 Task: Play online Dominion games in very easy mode.
Action: Mouse moved to (682, 523)
Screenshot: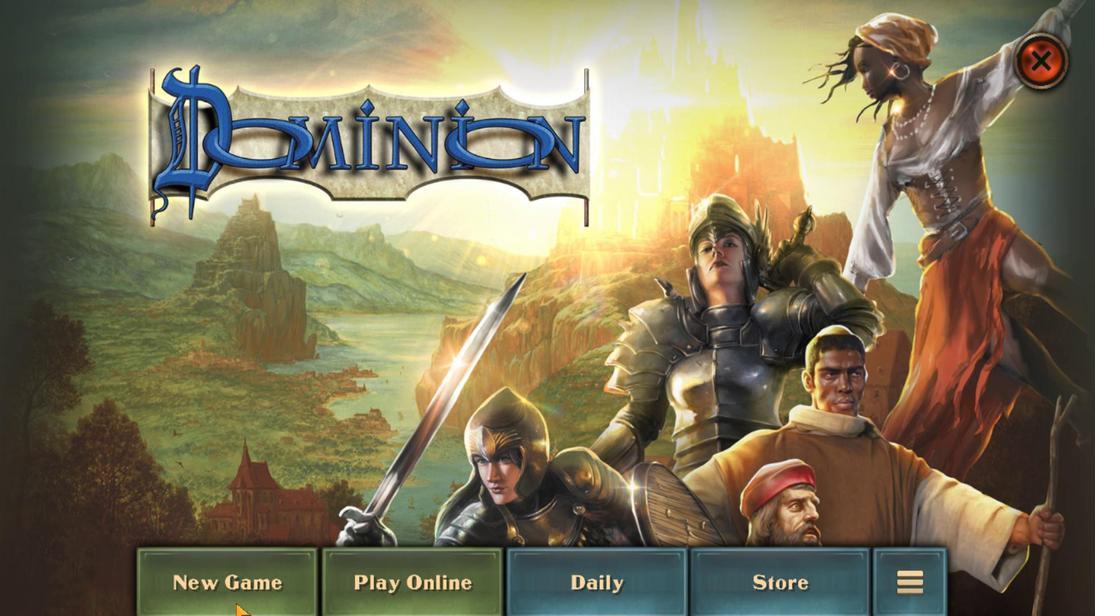 
Action: Mouse pressed left at (682, 523)
Screenshot: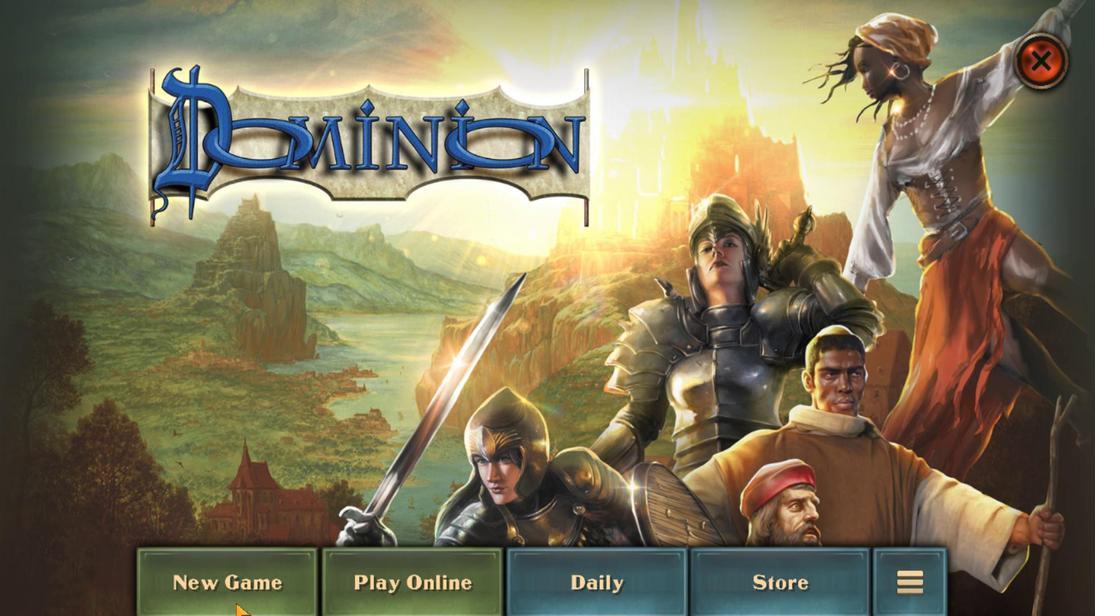 
Action: Mouse moved to (735, 335)
Screenshot: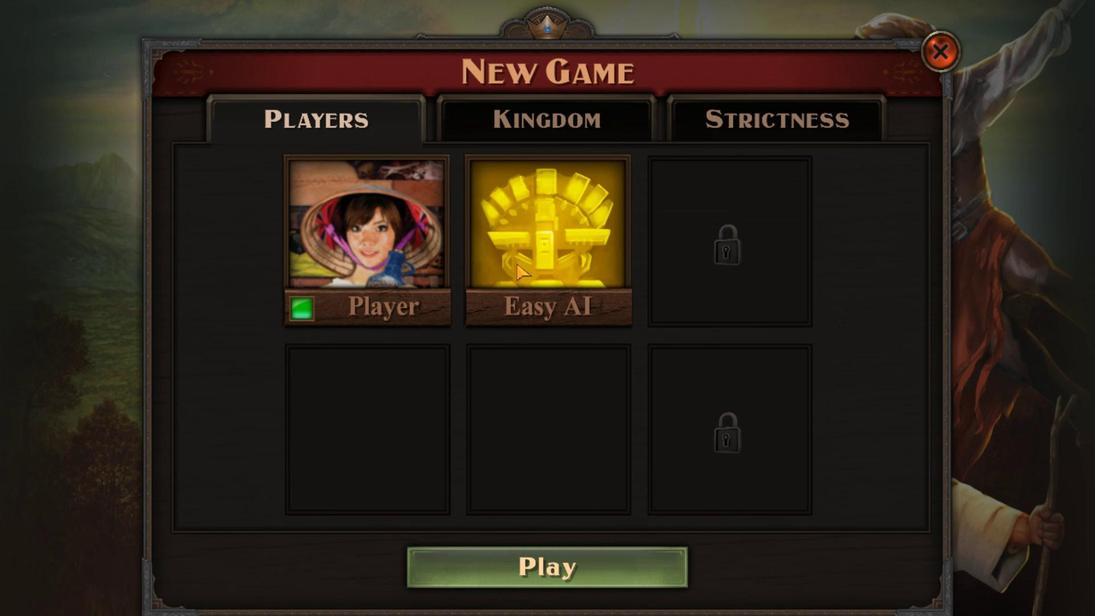 
Action: Mouse pressed left at (735, 335)
Screenshot: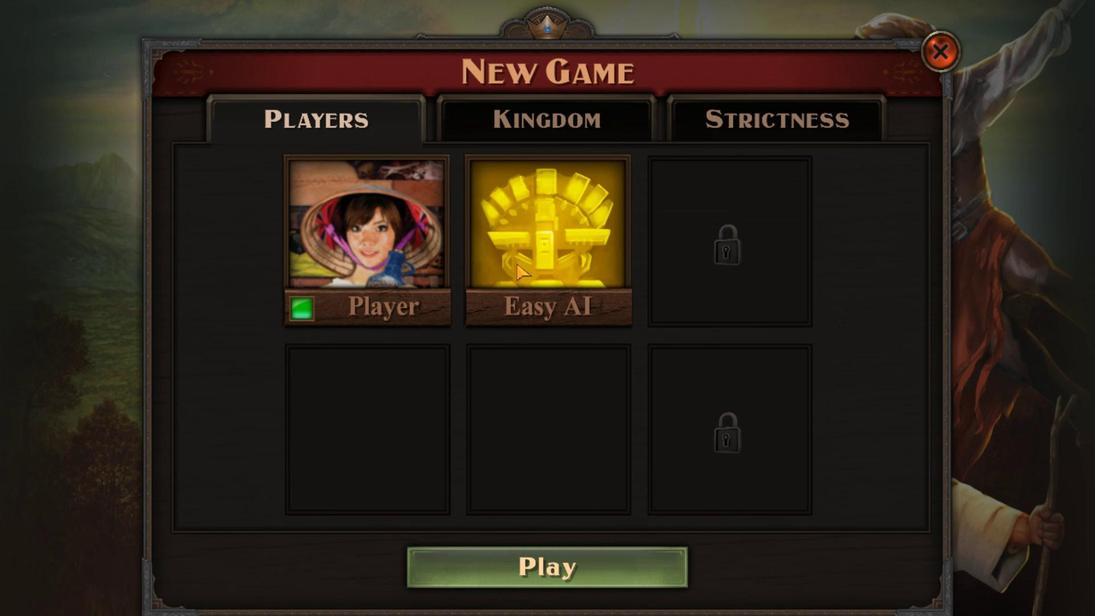 
Action: Mouse moved to (711, 343)
Screenshot: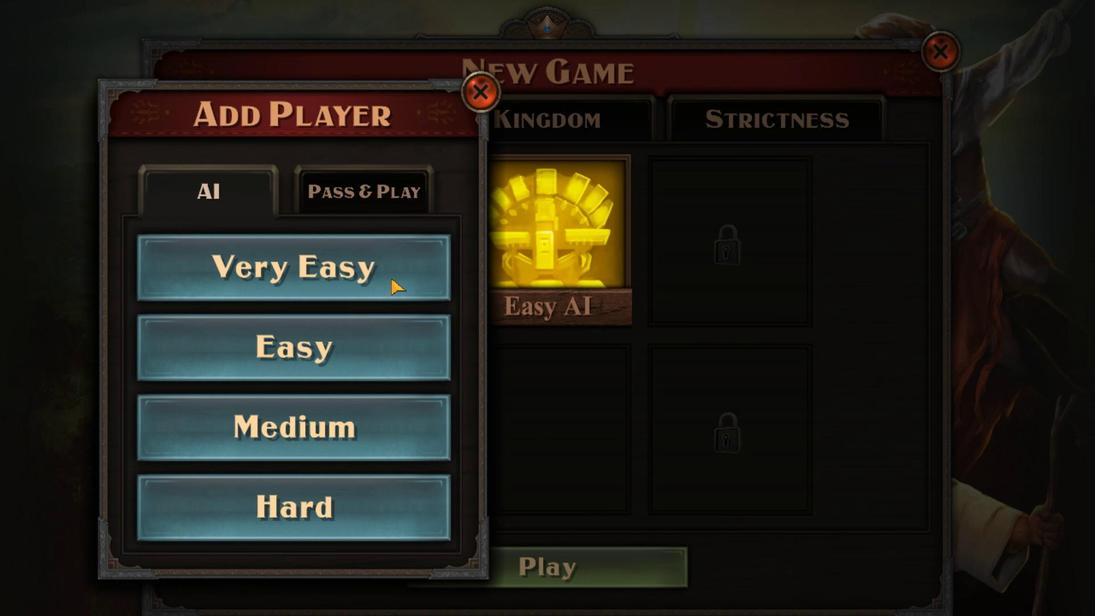 
Action: Mouse pressed left at (711, 343)
Screenshot: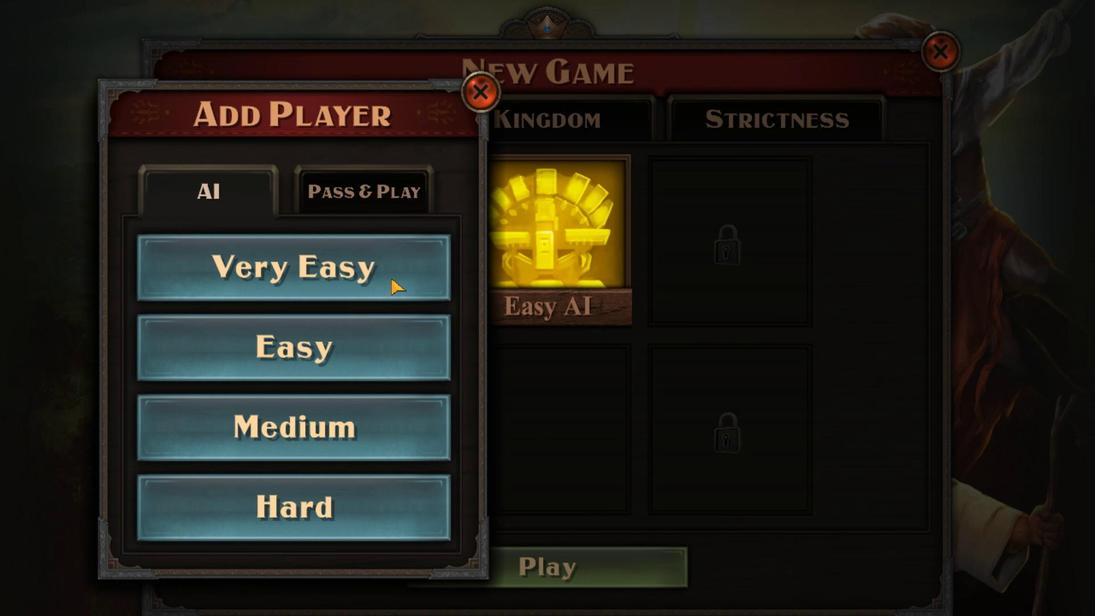
Action: Mouse moved to (757, 503)
Screenshot: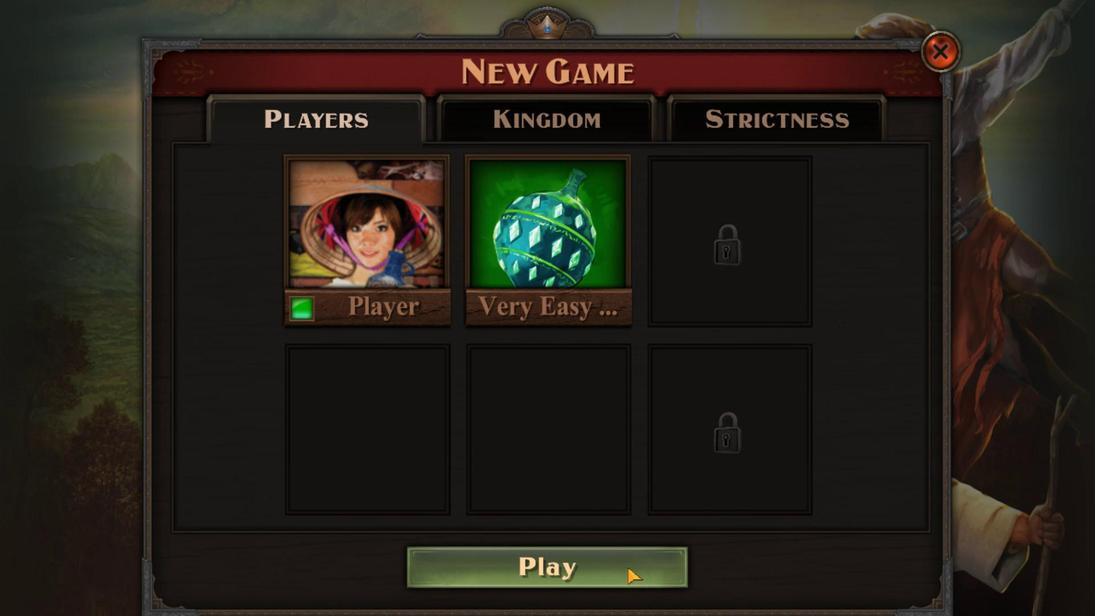 
Action: Mouse pressed left at (757, 503)
Screenshot: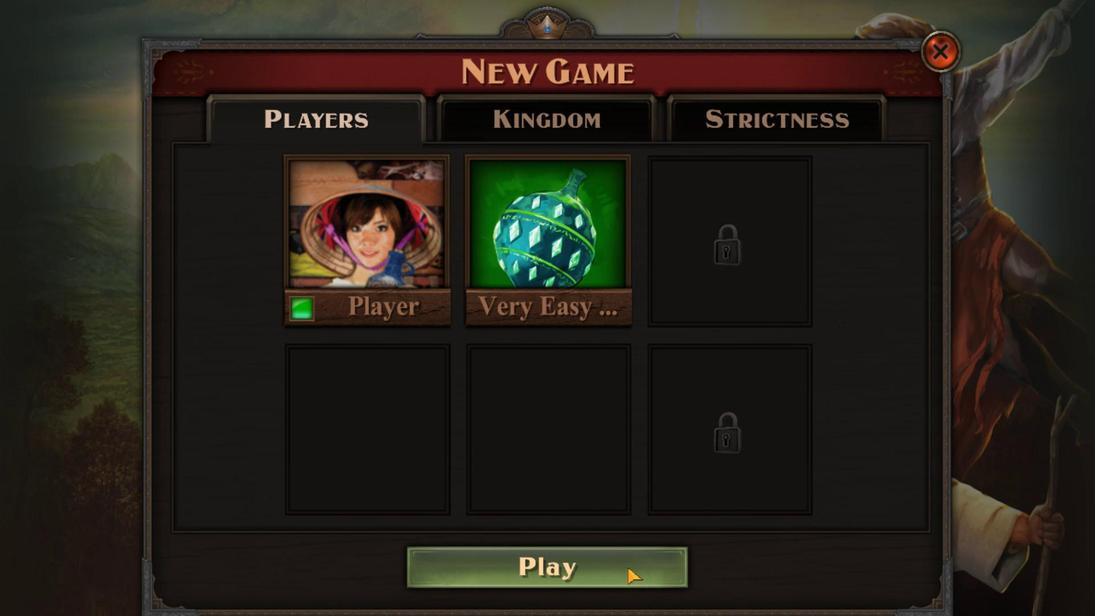 
Action: Mouse moved to (778, 492)
Screenshot: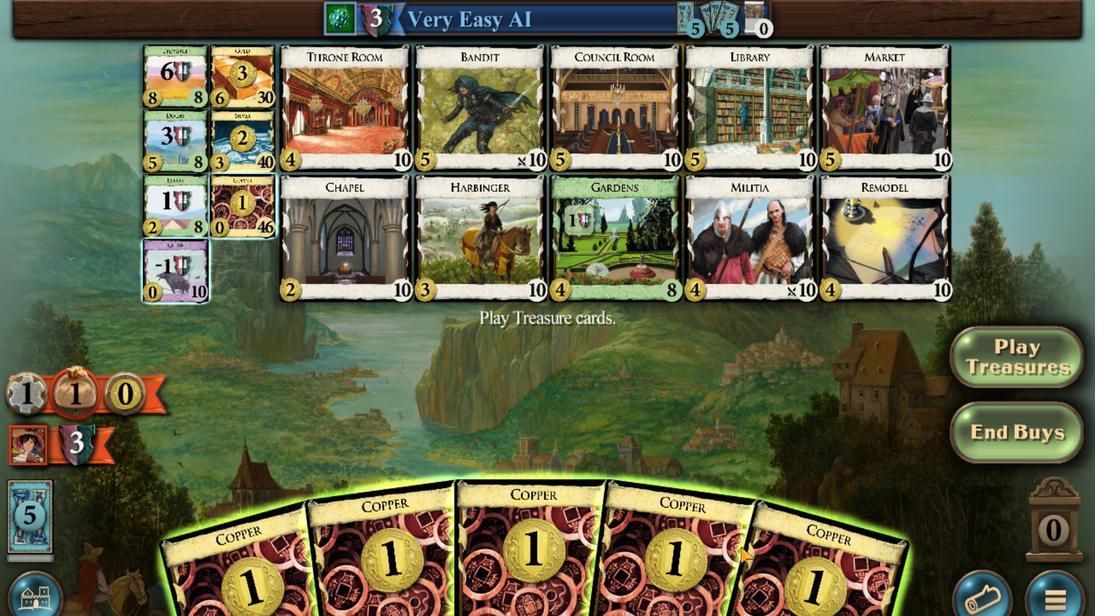 
Action: Mouse scrolled (778, 491) with delta (0, 0)
Screenshot: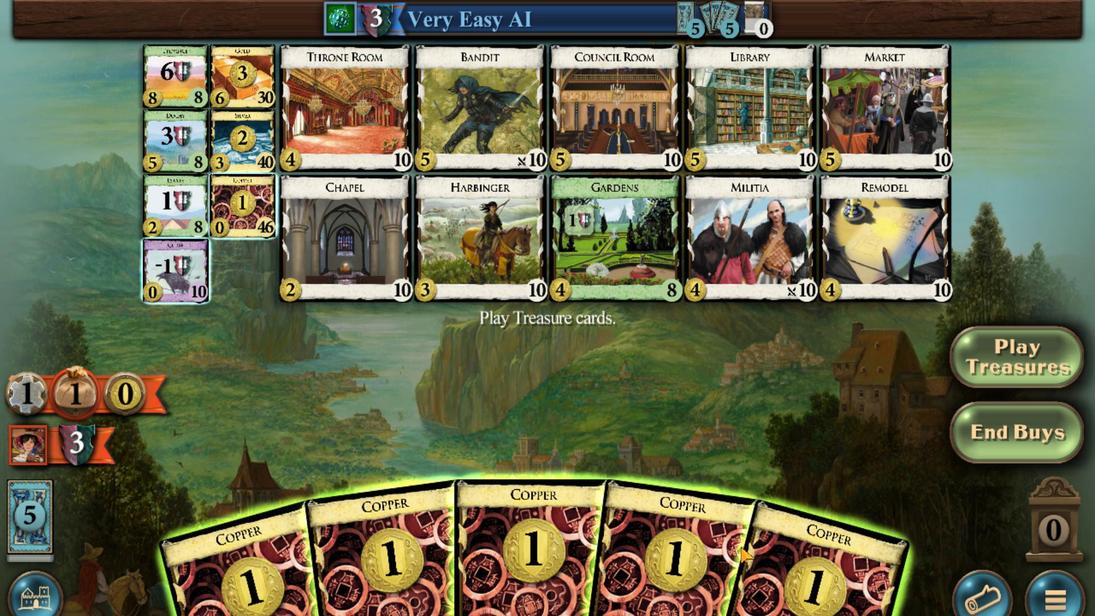
Action: Mouse scrolled (778, 491) with delta (0, 0)
Screenshot: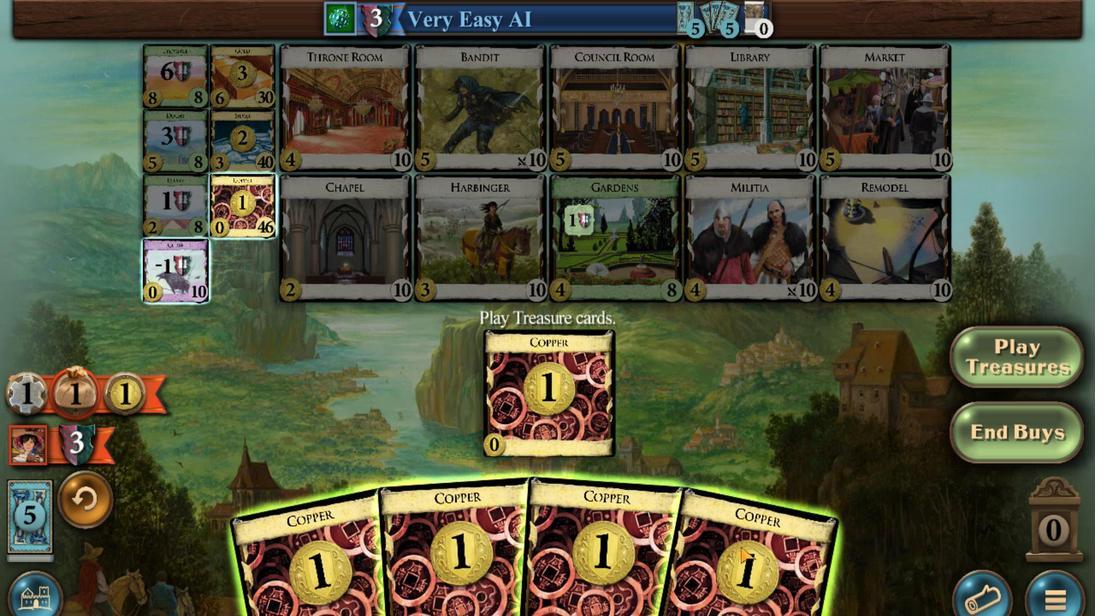 
Action: Mouse moved to (770, 491)
Screenshot: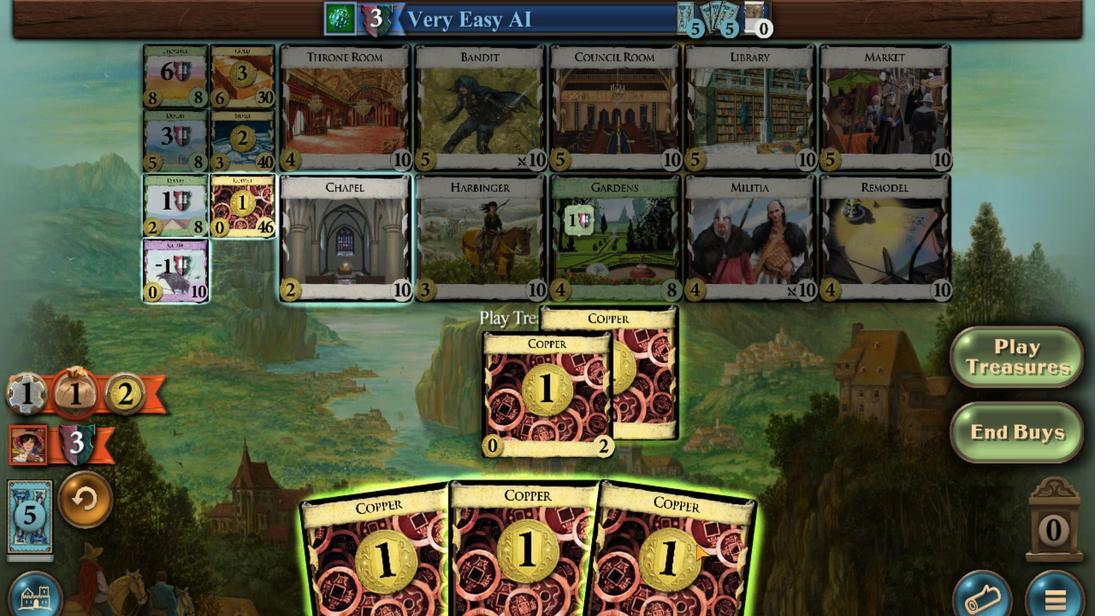 
Action: Mouse scrolled (770, 490) with delta (0, 0)
Screenshot: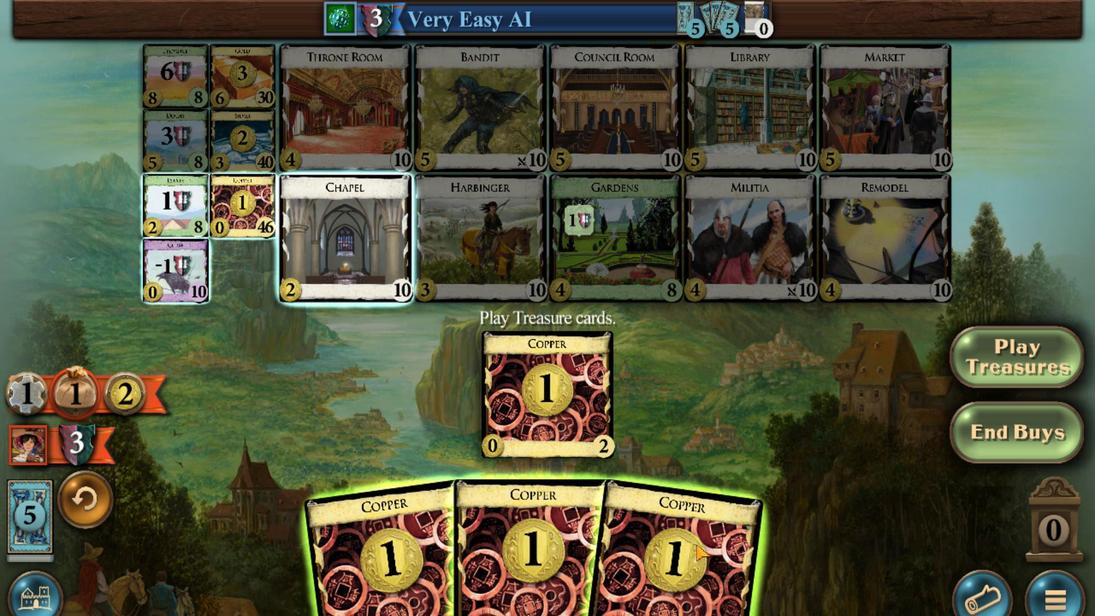 
Action: Mouse moved to (749, 484)
Screenshot: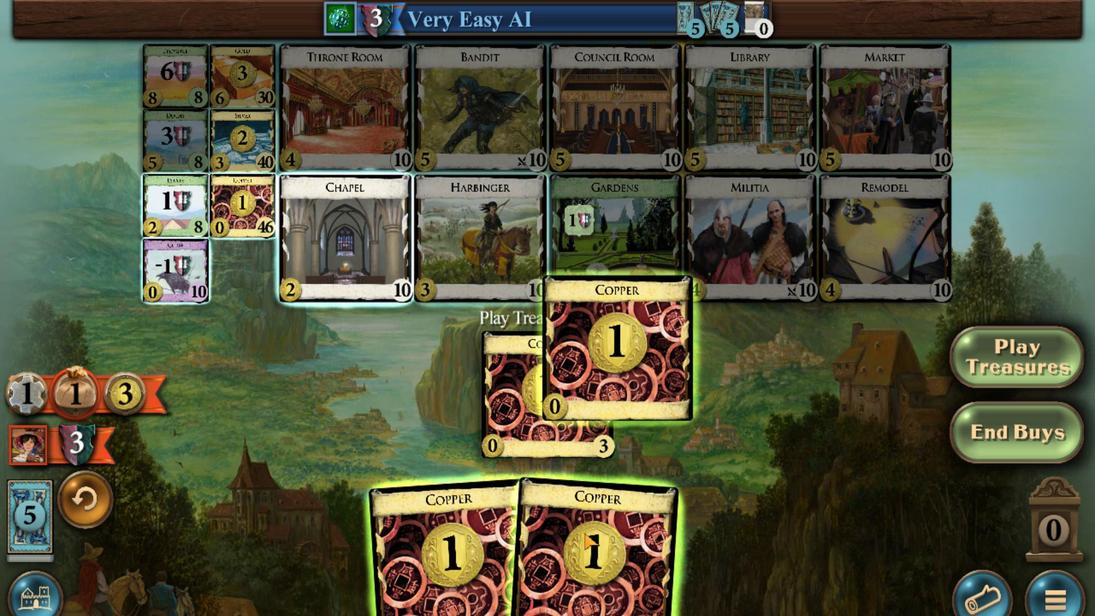 
Action: Mouse scrolled (749, 484) with delta (0, 0)
Screenshot: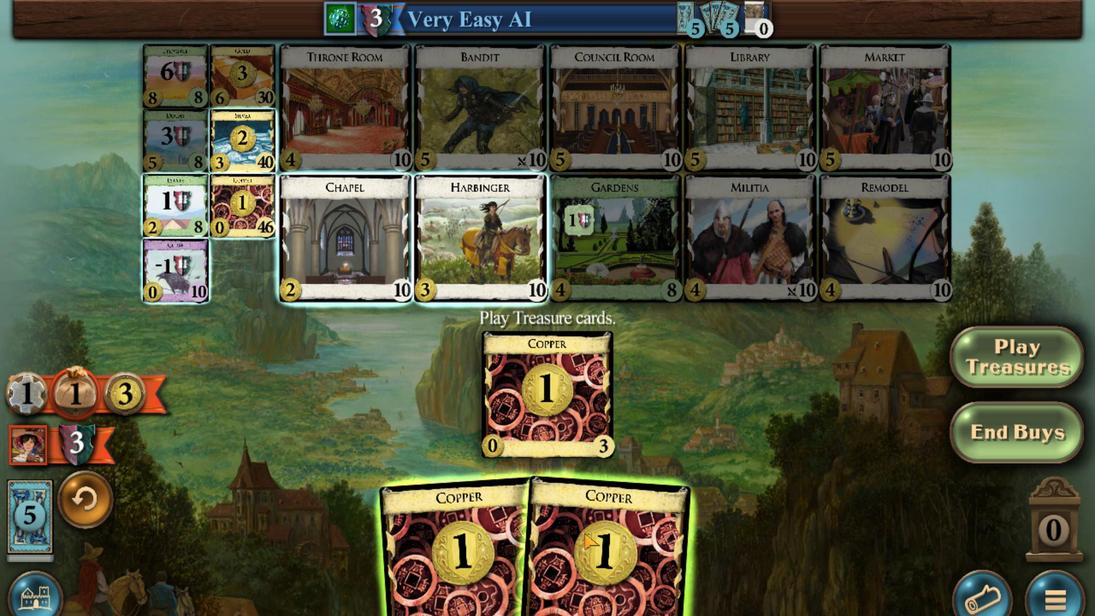 
Action: Mouse moved to (740, 490)
Screenshot: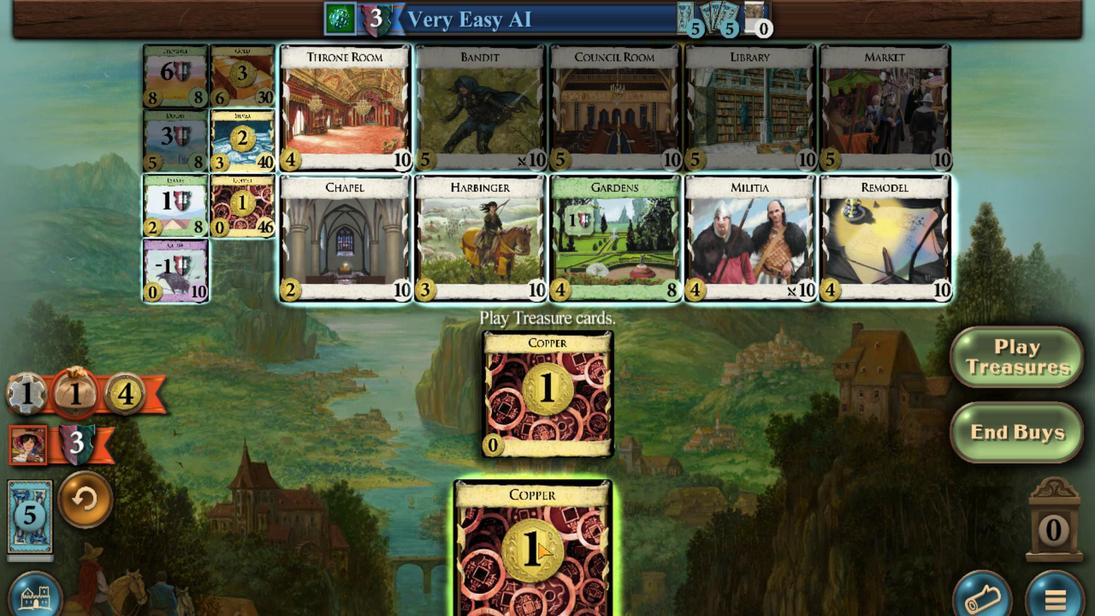 
Action: Mouse scrolled (740, 489) with delta (0, 0)
Screenshot: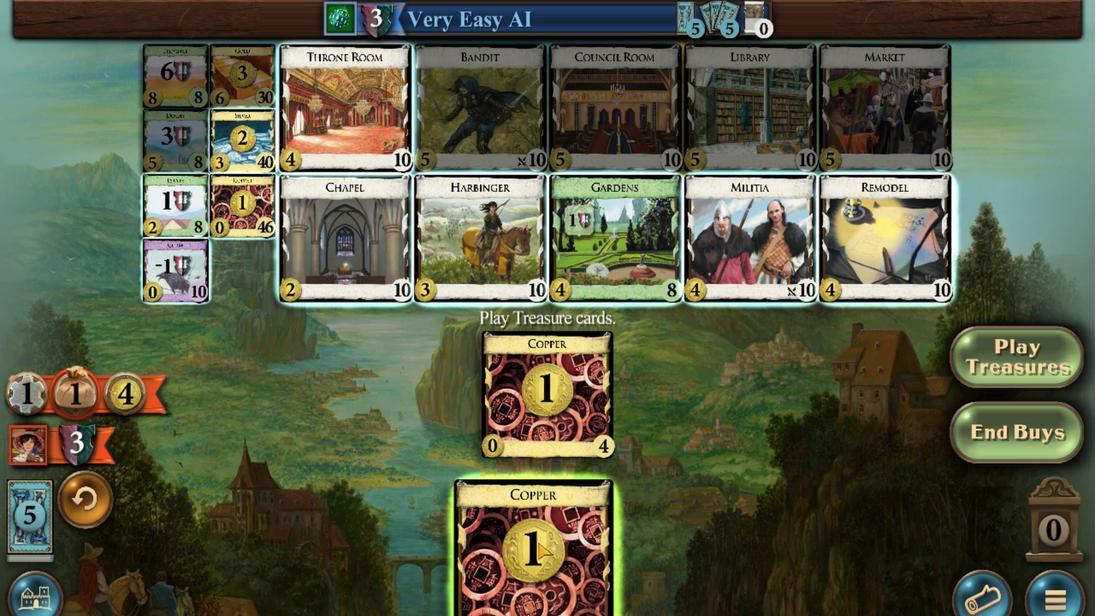
Action: Mouse moved to (671, 265)
Screenshot: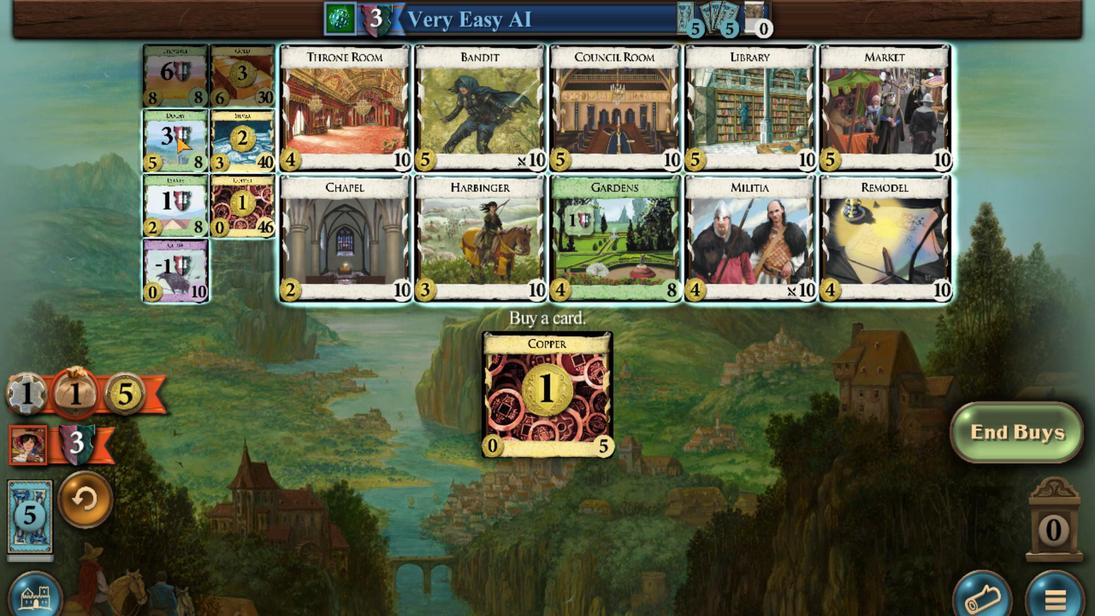 
Action: Mouse scrolled (671, 265) with delta (0, 0)
Screenshot: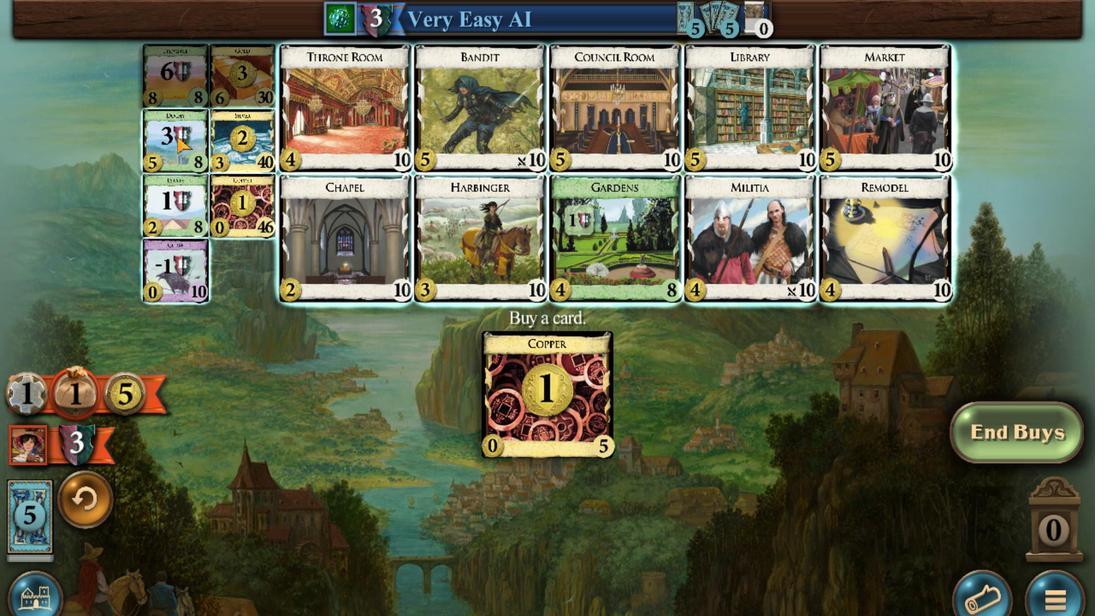 
Action: Mouse scrolled (671, 265) with delta (0, 0)
Screenshot: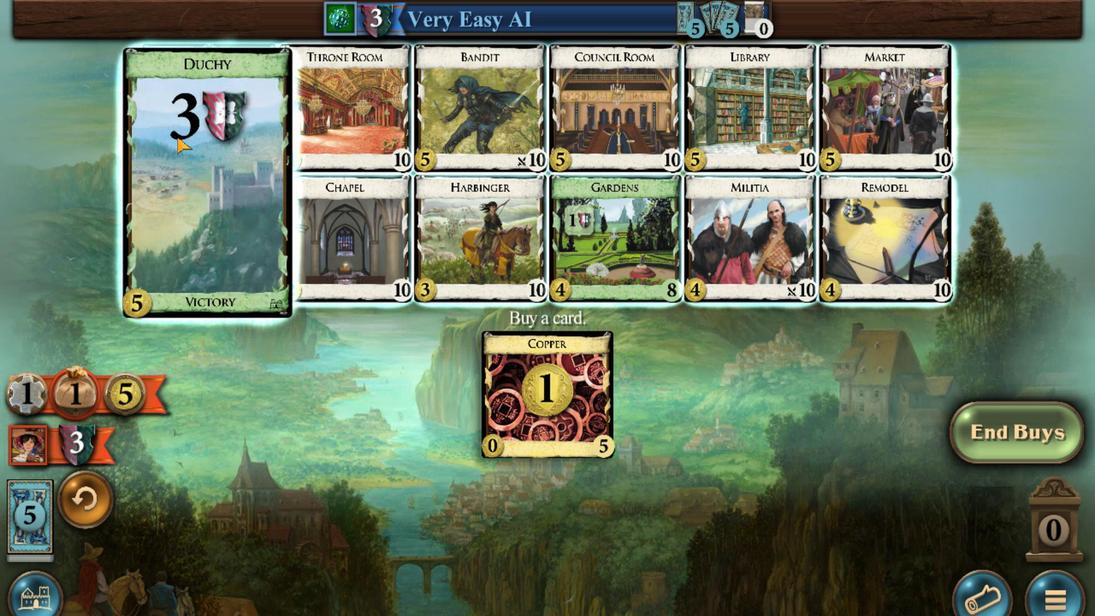 
Action: Mouse scrolled (671, 265) with delta (0, 0)
Screenshot: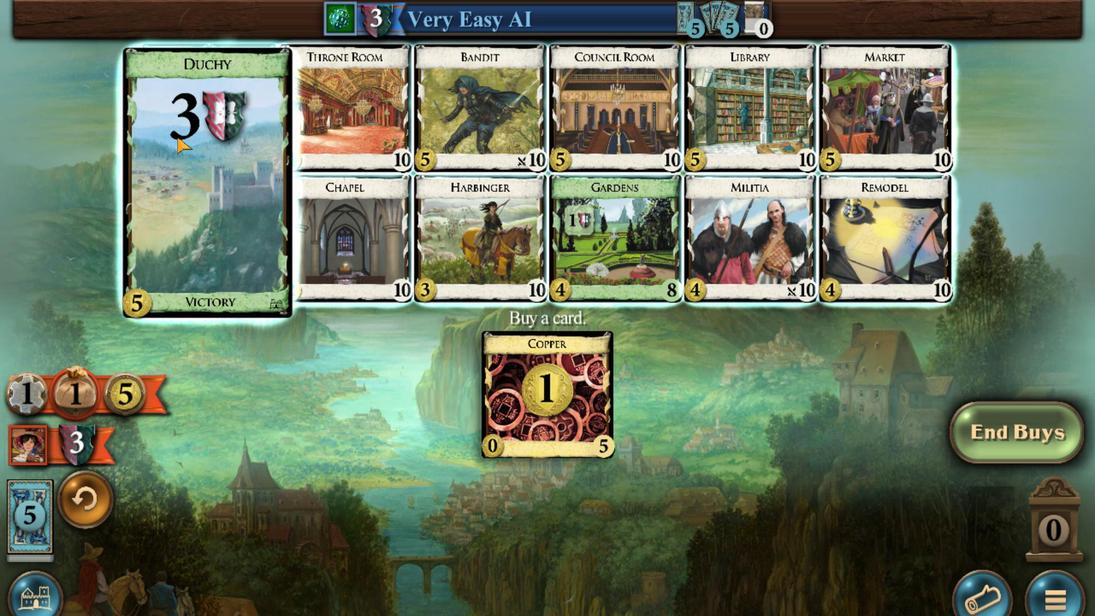
Action: Mouse scrolled (671, 265) with delta (0, 0)
Screenshot: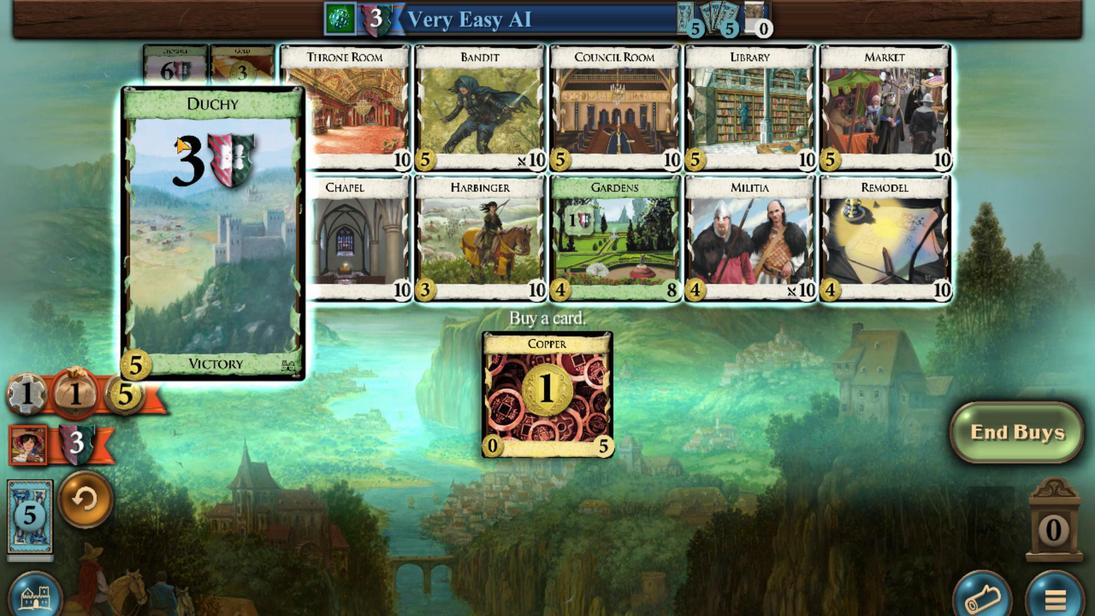 
Action: Mouse moved to (718, 493)
Screenshot: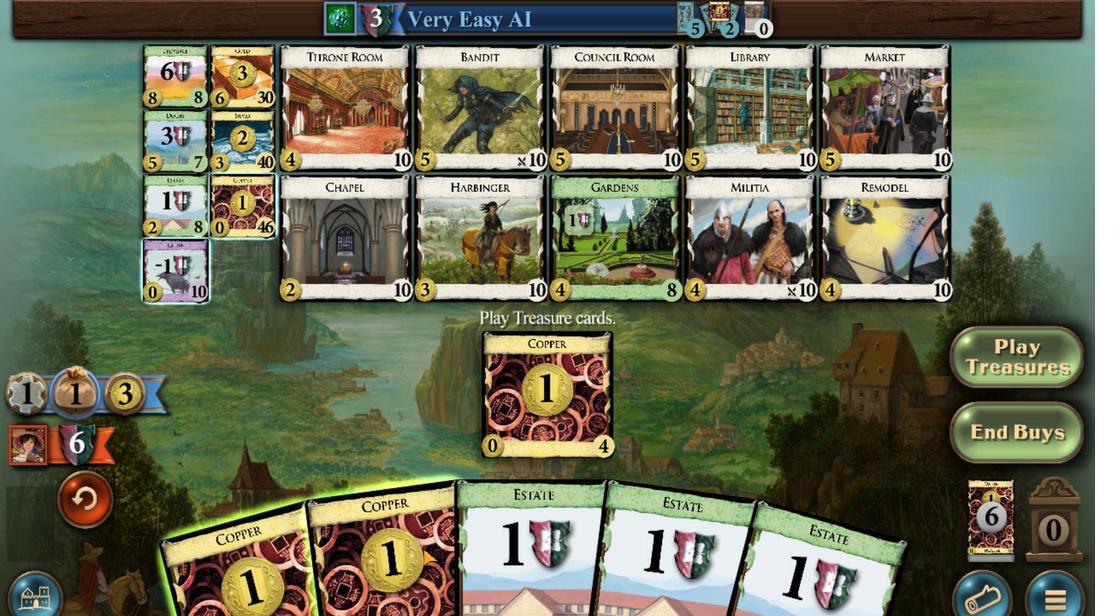 
Action: Mouse scrolled (718, 493) with delta (0, 0)
Screenshot: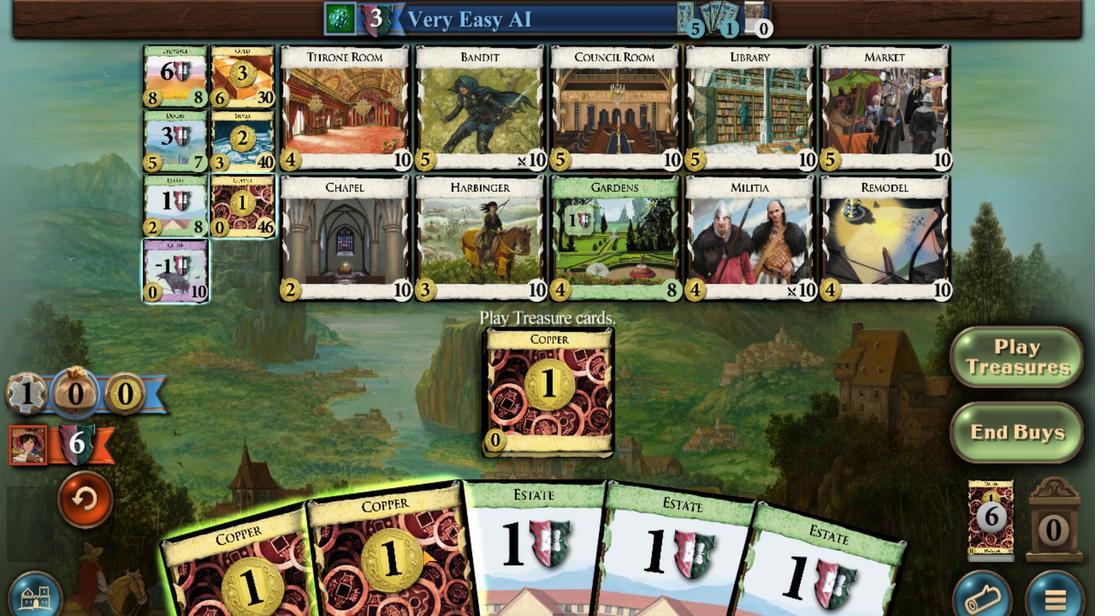 
Action: Mouse moved to (691, 499)
Screenshot: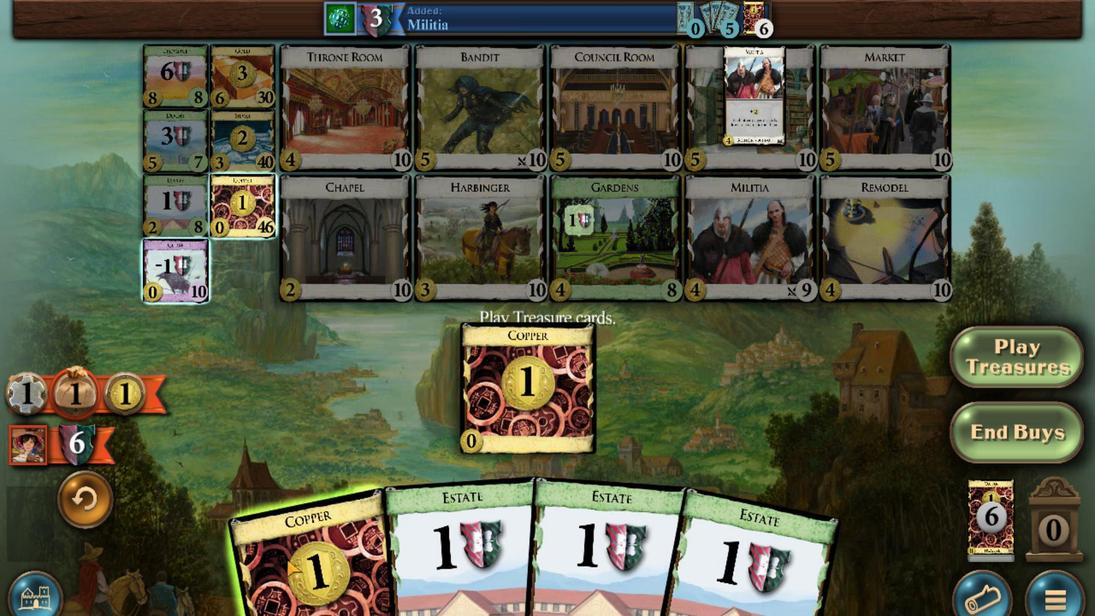 
Action: Mouse scrolled (691, 499) with delta (0, 0)
Screenshot: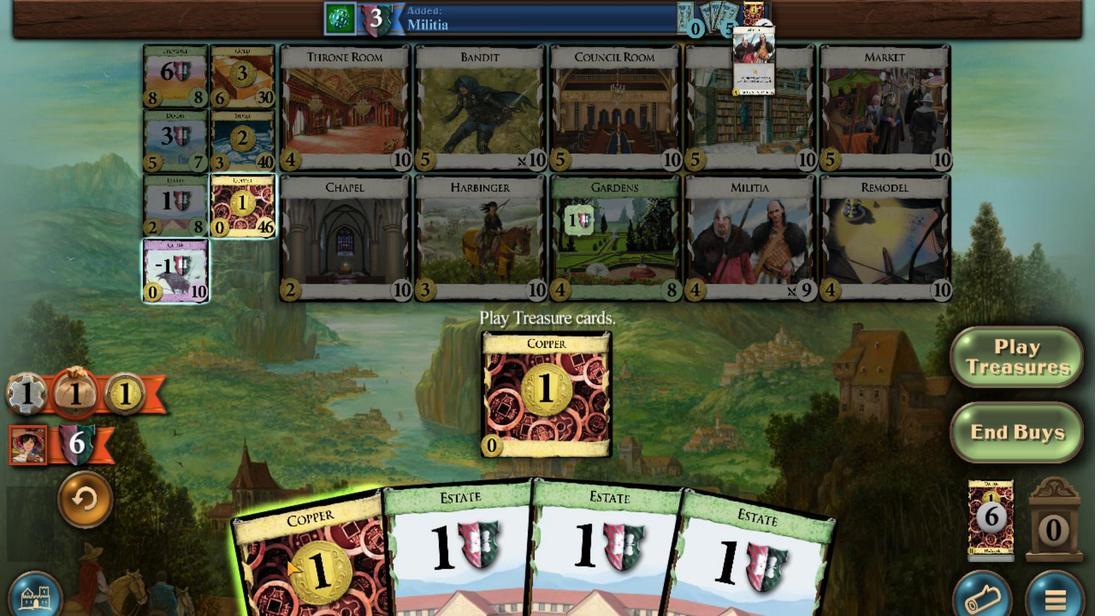 
Action: Mouse moved to (672, 303)
Screenshot: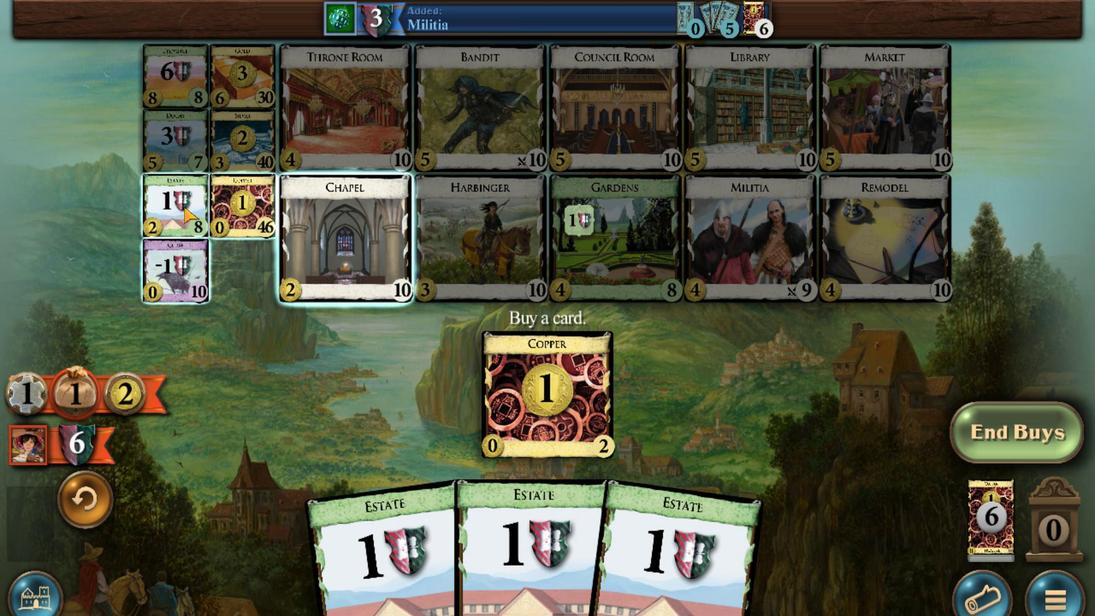 
Action: Mouse scrolled (672, 304) with delta (0, 0)
Screenshot: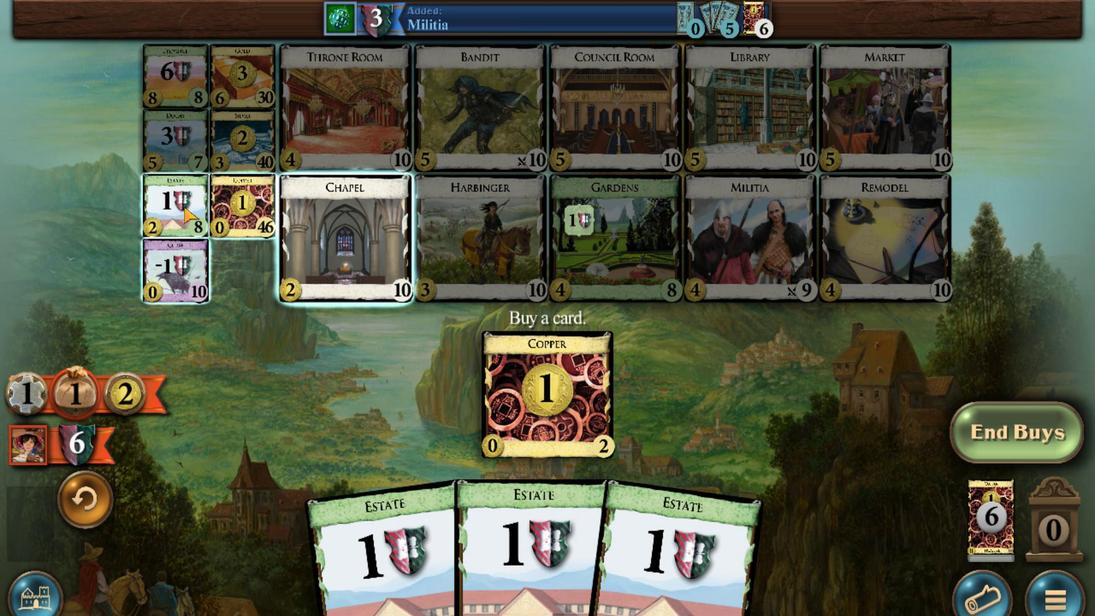 
Action: Mouse scrolled (672, 304) with delta (0, 0)
Screenshot: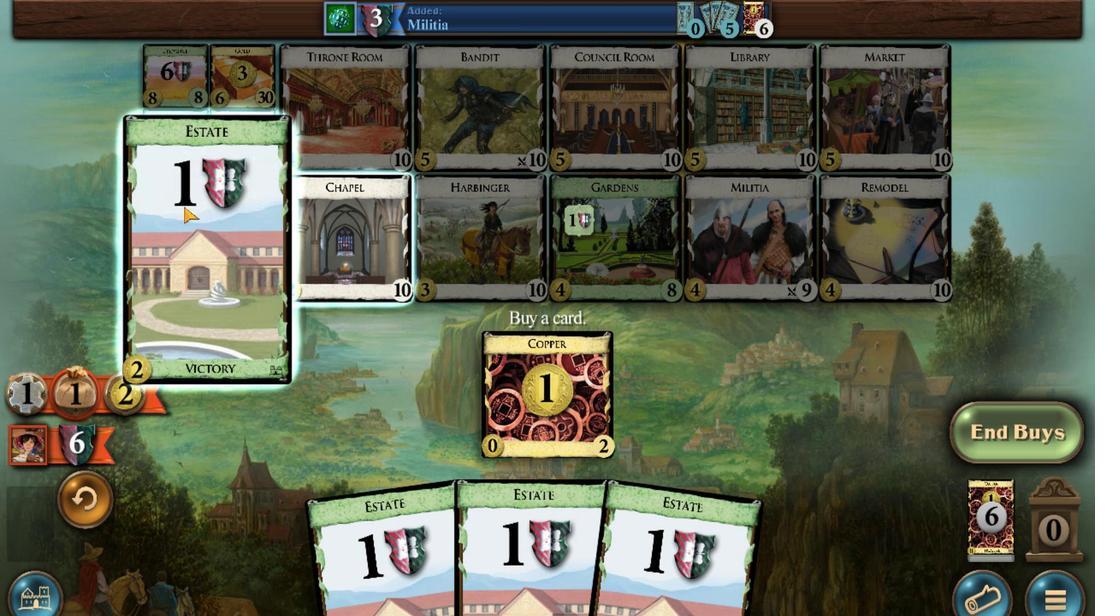 
Action: Mouse scrolled (672, 304) with delta (0, 0)
Screenshot: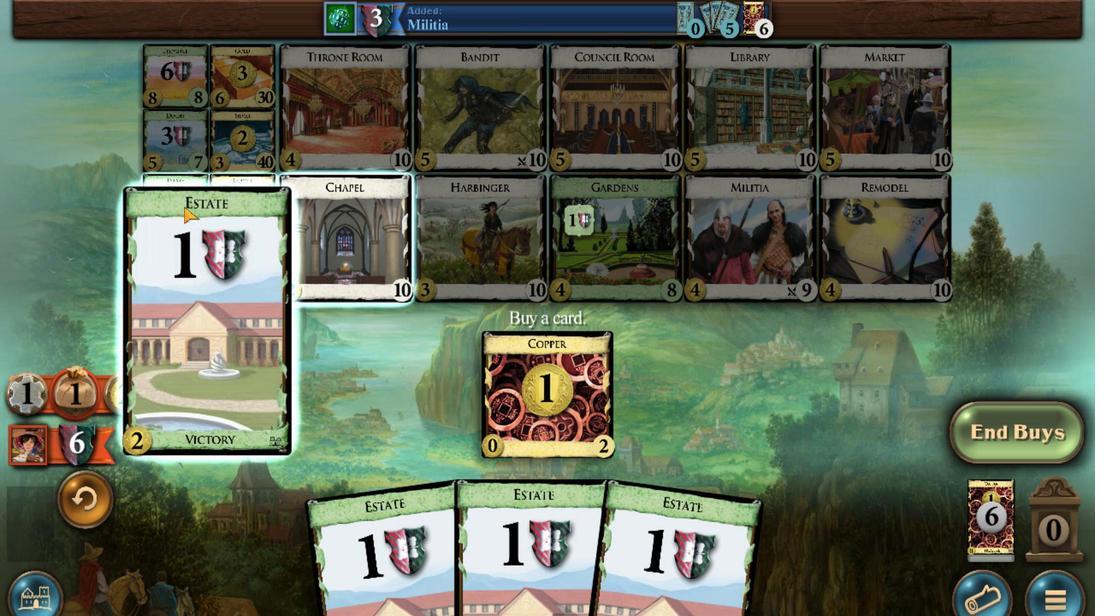 
Action: Mouse moved to (729, 478)
Screenshot: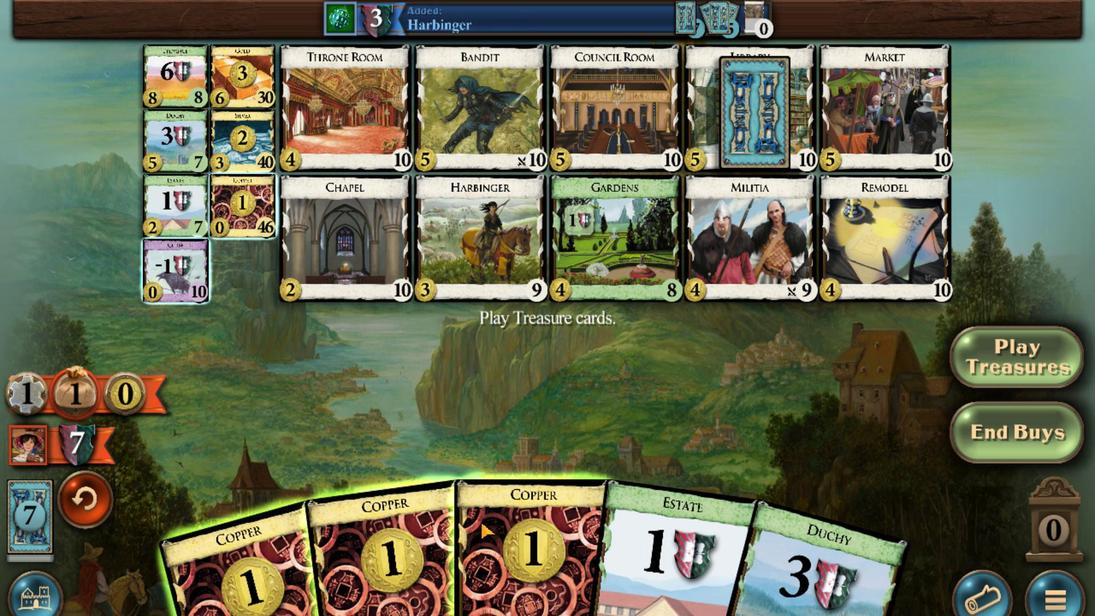 
Action: Mouse scrolled (729, 478) with delta (0, 0)
Screenshot: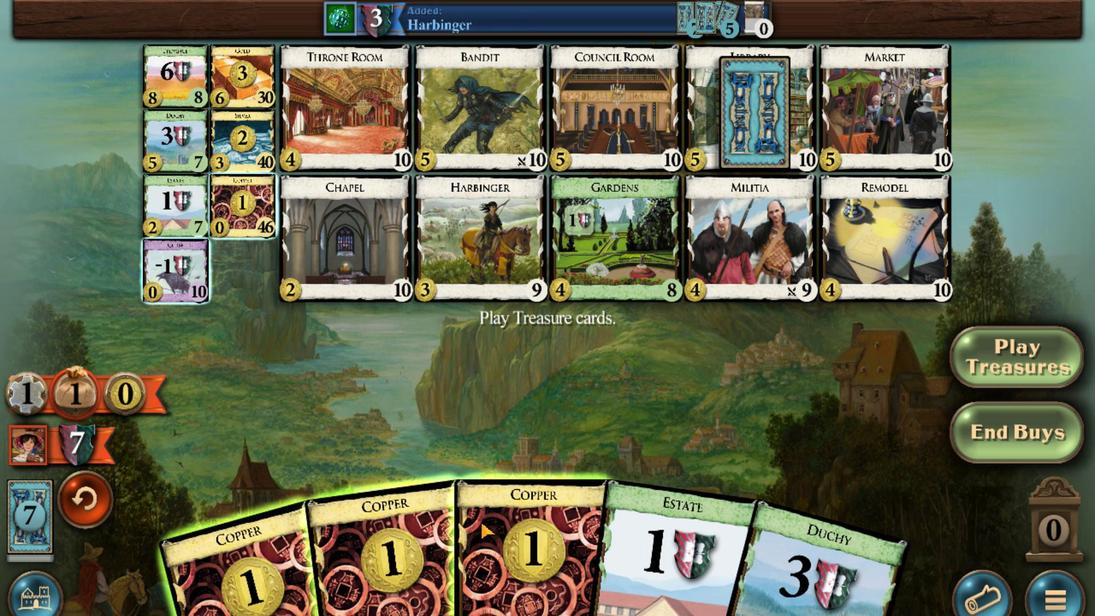 
Action: Mouse moved to (723, 482)
Screenshot: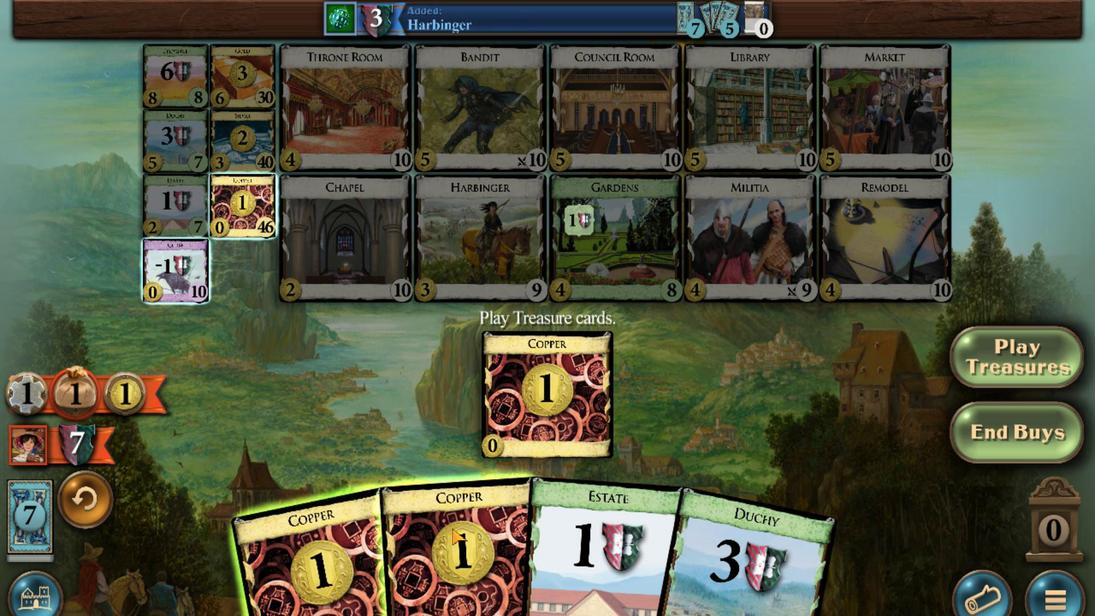 
Action: Mouse scrolled (723, 481) with delta (0, 0)
Screenshot: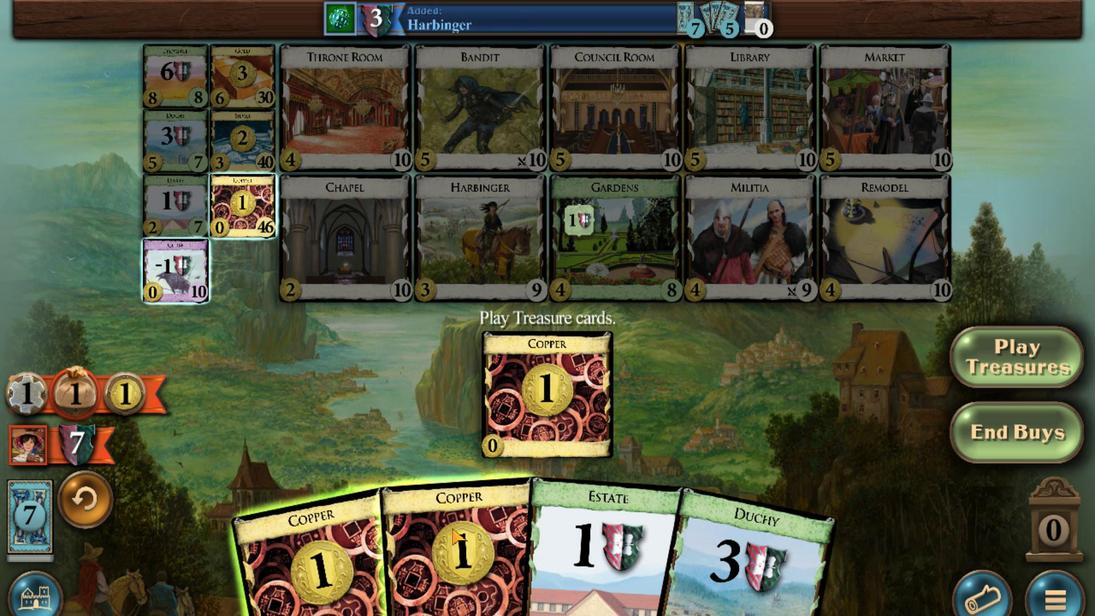 
Action: Mouse moved to (716, 484)
Screenshot: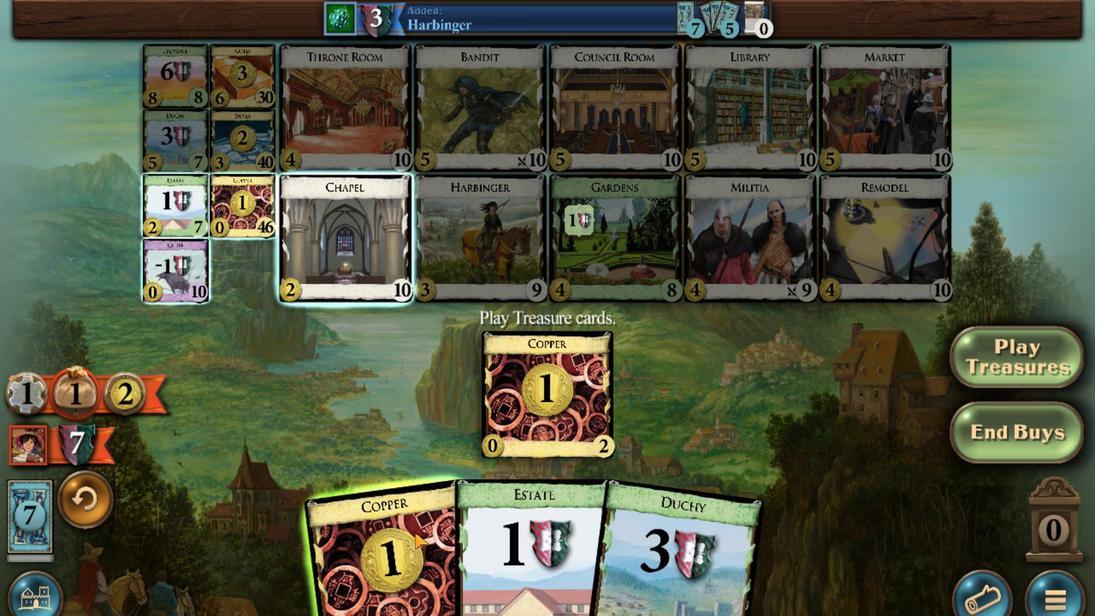 
Action: Mouse scrolled (716, 483) with delta (0, 0)
Screenshot: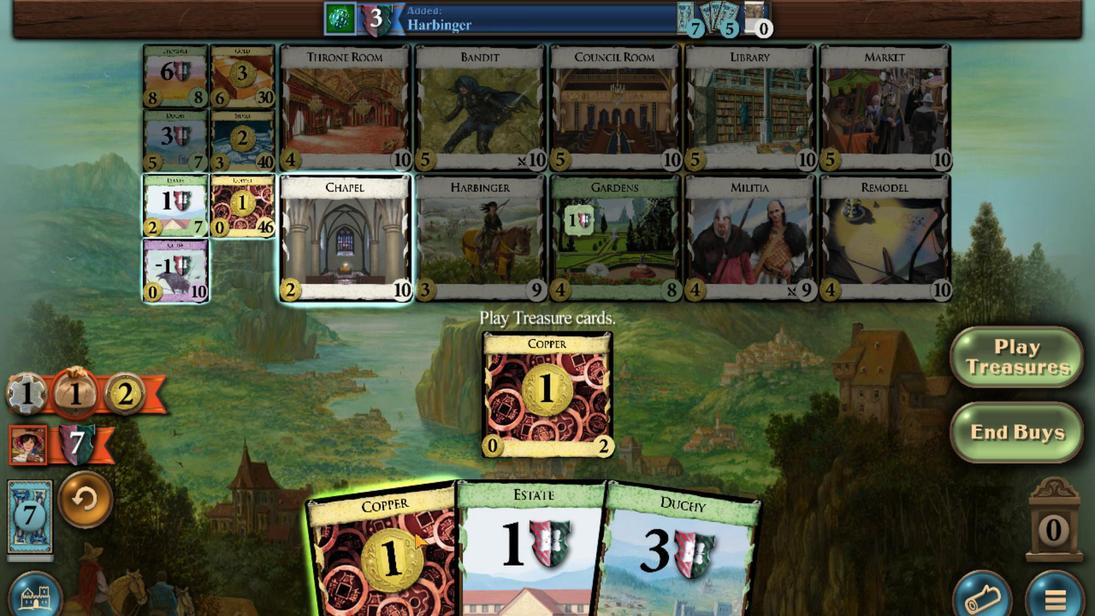 
Action: Mouse moved to (682, 267)
Screenshot: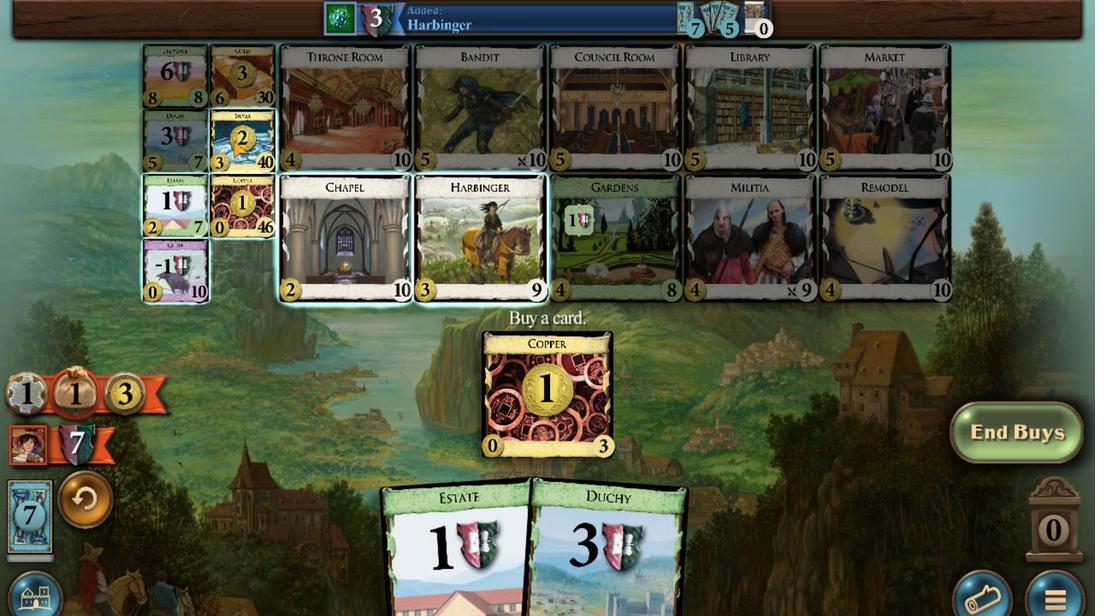 
Action: Mouse scrolled (682, 267) with delta (0, 0)
Screenshot: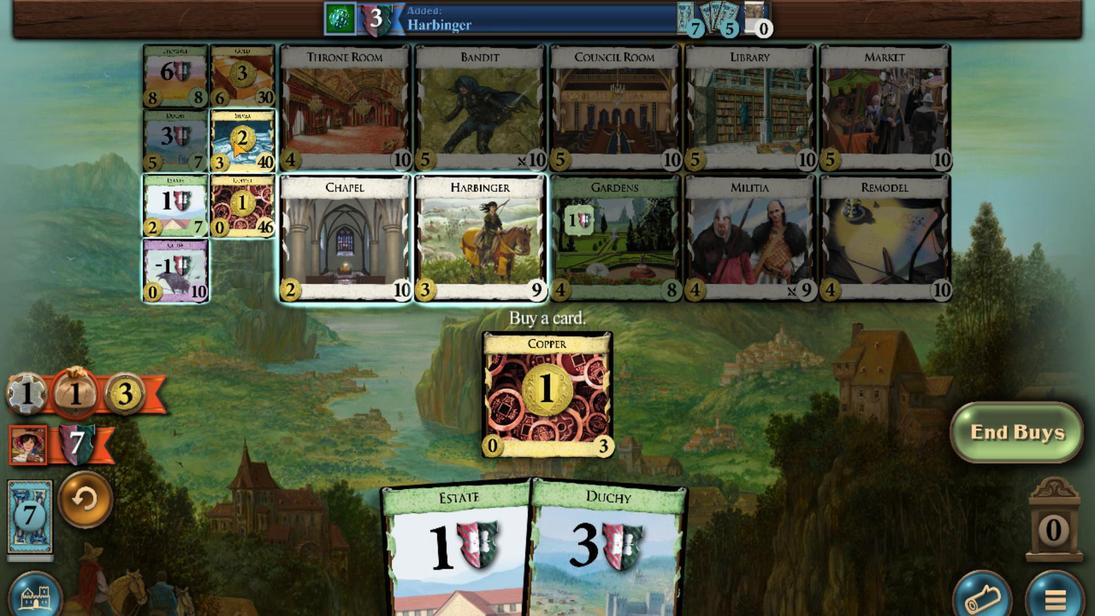 
Action: Mouse scrolled (682, 267) with delta (0, 0)
Screenshot: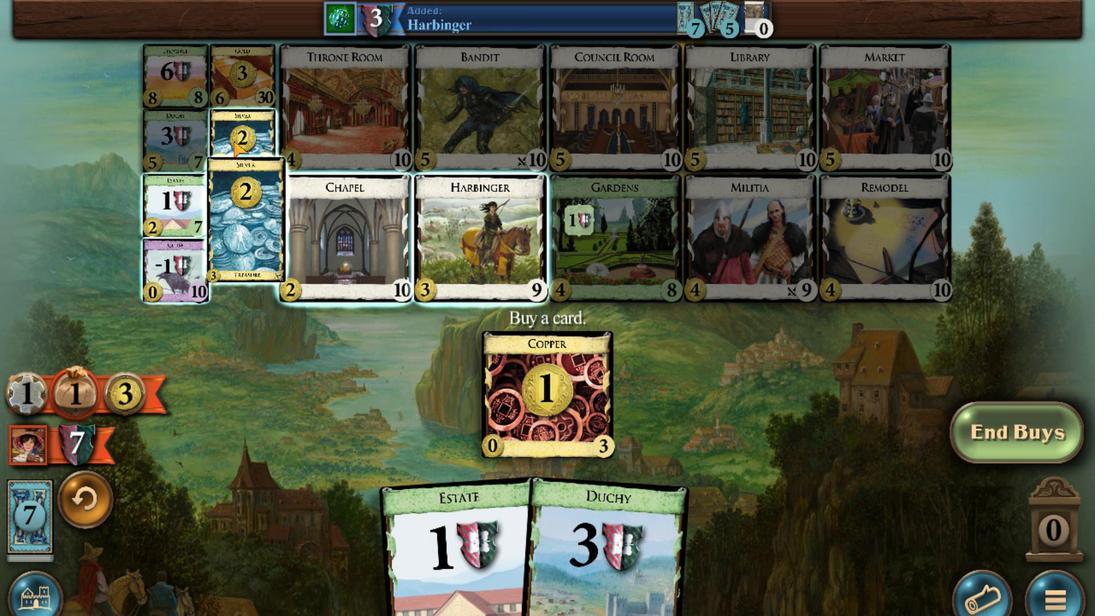 
Action: Mouse scrolled (682, 267) with delta (0, 0)
Screenshot: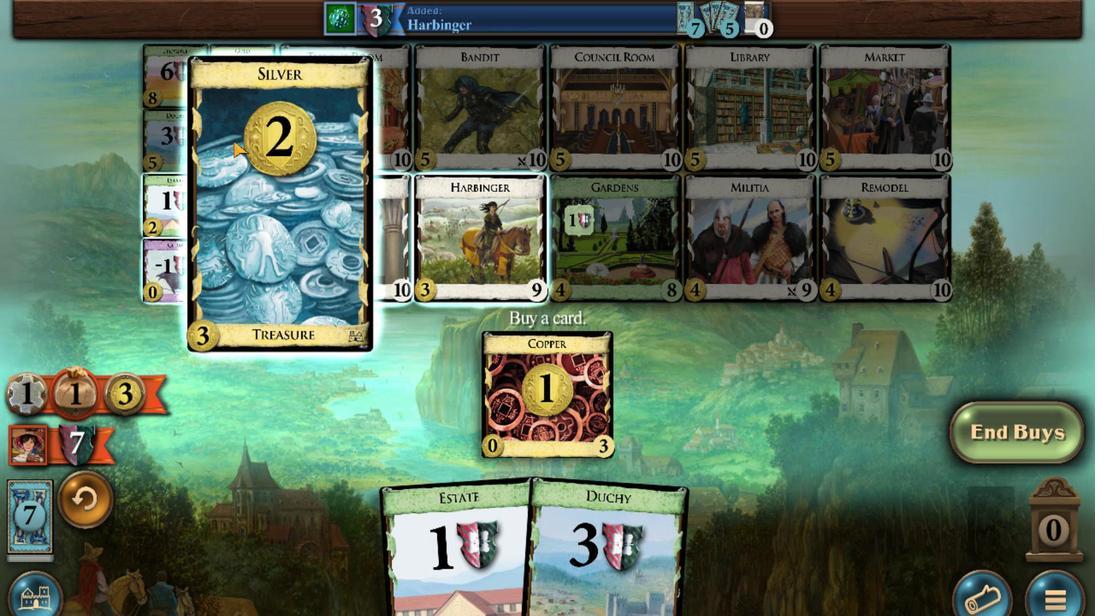 
Action: Mouse scrolled (682, 267) with delta (0, 0)
Screenshot: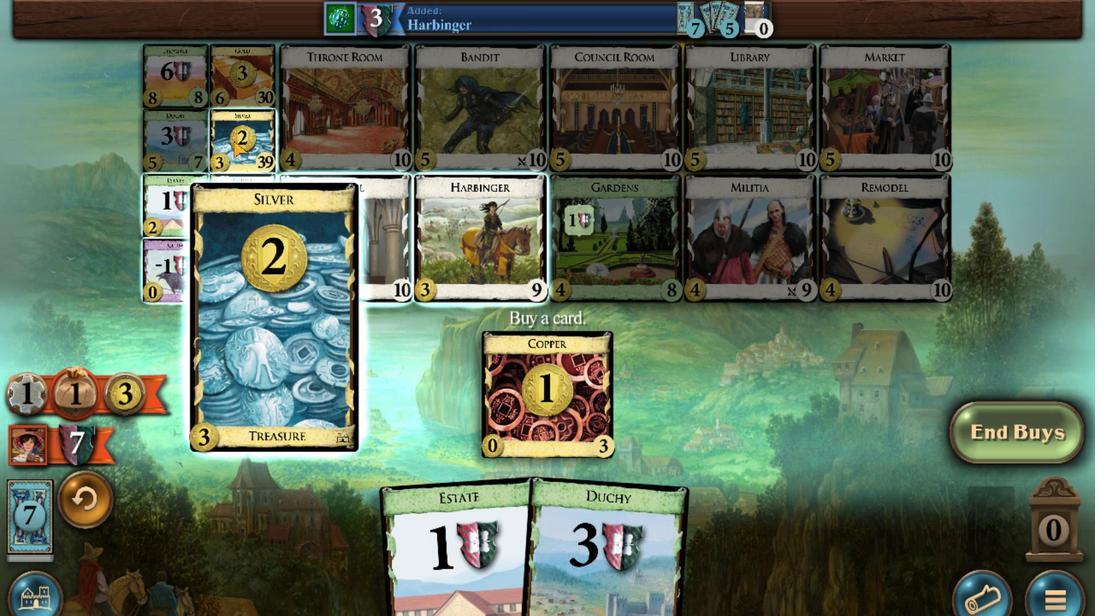 
Action: Mouse moved to (742, 502)
Screenshot: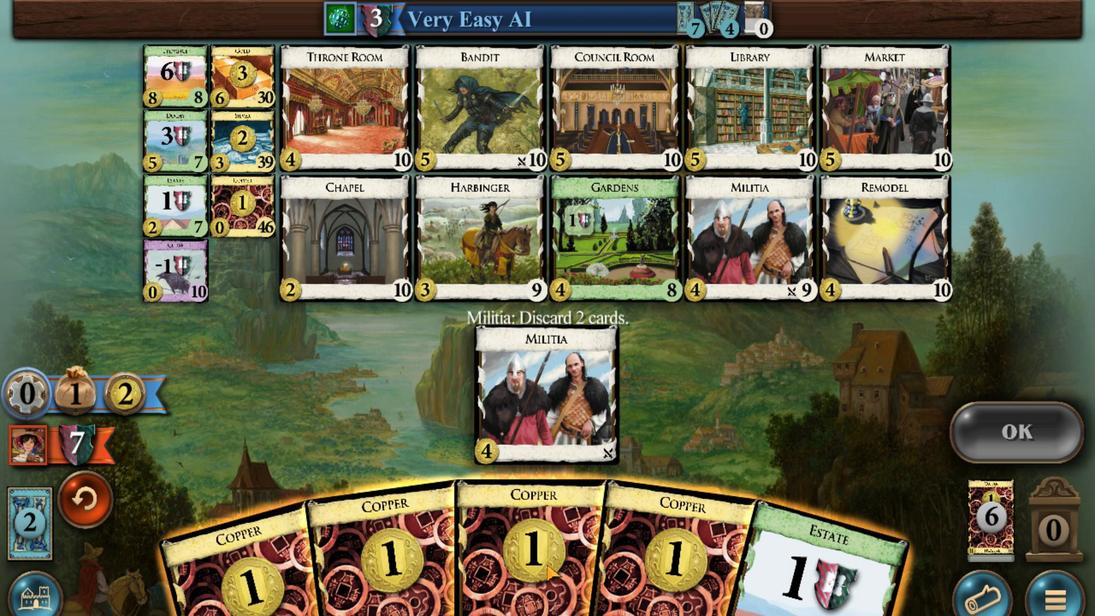 
Action: Mouse scrolled (742, 502) with delta (0, 0)
Screenshot: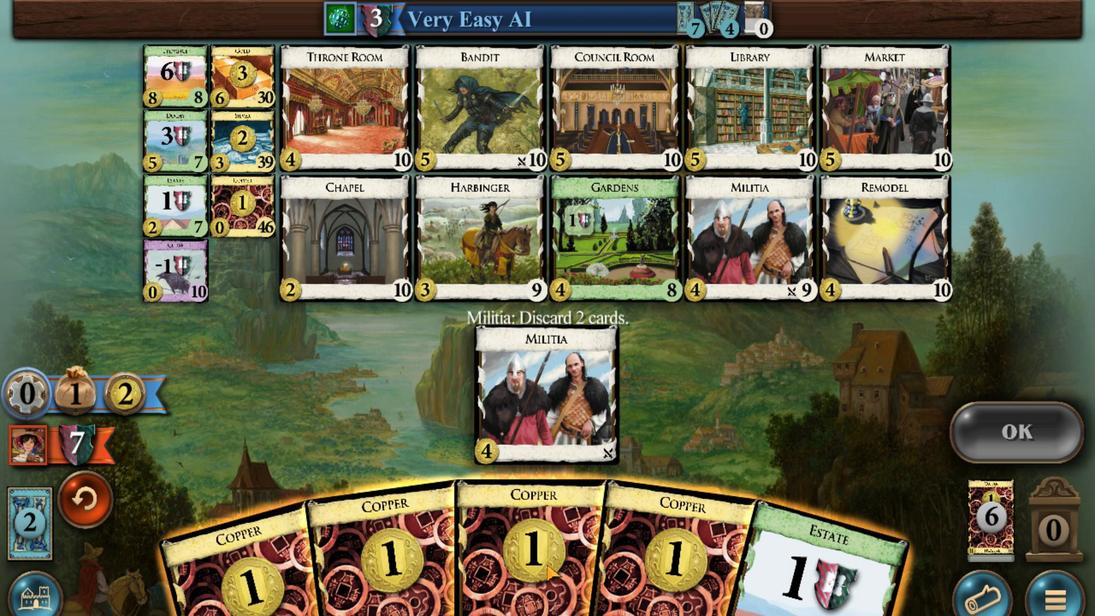 
Action: Mouse moved to (782, 513)
Screenshot: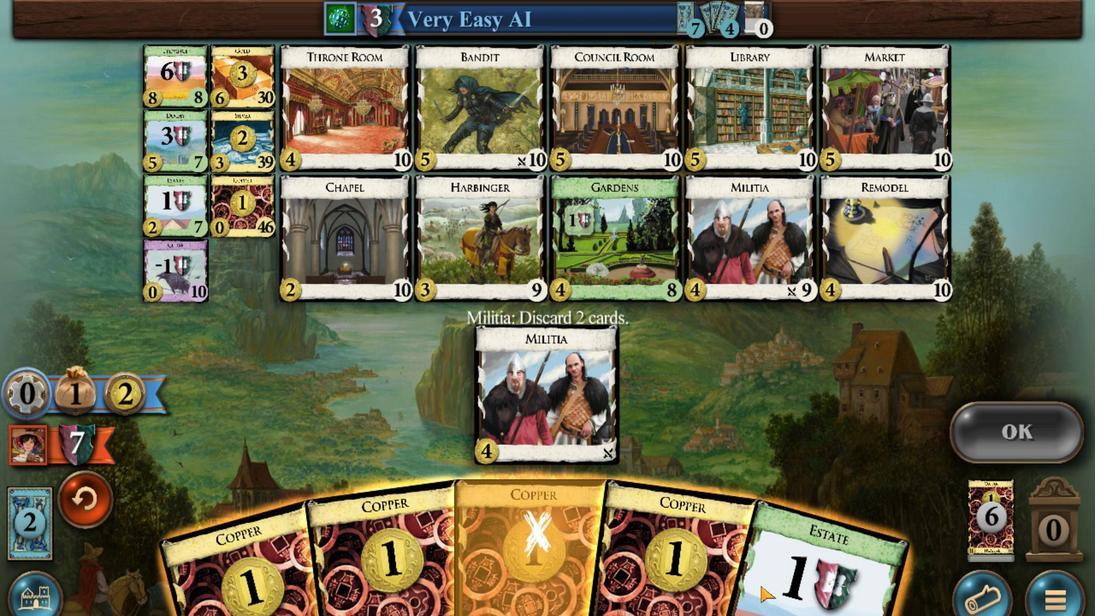 
Action: Mouse scrolled (782, 513) with delta (0, 0)
Screenshot: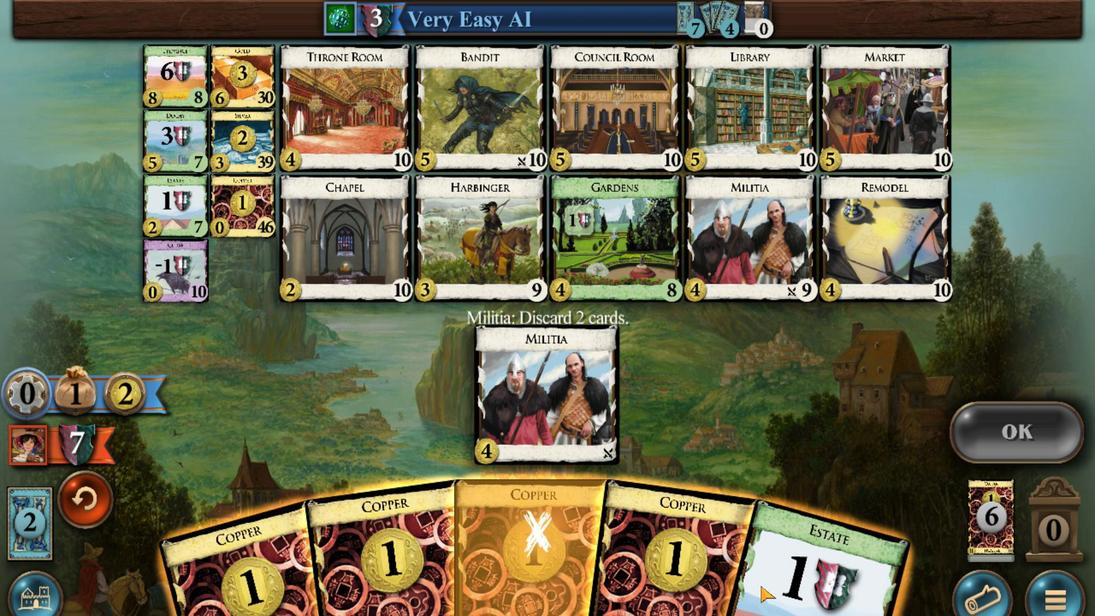 
Action: Mouse moved to (826, 430)
Screenshot: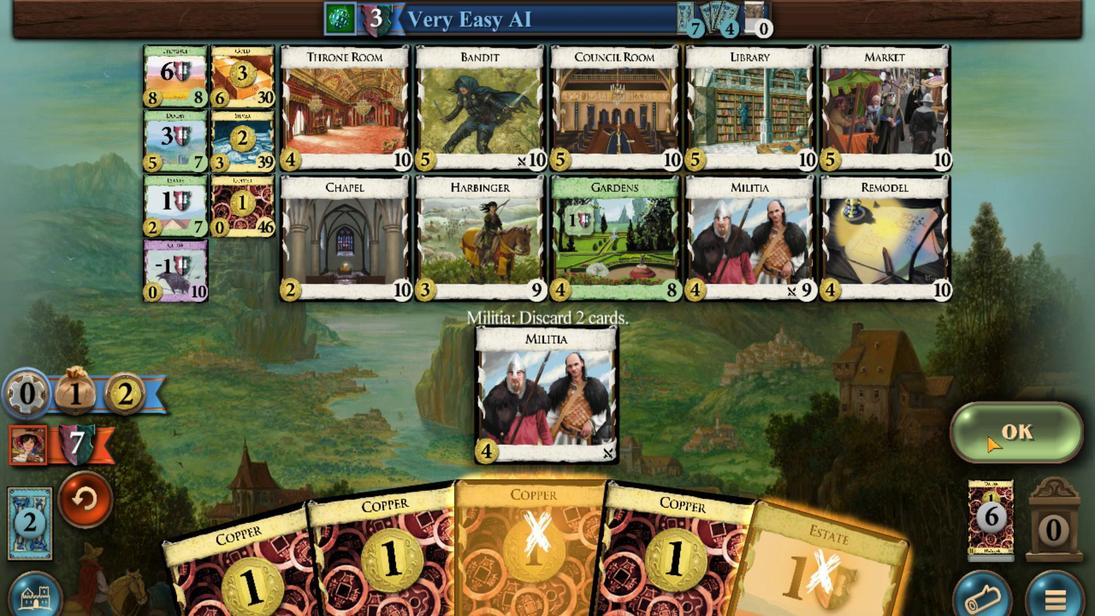 
Action: Mouse pressed left at (826, 430)
Screenshot: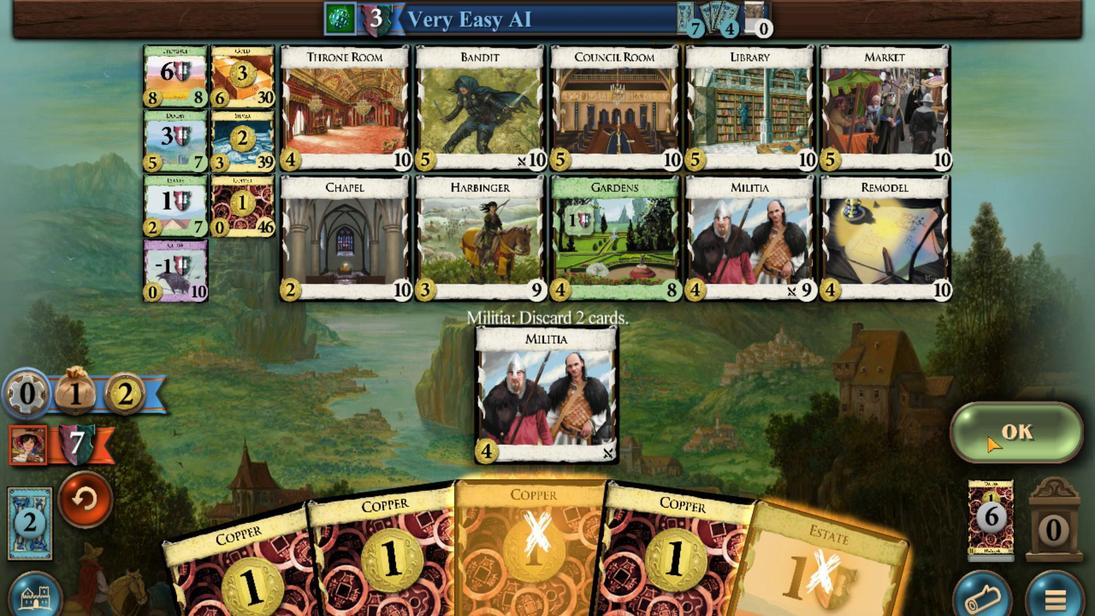 
Action: Mouse moved to (730, 492)
Screenshot: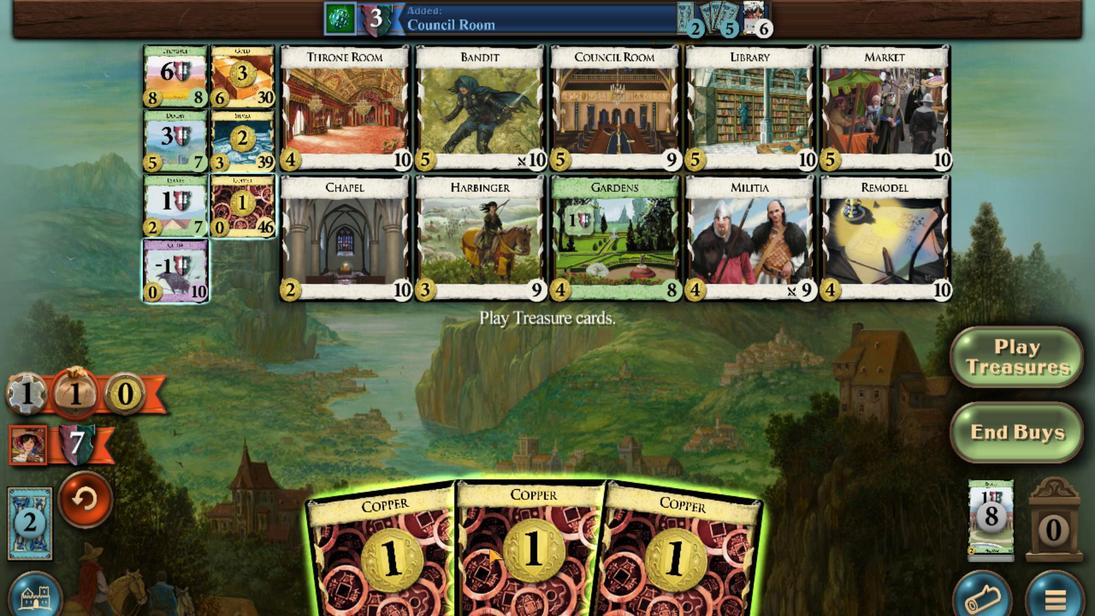 
Action: Mouse scrolled (730, 492) with delta (0, 0)
Screenshot: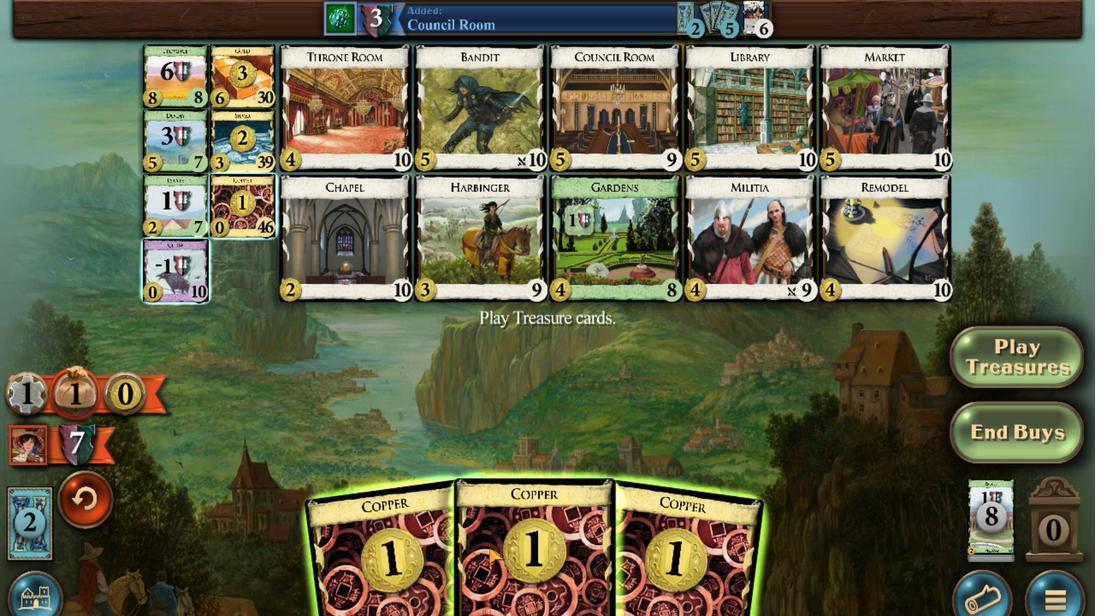 
Action: Mouse moved to (726, 488)
Screenshot: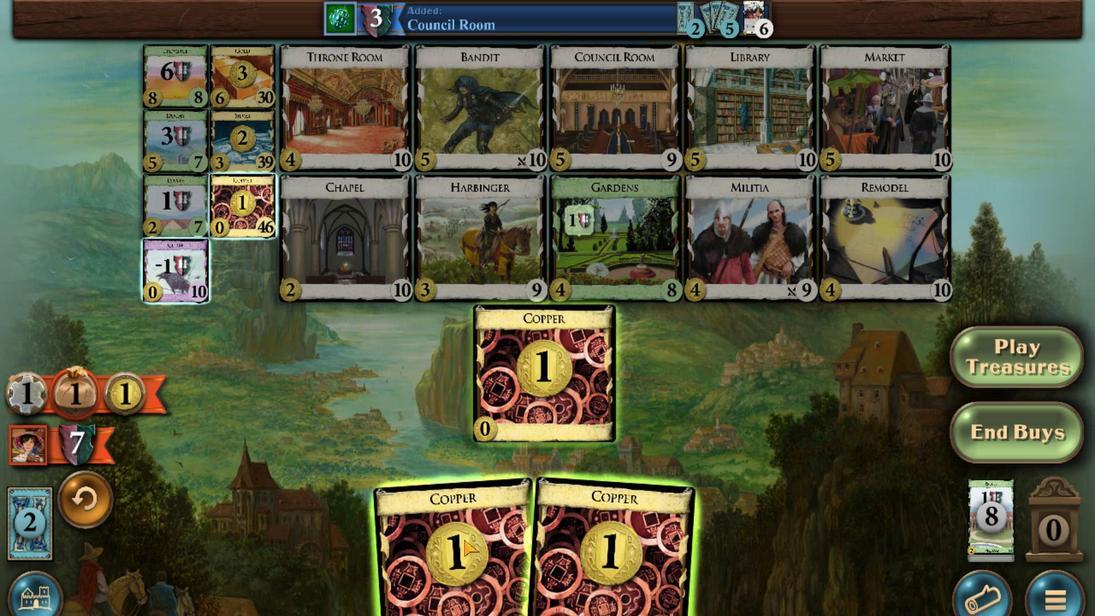 
Action: Mouse scrolled (726, 487) with delta (0, 0)
Screenshot: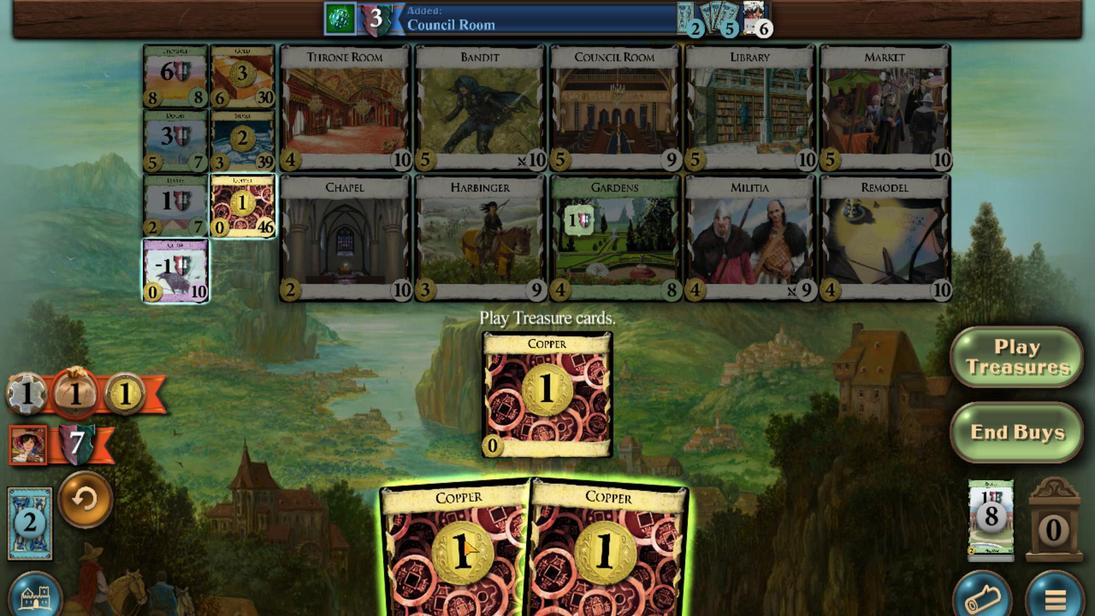 
Action: Mouse moved to (728, 496)
Screenshot: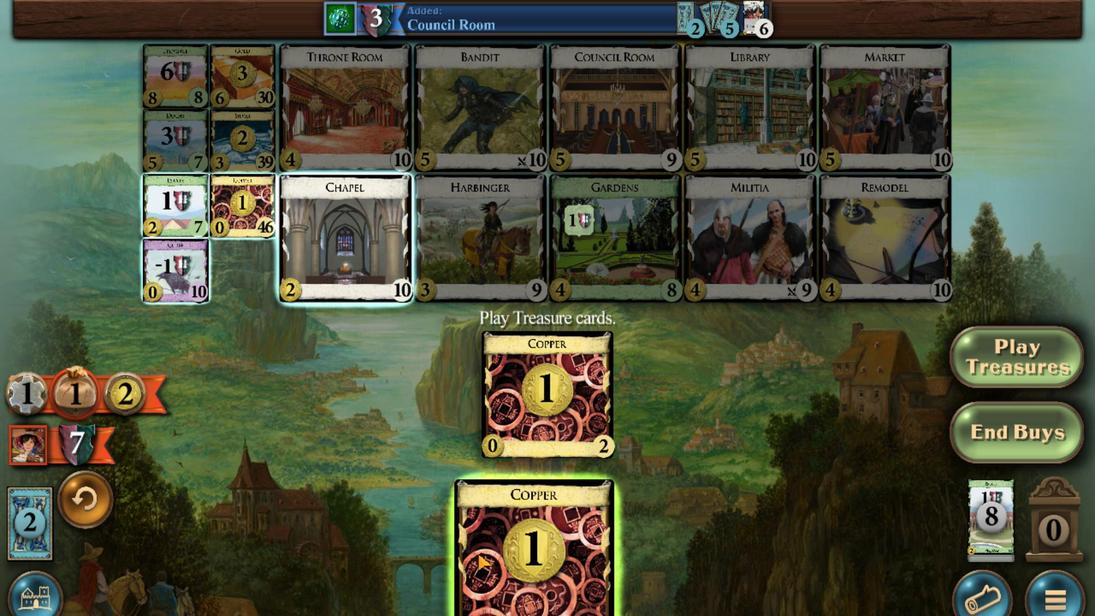 
Action: Mouse scrolled (728, 495) with delta (0, 0)
Screenshot: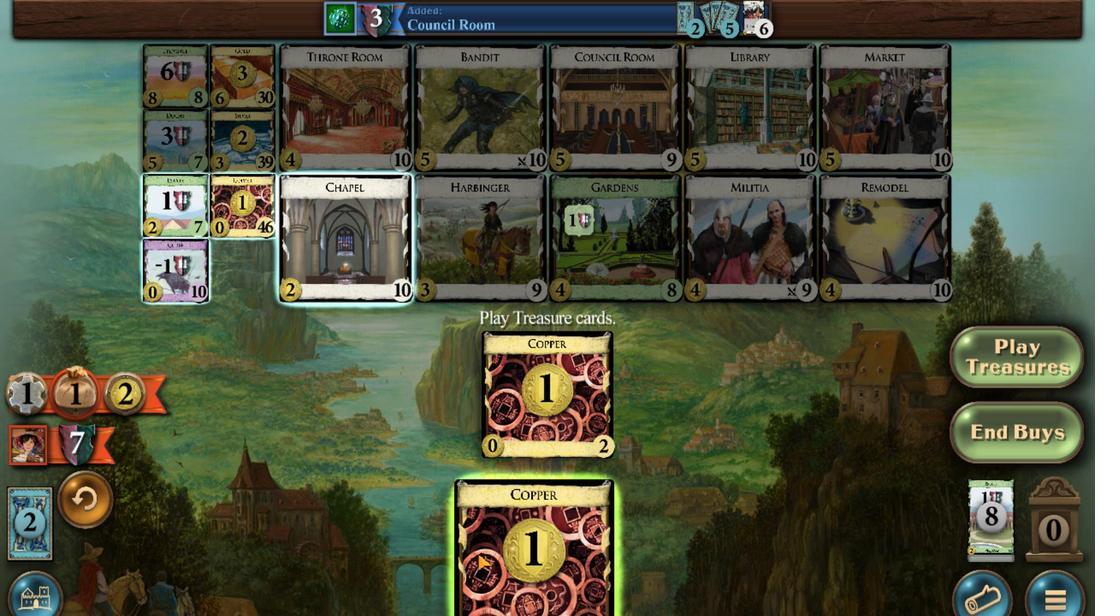 
Action: Mouse moved to (683, 261)
Screenshot: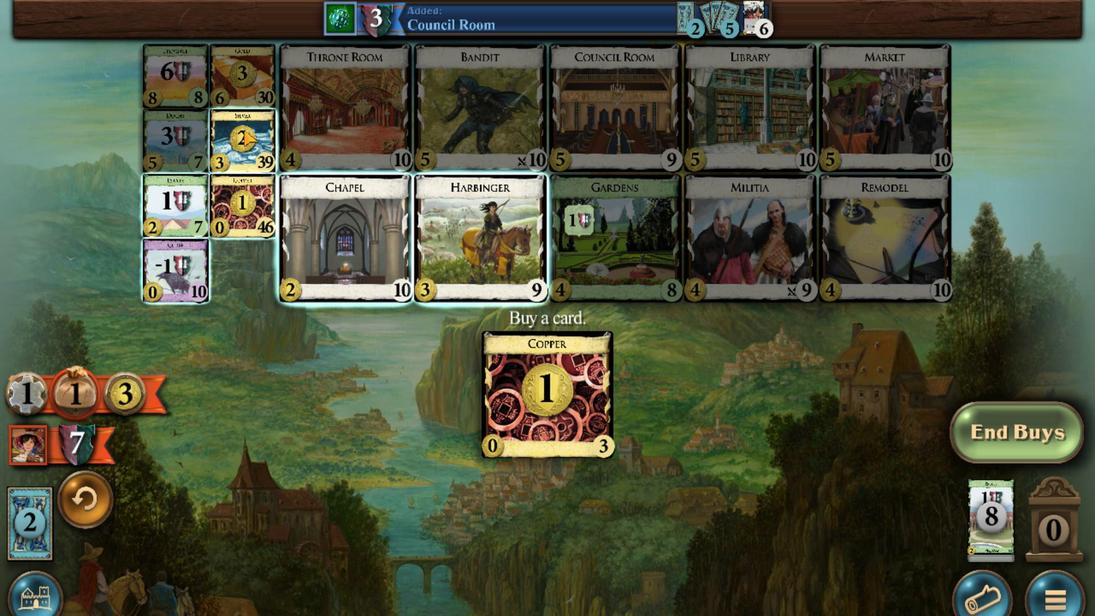 
Action: Mouse scrolled (683, 261) with delta (0, 0)
Screenshot: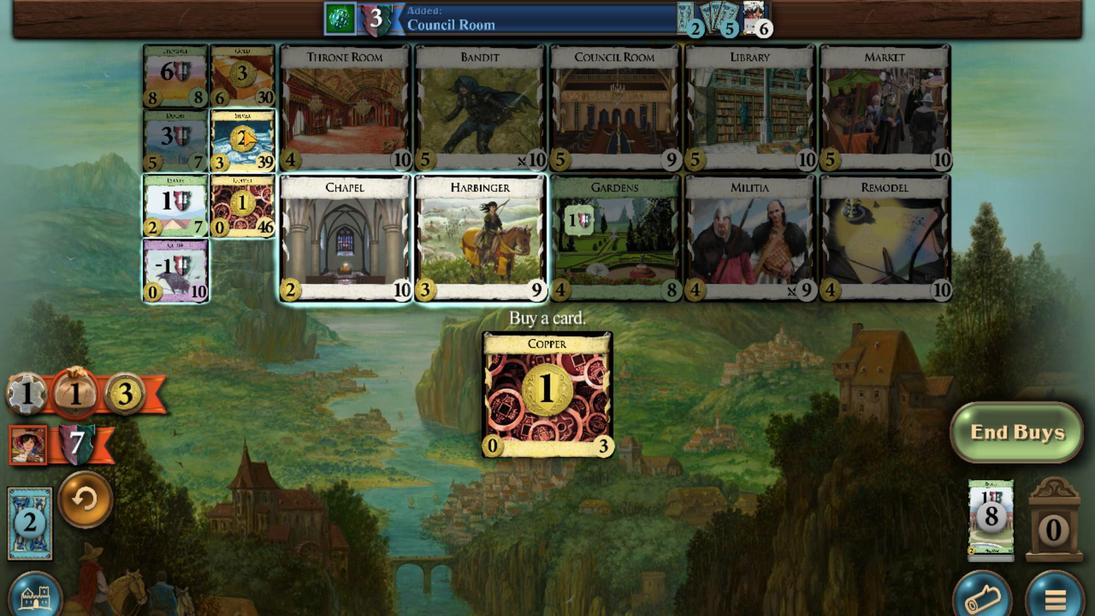 
Action: Mouse scrolled (683, 261) with delta (0, 0)
Screenshot: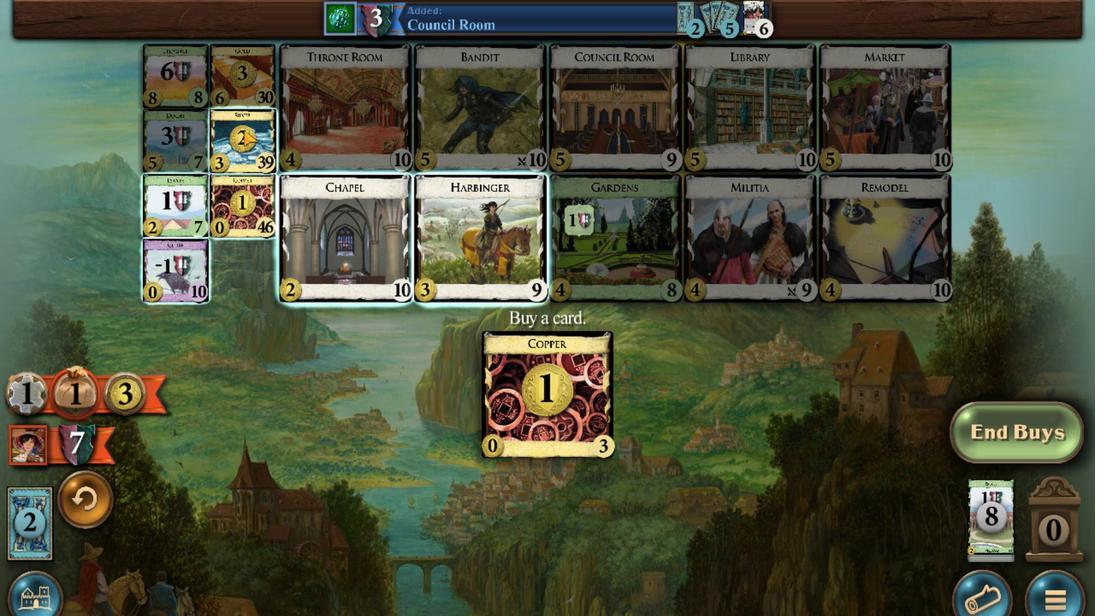 
Action: Mouse scrolled (683, 261) with delta (0, 0)
Screenshot: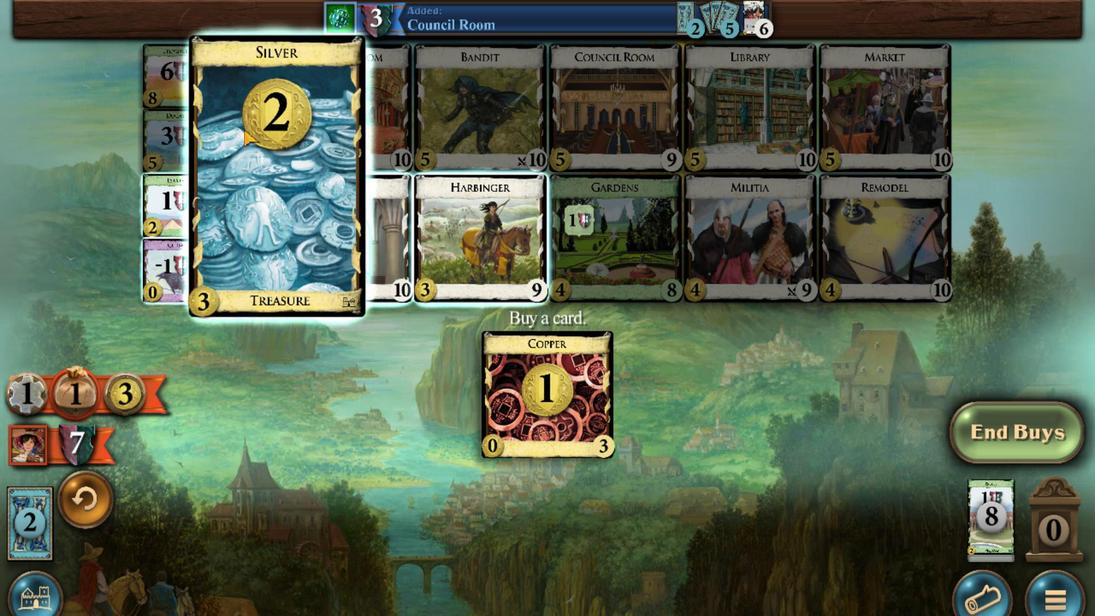 
Action: Mouse scrolled (683, 261) with delta (0, 0)
Screenshot: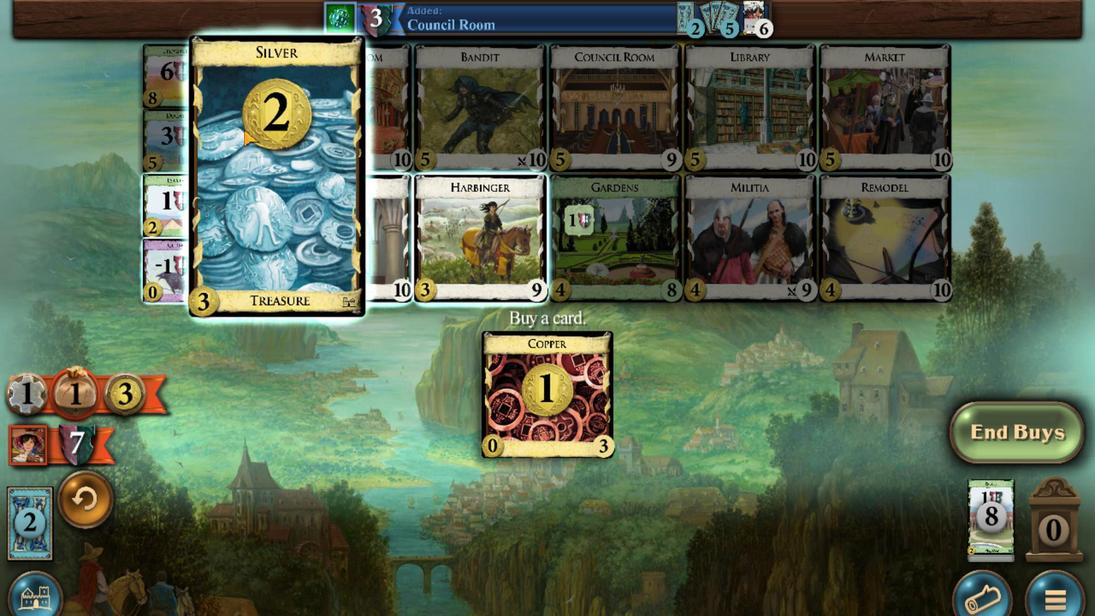 
Action: Mouse moved to (738, 465)
Screenshot: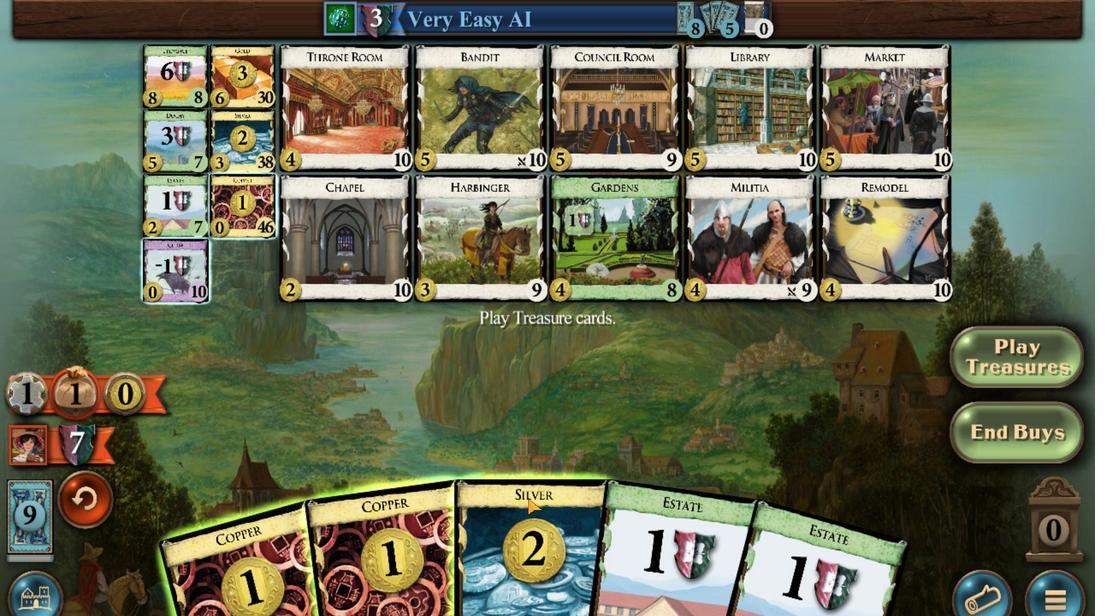 
Action: Mouse scrolled (738, 464) with delta (0, 0)
Screenshot: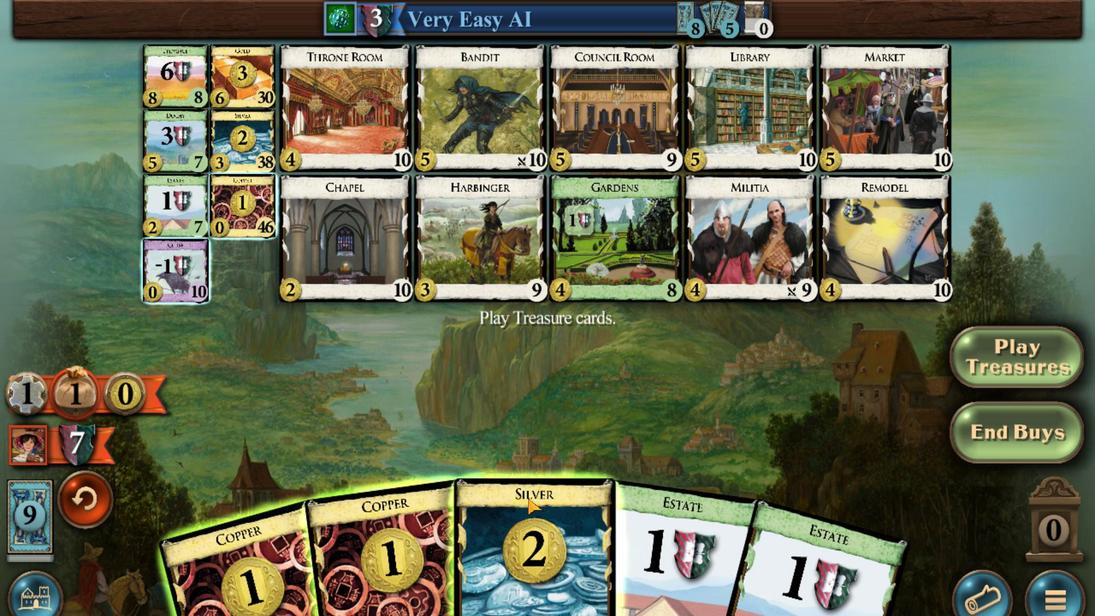 
Action: Mouse moved to (727, 492)
Screenshot: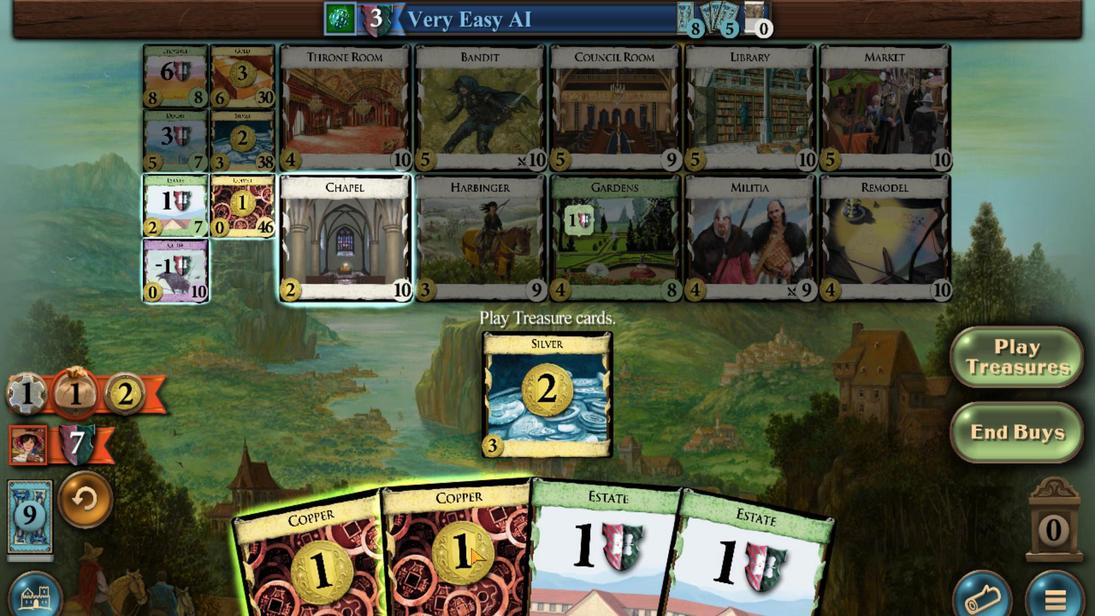 
Action: Mouse scrolled (727, 492) with delta (0, 0)
Screenshot: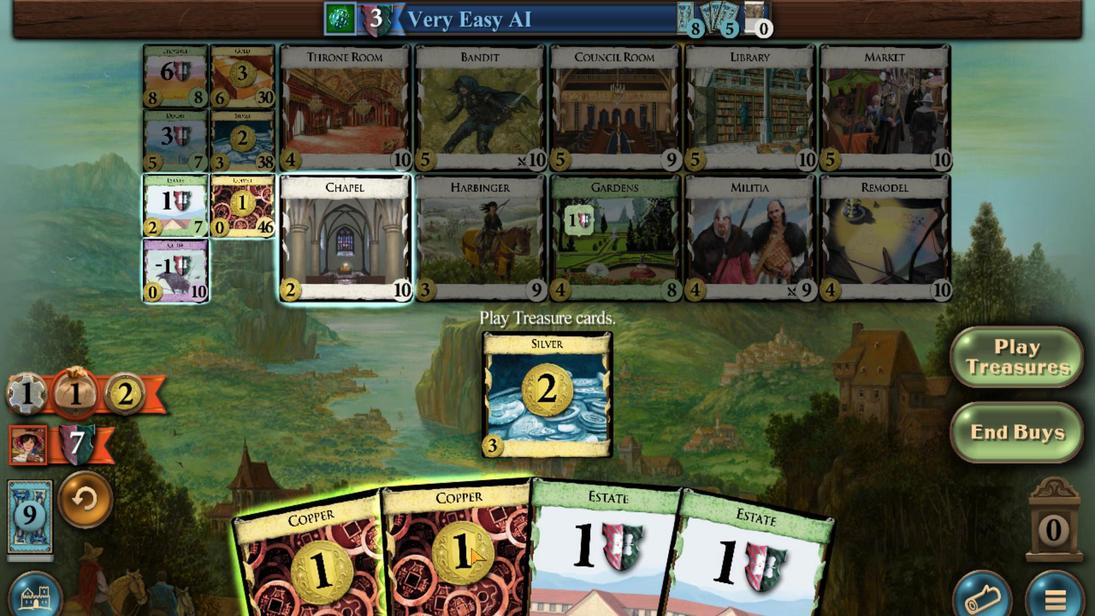 
Action: Mouse moved to (716, 491)
Screenshot: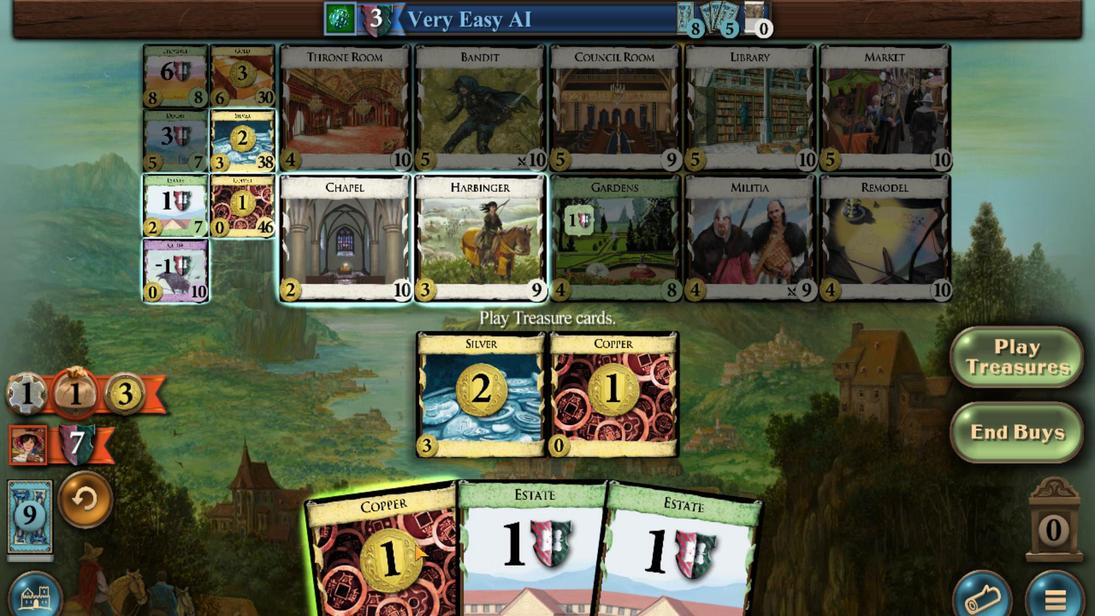 
Action: Mouse scrolled (716, 490) with delta (0, 0)
Screenshot: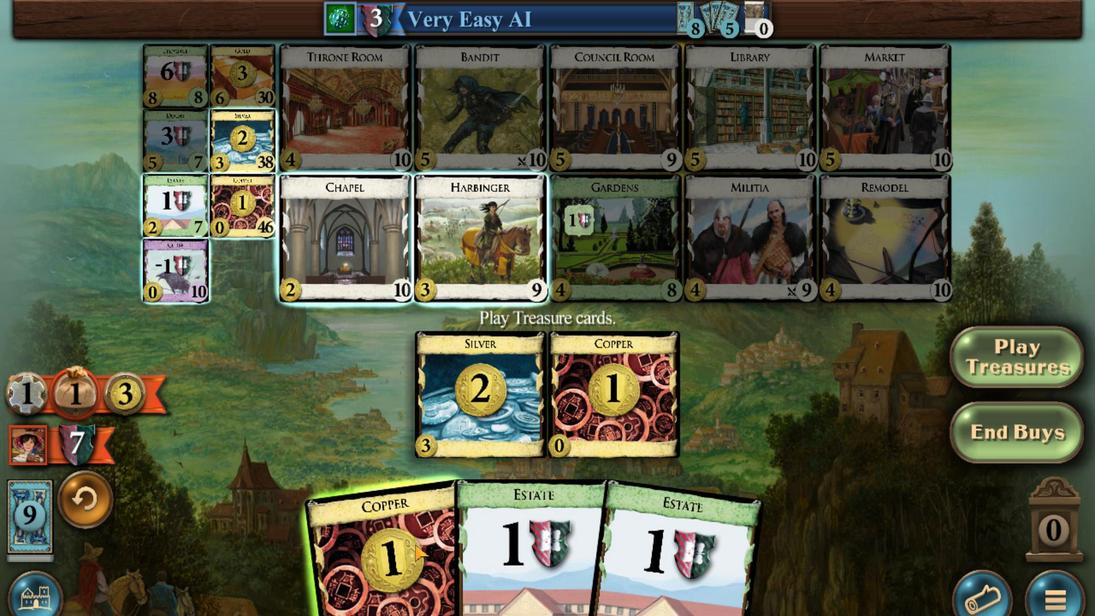 
Action: Mouse moved to (683, 268)
Screenshot: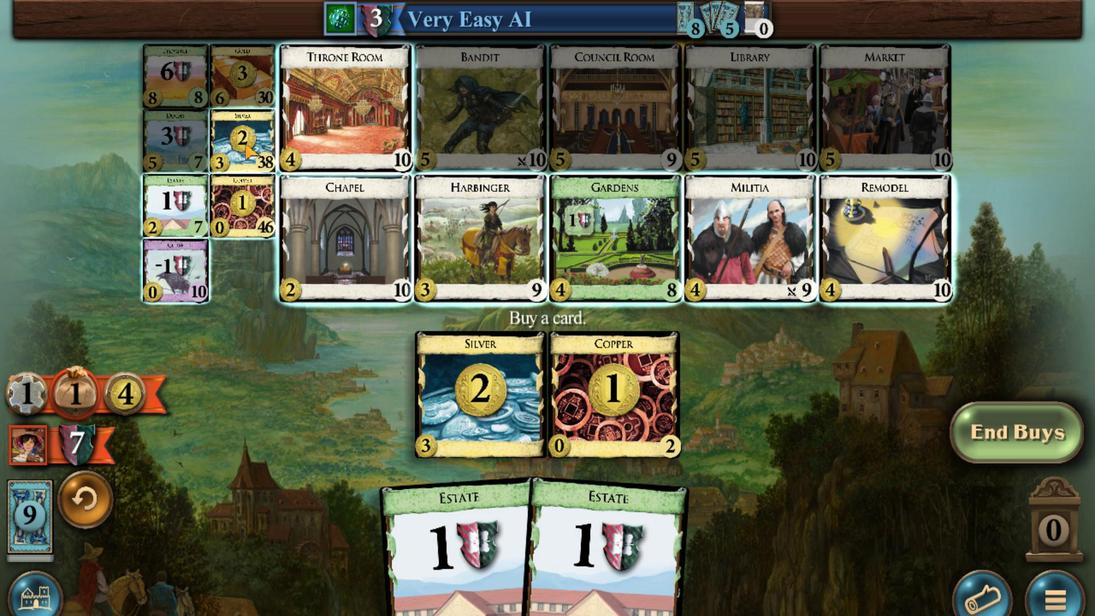 
Action: Mouse scrolled (683, 268) with delta (0, 0)
Screenshot: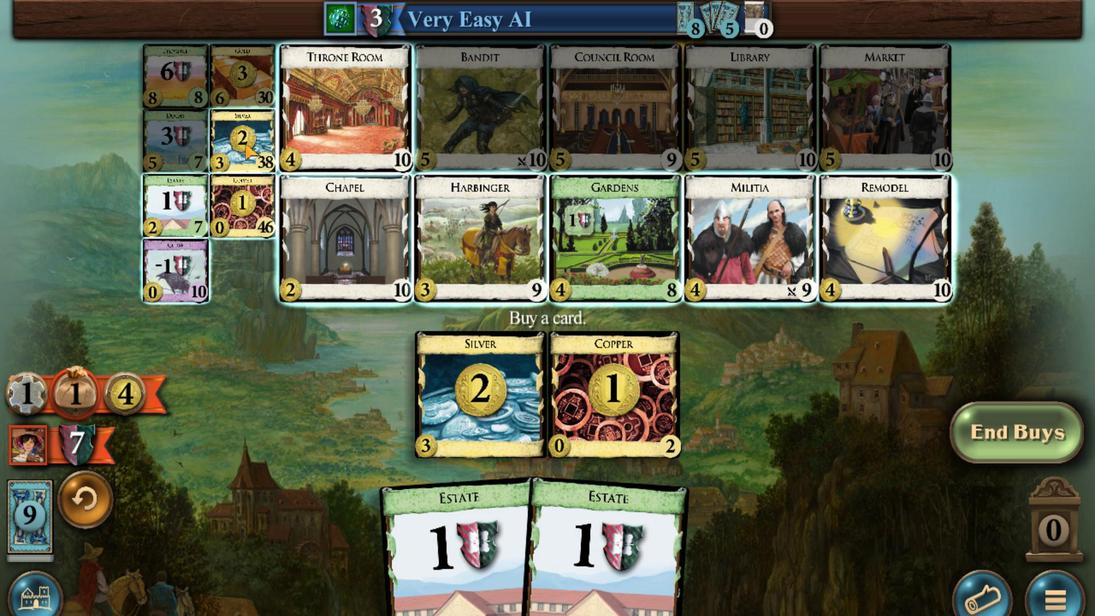 
Action: Mouse scrolled (683, 268) with delta (0, 0)
Screenshot: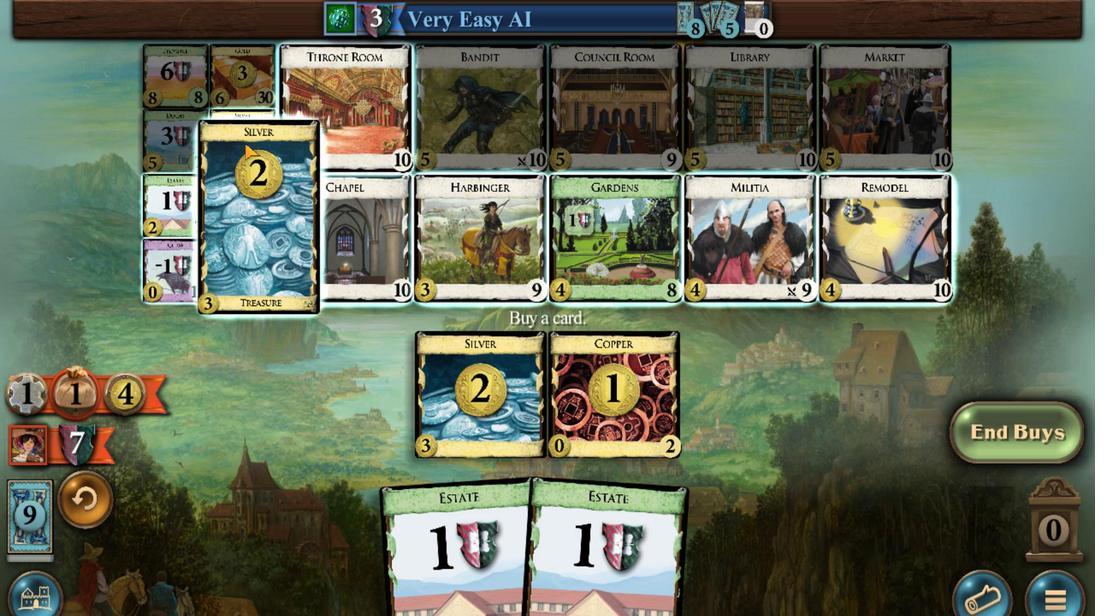 
Action: Mouse scrolled (683, 268) with delta (0, 0)
Screenshot: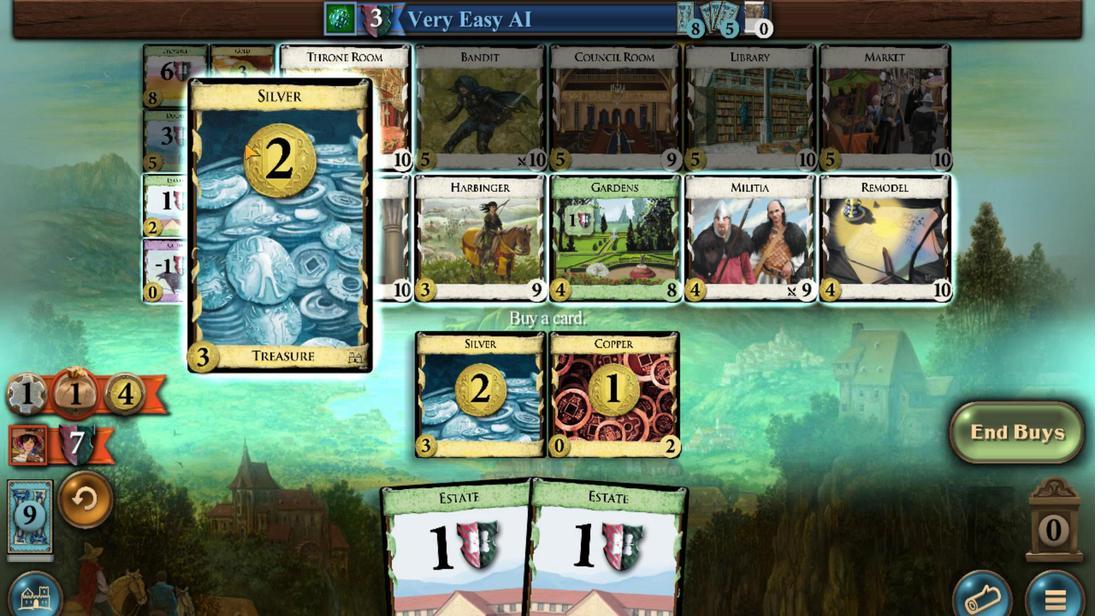 
Action: Mouse scrolled (683, 268) with delta (0, 0)
Screenshot: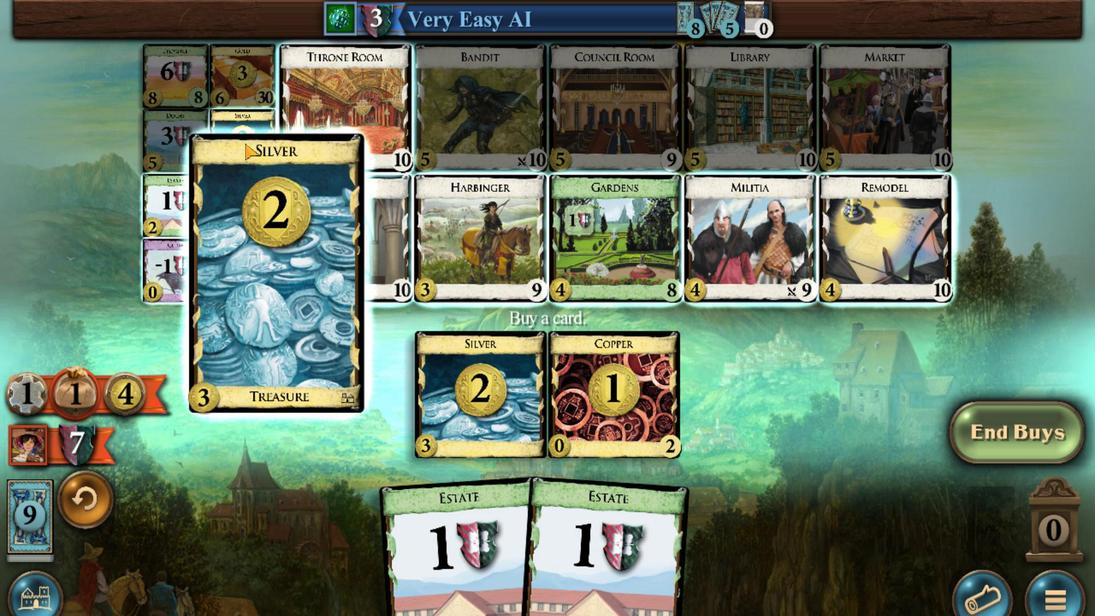 
Action: Mouse moved to (741, 488)
Screenshot: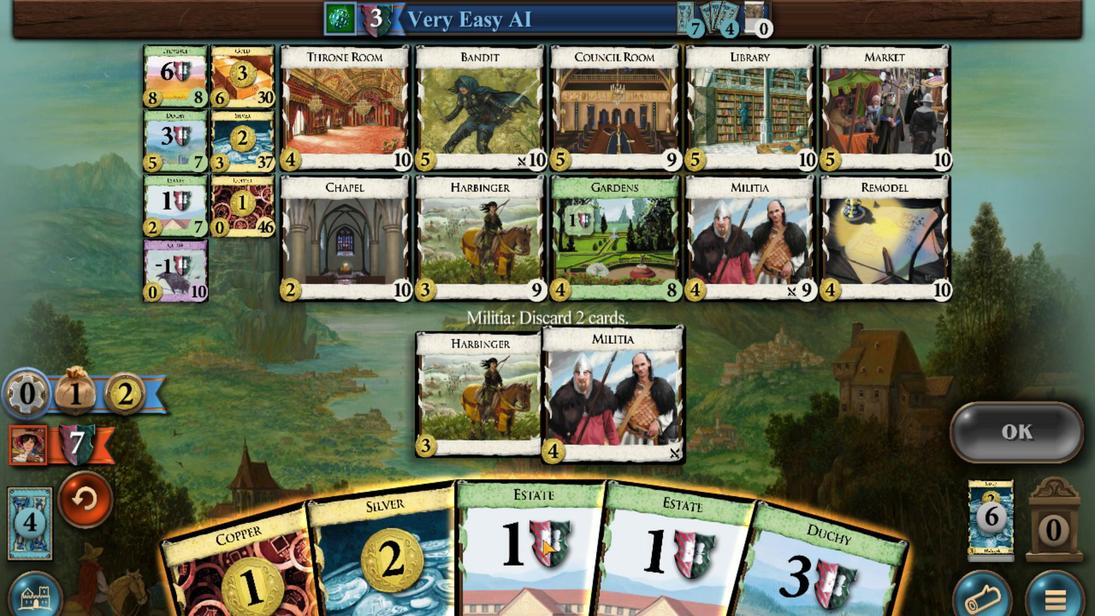 
Action: Mouse scrolled (741, 487) with delta (0, 0)
Screenshot: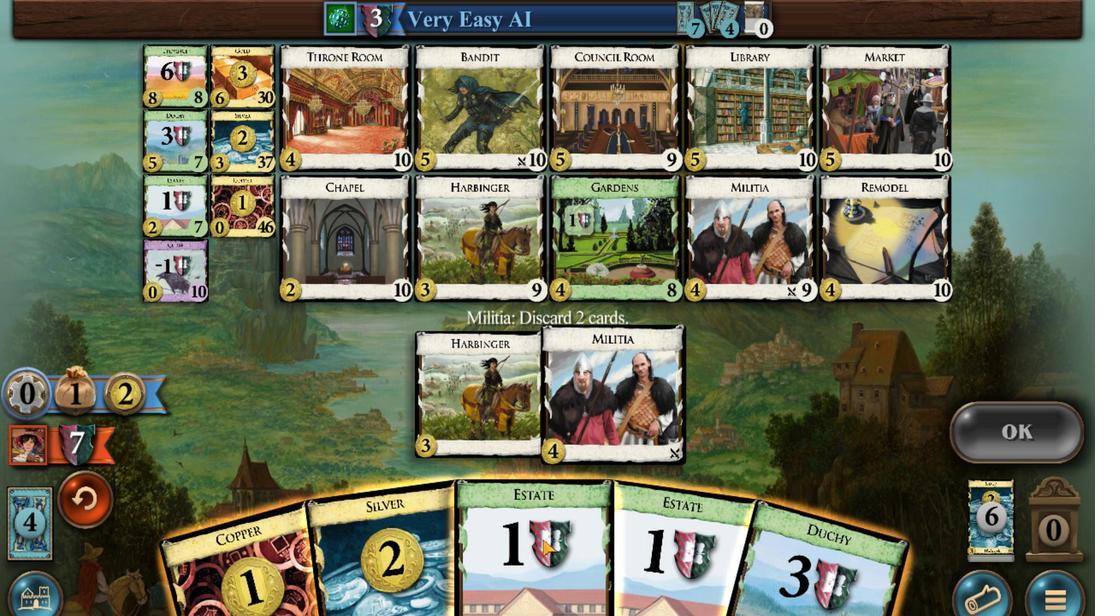 
Action: Mouse moved to (755, 479)
Screenshot: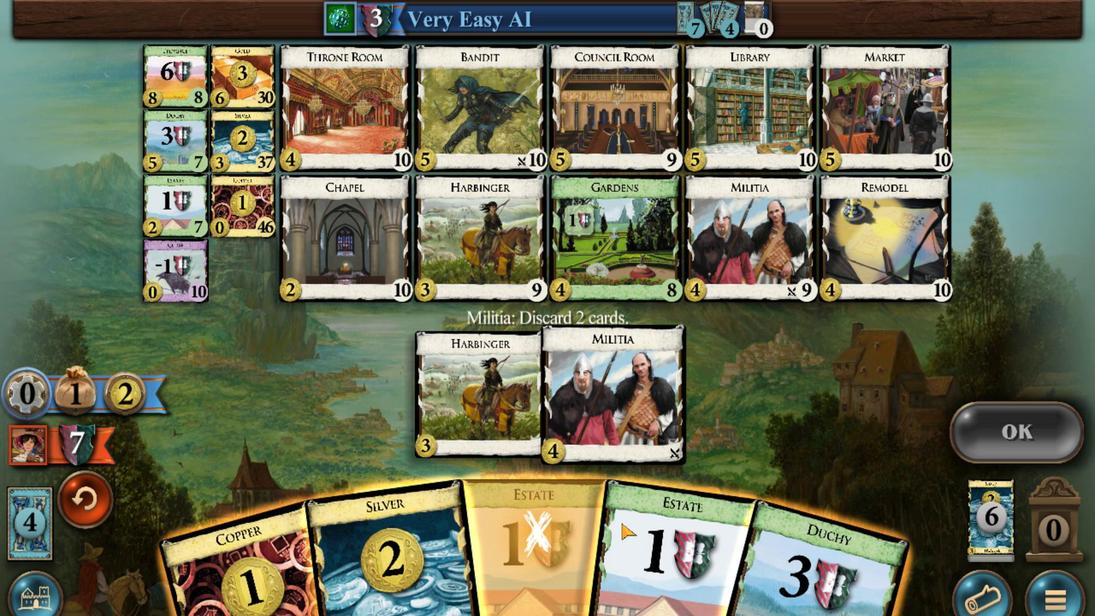 
Action: Mouse scrolled (755, 478) with delta (0, 0)
Screenshot: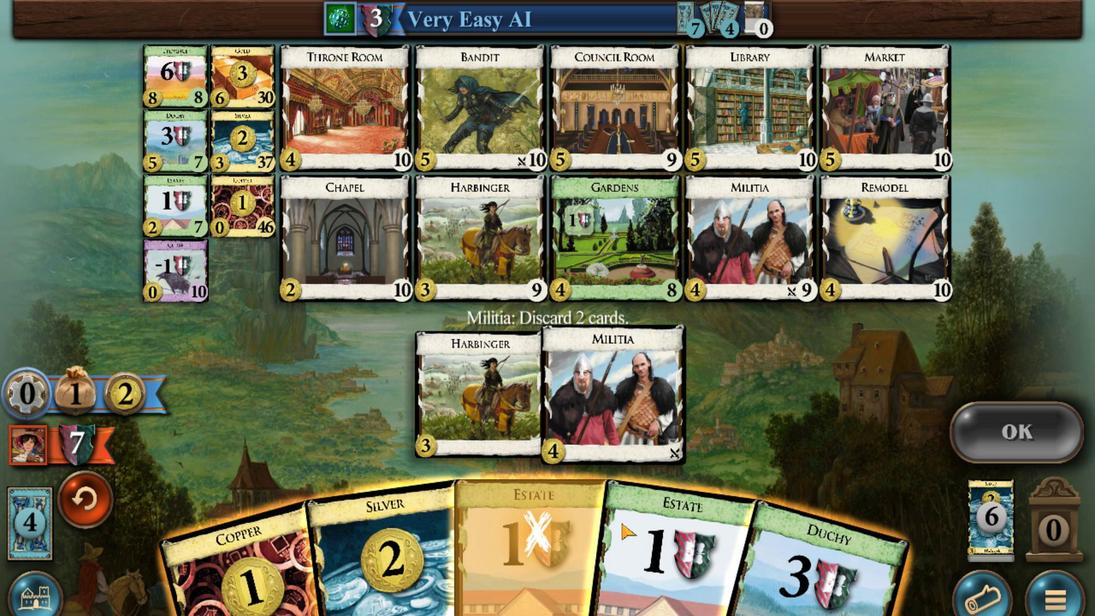 
Action: Mouse moved to (827, 426)
Screenshot: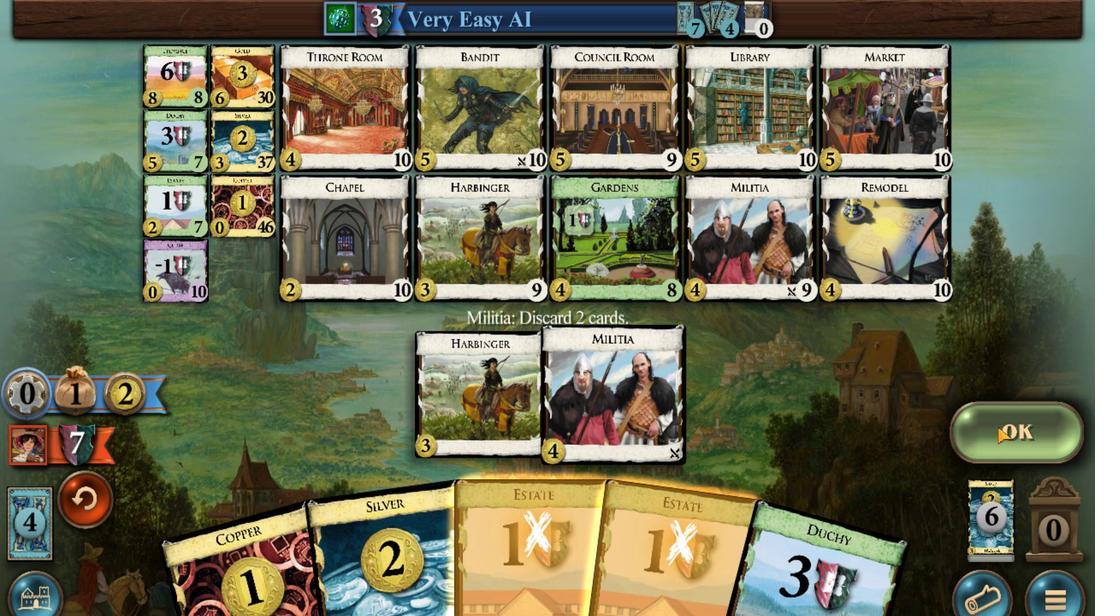 
Action: Mouse pressed left at (827, 426)
Screenshot: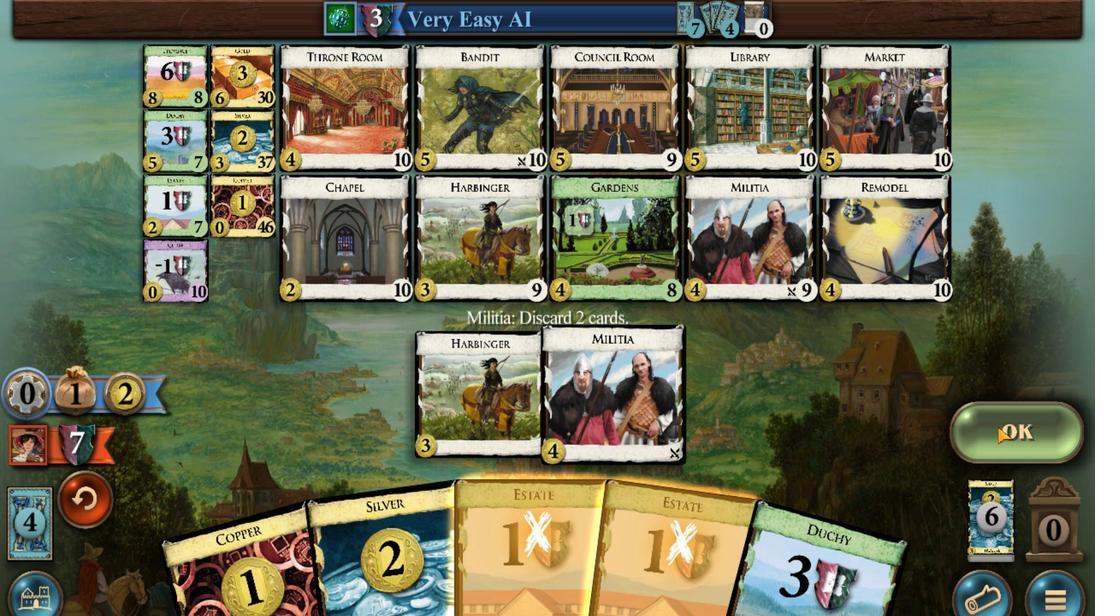 
Action: Mouse moved to (739, 466)
Screenshot: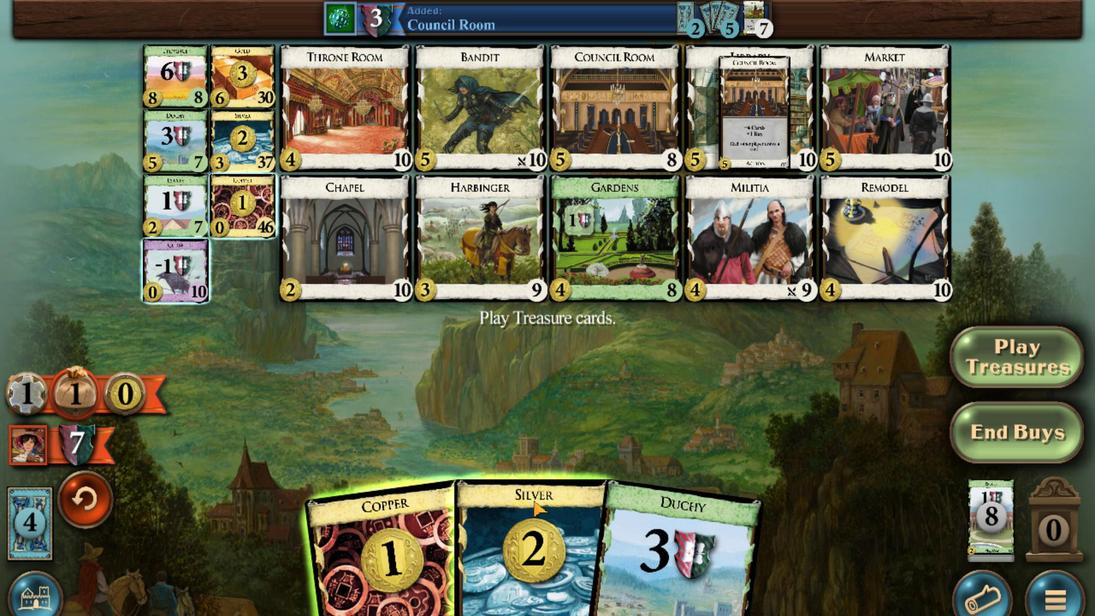 
Action: Mouse scrolled (739, 466) with delta (0, 0)
Screenshot: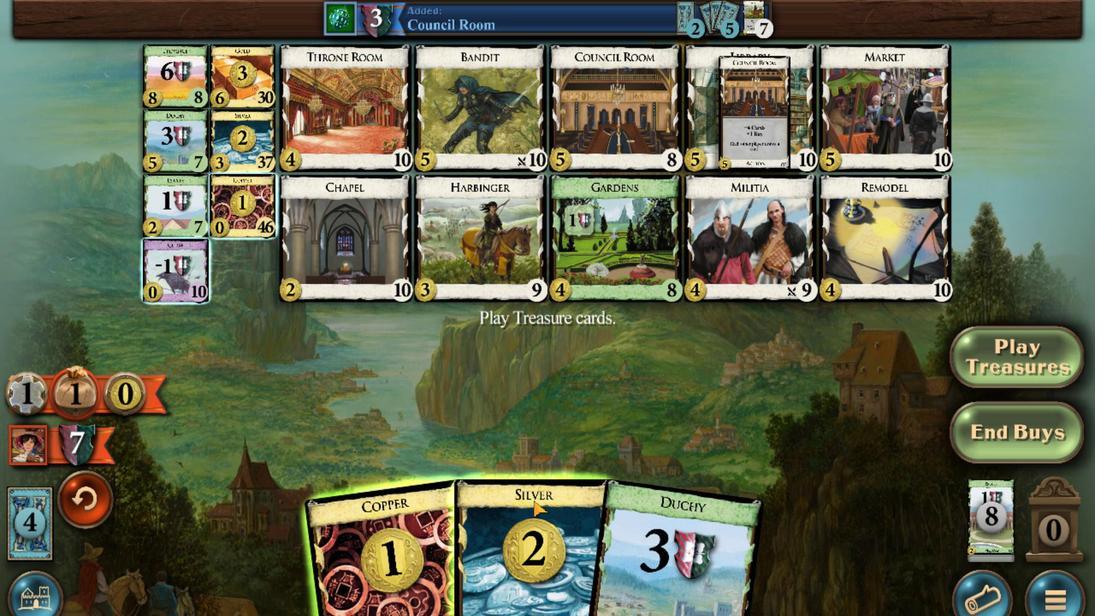 
Action: Mouse moved to (726, 470)
Screenshot: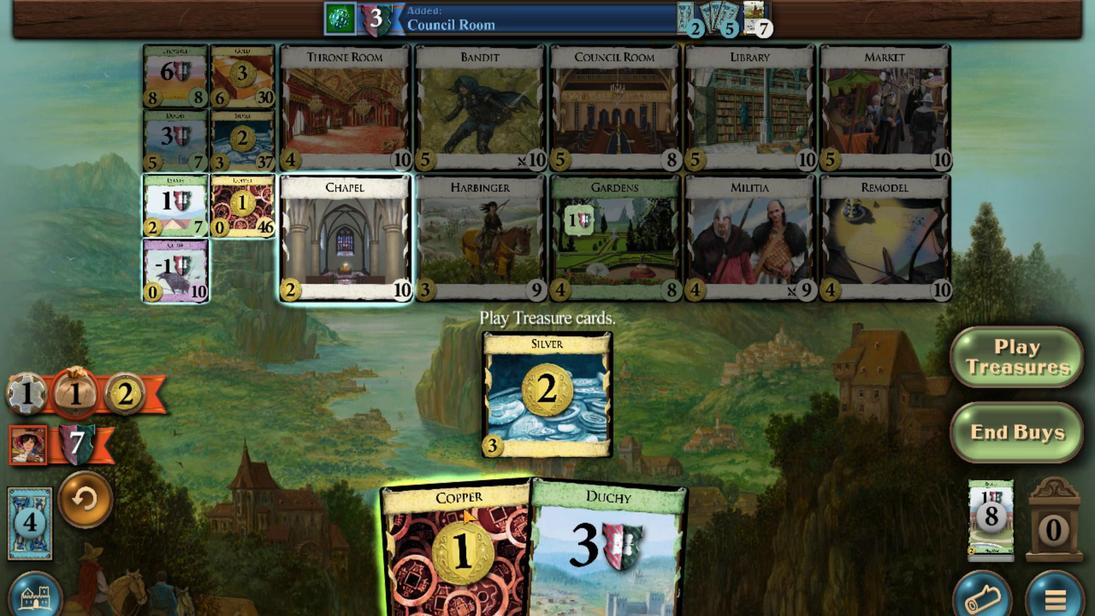 
Action: Mouse scrolled (726, 470) with delta (0, 0)
Screenshot: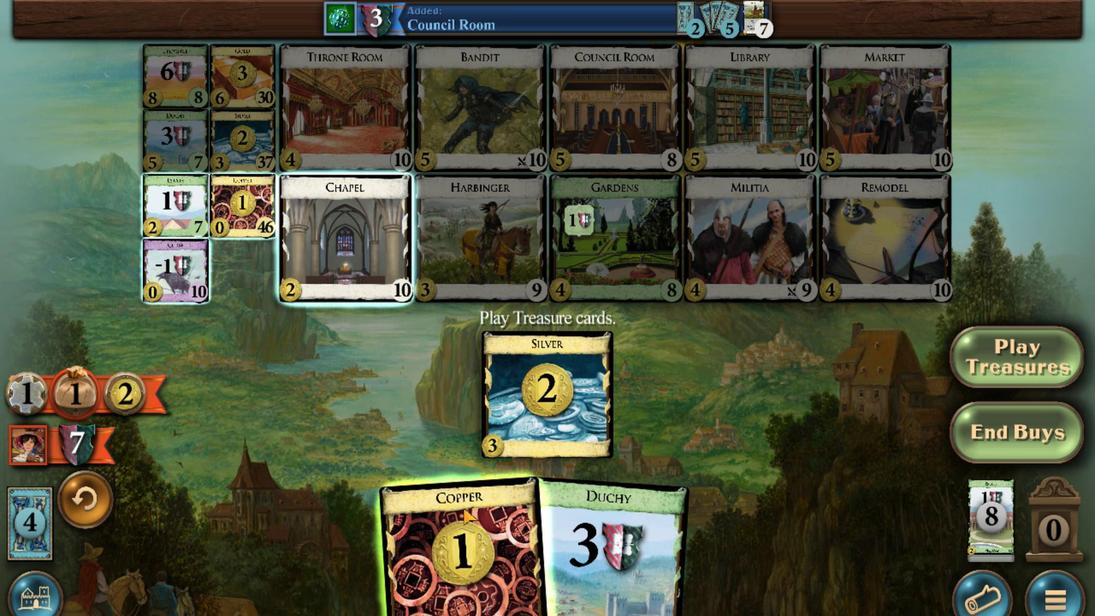 
Action: Mouse moved to (678, 265)
Screenshot: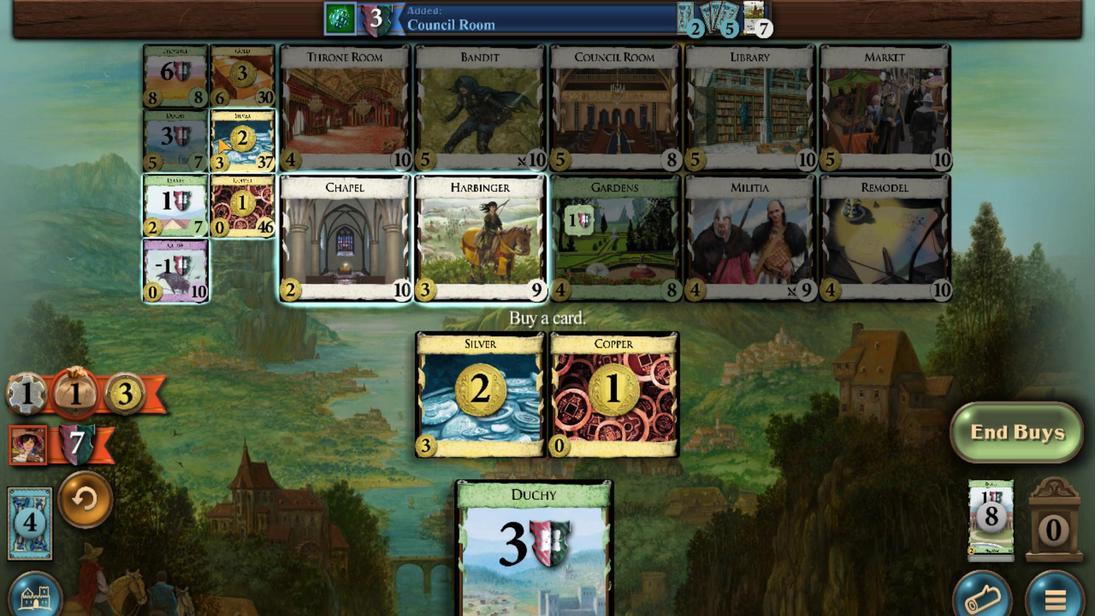 
Action: Mouse scrolled (678, 265) with delta (0, 0)
Screenshot: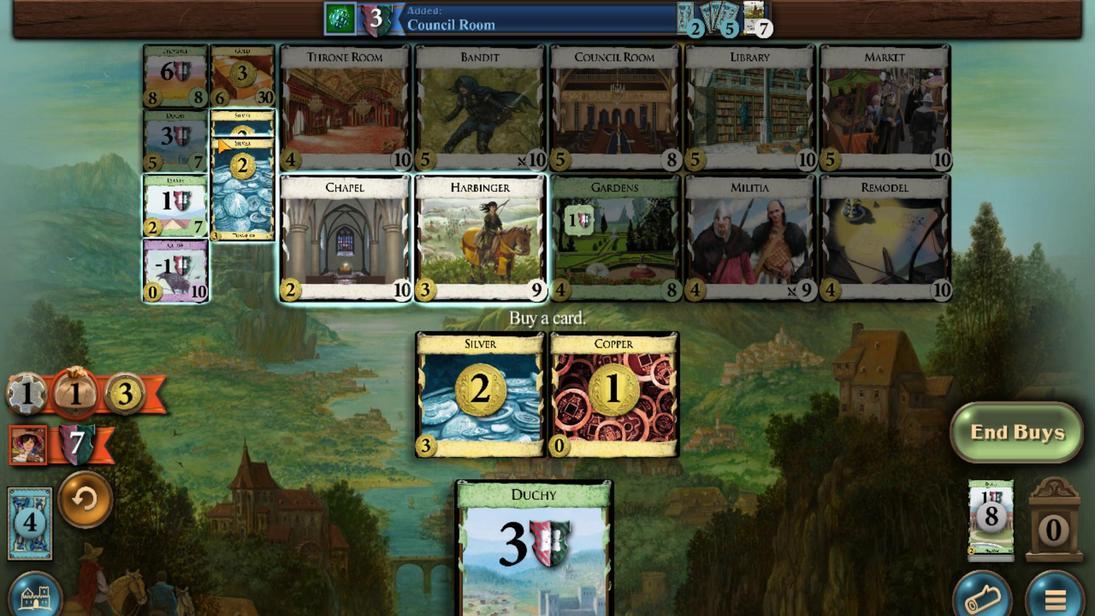 
Action: Mouse scrolled (678, 265) with delta (0, 0)
Screenshot: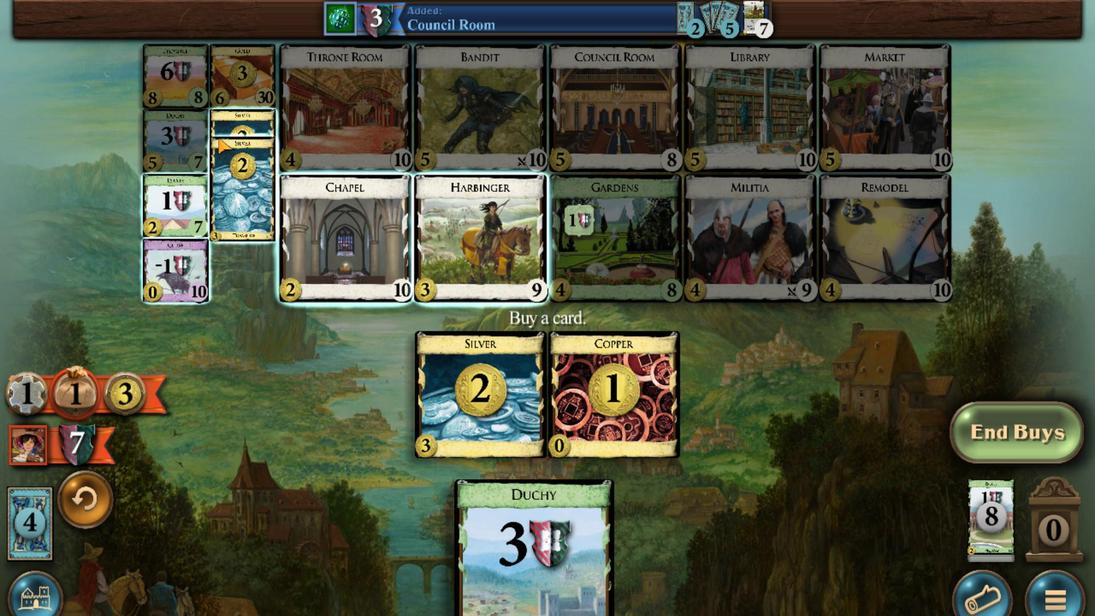 
Action: Mouse scrolled (678, 265) with delta (0, 0)
Screenshot: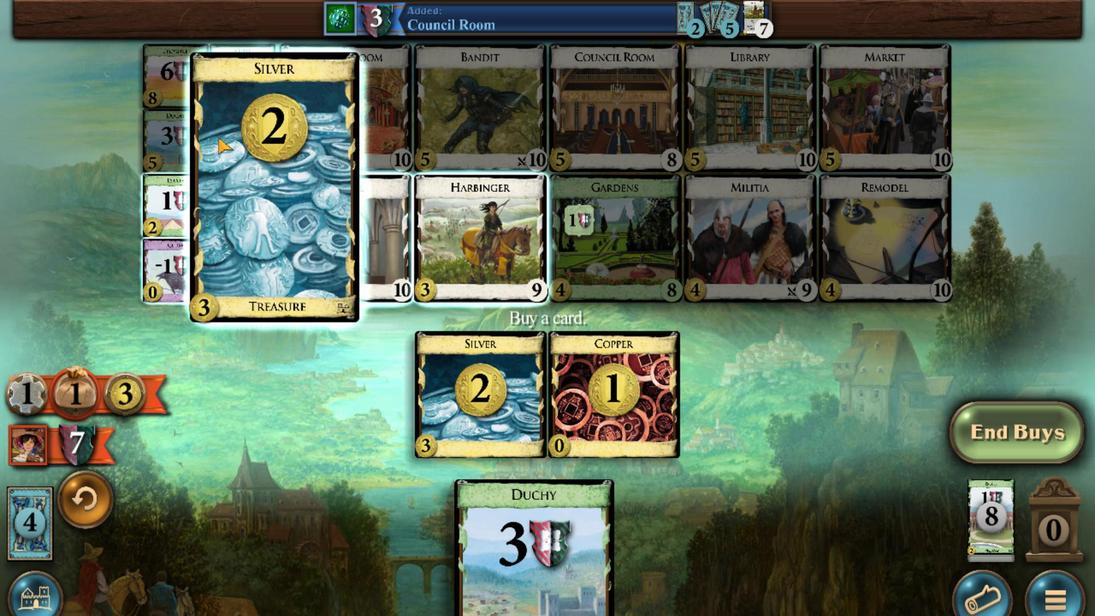
Action: Mouse moved to (757, 489)
Screenshot: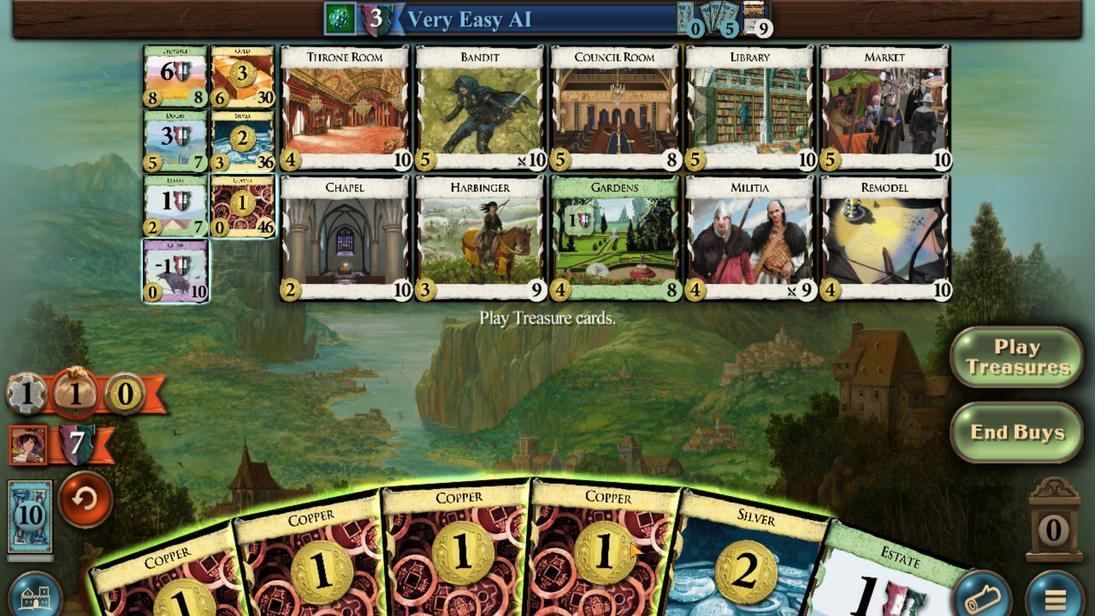 
Action: Mouse scrolled (757, 489) with delta (0, 0)
Screenshot: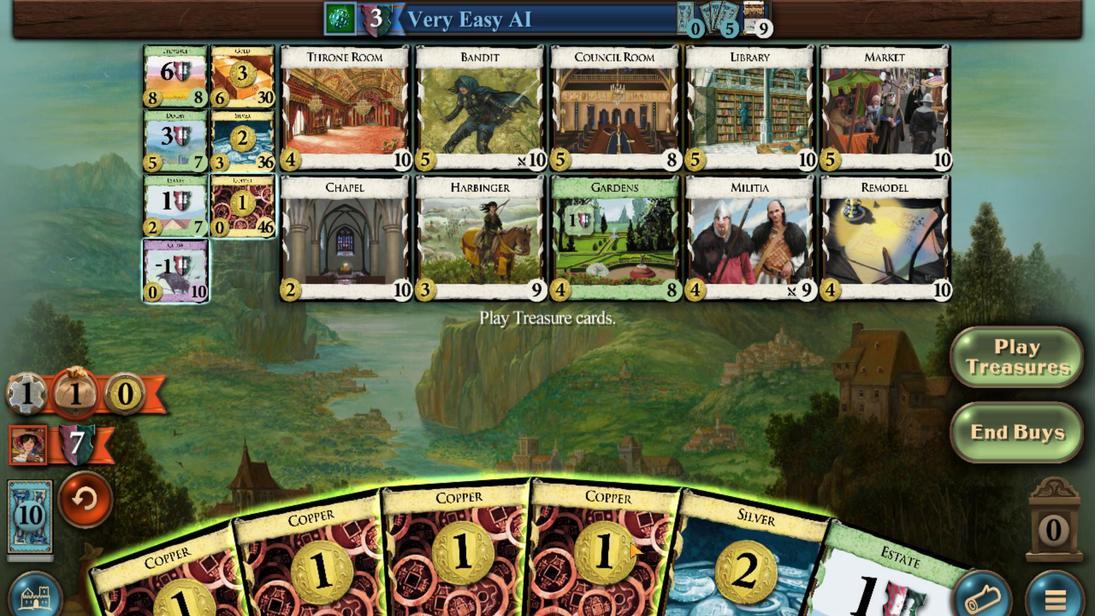 
Action: Mouse moved to (770, 489)
Screenshot: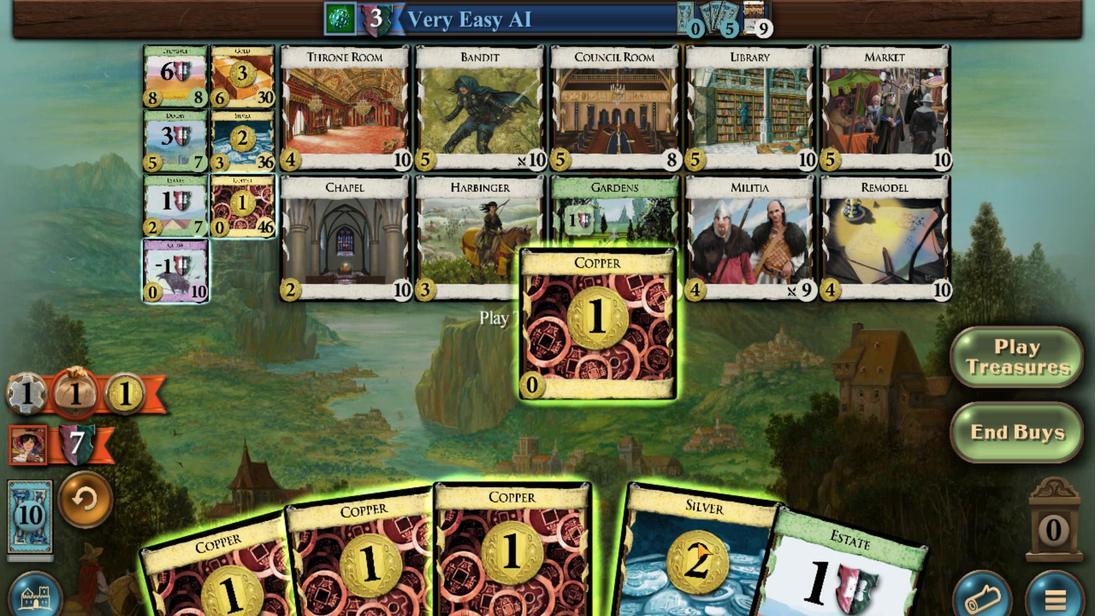 
Action: Mouse scrolled (770, 489) with delta (0, 0)
Screenshot: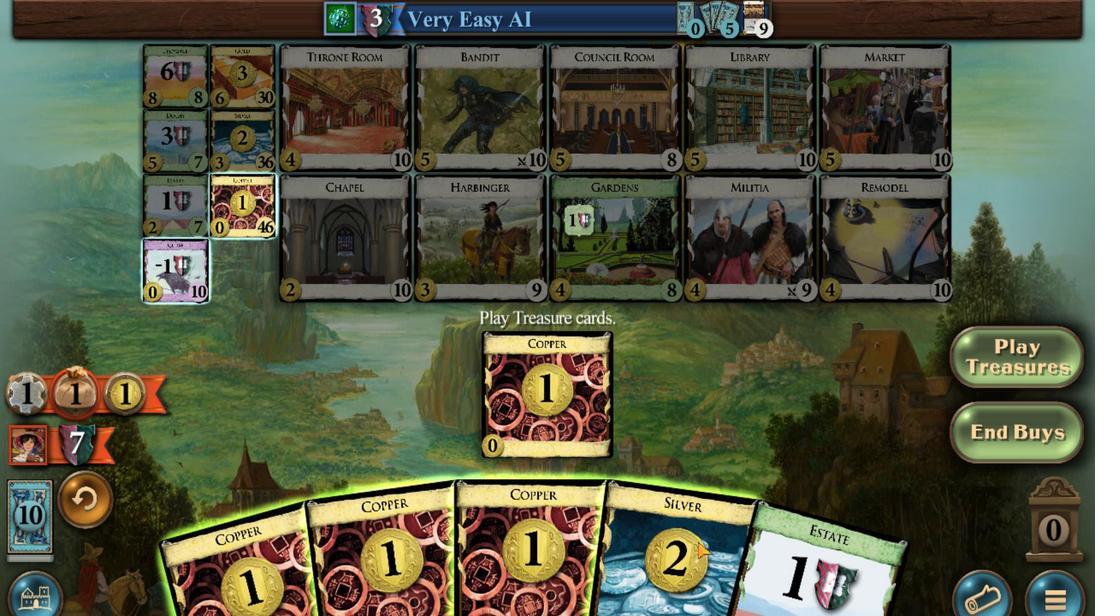 
Action: Mouse moved to (755, 482)
Screenshot: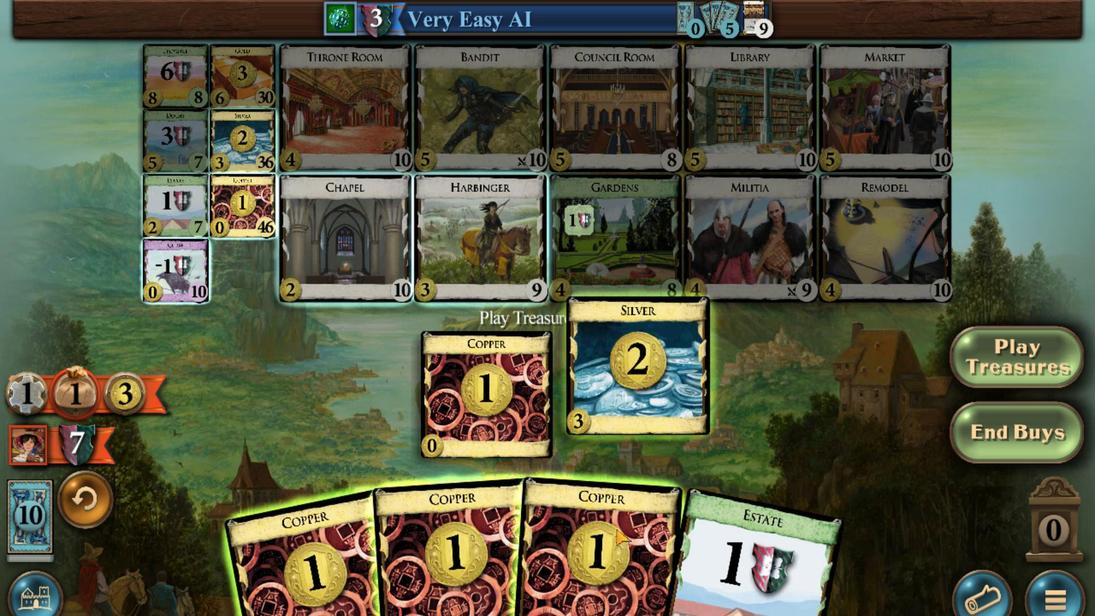 
Action: Mouse scrolled (755, 482) with delta (0, 0)
Screenshot: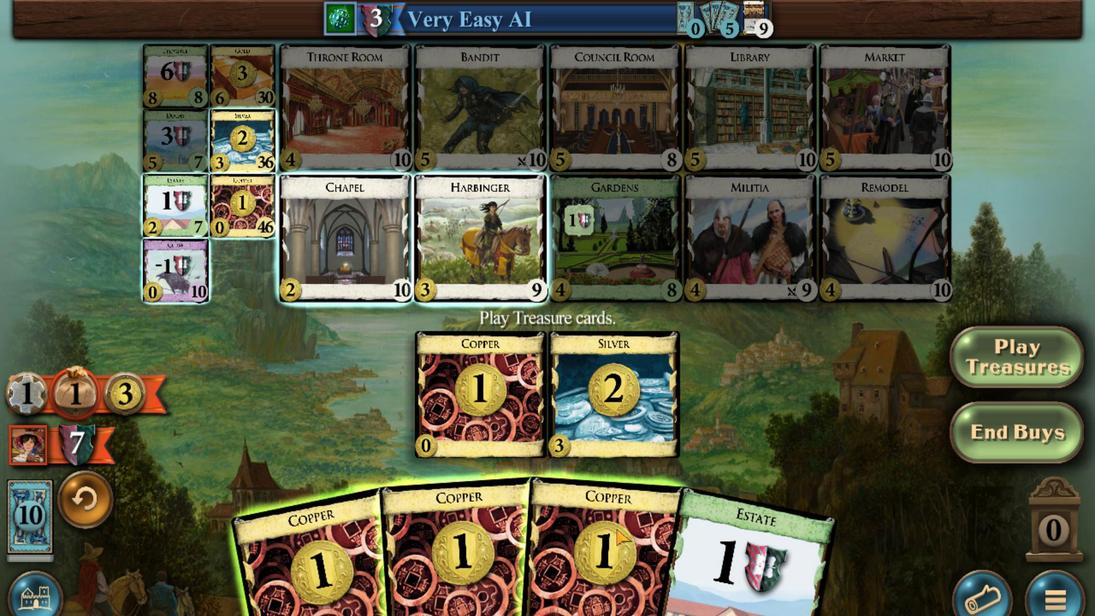 
Action: Mouse moved to (742, 481)
Screenshot: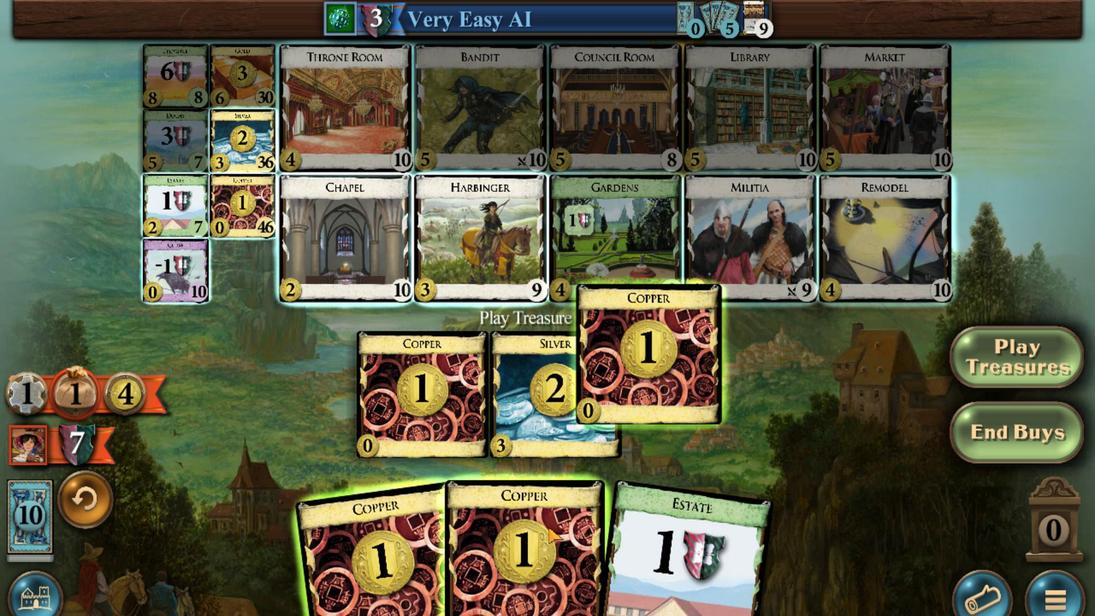 
Action: Mouse scrolled (742, 480) with delta (0, 0)
Screenshot: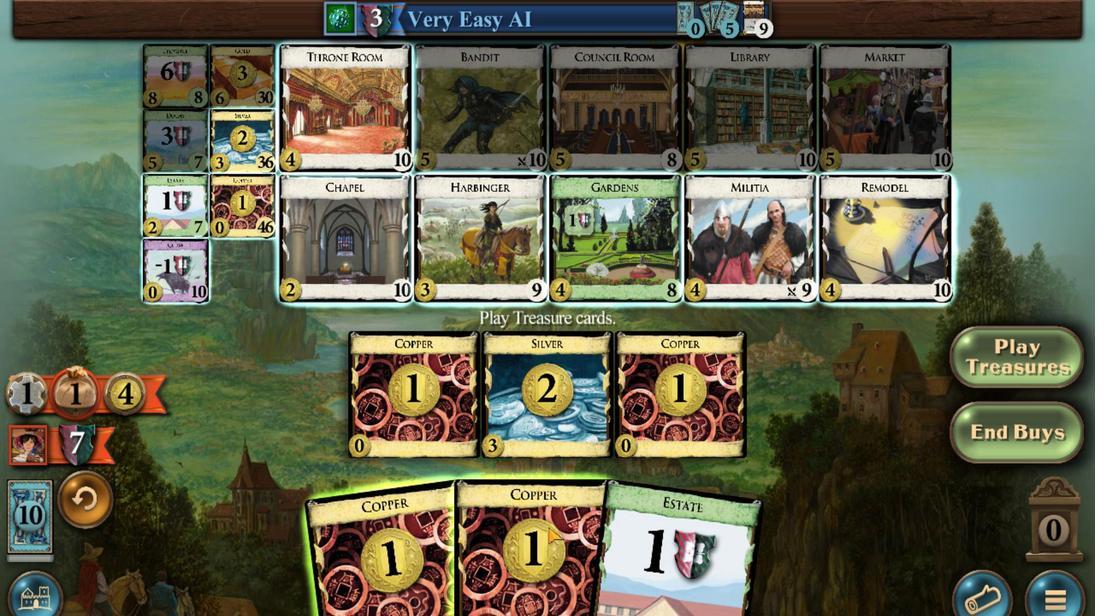 
Action: Mouse moved to (728, 481)
Screenshot: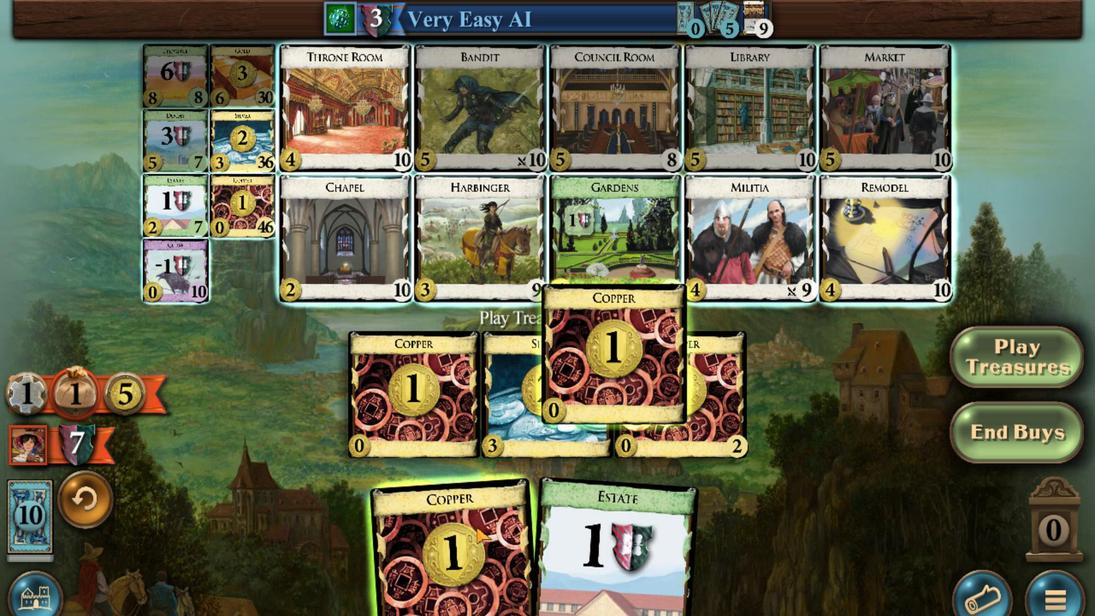 
Action: Mouse scrolled (728, 480) with delta (0, 0)
Screenshot: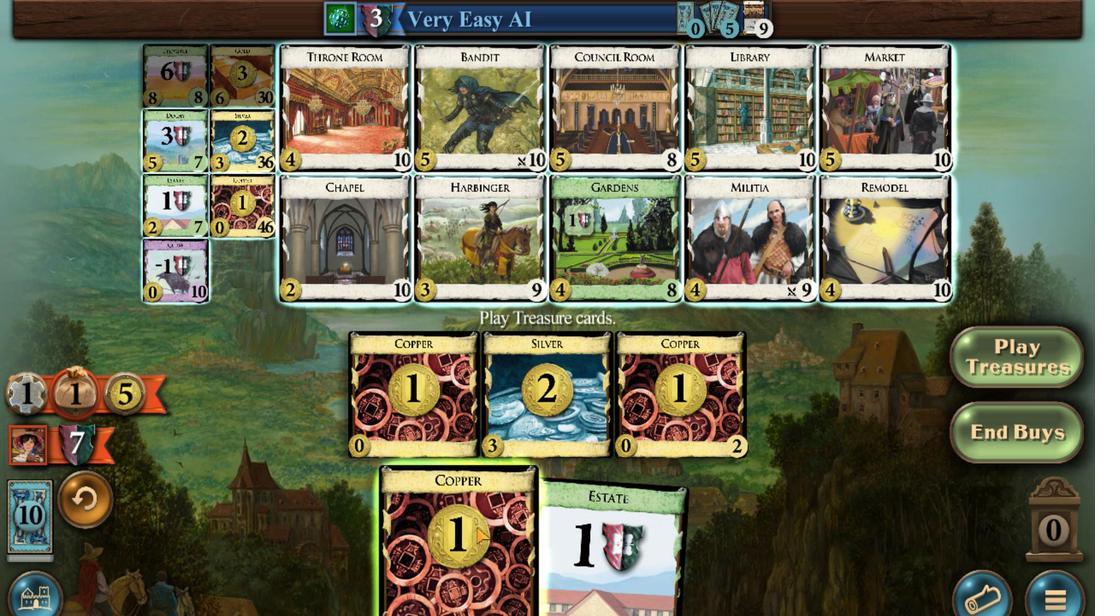 
Action: Mouse moved to (684, 228)
Screenshot: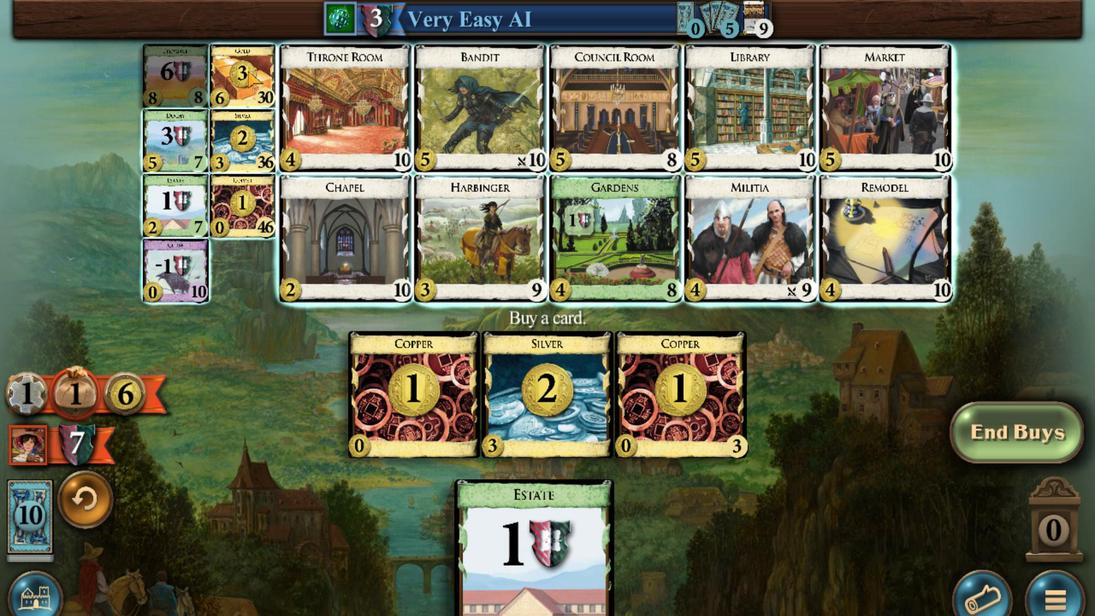 
Action: Mouse scrolled (684, 228) with delta (0, 0)
Screenshot: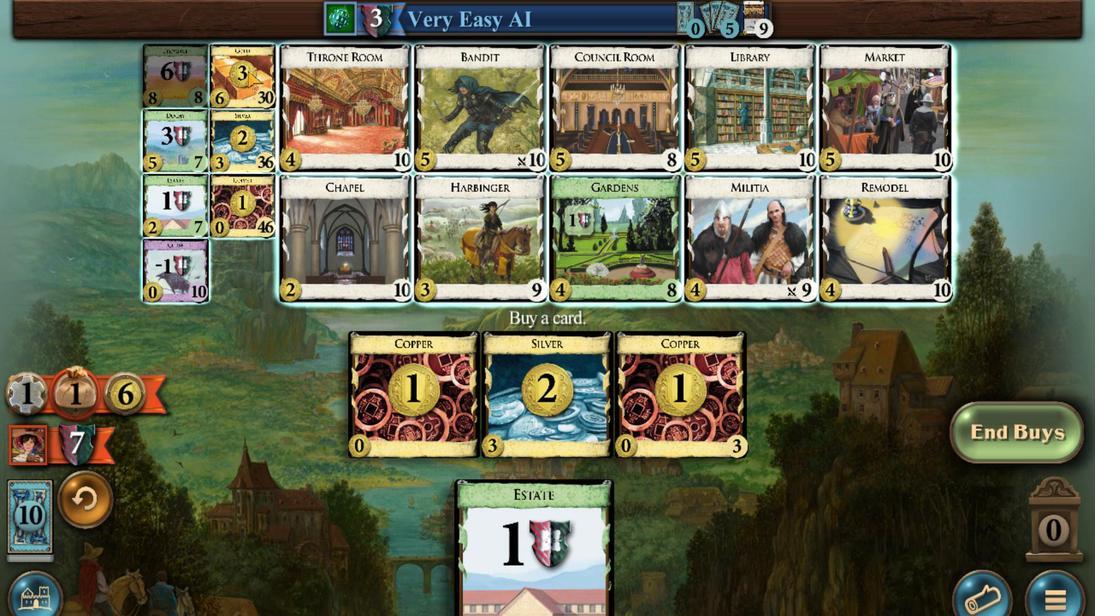 
Action: Mouse scrolled (684, 228) with delta (0, 0)
Screenshot: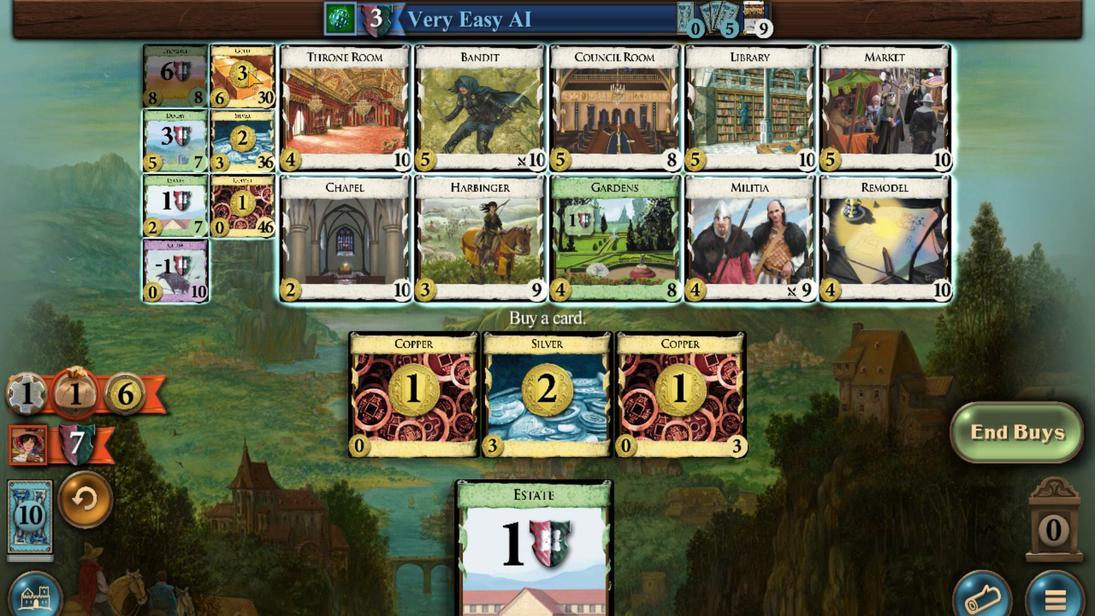 
Action: Mouse scrolled (684, 228) with delta (0, 0)
Screenshot: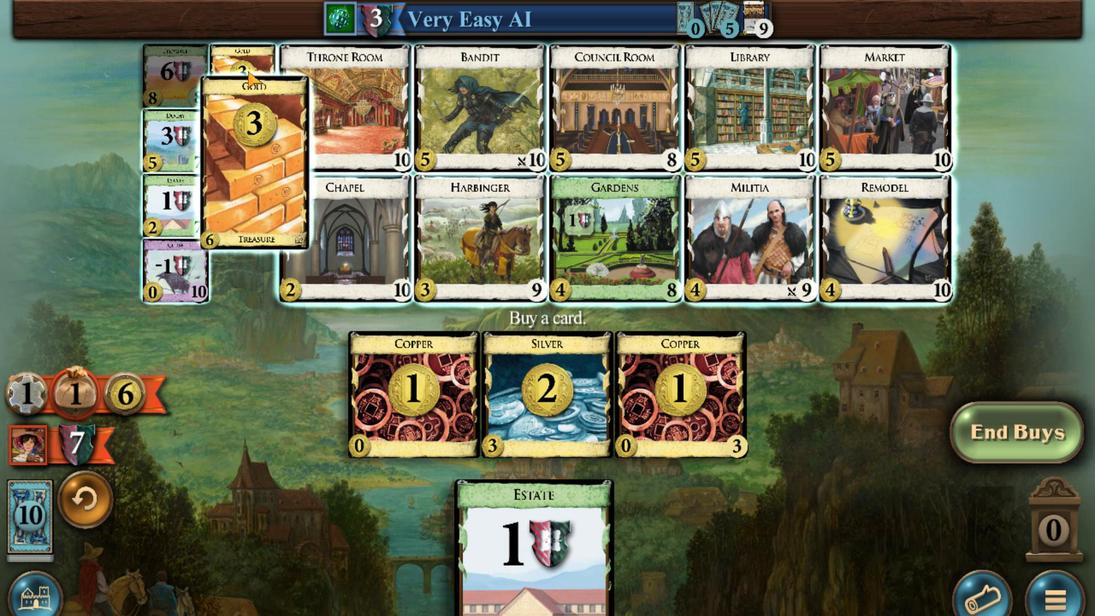 
Action: Mouse scrolled (684, 228) with delta (0, 0)
Screenshot: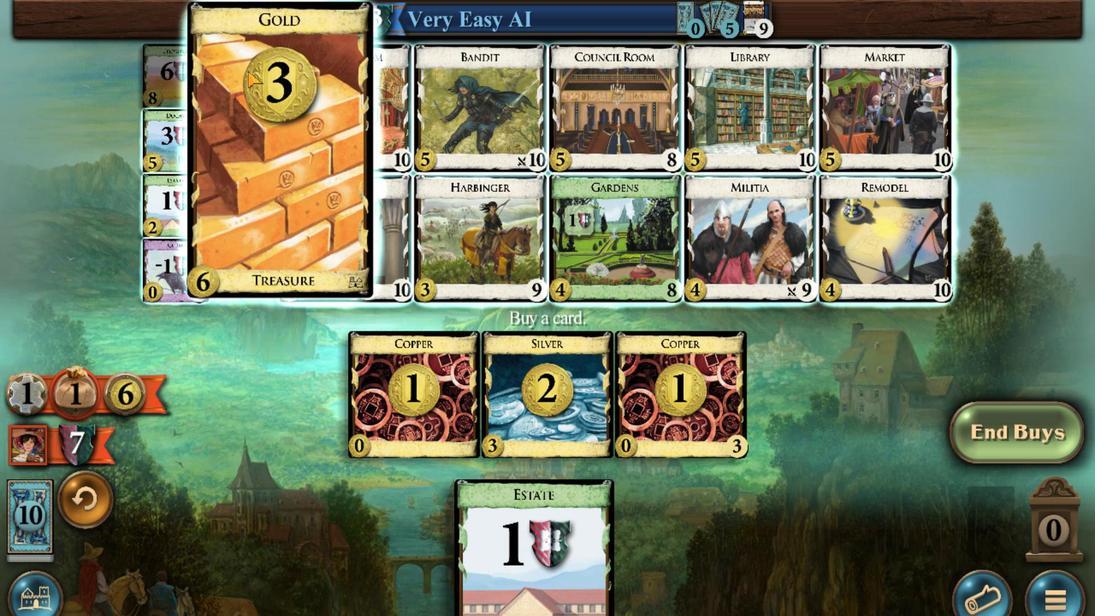 
Action: Mouse moved to (691, 497)
Screenshot: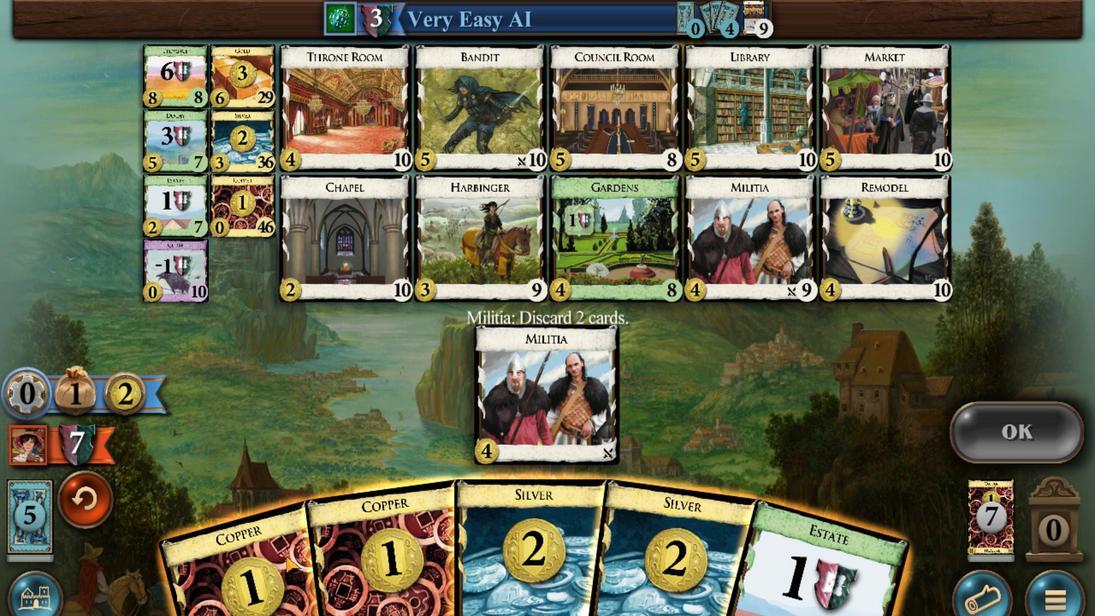 
Action: Mouse scrolled (691, 496) with delta (0, 0)
Screenshot: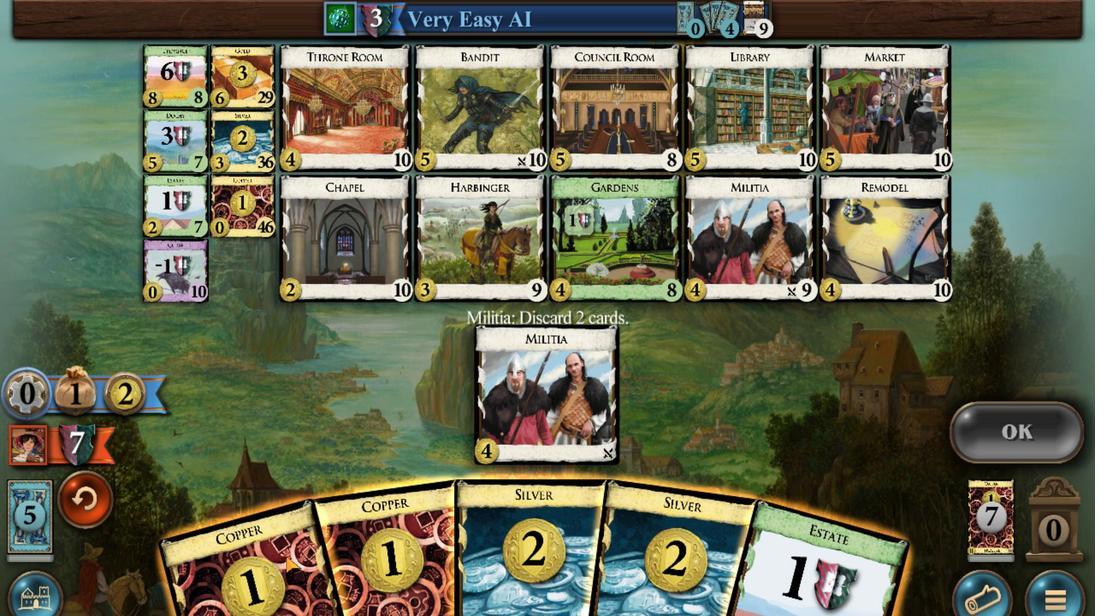 
Action: Mouse moved to (705, 493)
Screenshot: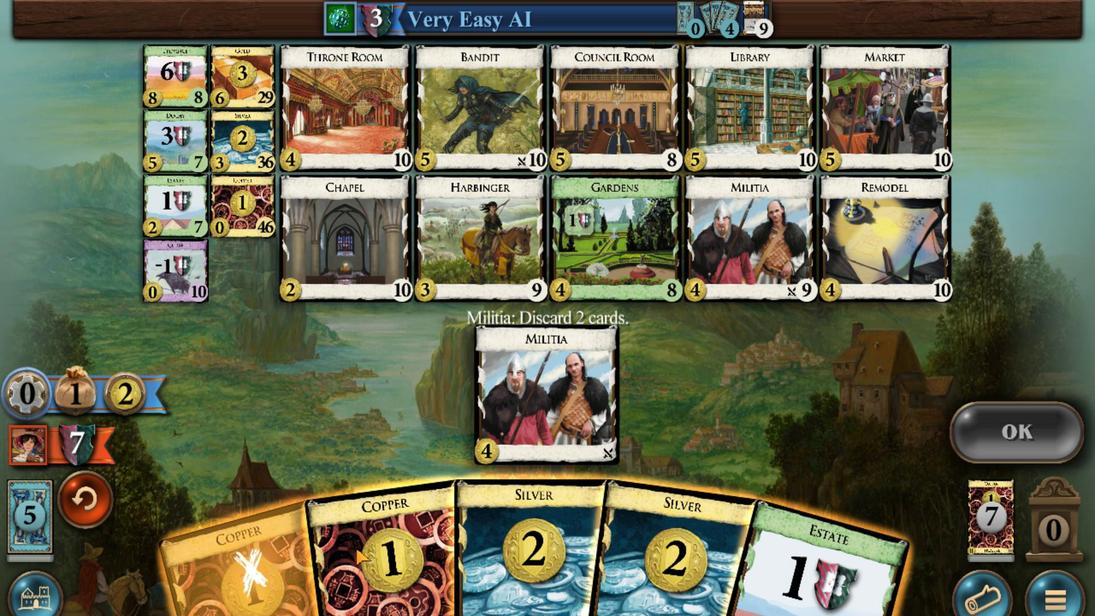 
Action: Mouse scrolled (705, 492) with delta (0, 0)
Screenshot: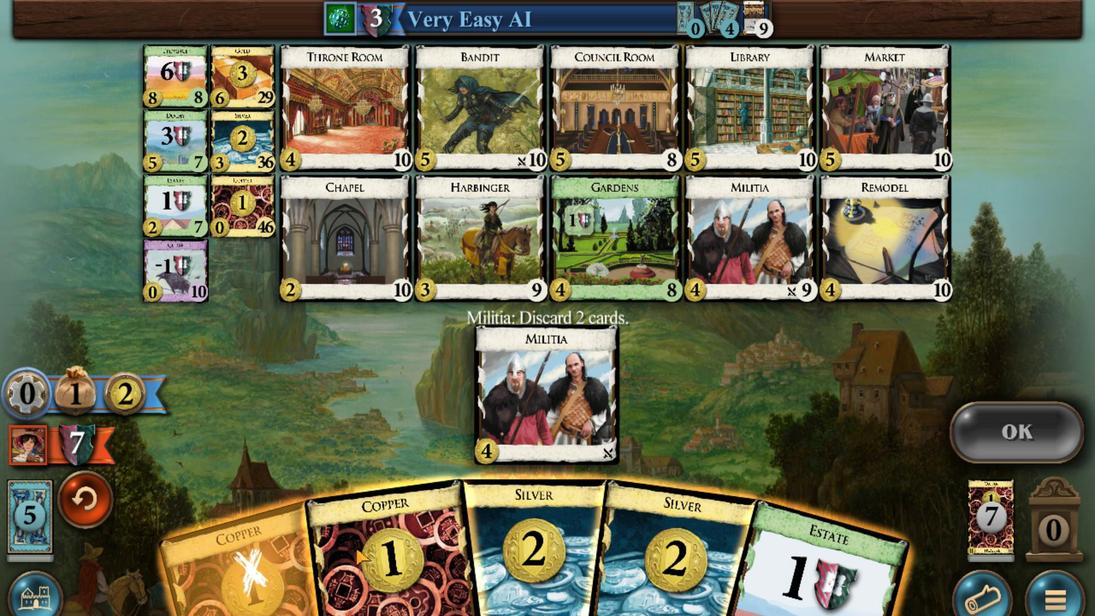 
Action: Mouse moved to (828, 426)
Screenshot: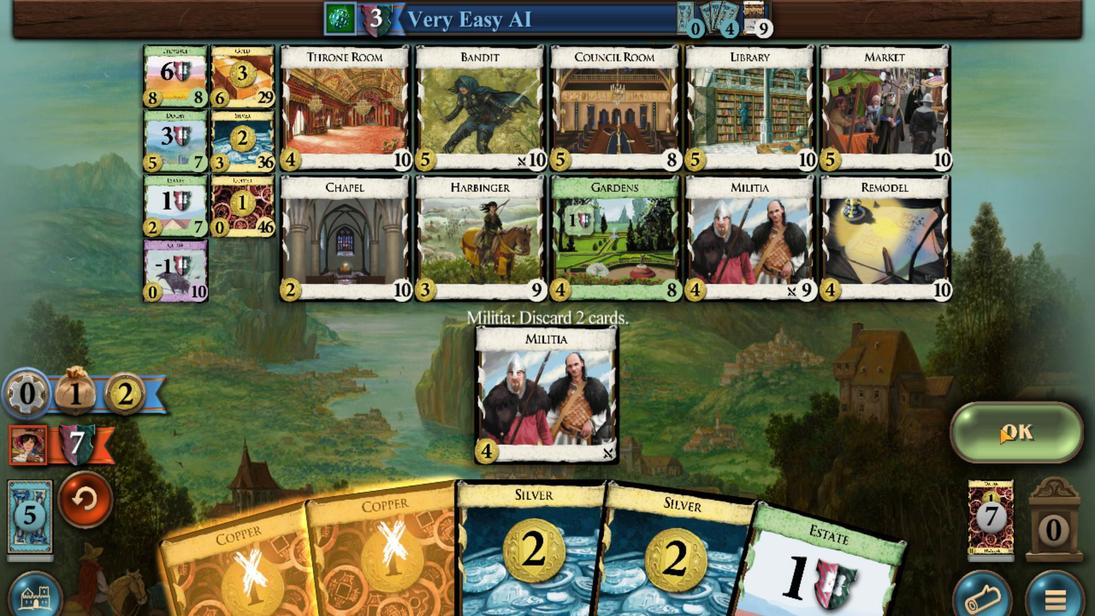 
Action: Mouse pressed left at (828, 426)
Screenshot: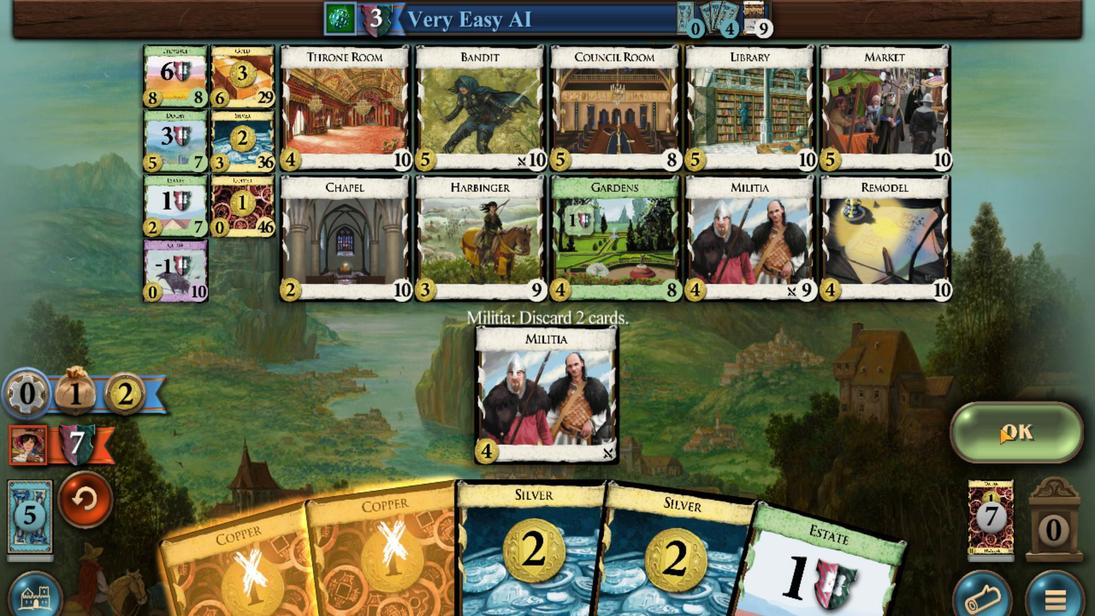 
Action: Mouse moved to (737, 463)
Screenshot: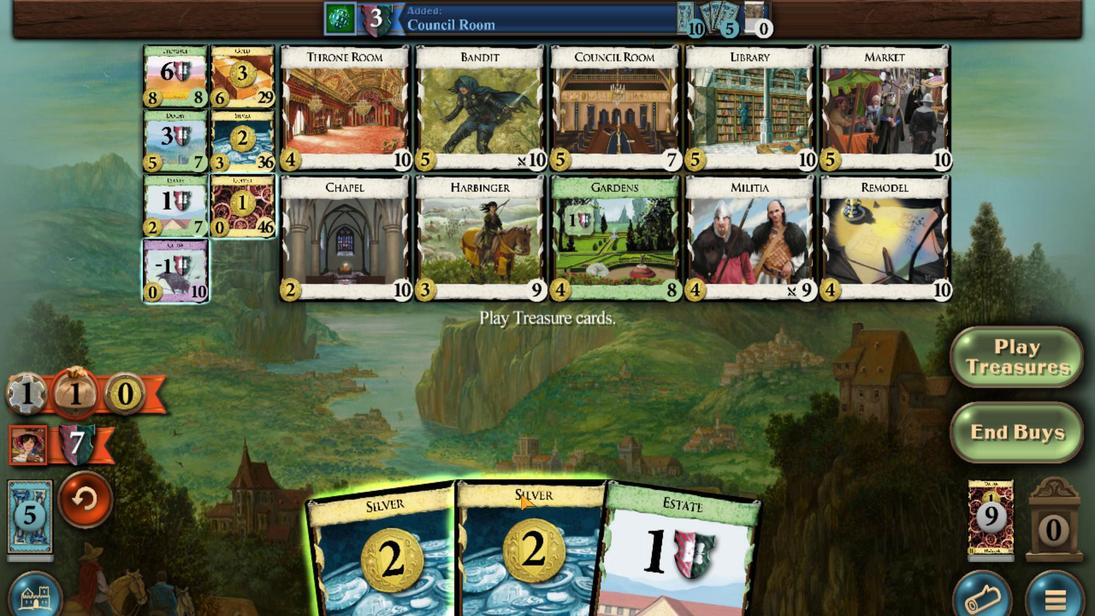 
Action: Mouse scrolled (737, 462) with delta (0, 0)
Screenshot: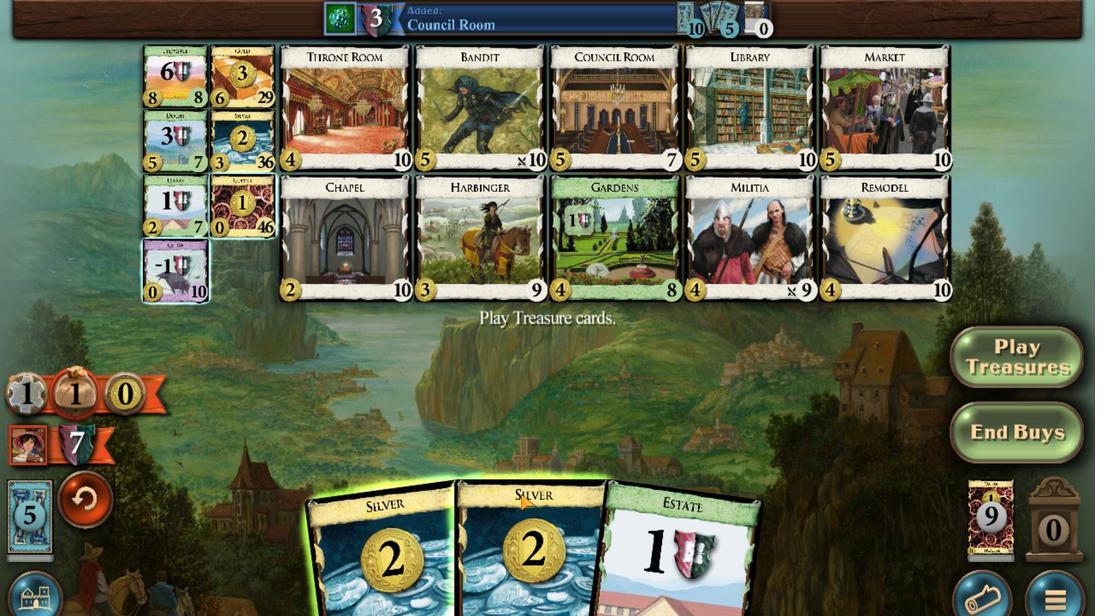 
Action: Mouse moved to (721, 472)
Screenshot: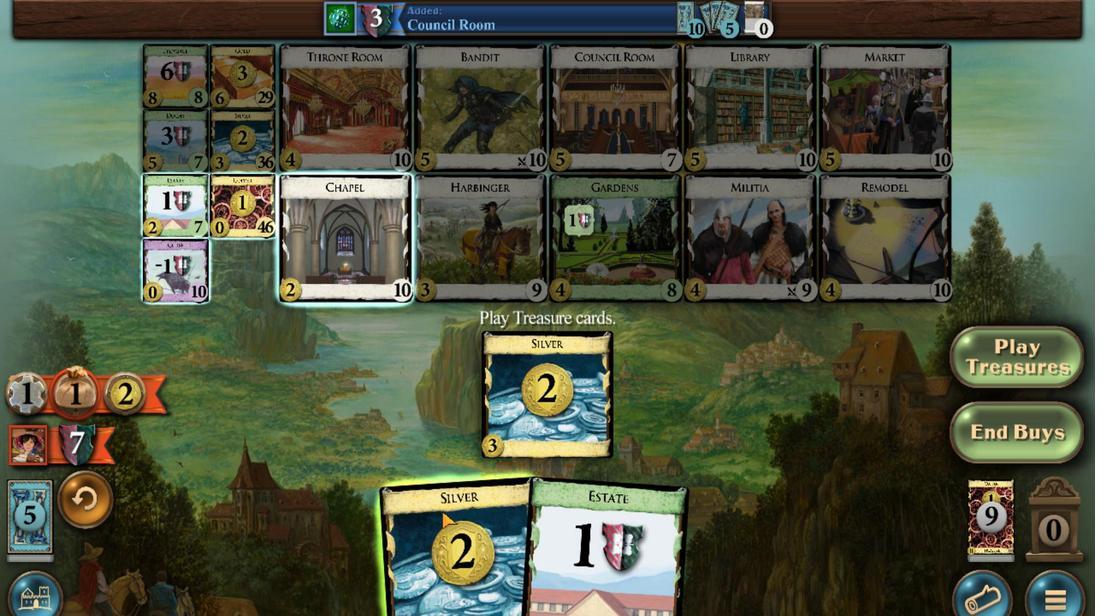 
Action: Mouse scrolled (721, 472) with delta (0, 0)
Screenshot: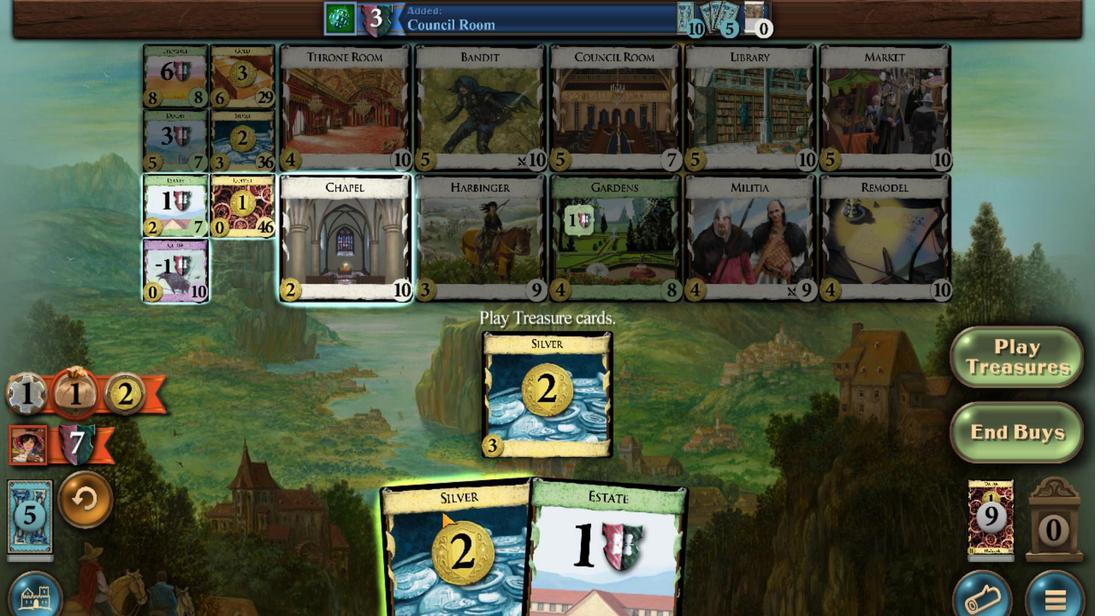 
Action: Mouse moved to (683, 265)
Screenshot: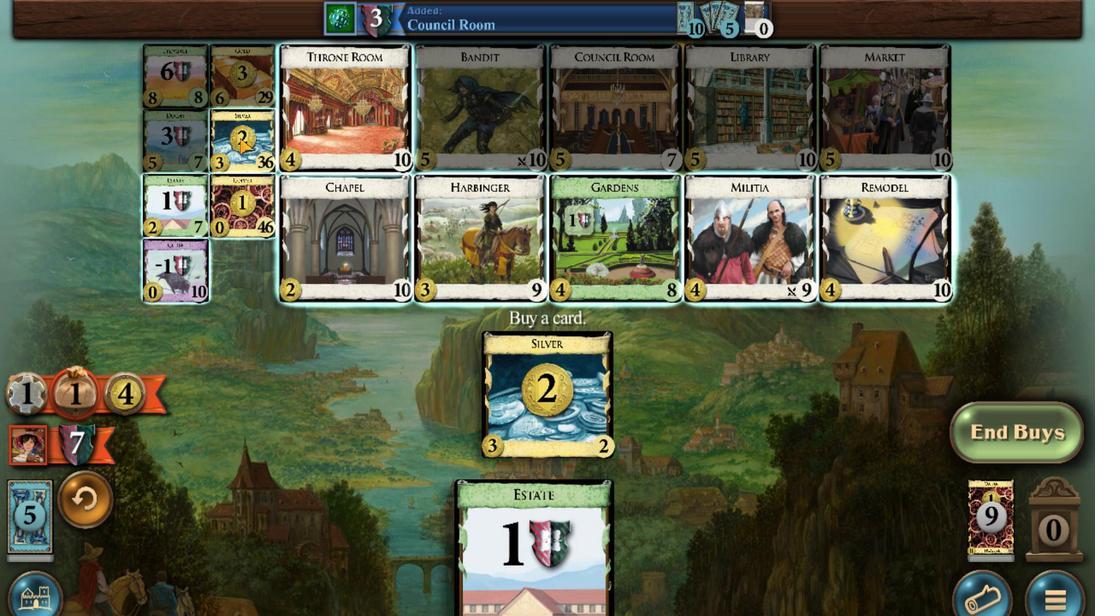 
Action: Mouse scrolled (683, 265) with delta (0, 0)
Screenshot: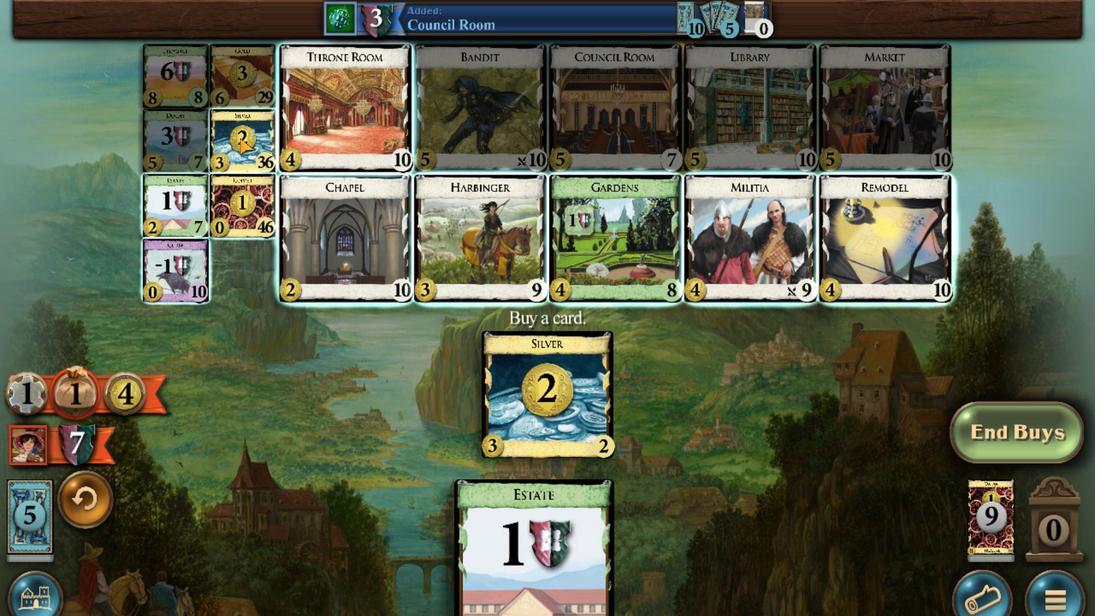 
Action: Mouse scrolled (683, 265) with delta (0, 0)
Screenshot: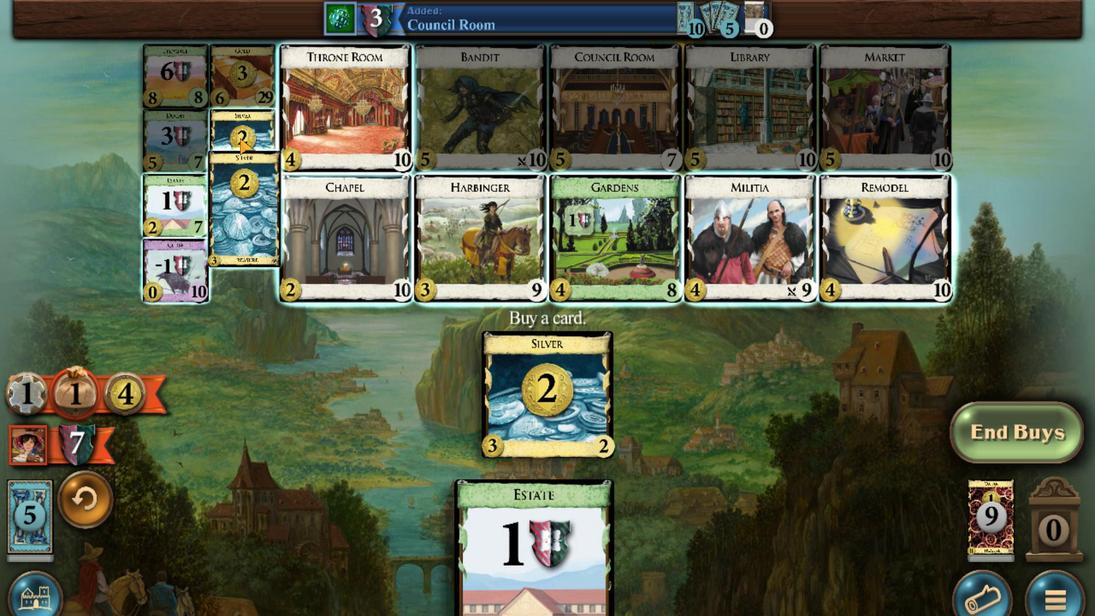 
Action: Mouse scrolled (683, 265) with delta (0, 0)
Screenshot: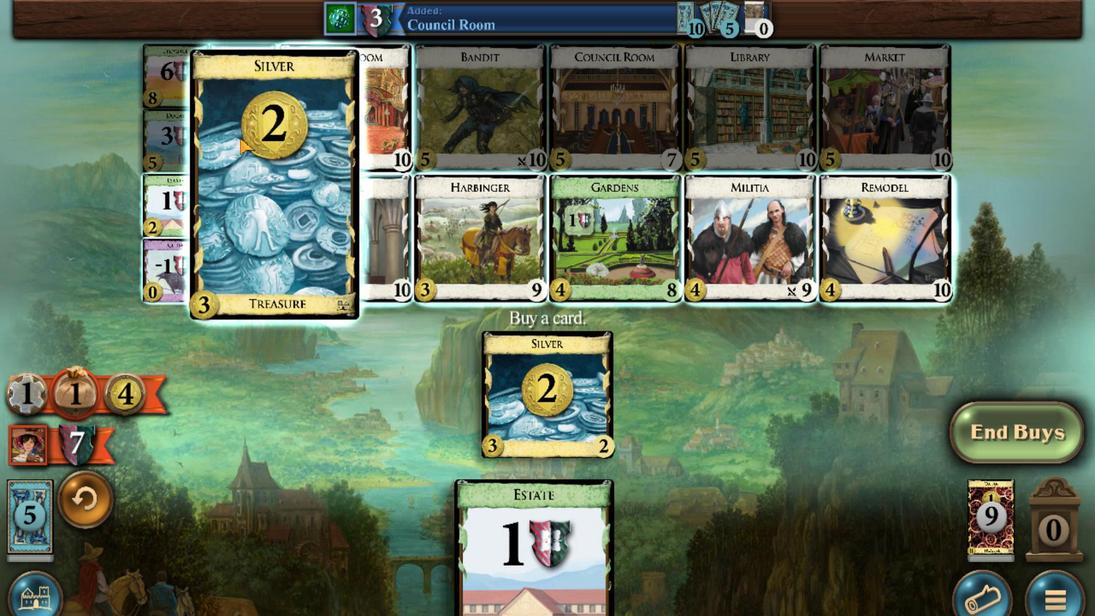 
Action: Mouse scrolled (683, 265) with delta (0, 0)
Screenshot: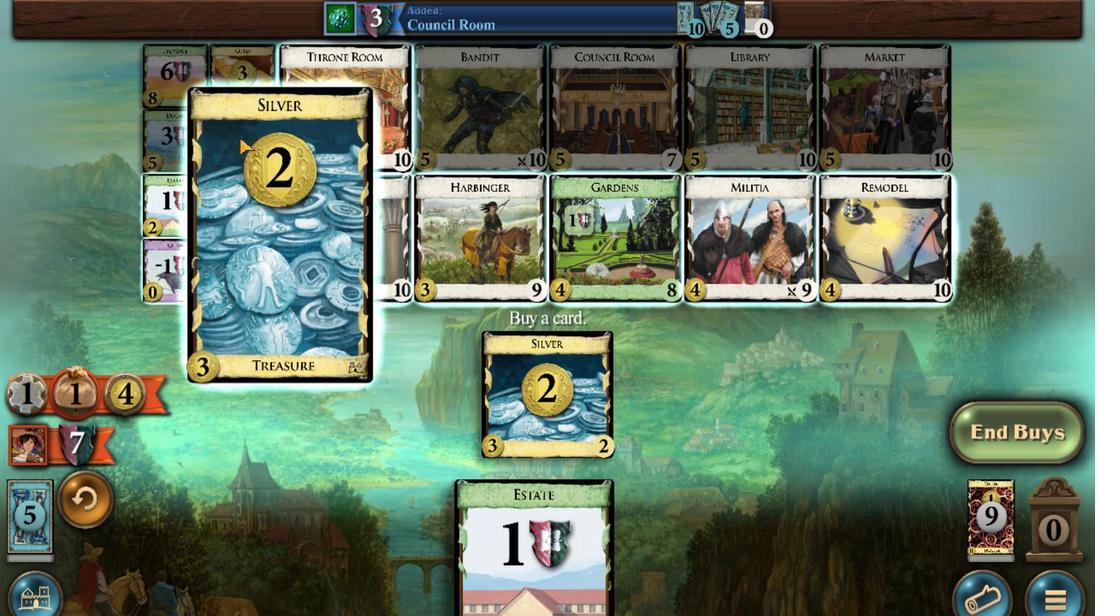 
Action: Mouse moved to (718, 470)
Screenshot: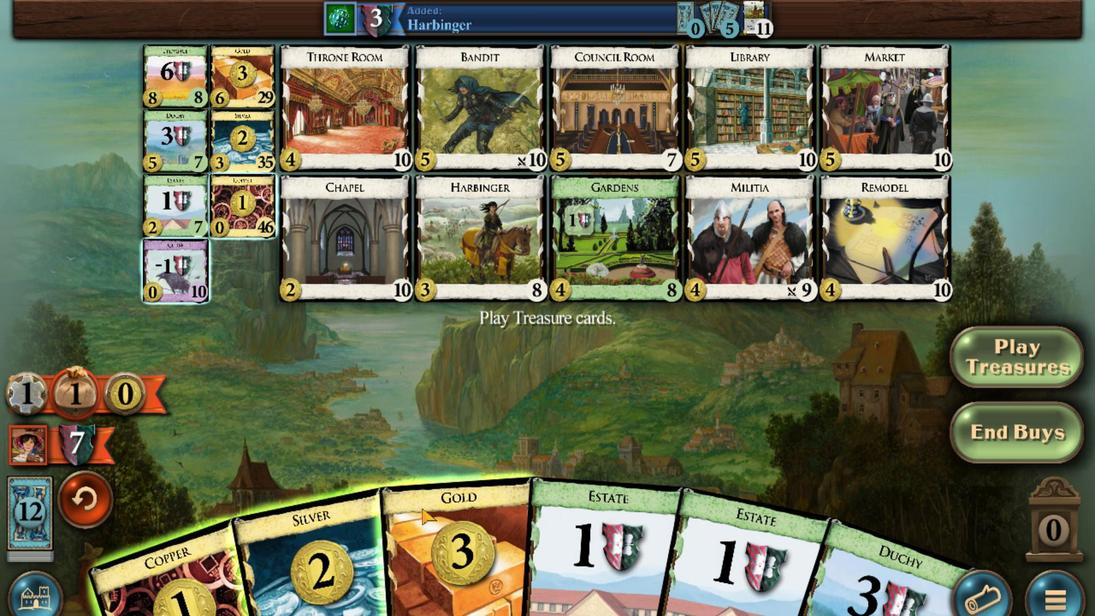 
Action: Mouse scrolled (718, 470) with delta (0, 0)
Screenshot: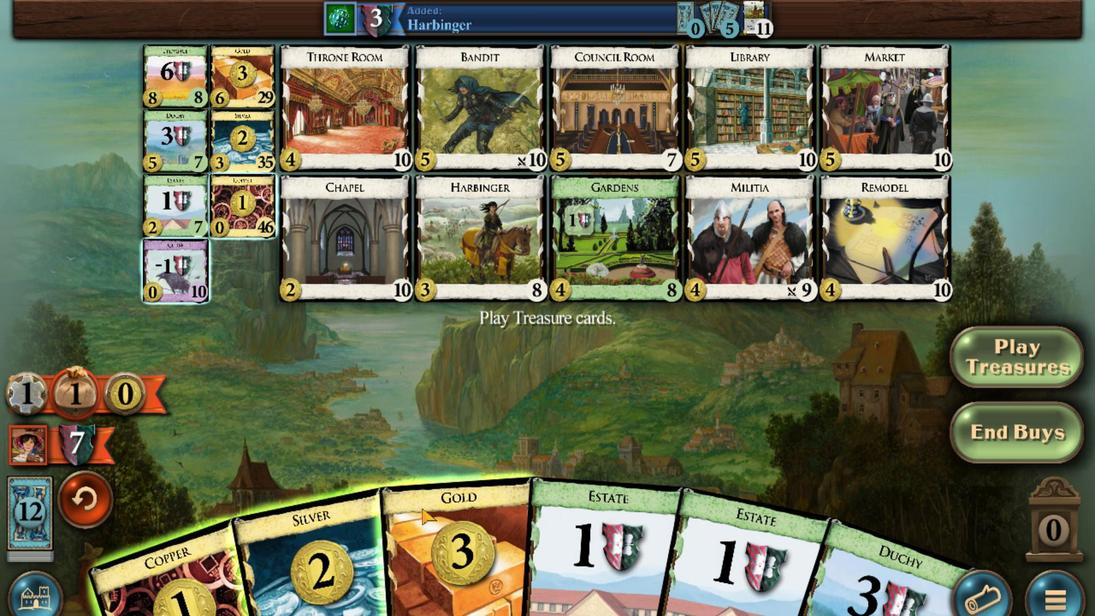 
Action: Mouse moved to (714, 471)
Screenshot: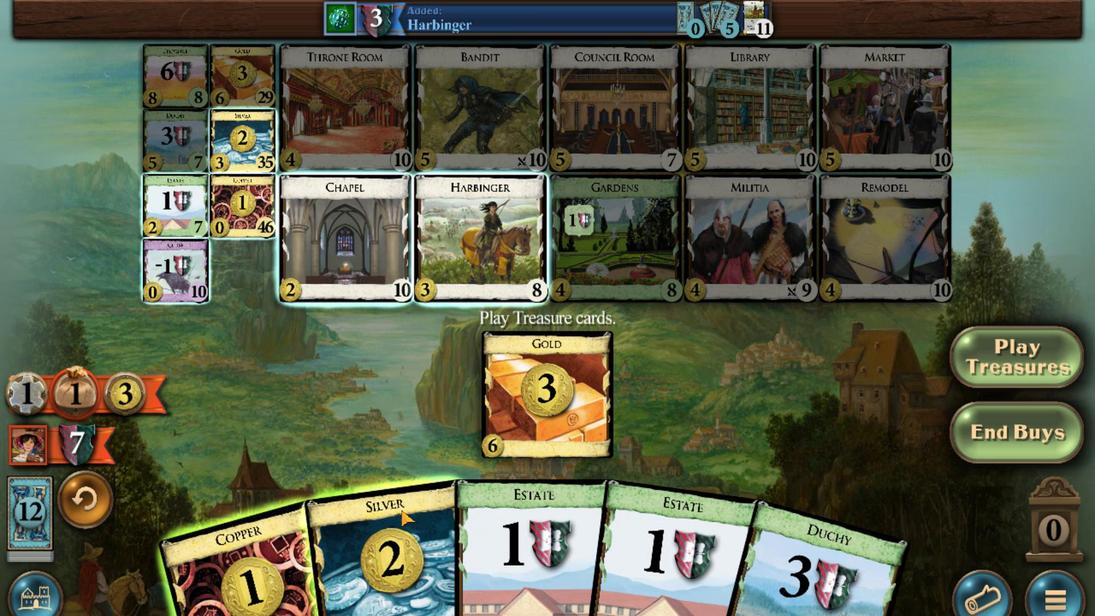 
Action: Mouse scrolled (714, 471) with delta (0, 0)
Screenshot: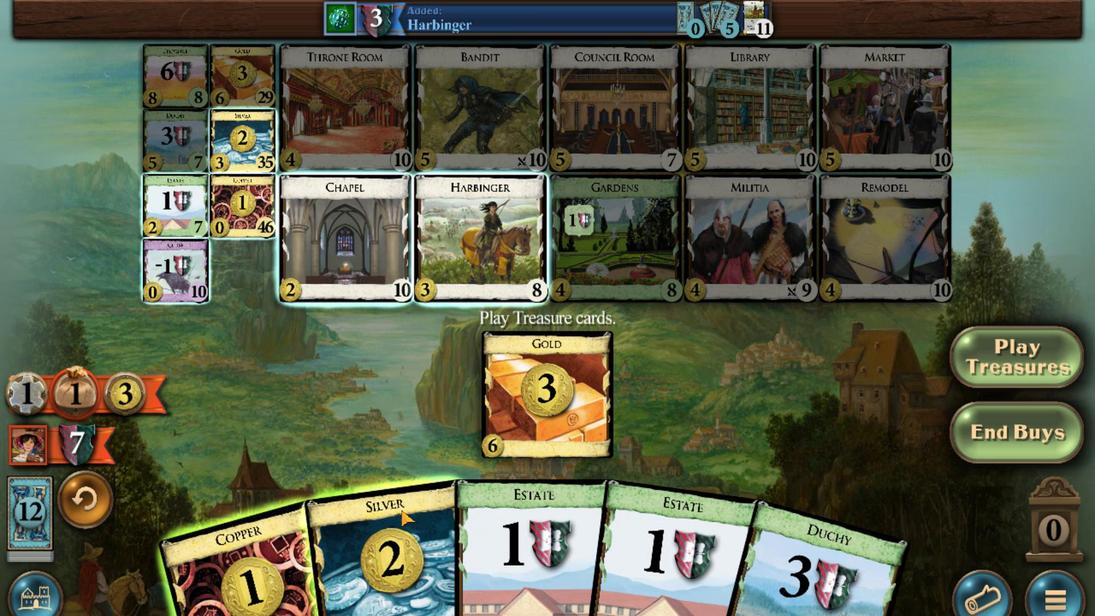 
Action: Mouse moved to (705, 481)
Screenshot: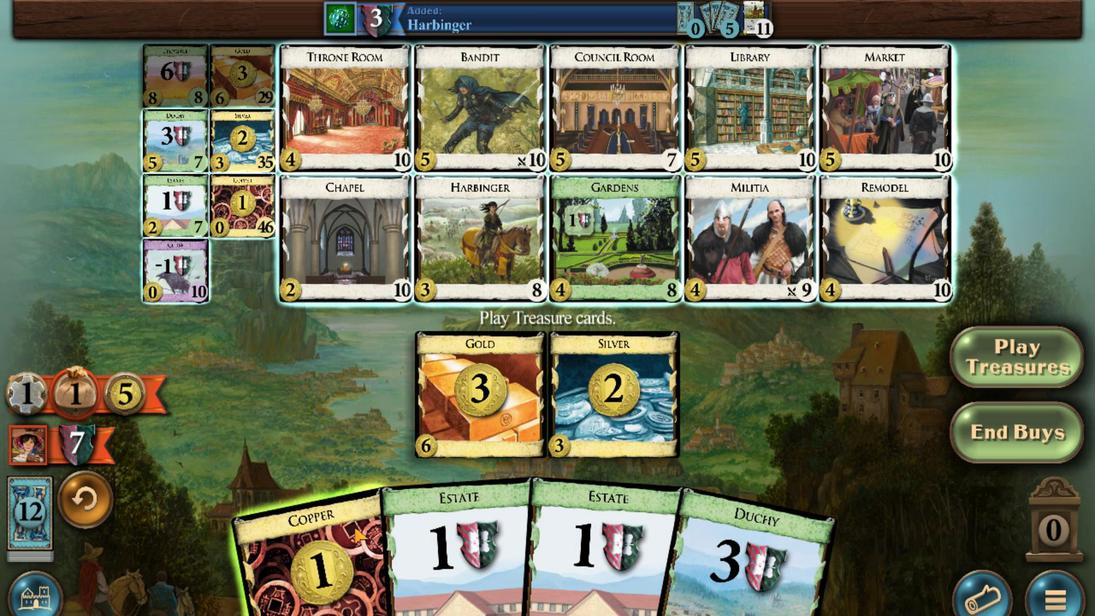 
Action: Mouse scrolled (705, 480) with delta (0, 0)
Screenshot: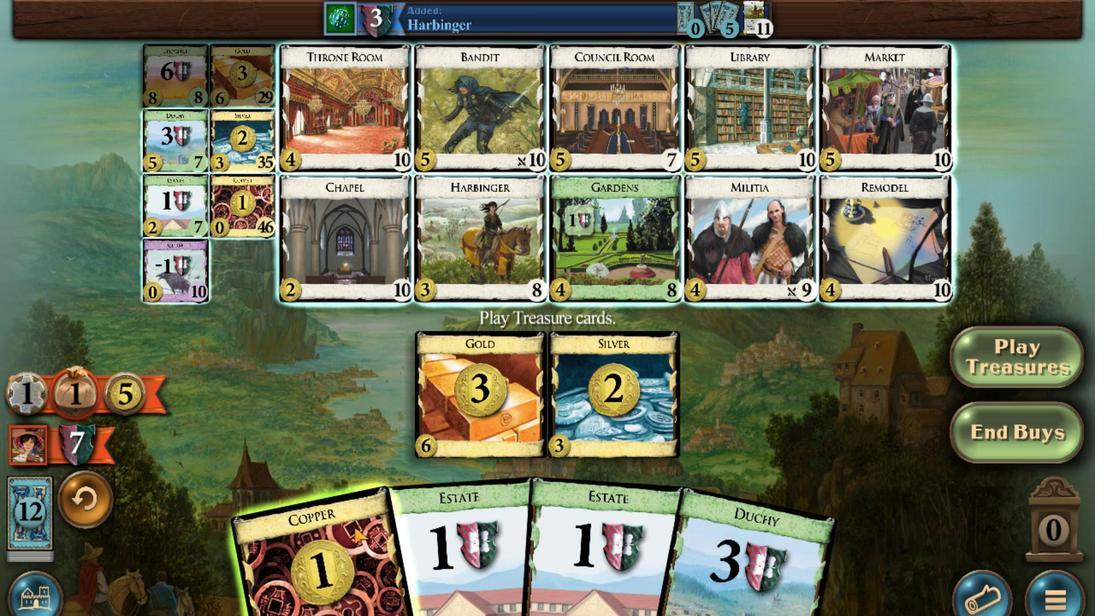 
Action: Mouse moved to (681, 229)
Screenshot: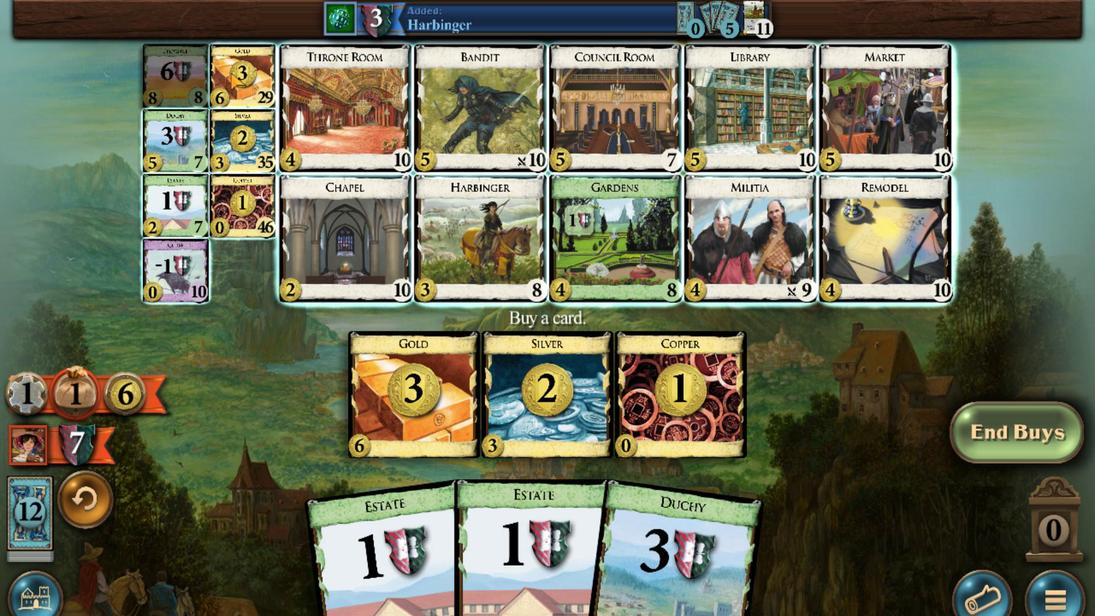 
Action: Mouse scrolled (681, 229) with delta (0, 0)
Screenshot: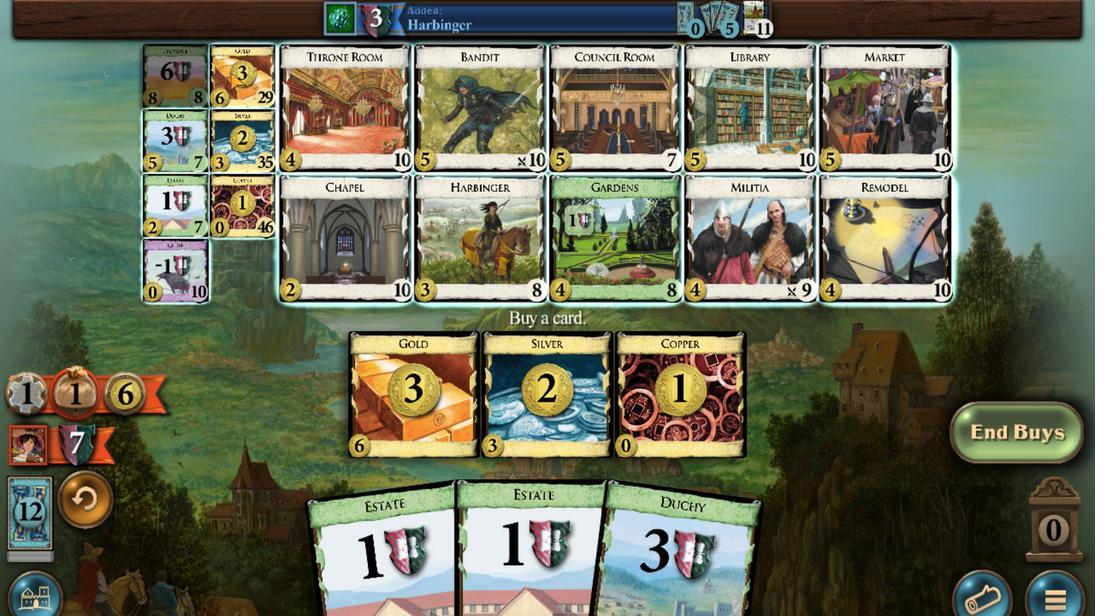 
Action: Mouse scrolled (681, 229) with delta (0, 0)
Screenshot: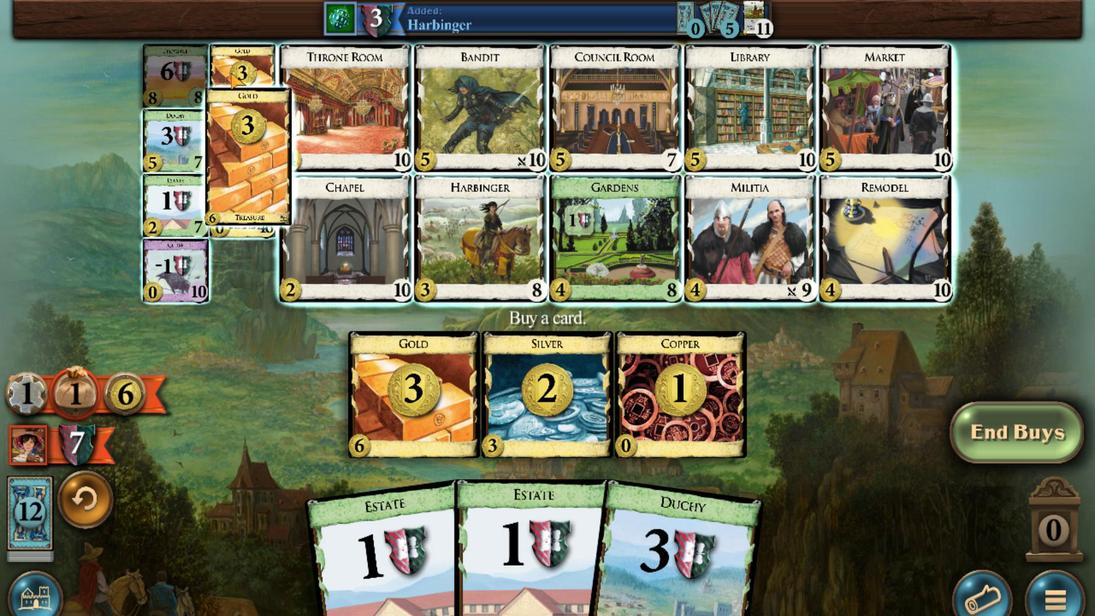 
Action: Mouse scrolled (681, 229) with delta (0, 0)
Screenshot: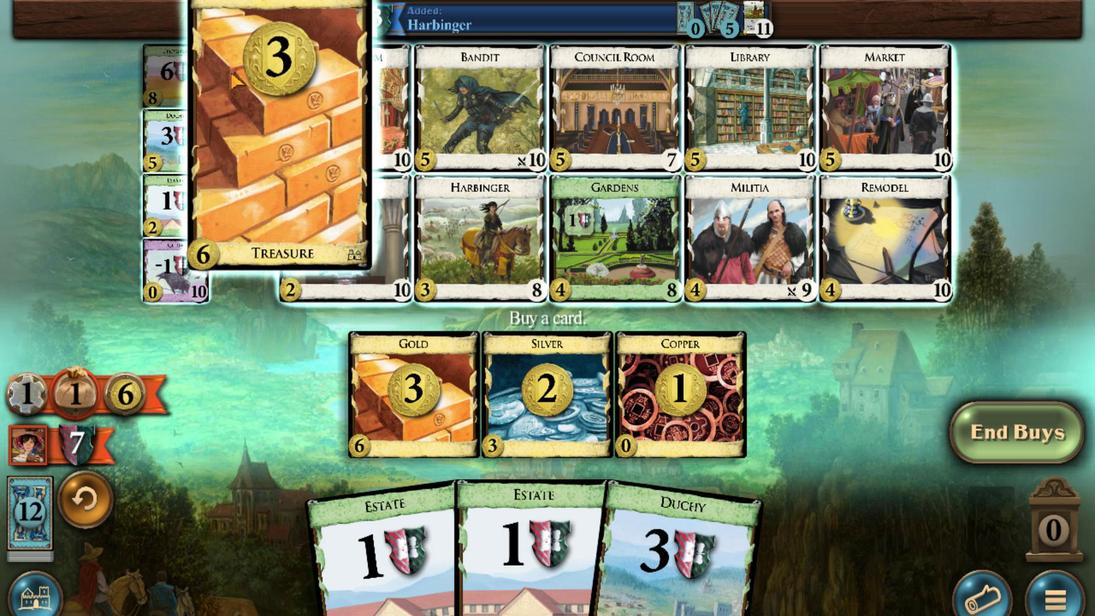 
Action: Mouse scrolled (681, 229) with delta (0, 0)
Screenshot: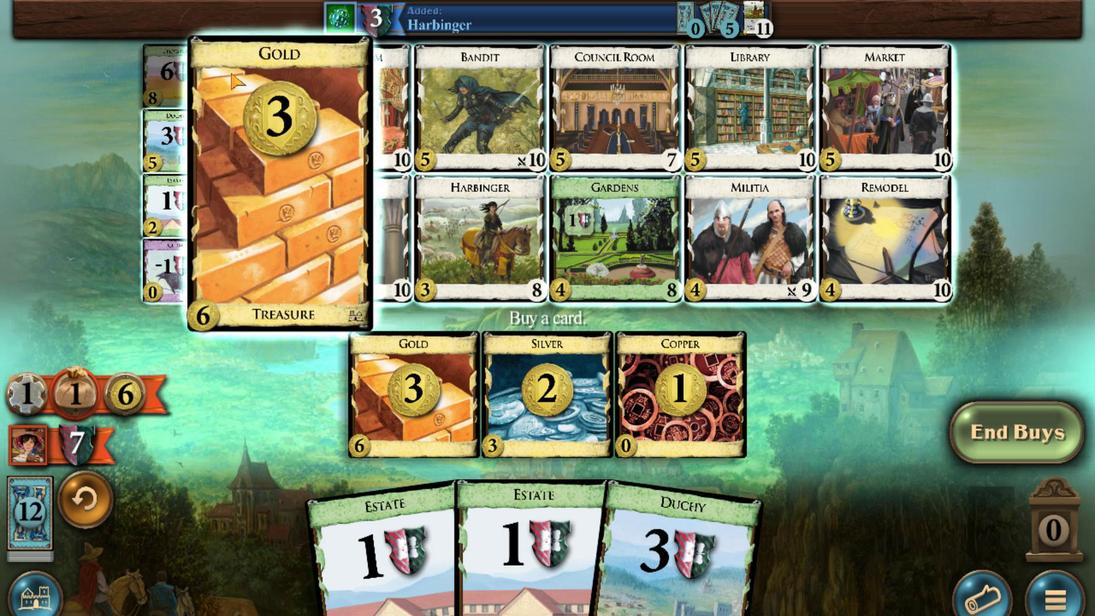
Action: Mouse moved to (758, 482)
Screenshot: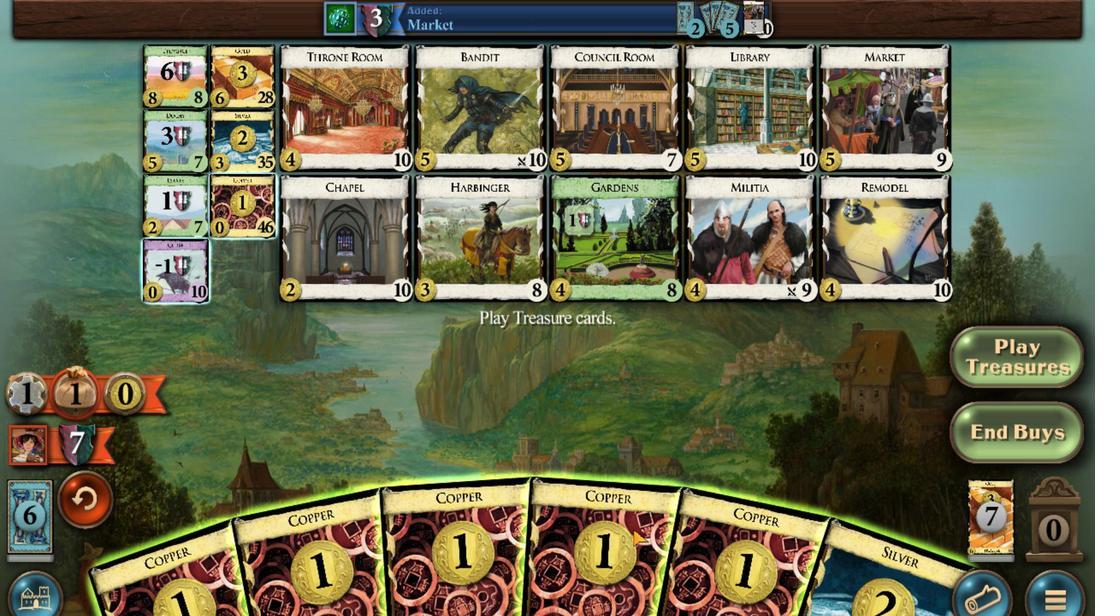 
Action: Mouse scrolled (758, 482) with delta (0, 0)
Screenshot: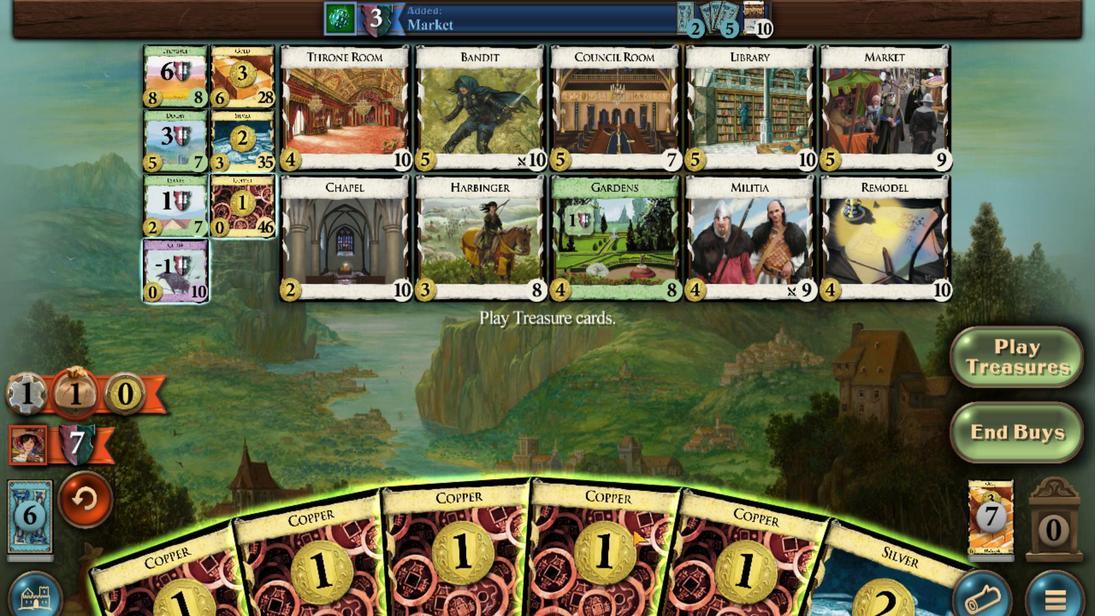
Action: Mouse moved to (783, 489)
Screenshot: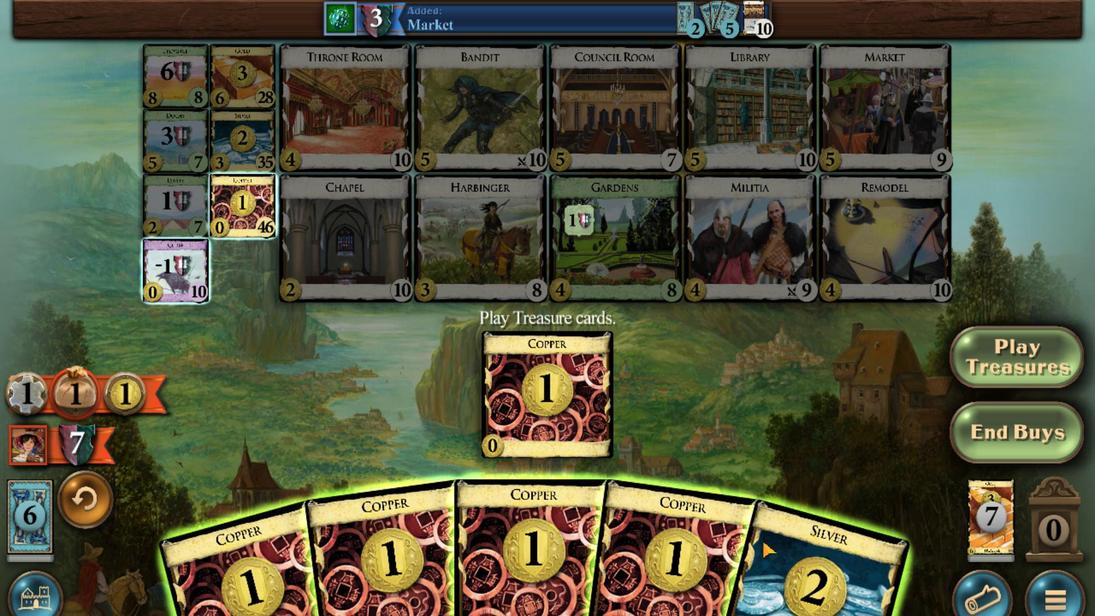 
Action: Mouse scrolled (783, 488) with delta (0, 0)
Screenshot: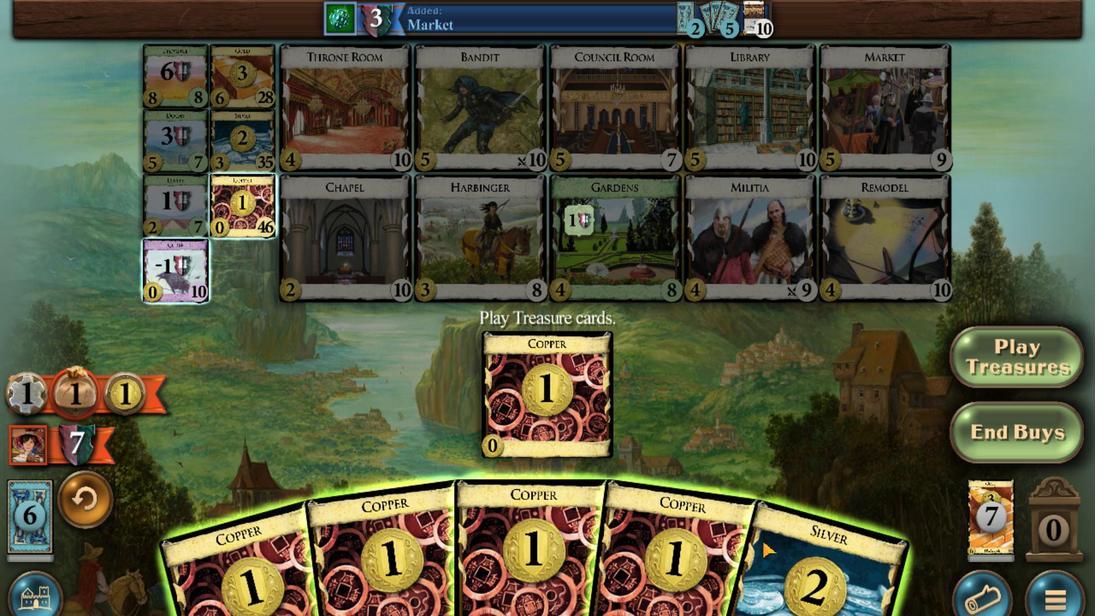 
Action: Mouse moved to (775, 495)
Screenshot: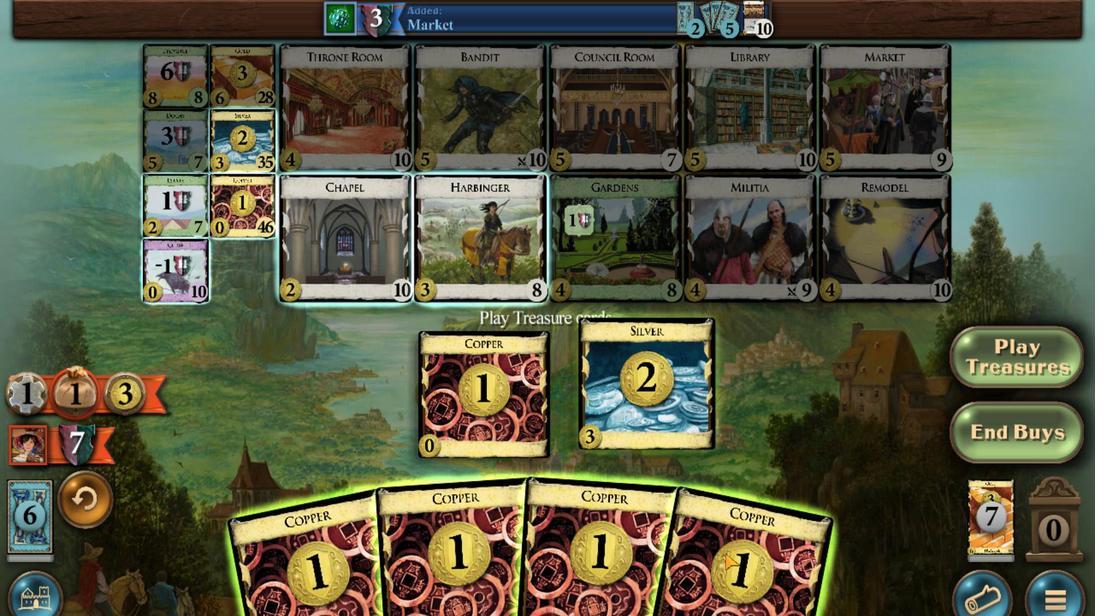 
Action: Mouse scrolled (775, 495) with delta (0, 0)
Screenshot: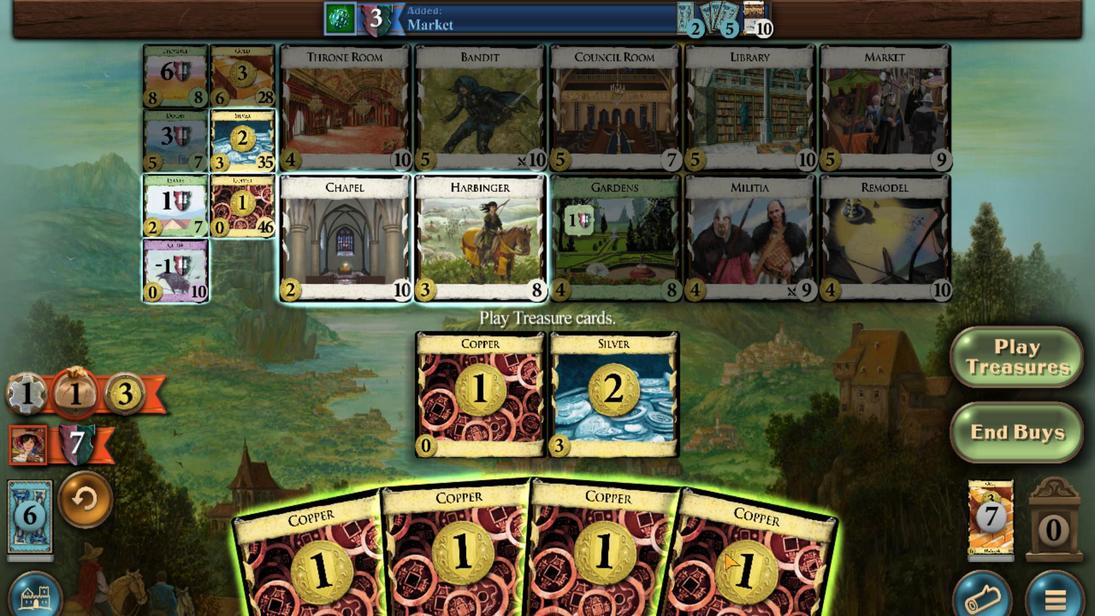 
Action: Mouse moved to (774, 496)
Screenshot: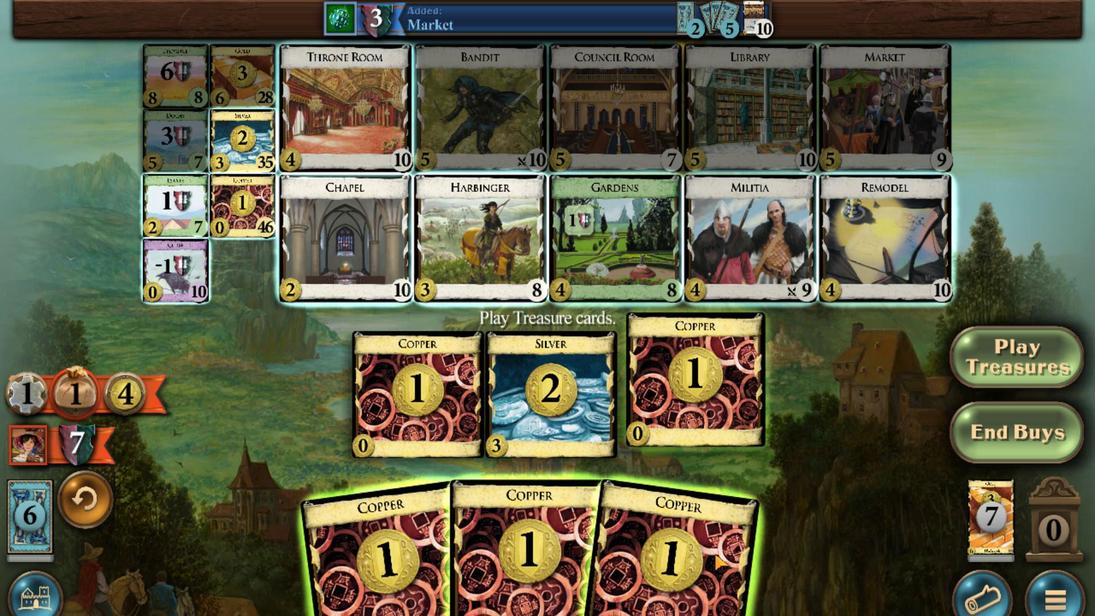 
Action: Mouse scrolled (774, 495) with delta (0, 0)
Screenshot: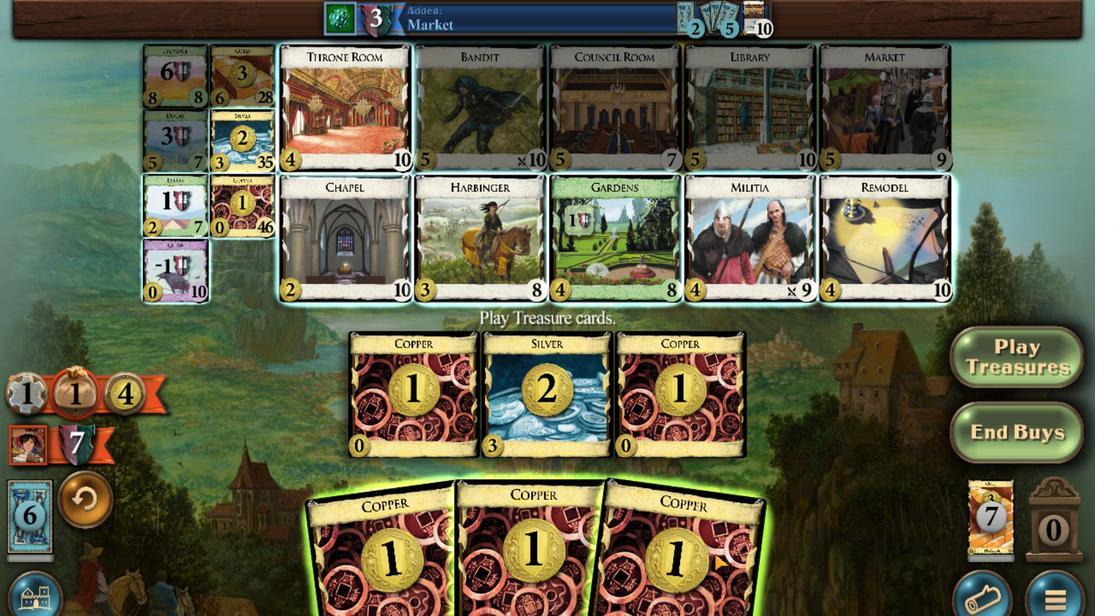 
Action: Mouse moved to (763, 487)
Screenshot: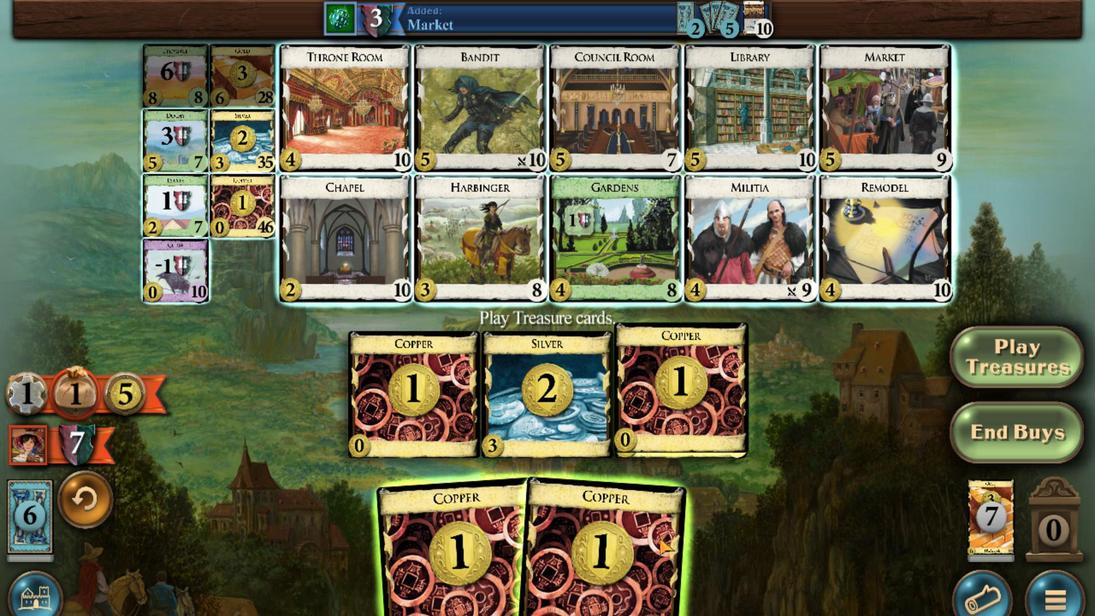 
Action: Mouse scrolled (763, 487) with delta (0, 0)
Screenshot: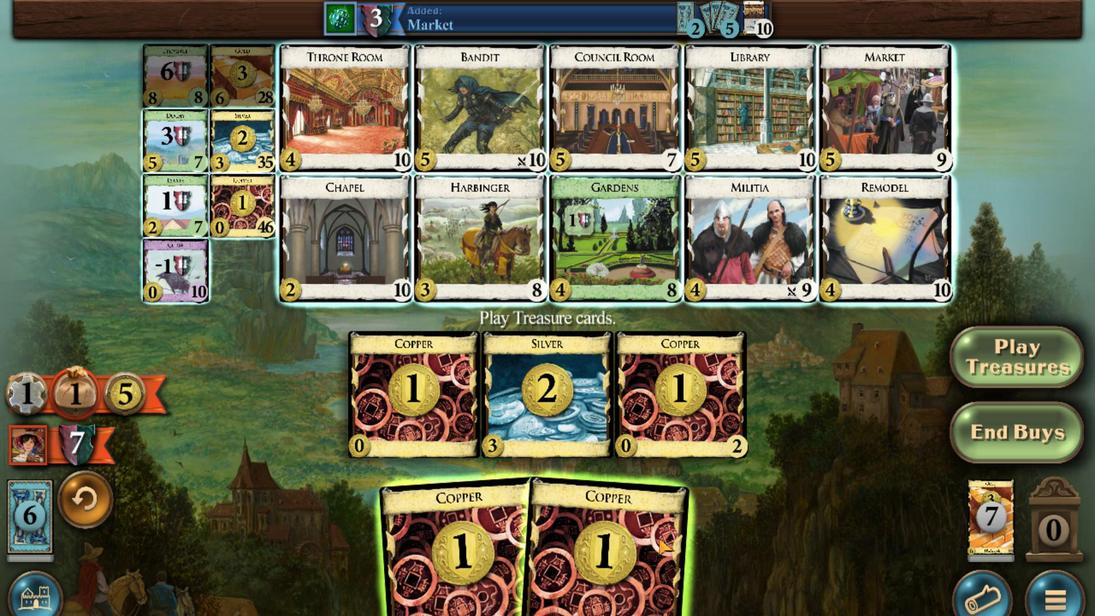 
Action: Mouse moved to (682, 222)
Screenshot: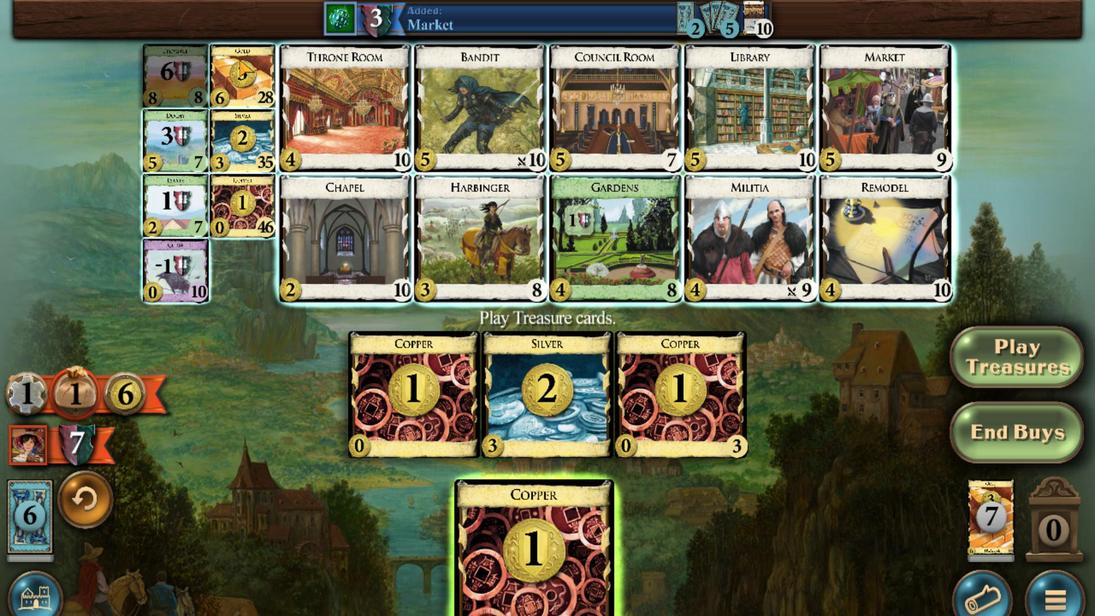 
Action: Mouse scrolled (682, 222) with delta (0, 0)
Screenshot: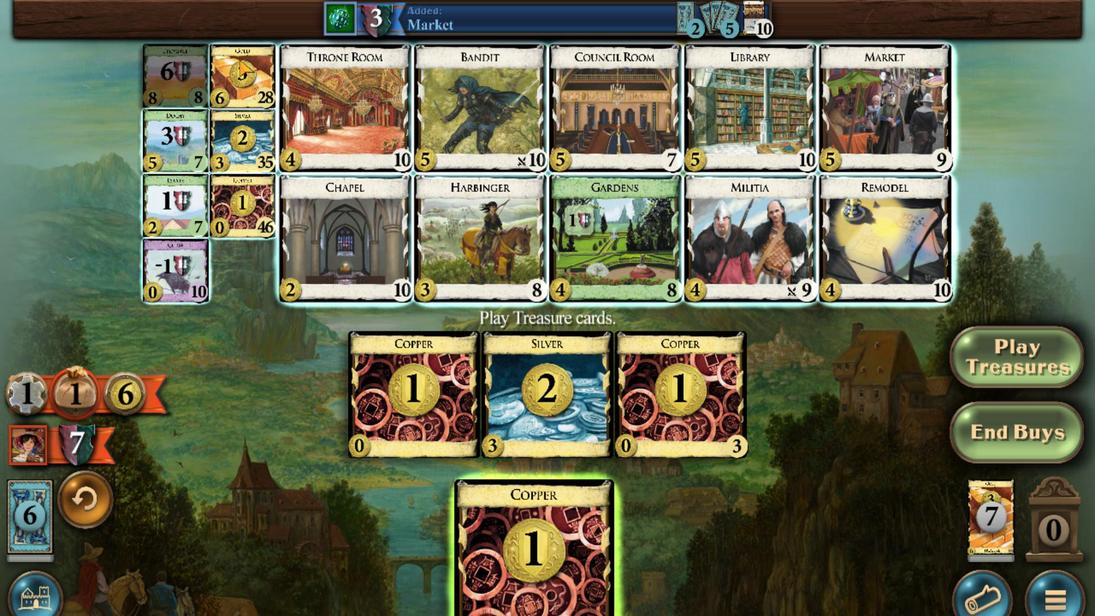 
Action: Mouse scrolled (682, 222) with delta (0, 0)
Screenshot: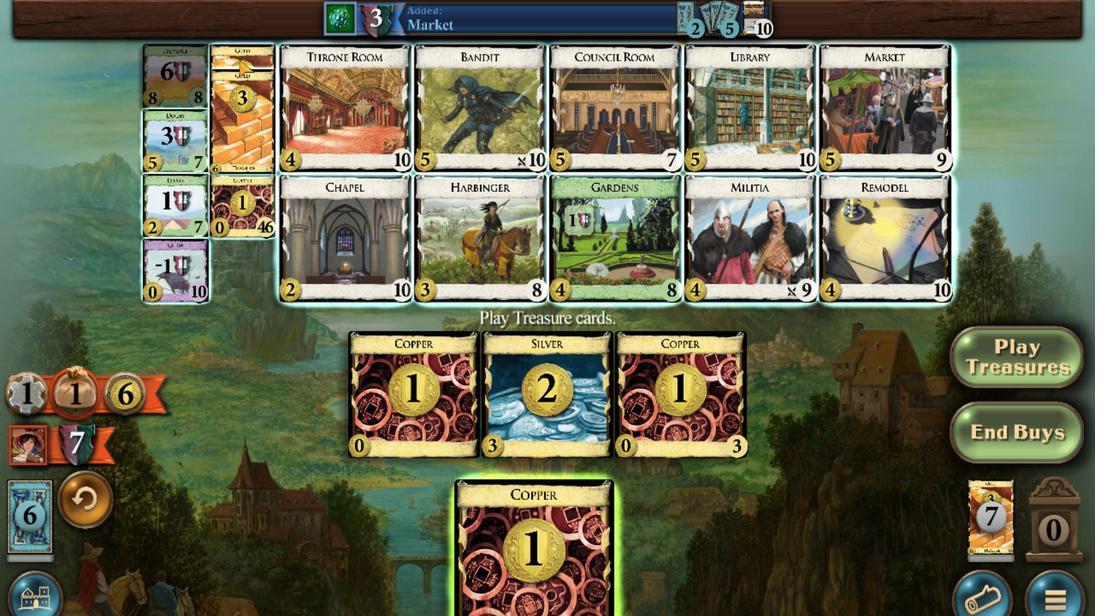 
Action: Mouse scrolled (682, 222) with delta (0, 0)
Screenshot: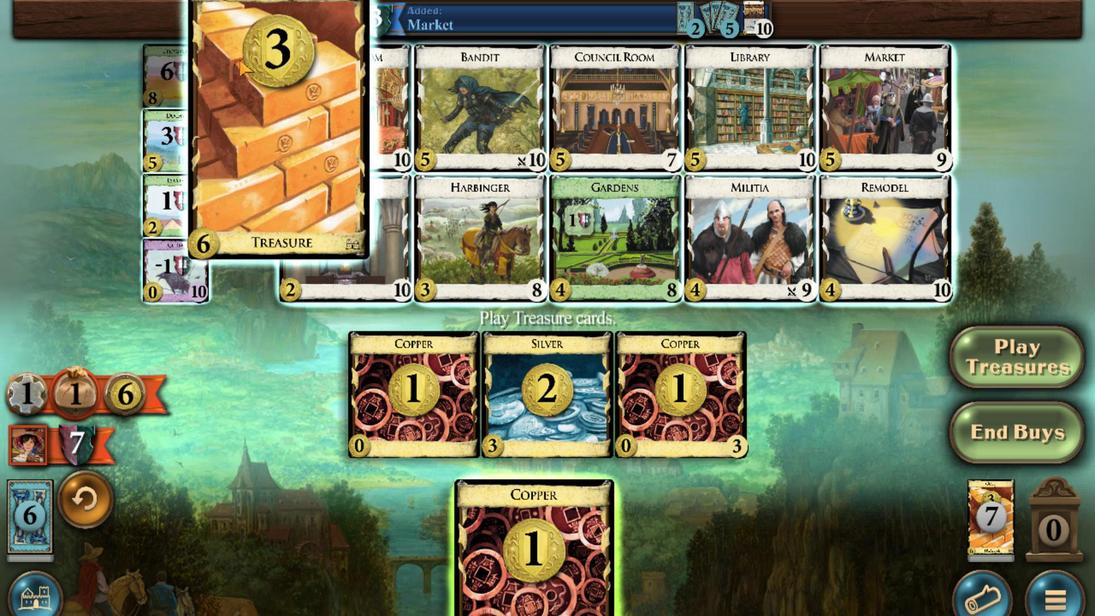 
Action: Mouse scrolled (682, 222) with delta (0, 0)
Screenshot: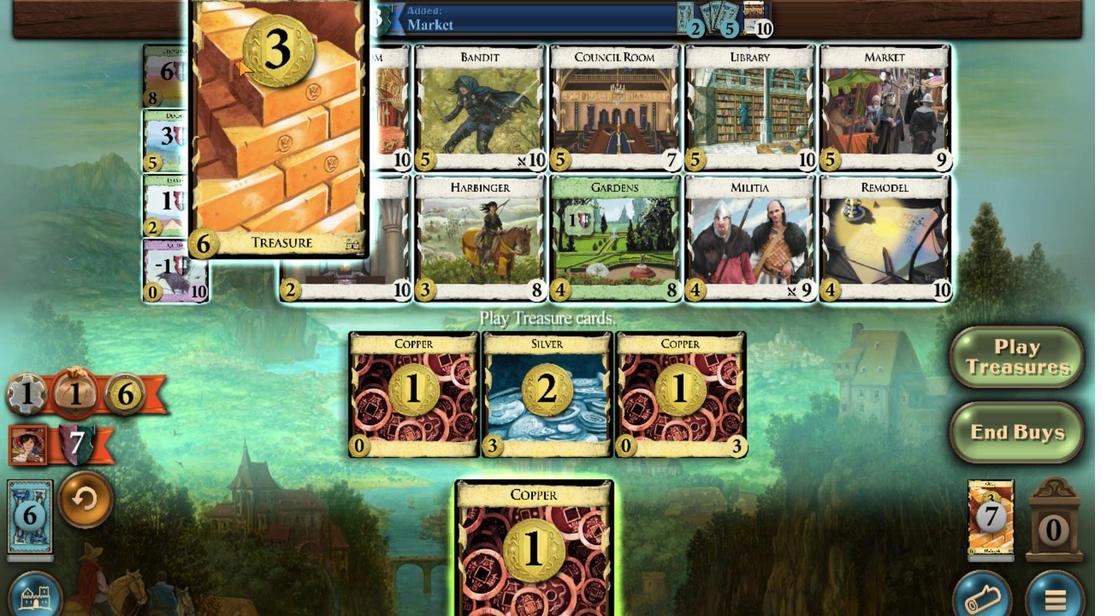 
Action: Mouse scrolled (682, 222) with delta (0, 0)
Screenshot: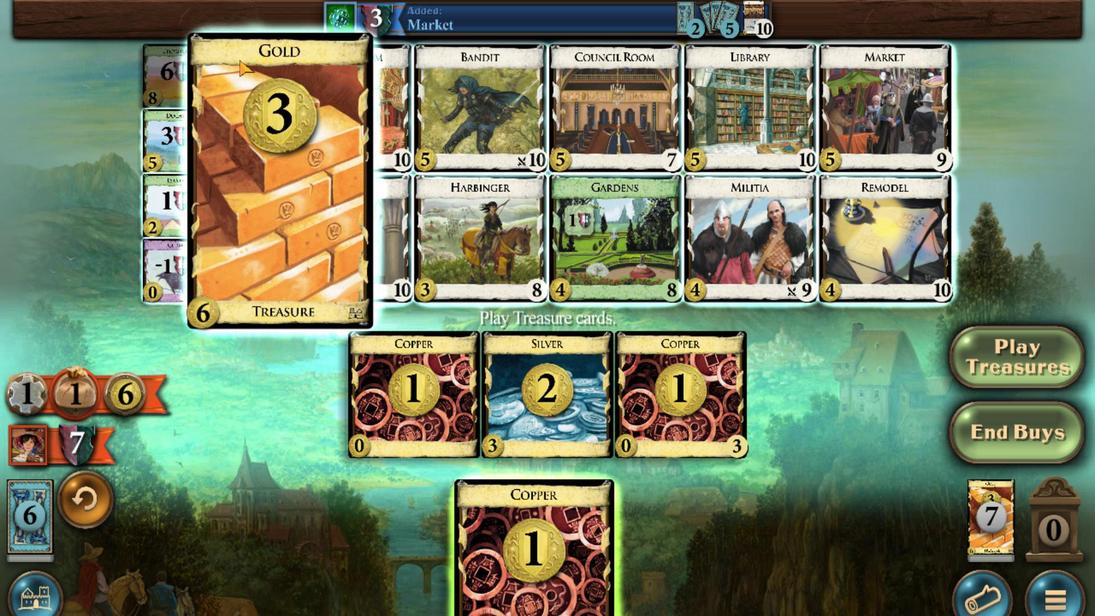 
Action: Mouse scrolled (682, 222) with delta (0, 0)
Screenshot: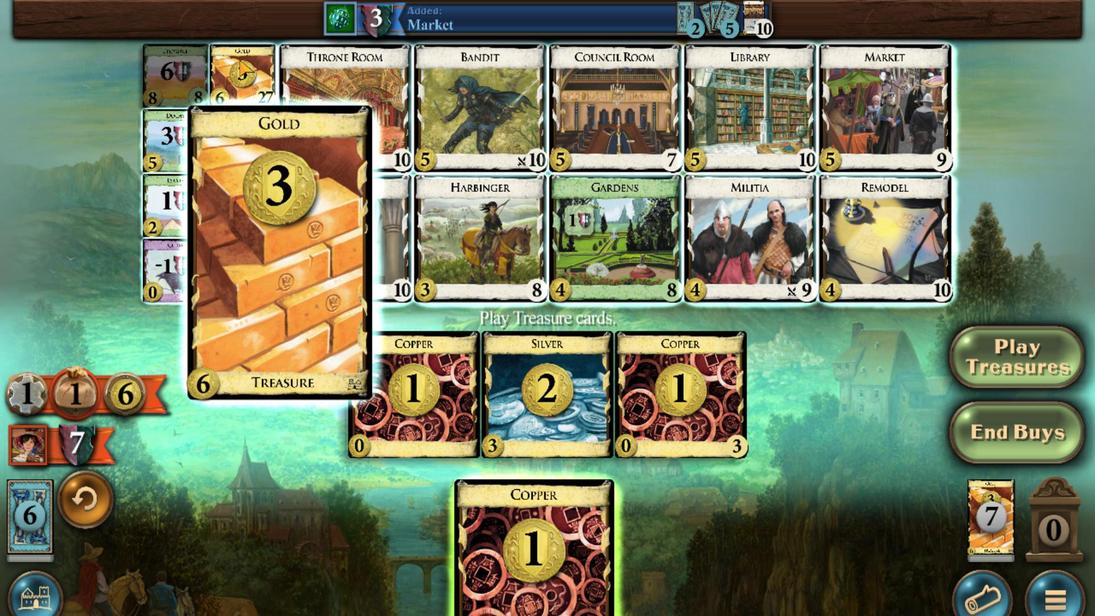 
Action: Mouse moved to (745, 456)
Screenshot: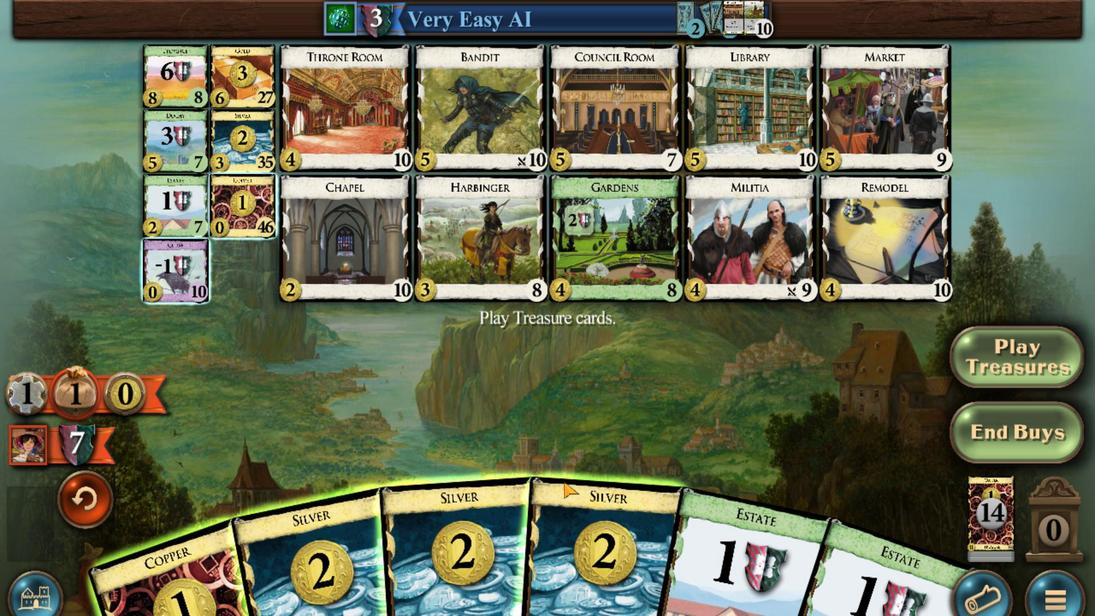 
Action: Mouse scrolled (745, 455) with delta (0, 0)
Screenshot: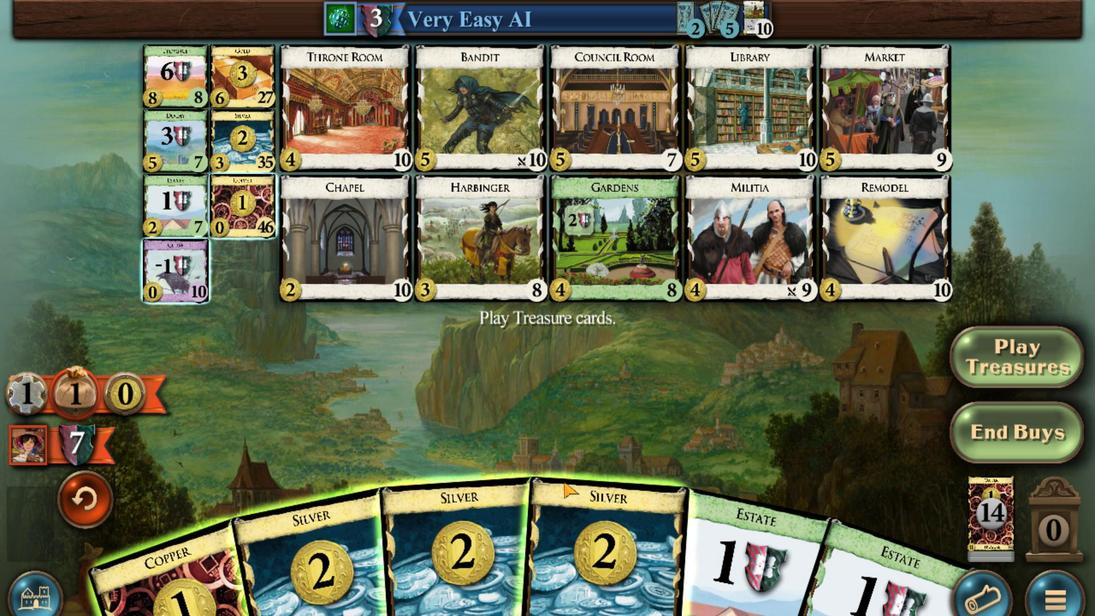 
Action: Mouse moved to (738, 466)
Screenshot: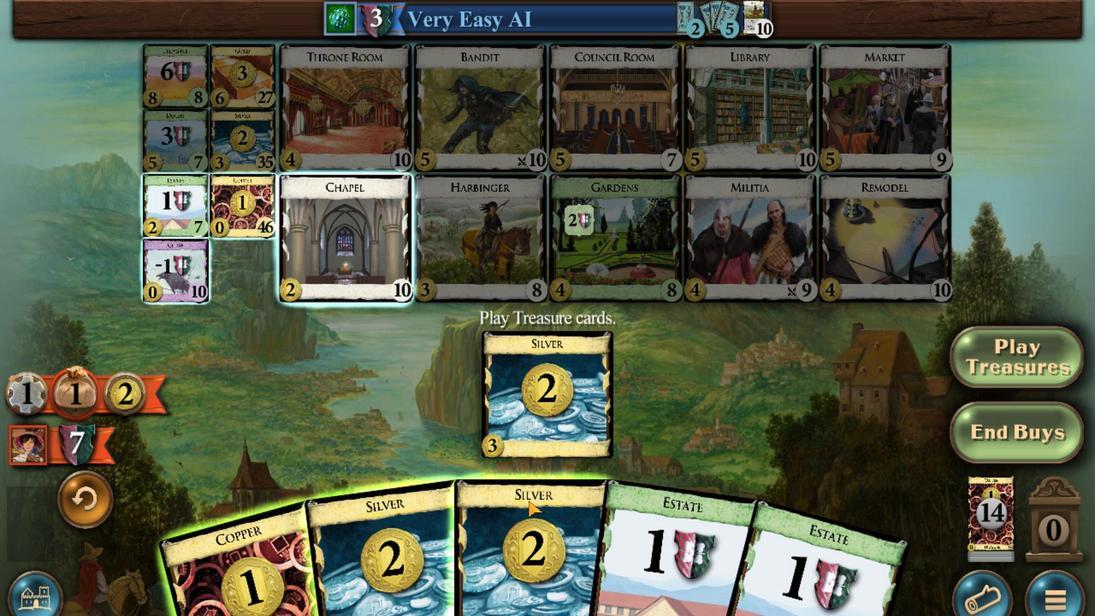 
Action: Mouse scrolled (738, 466) with delta (0, 0)
Screenshot: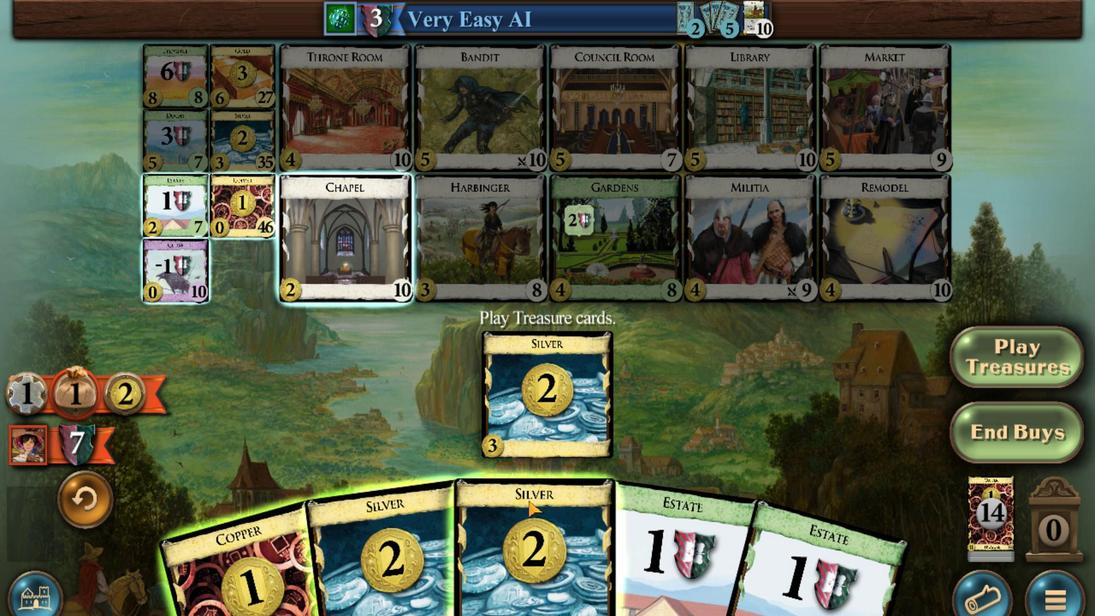 
Action: Mouse moved to (727, 470)
Screenshot: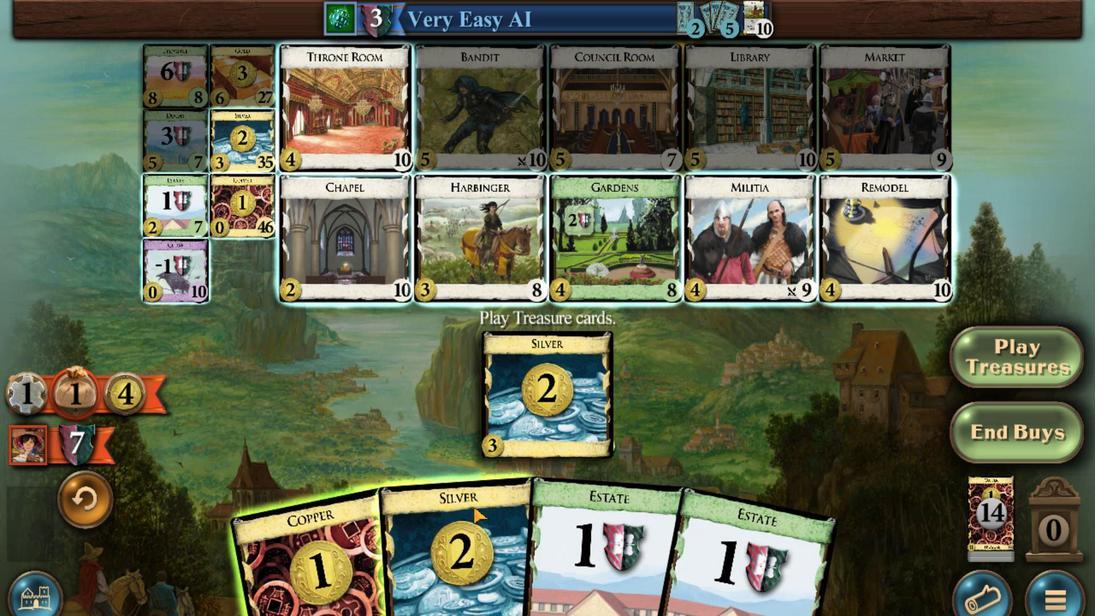 
Action: Mouse scrolled (727, 470) with delta (0, 0)
Screenshot: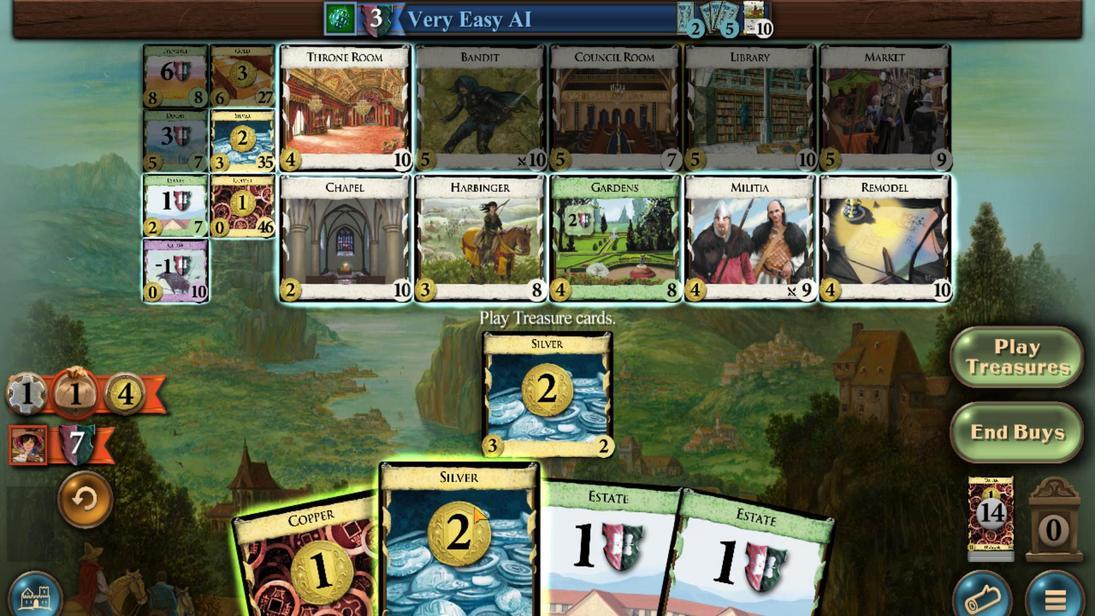 
Action: Mouse moved to (683, 220)
Screenshot: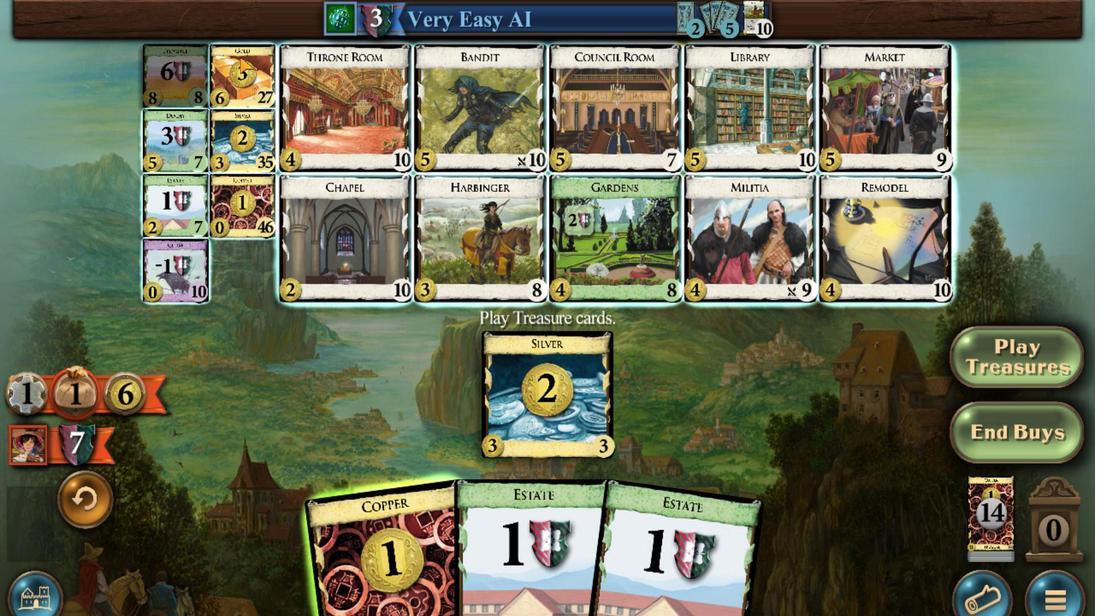 
Action: Mouse scrolled (683, 220) with delta (0, 0)
Screenshot: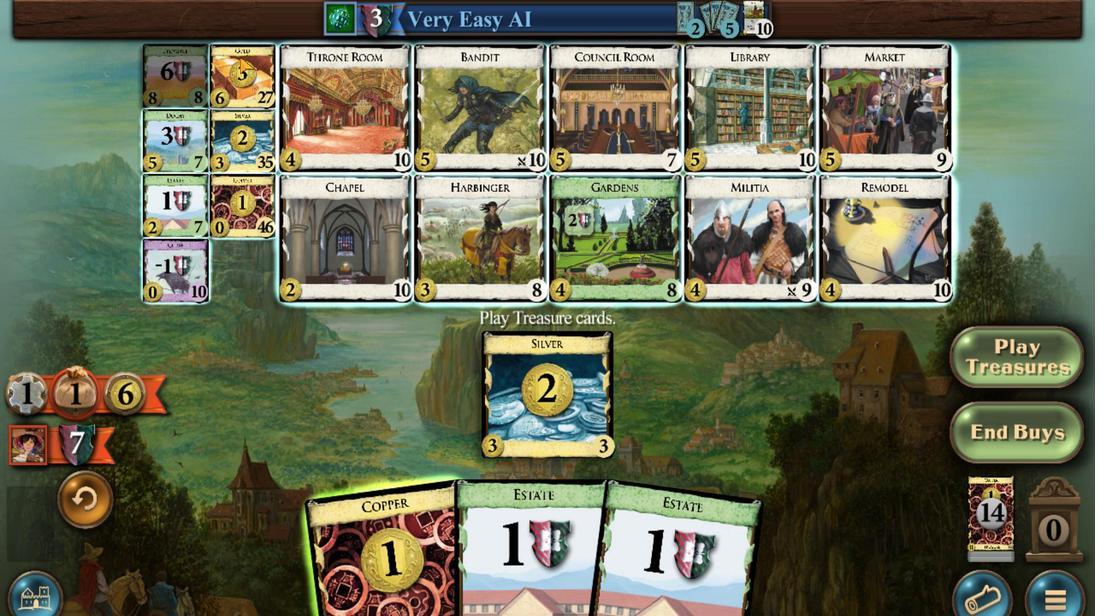 
Action: Mouse scrolled (683, 220) with delta (0, 0)
Screenshot: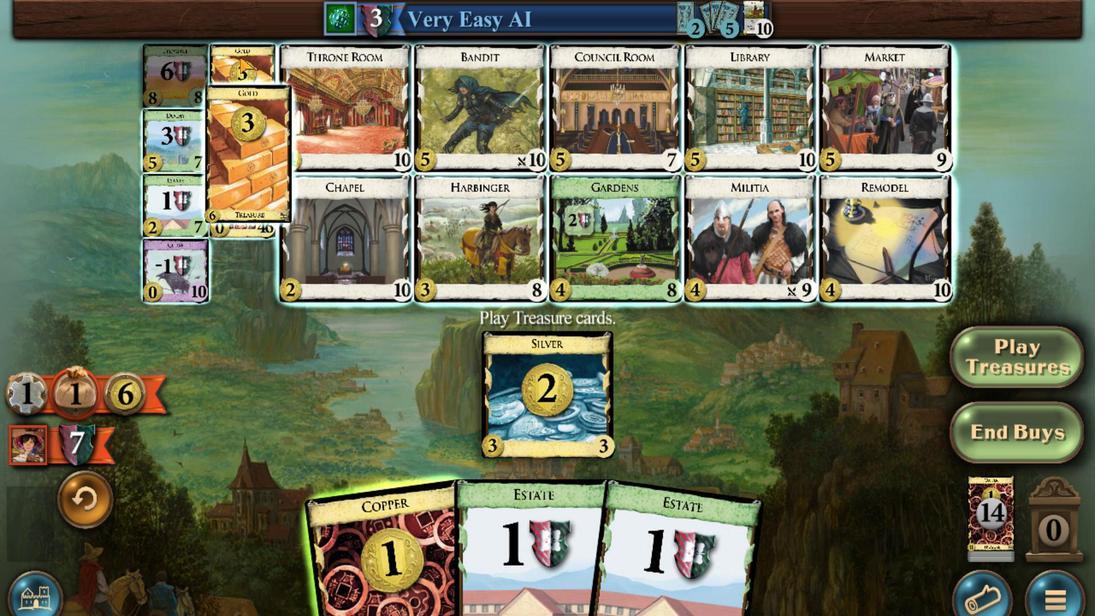 
Action: Mouse scrolled (683, 220) with delta (0, 0)
Screenshot: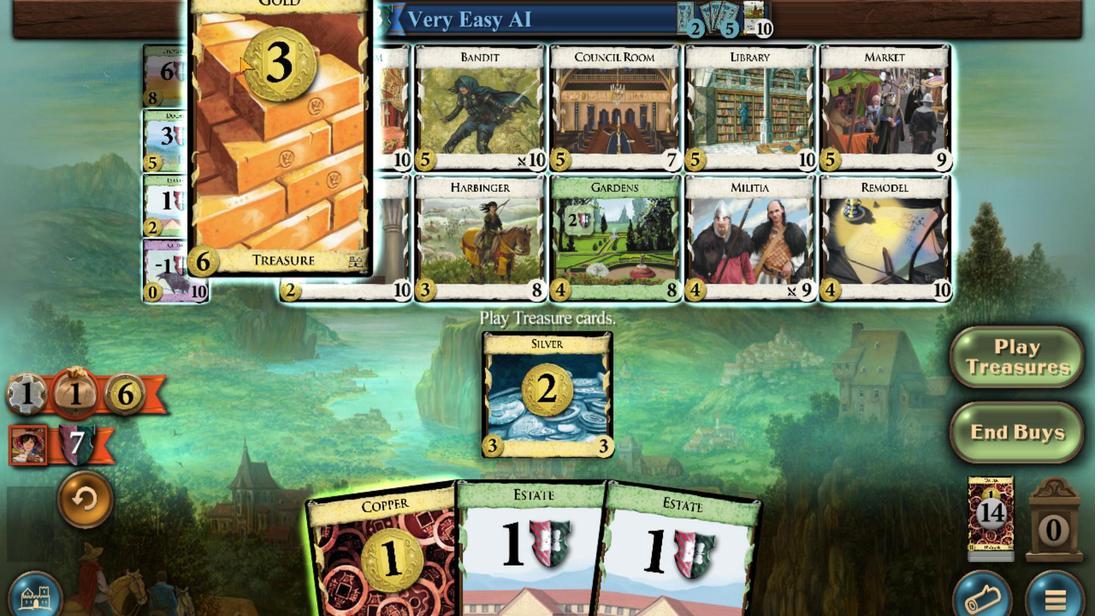 
Action: Mouse scrolled (683, 220) with delta (0, 0)
Screenshot: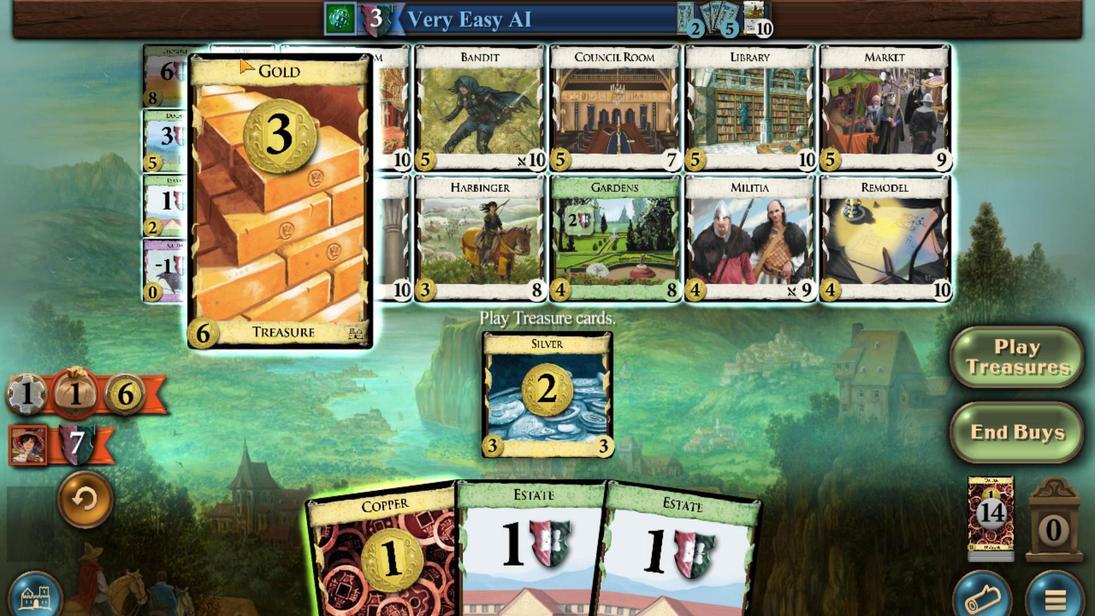 
Action: Mouse moved to (787, 484)
Screenshot: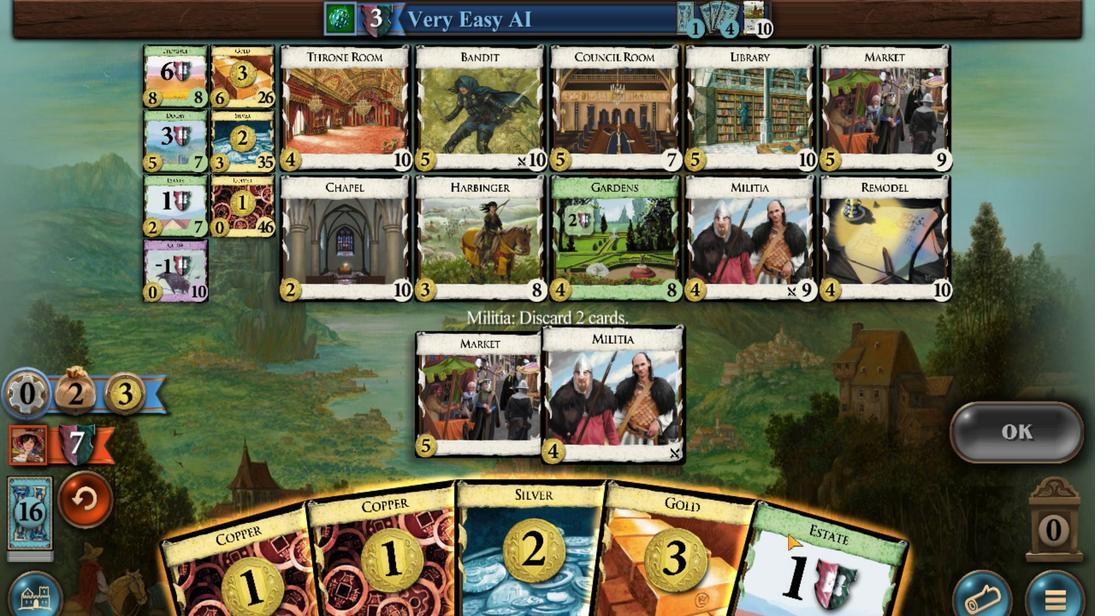 
Action: Mouse scrolled (787, 484) with delta (0, 0)
Screenshot: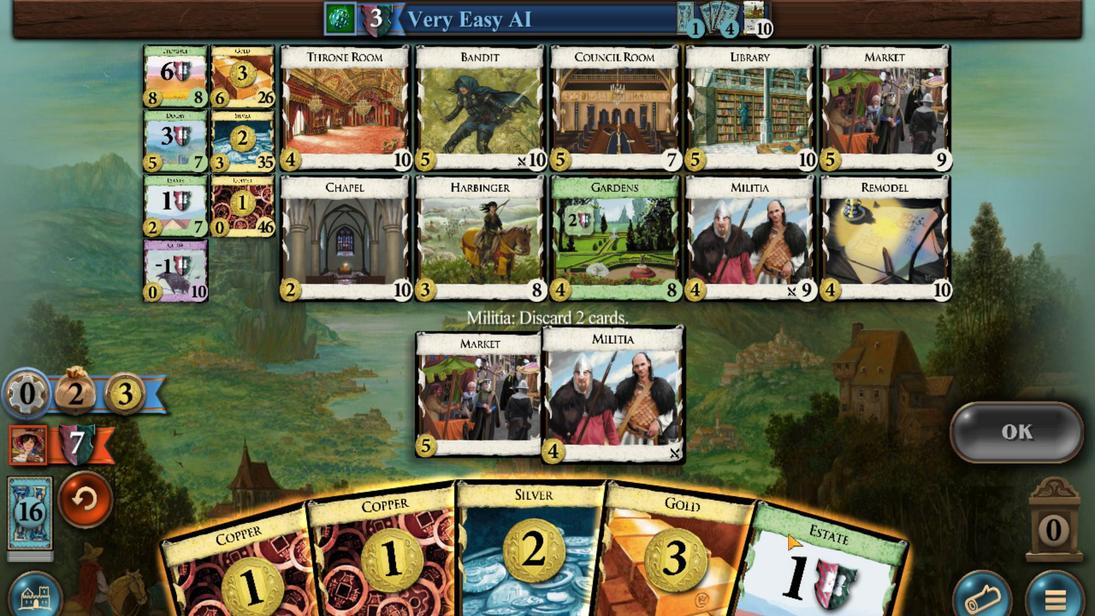
Action: Mouse moved to (691, 509)
Screenshot: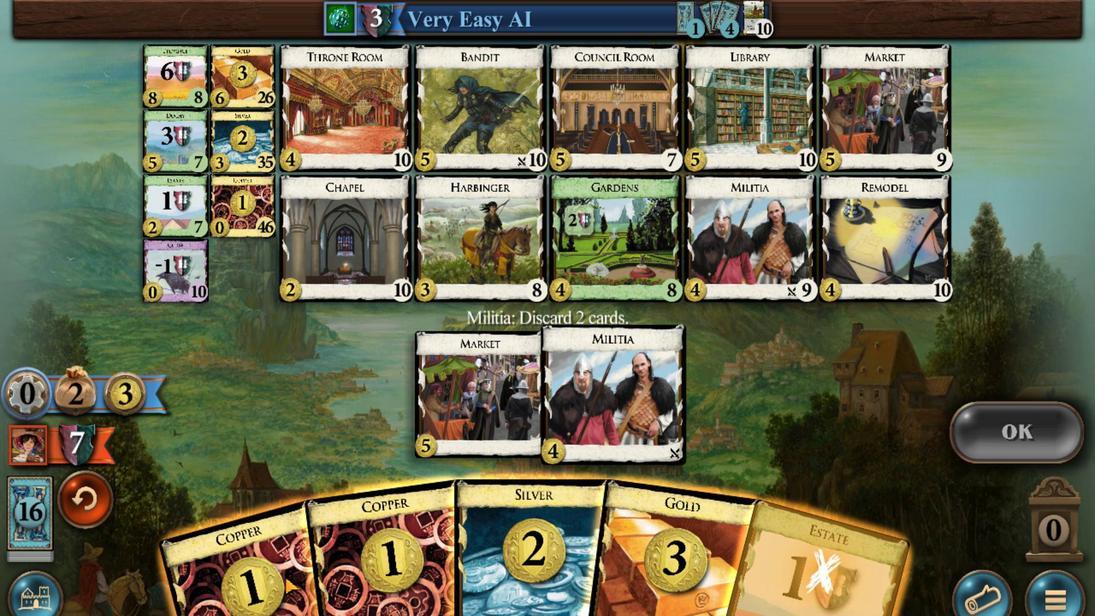 
Action: Mouse scrolled (691, 508) with delta (0, 0)
Screenshot: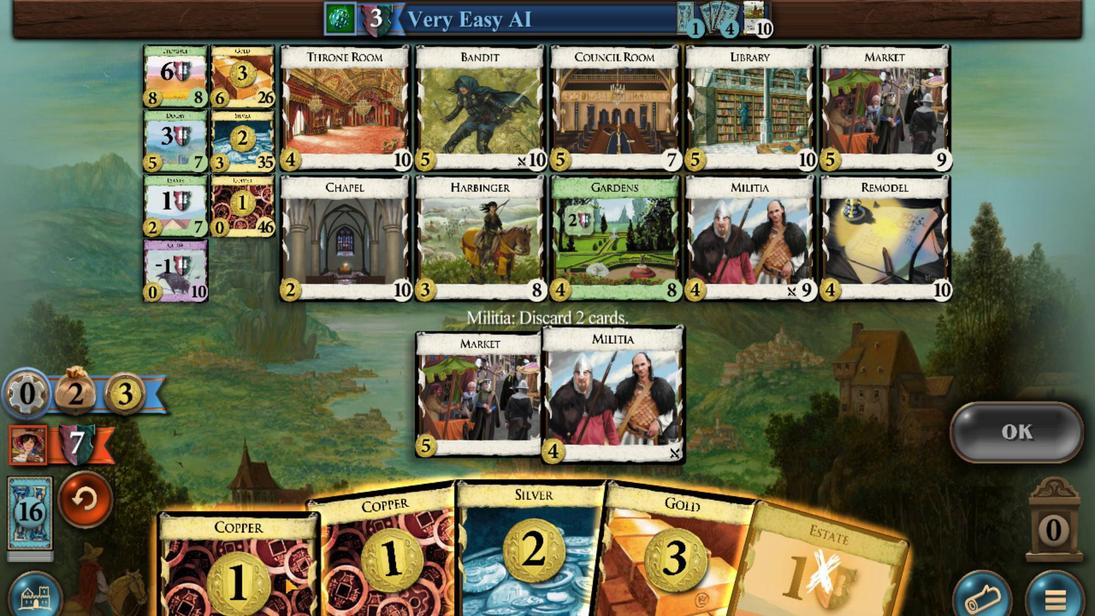 
Action: Mouse moved to (834, 425)
Screenshot: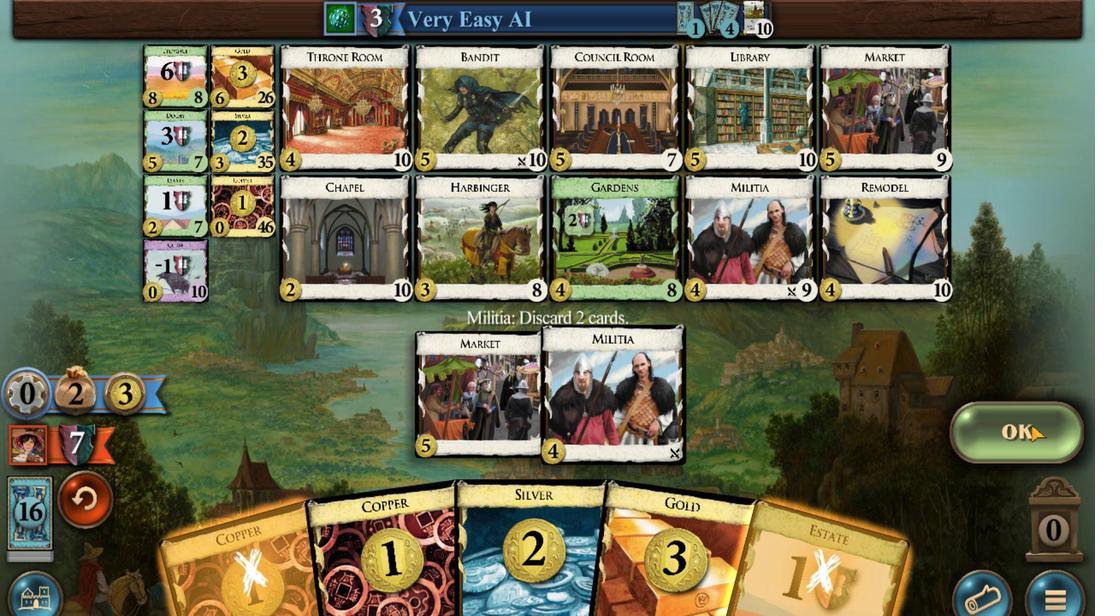 
Action: Mouse pressed left at (834, 425)
Screenshot: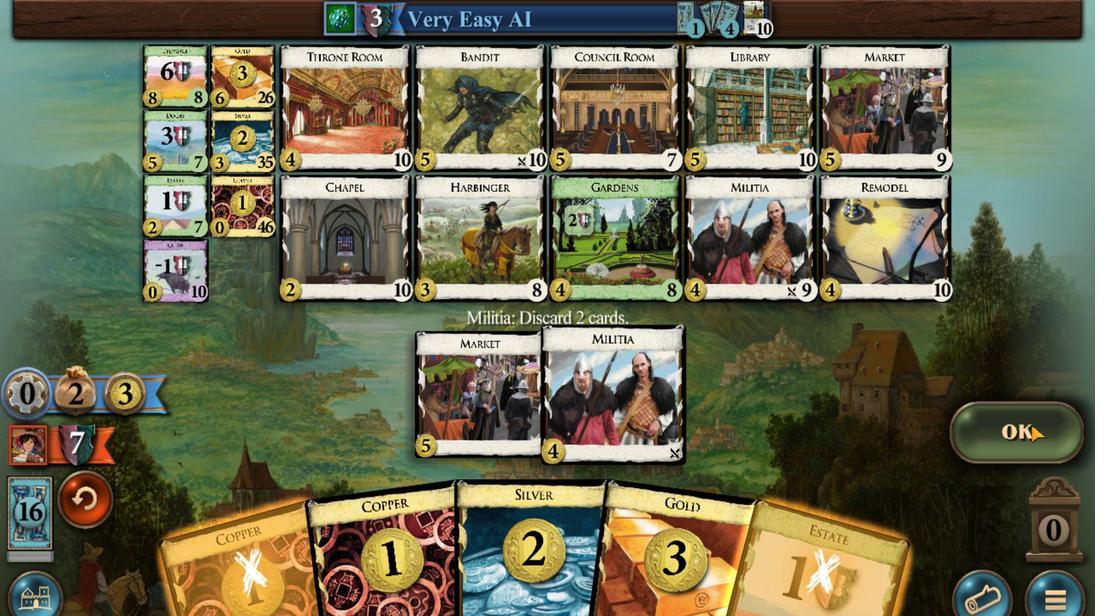 
Action: Mouse moved to (766, 474)
Screenshot: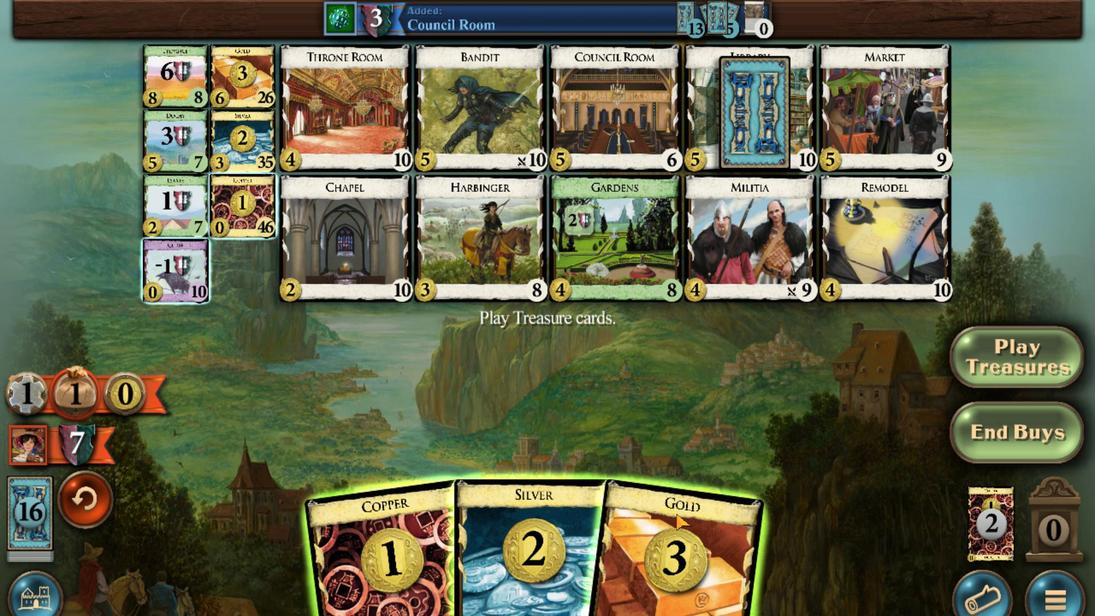 
Action: Mouse scrolled (766, 473) with delta (0, 0)
Screenshot: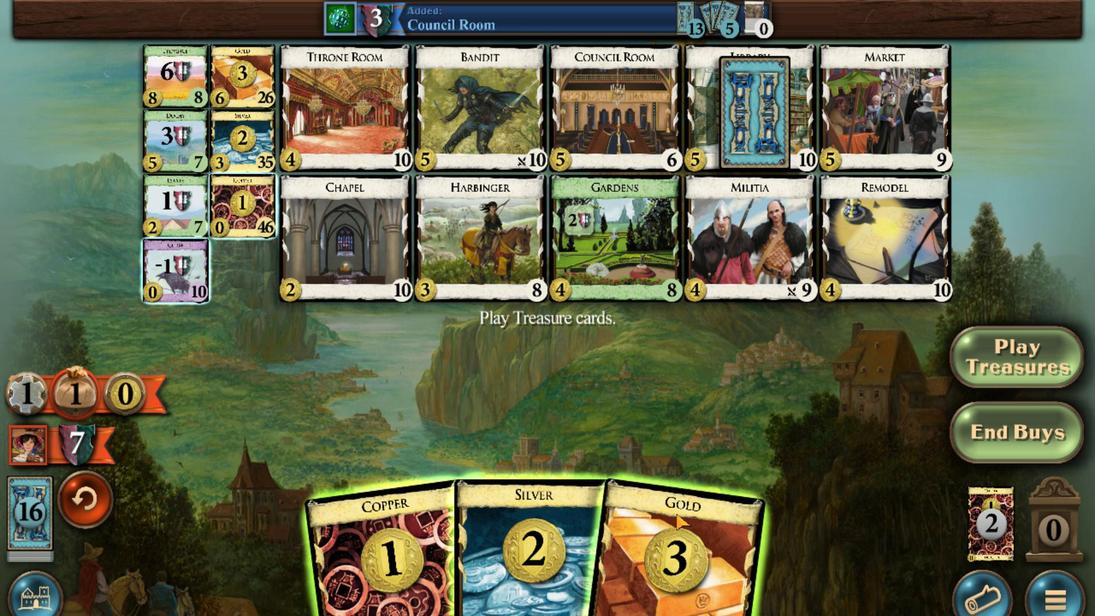 
Action: Mouse moved to (752, 468)
Screenshot: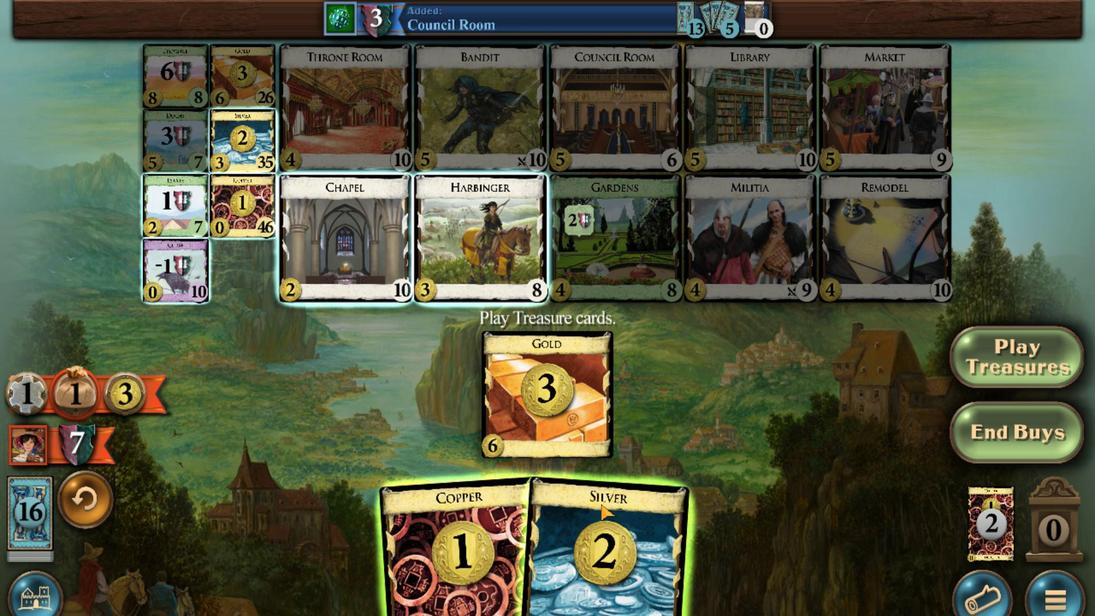 
Action: Mouse scrolled (752, 468) with delta (0, 0)
Screenshot: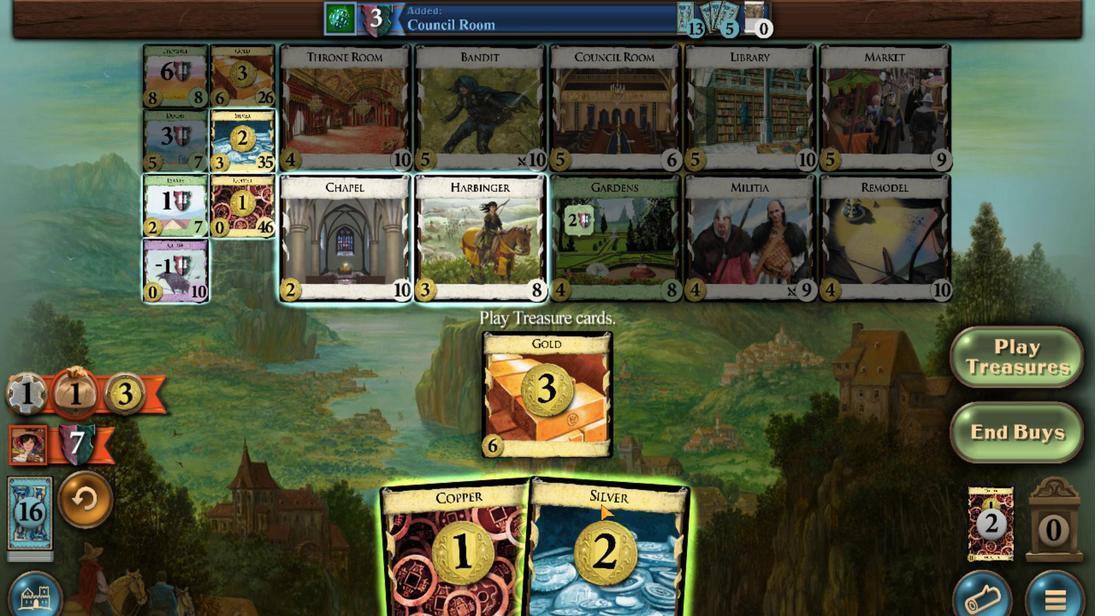 
Action: Mouse moved to (737, 467)
Screenshot: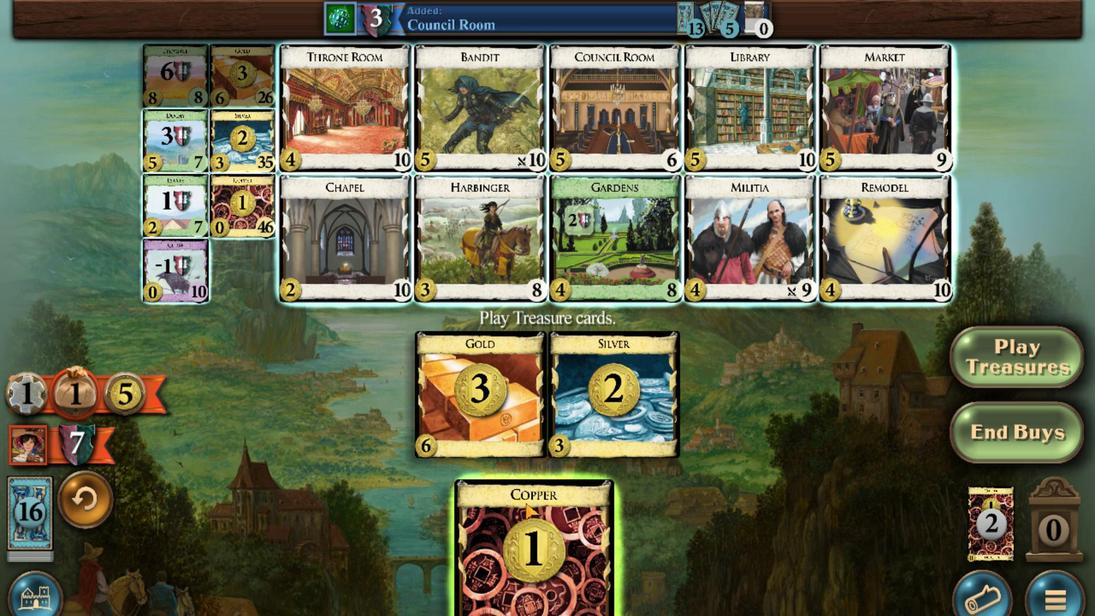 
Action: Mouse scrolled (737, 467) with delta (0, 0)
Screenshot: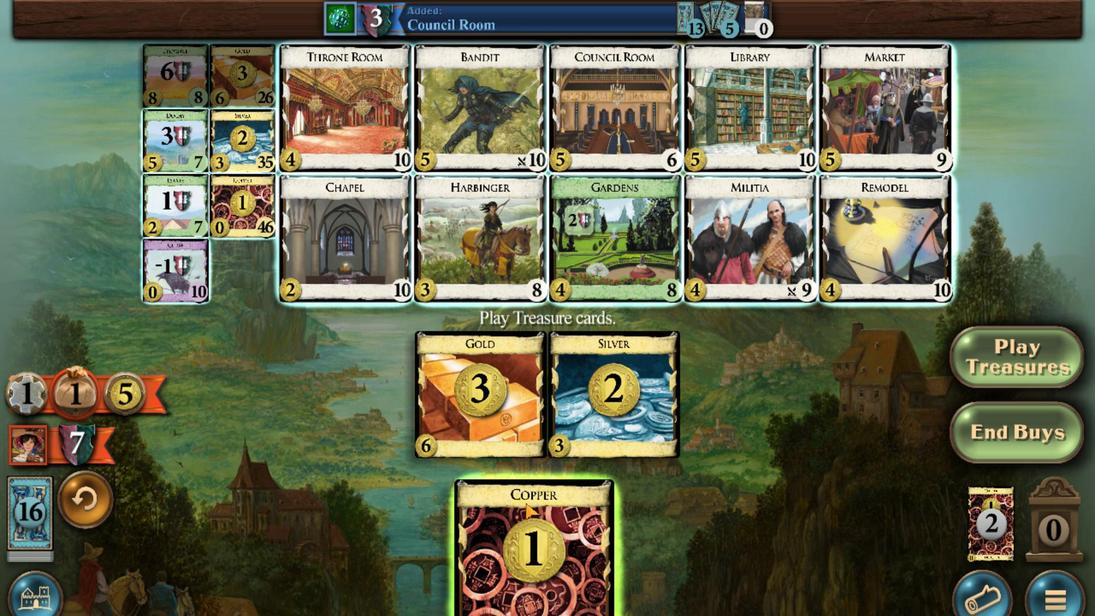 
Action: Mouse moved to (683, 235)
Screenshot: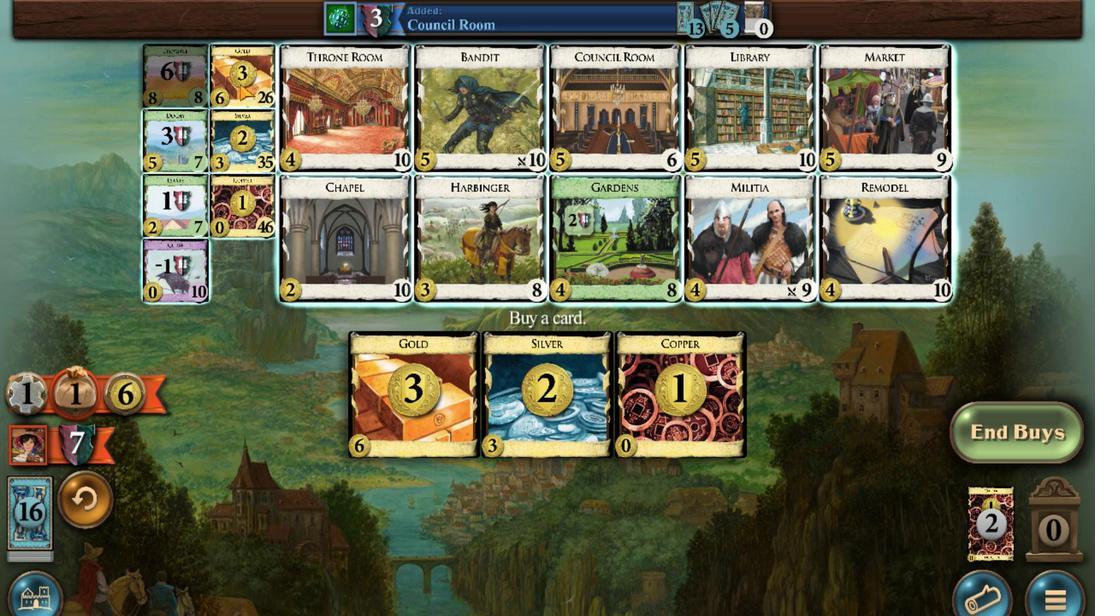 
Action: Mouse scrolled (683, 235) with delta (0, 0)
Screenshot: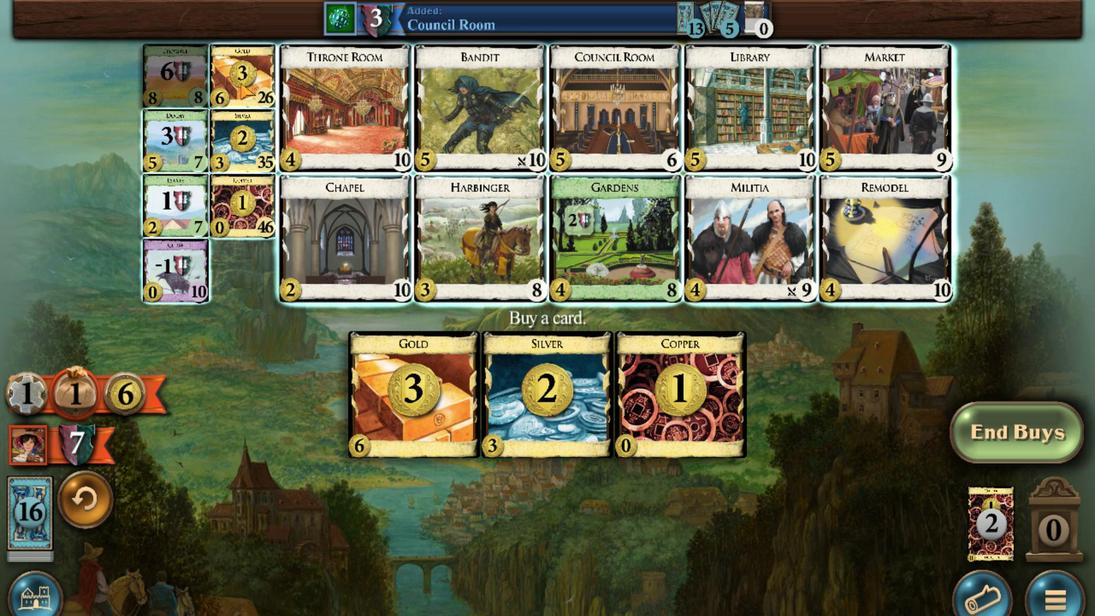 
Action: Mouse scrolled (683, 235) with delta (0, 0)
Screenshot: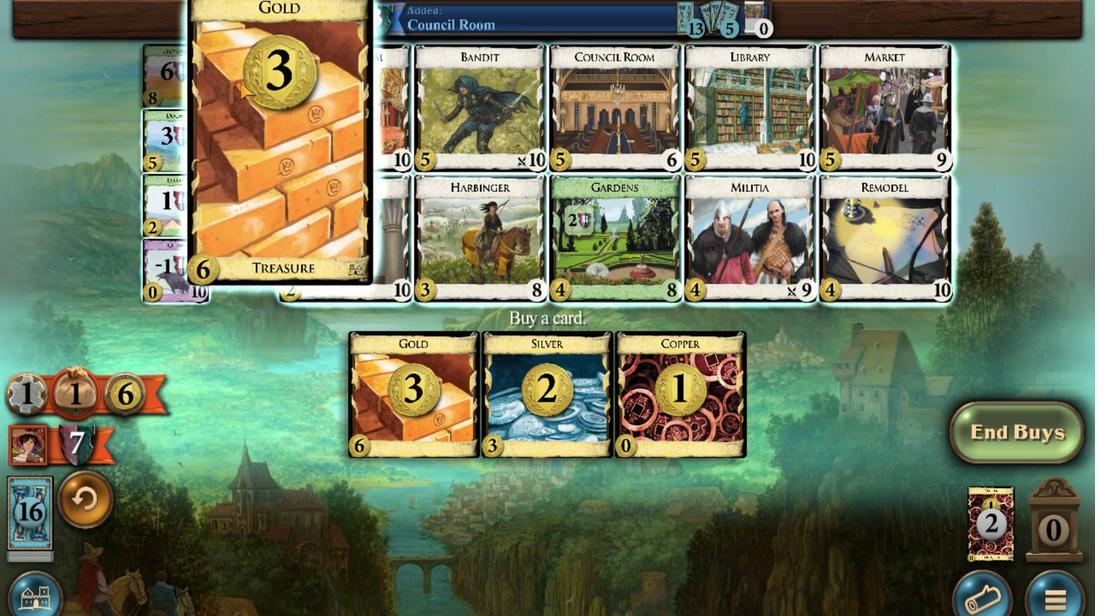 
Action: Mouse scrolled (683, 235) with delta (0, 0)
Screenshot: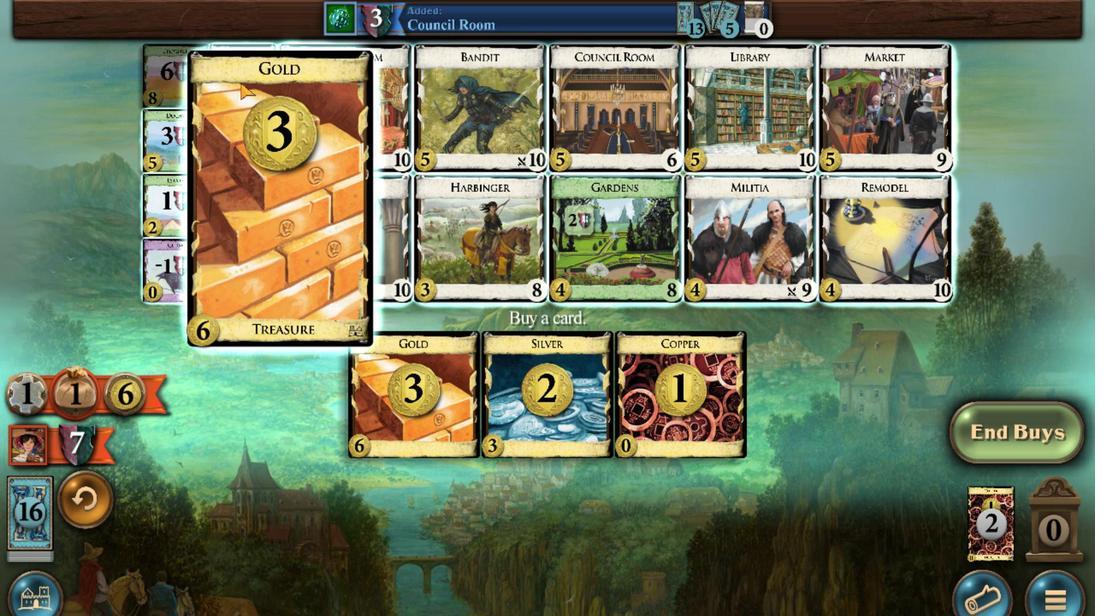 
Action: Mouse moved to (683, 221)
Screenshot: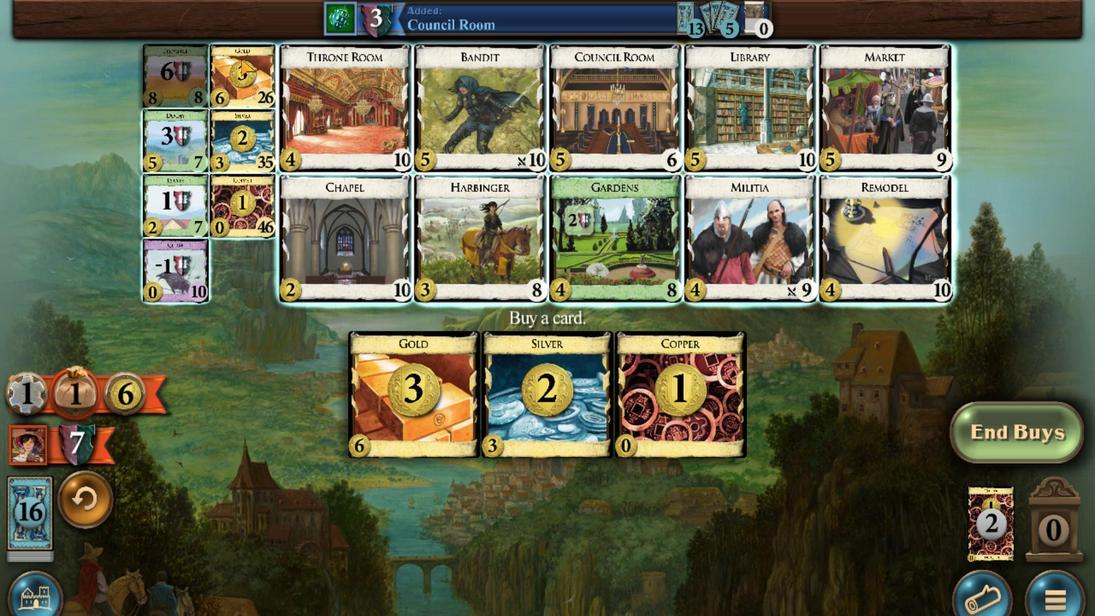 
Action: Mouse scrolled (683, 222) with delta (0, 0)
Screenshot: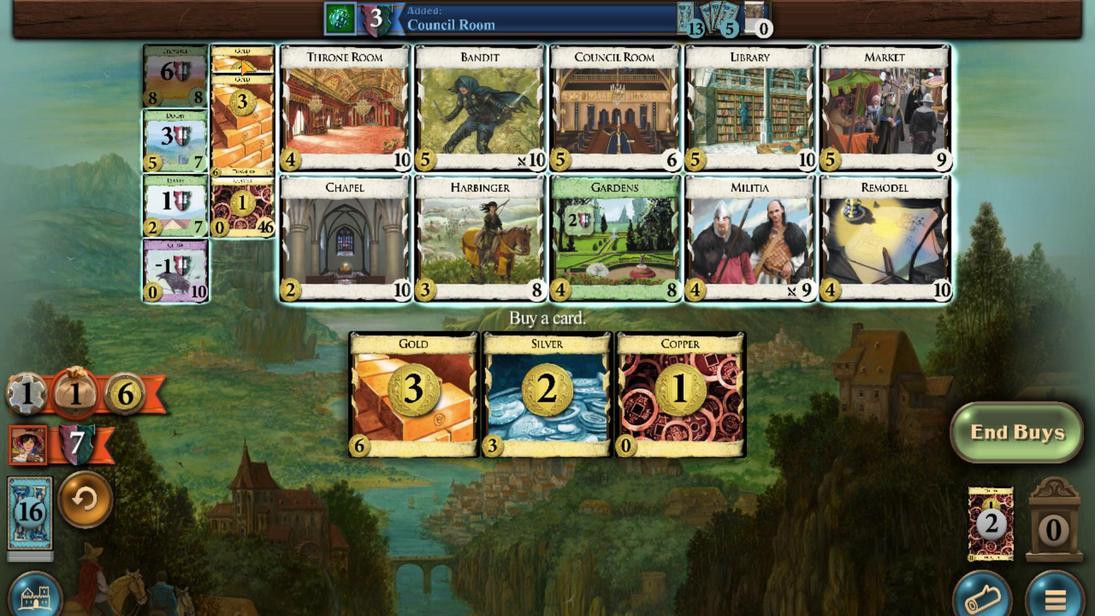 
Action: Mouse scrolled (683, 222) with delta (0, 0)
Screenshot: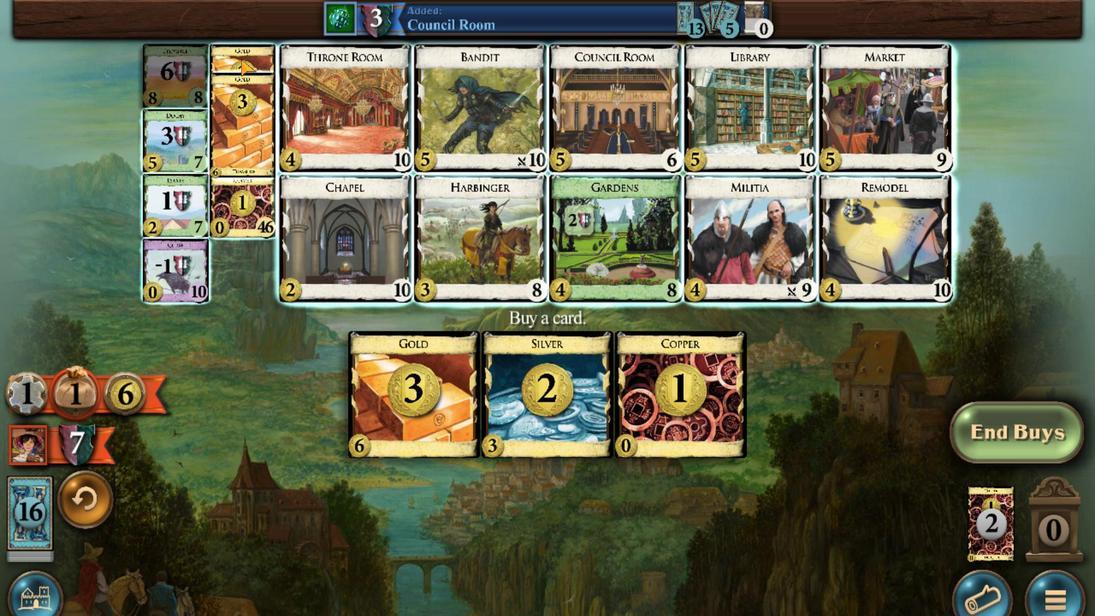 
Action: Mouse scrolled (683, 222) with delta (0, 0)
Screenshot: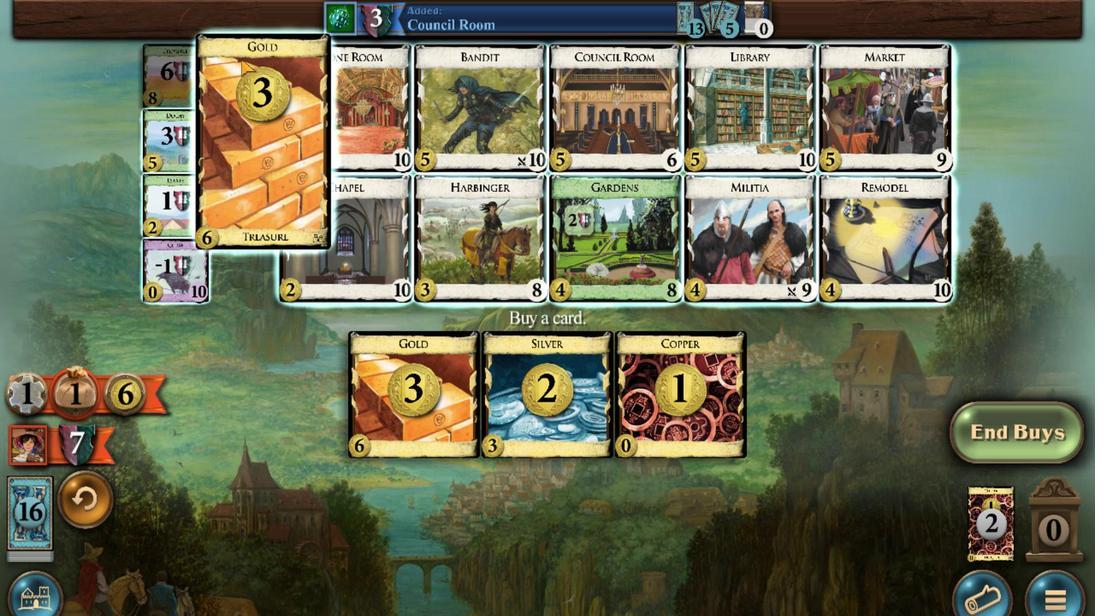 
Action: Mouse scrolled (683, 222) with delta (0, 0)
Screenshot: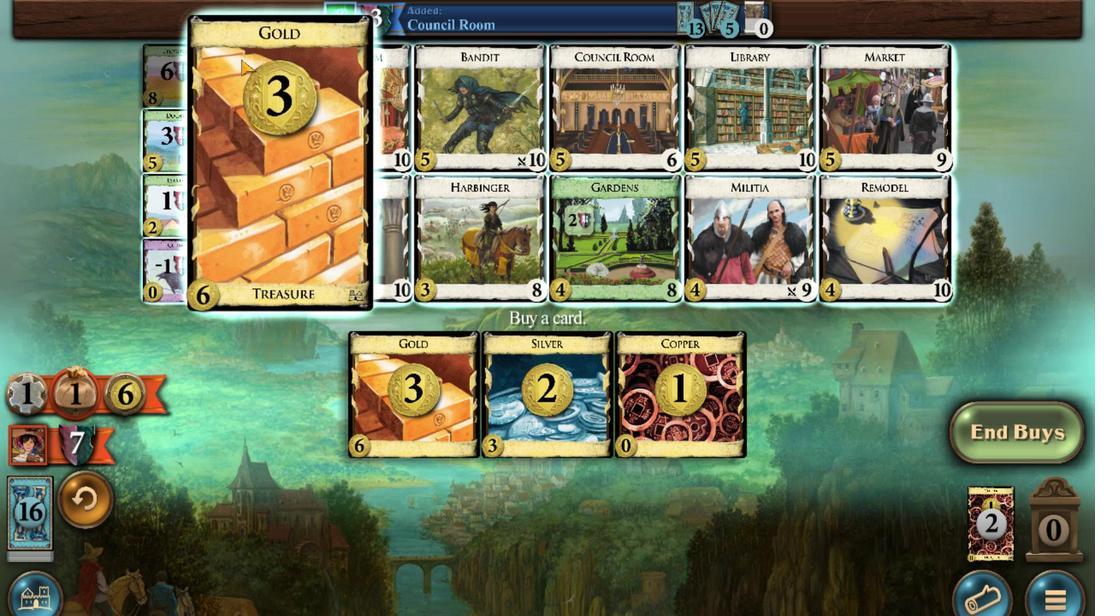 
Action: Mouse scrolled (683, 222) with delta (0, 0)
Screenshot: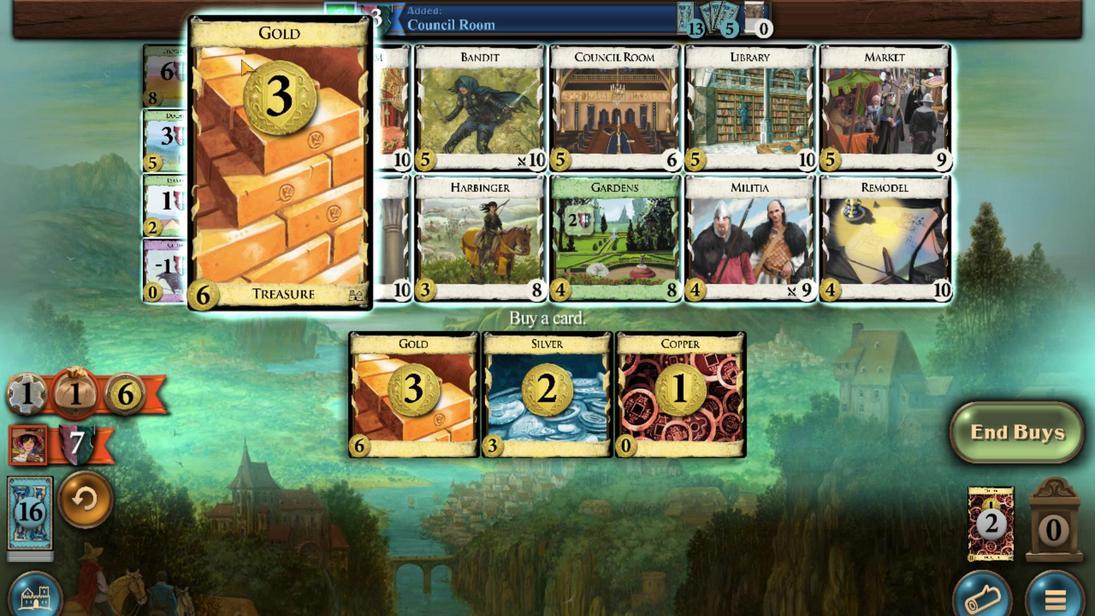 
Action: Mouse scrolled (683, 222) with delta (0, 0)
Screenshot: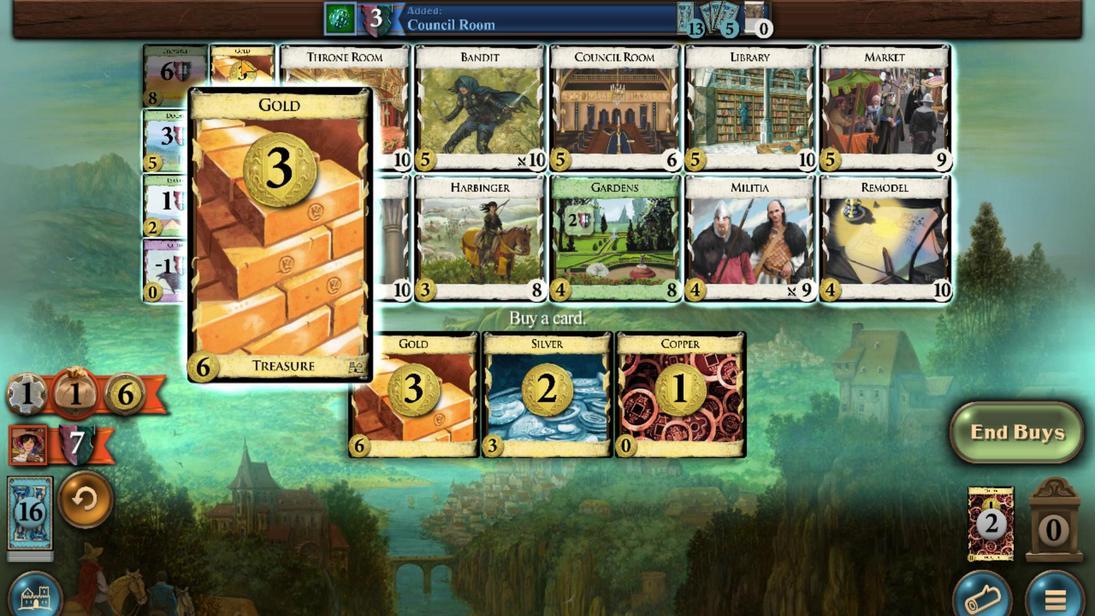 
Action: Mouse scrolled (683, 222) with delta (0, 0)
Screenshot: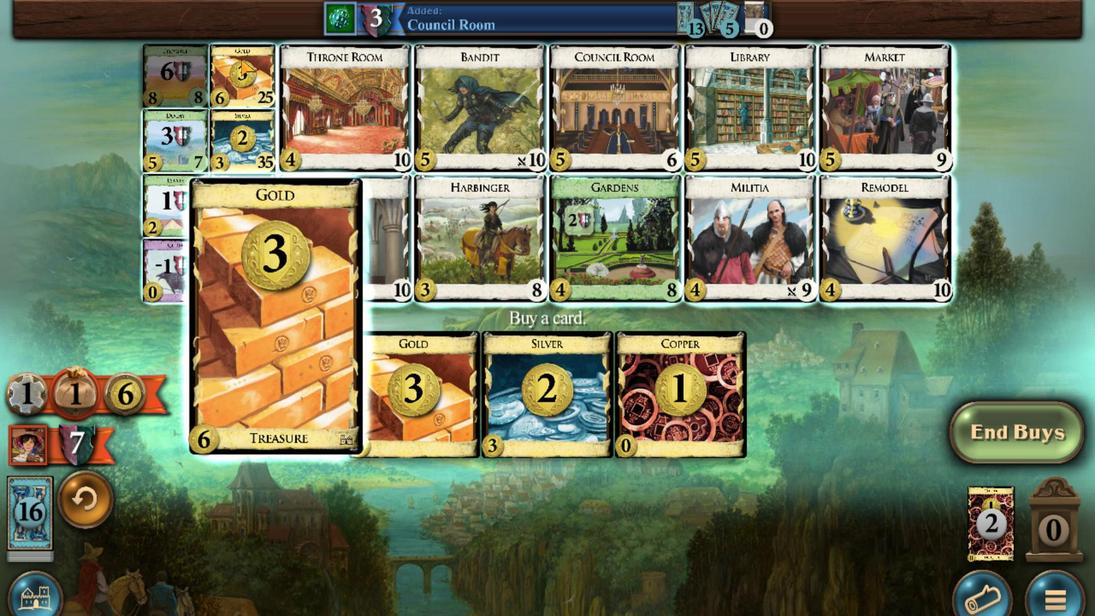 
Action: Mouse moved to (804, 503)
Screenshot: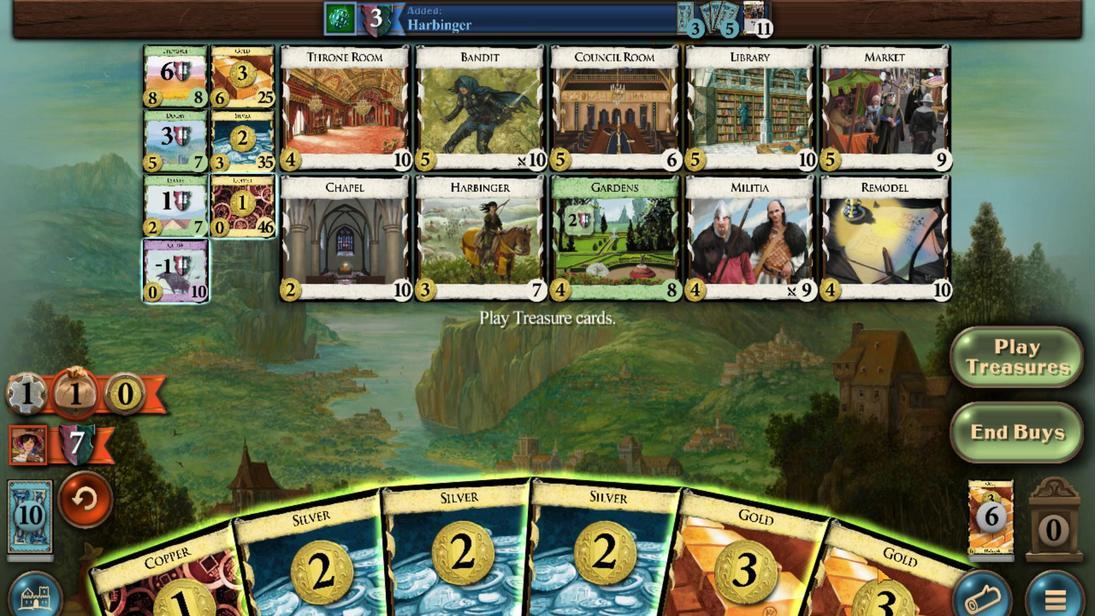 
Action: Mouse scrolled (804, 503) with delta (0, 0)
Screenshot: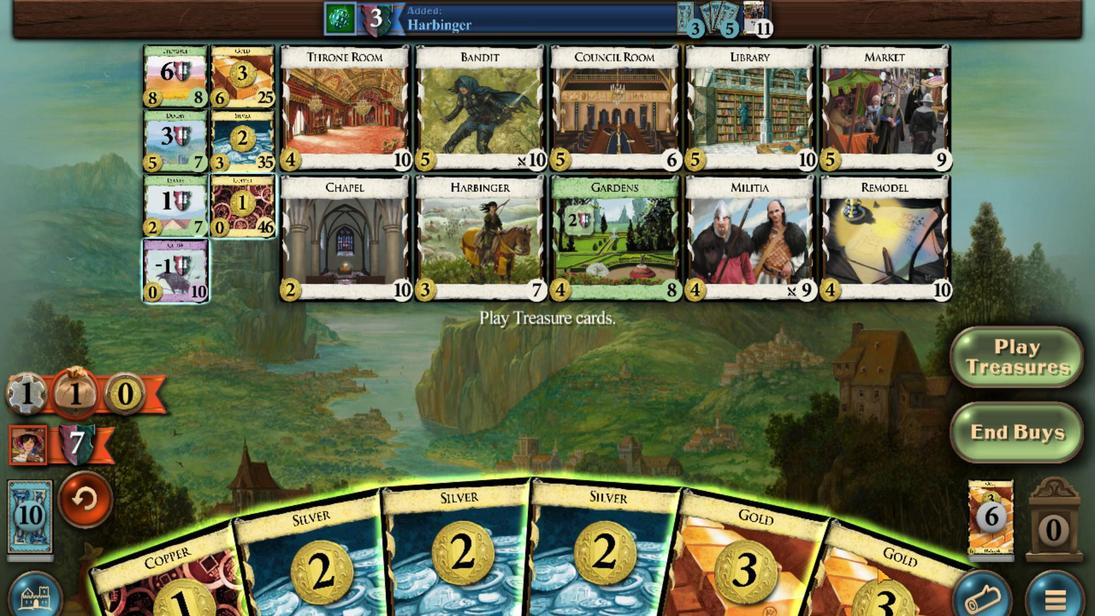 
Action: Mouse moved to (792, 498)
Screenshot: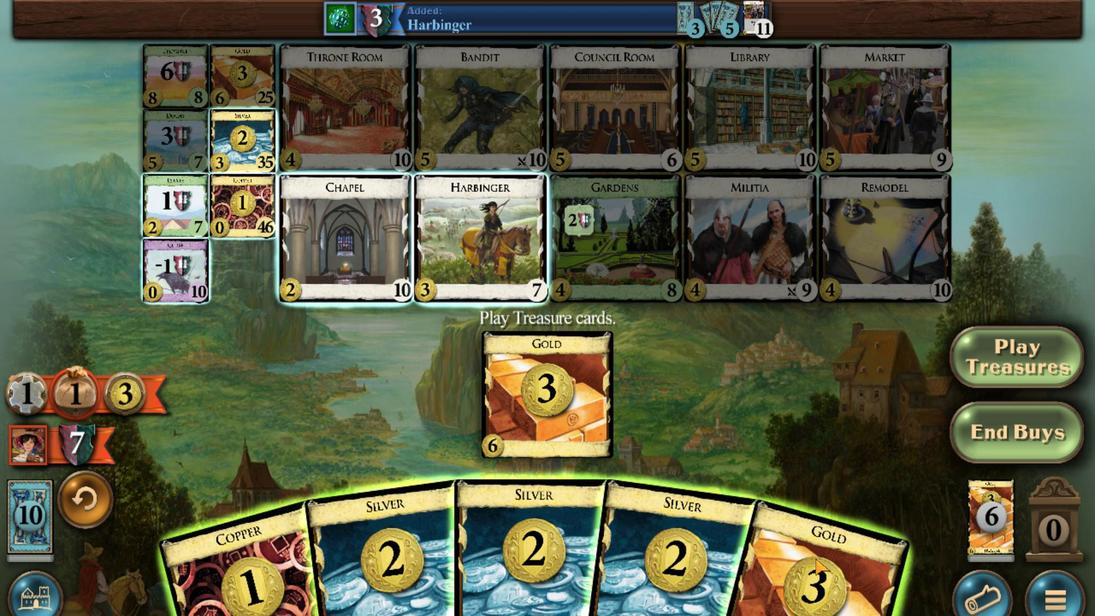 
Action: Mouse scrolled (792, 498) with delta (0, 0)
Screenshot: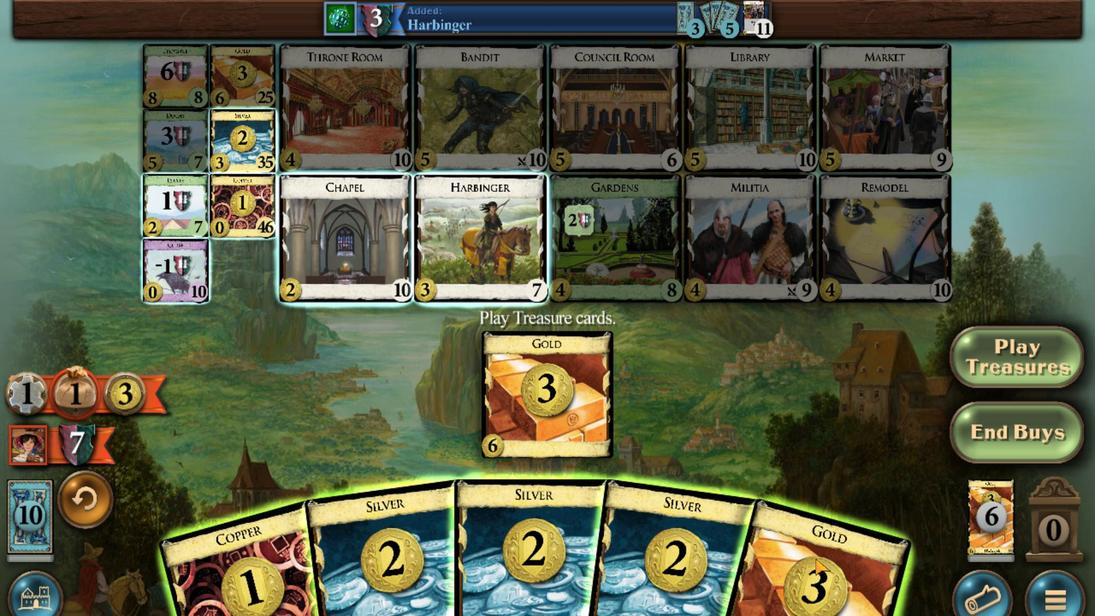 
Action: Mouse moved to (776, 488)
Screenshot: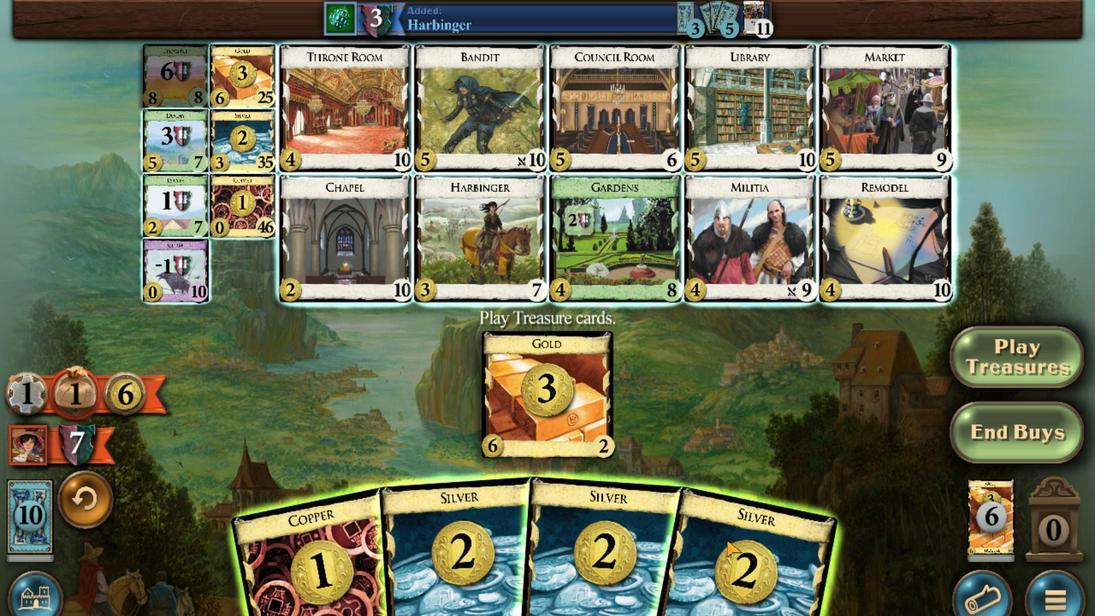 
Action: Mouse scrolled (776, 488) with delta (0, 0)
Screenshot: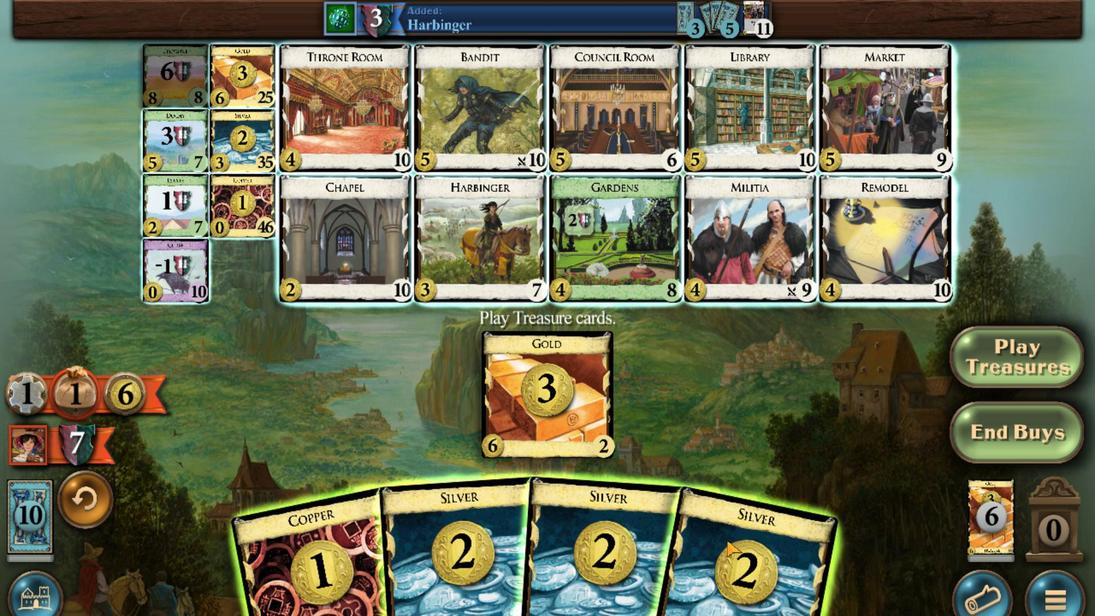 
Action: Mouse moved to (672, 233)
Screenshot: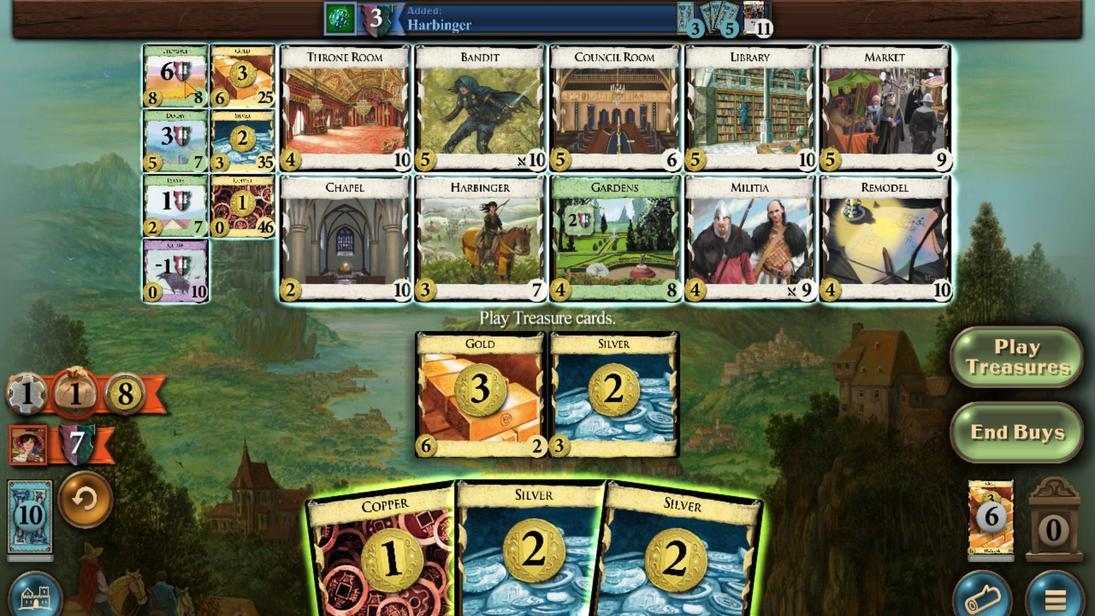 
Action: Mouse scrolled (672, 234) with delta (0, 0)
Screenshot: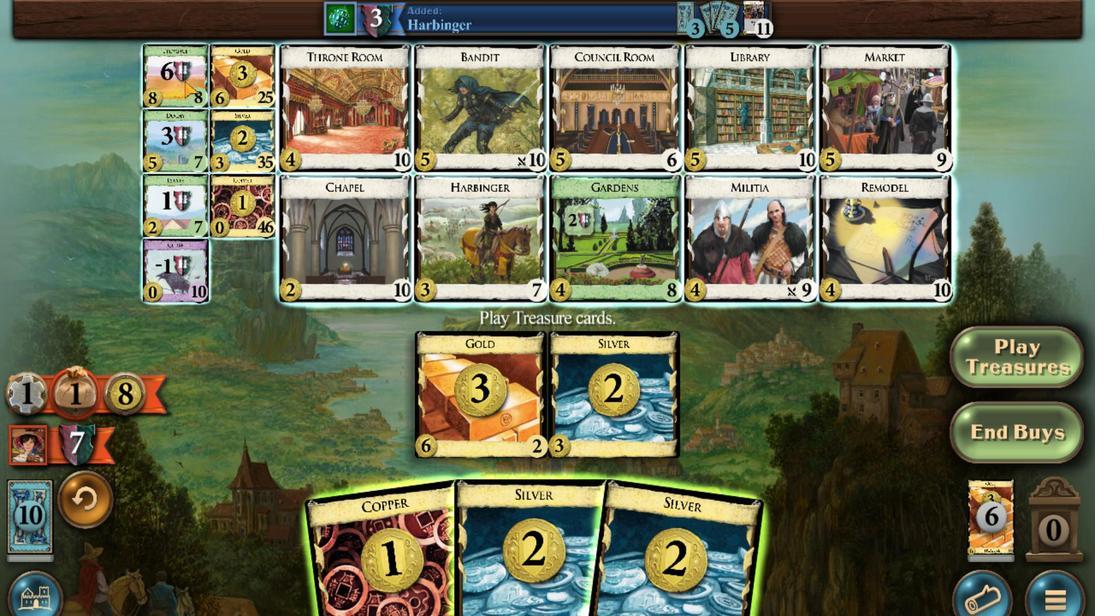 
Action: Mouse scrolled (672, 234) with delta (0, 0)
Screenshot: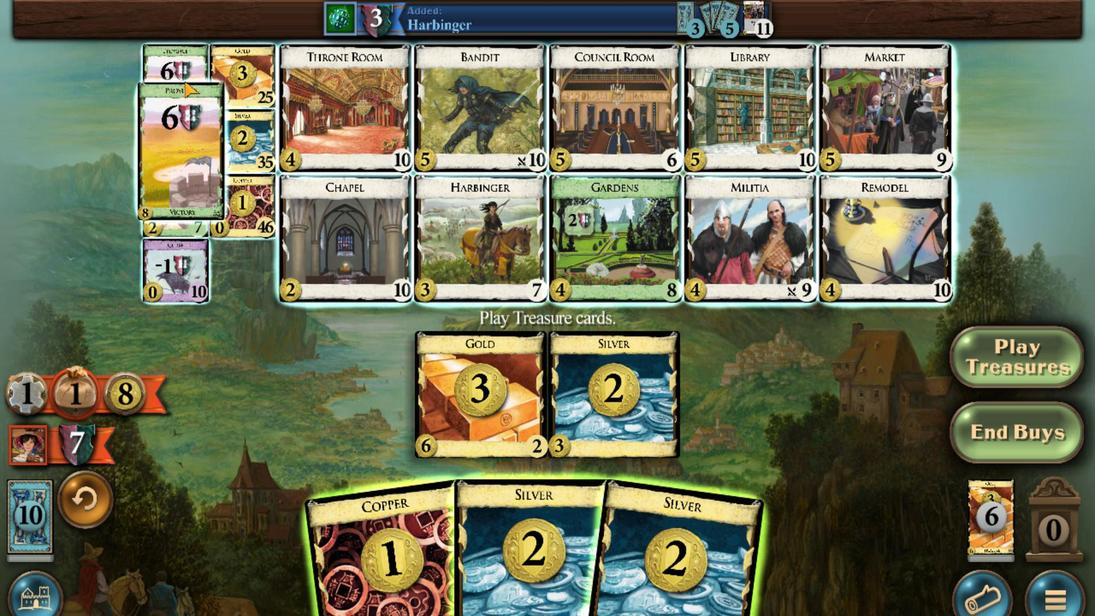 
Action: Mouse scrolled (672, 234) with delta (0, 0)
Screenshot: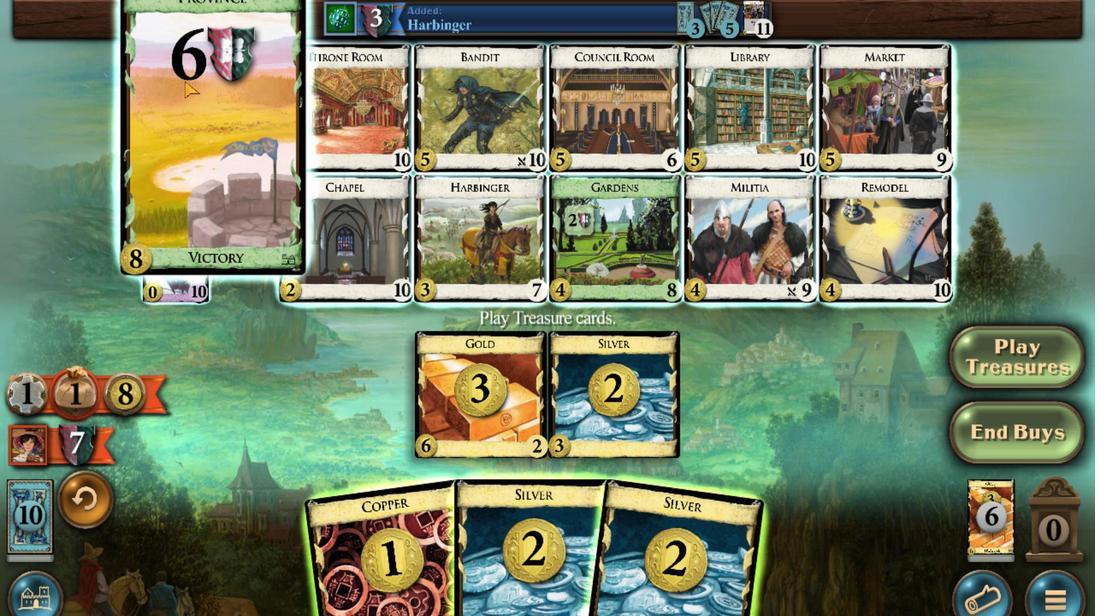 
Action: Mouse scrolled (672, 234) with delta (0, 0)
Screenshot: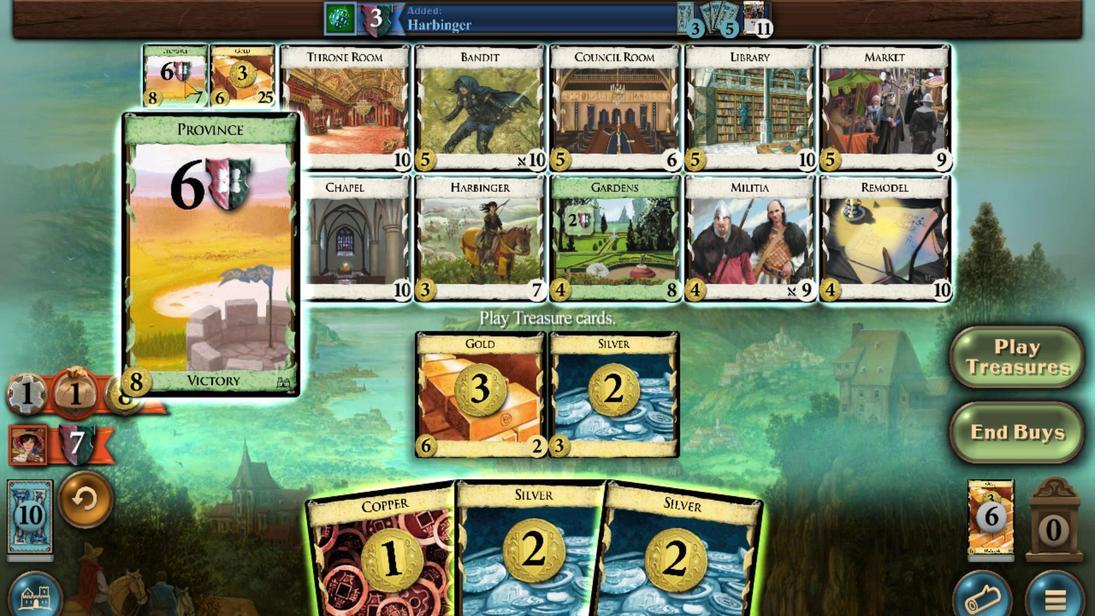 
Action: Mouse moved to (748, 472)
Screenshot: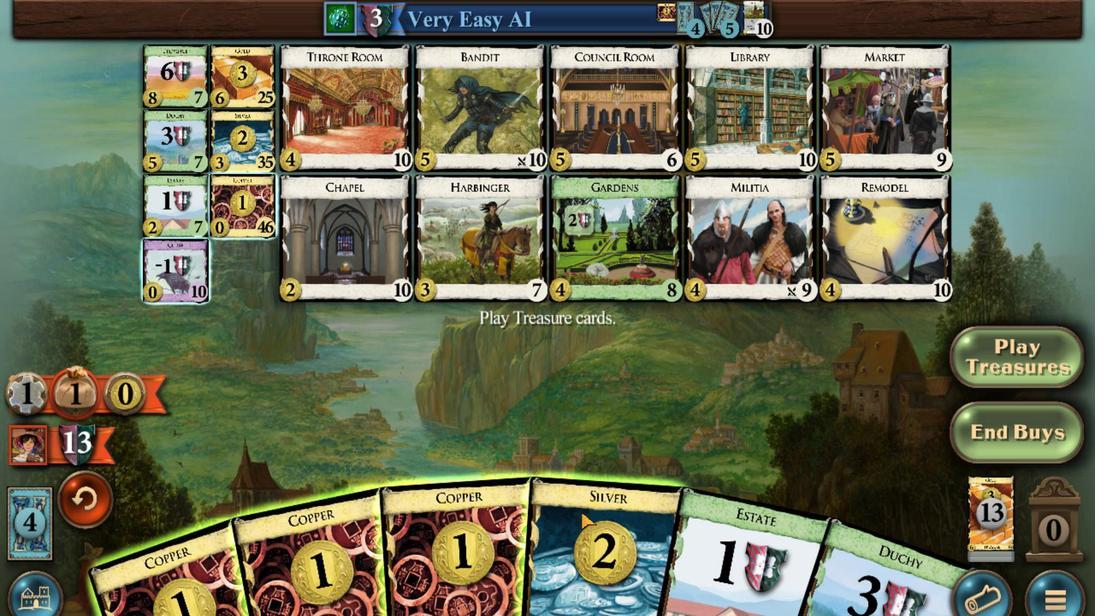 
Action: Mouse scrolled (748, 472) with delta (0, 0)
Screenshot: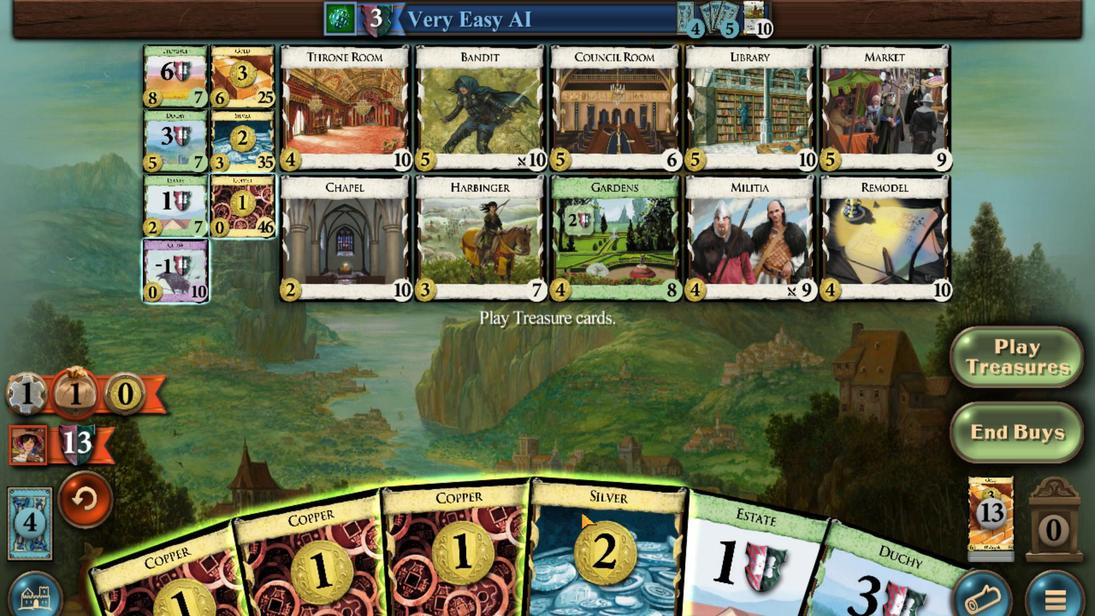 
Action: Mouse moved to (745, 474)
Screenshot: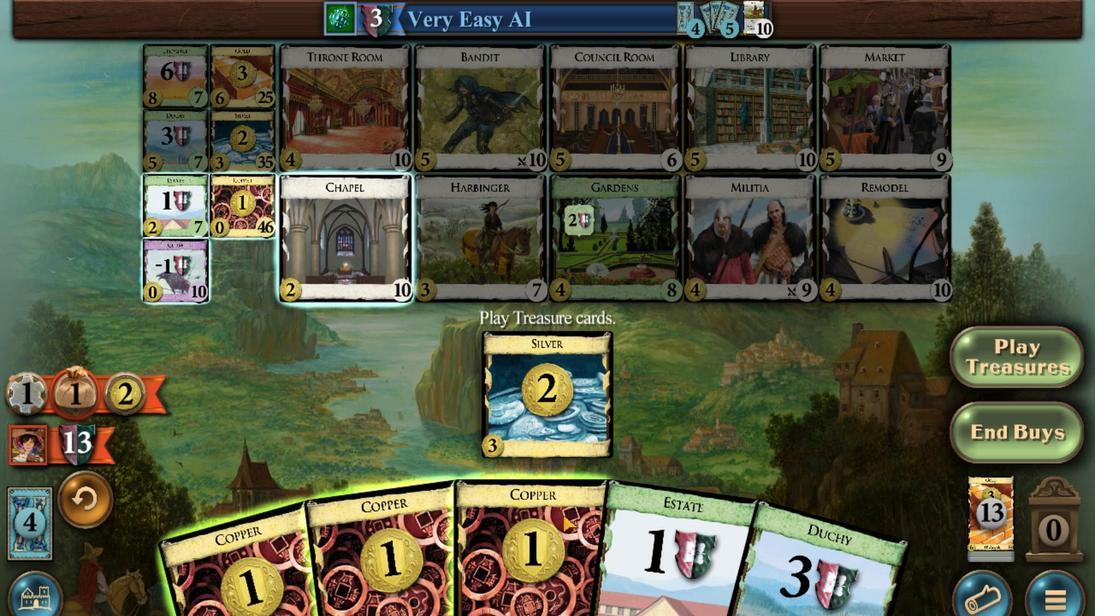 
Action: Mouse scrolled (745, 474) with delta (0, 0)
Screenshot: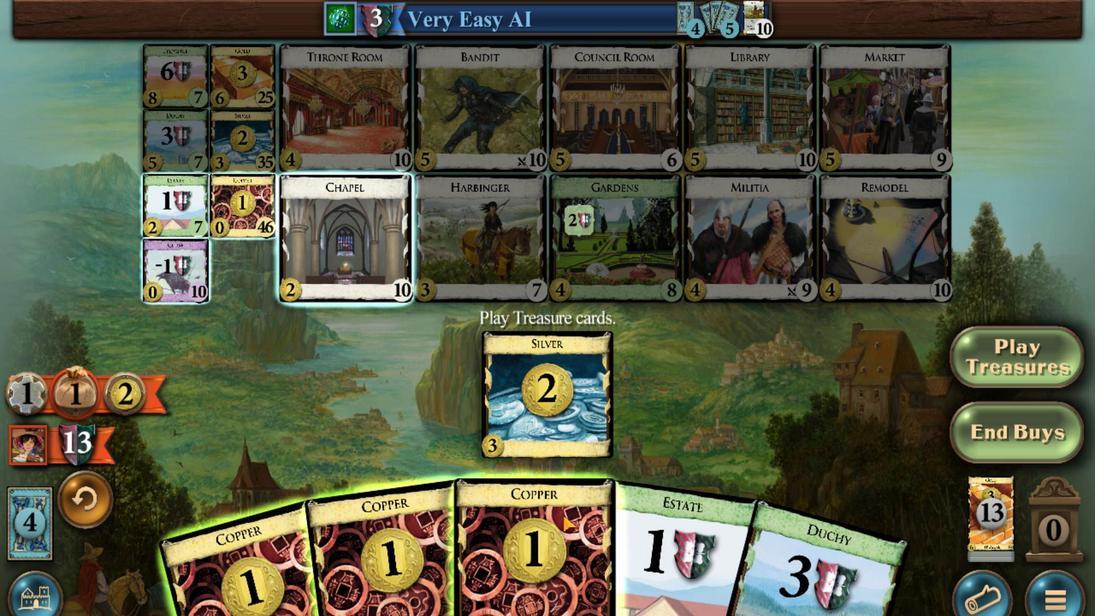 
Action: Mouse moved to (729, 475)
Screenshot: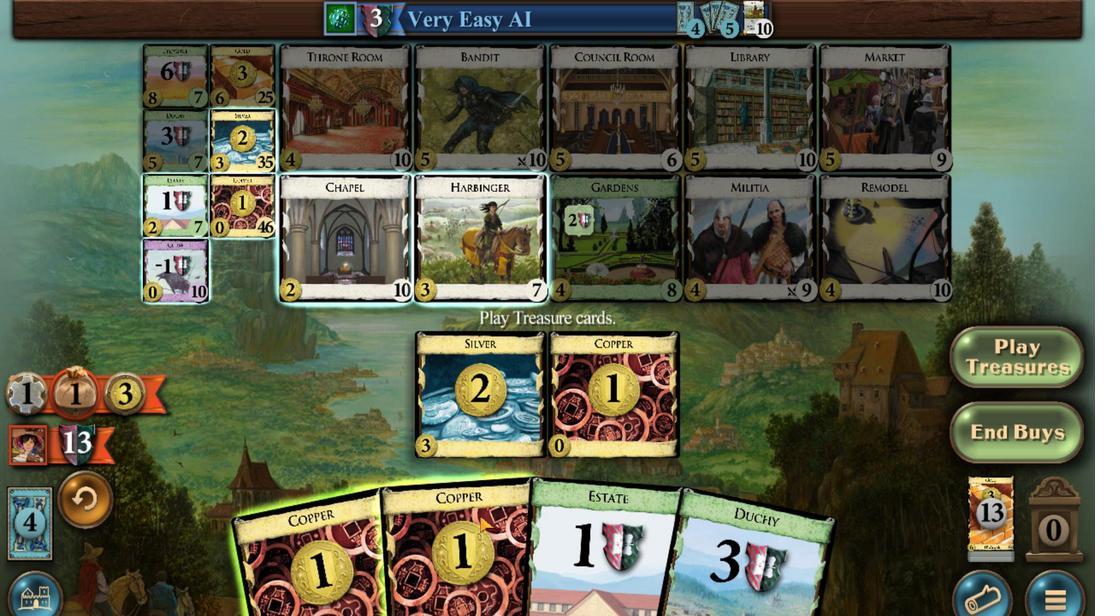 
Action: Mouse scrolled (729, 474) with delta (0, 0)
Screenshot: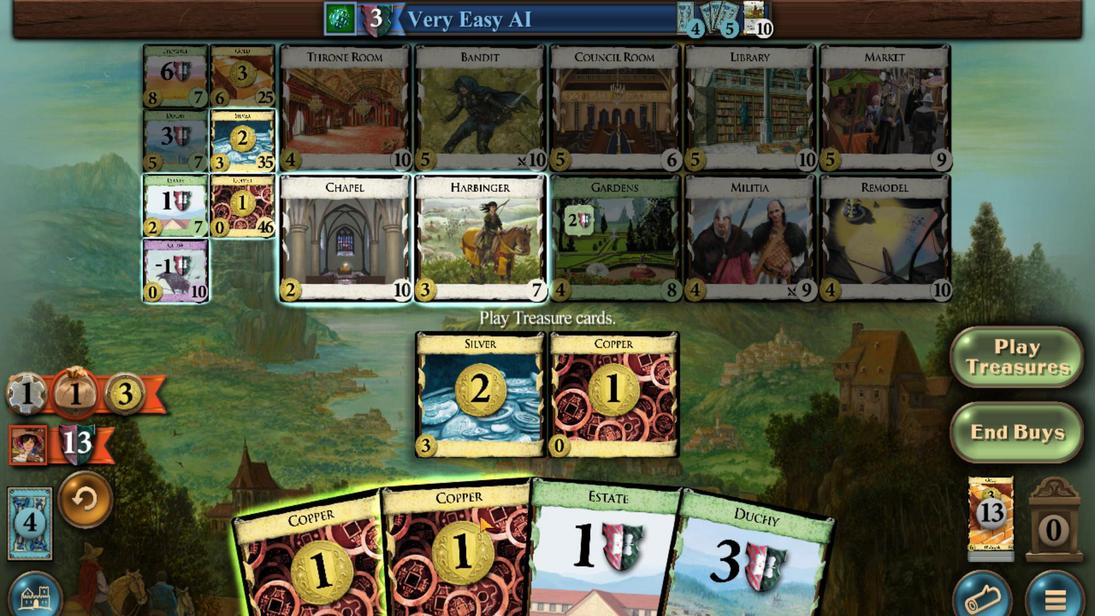 
Action: Mouse moved to (709, 468)
Screenshot: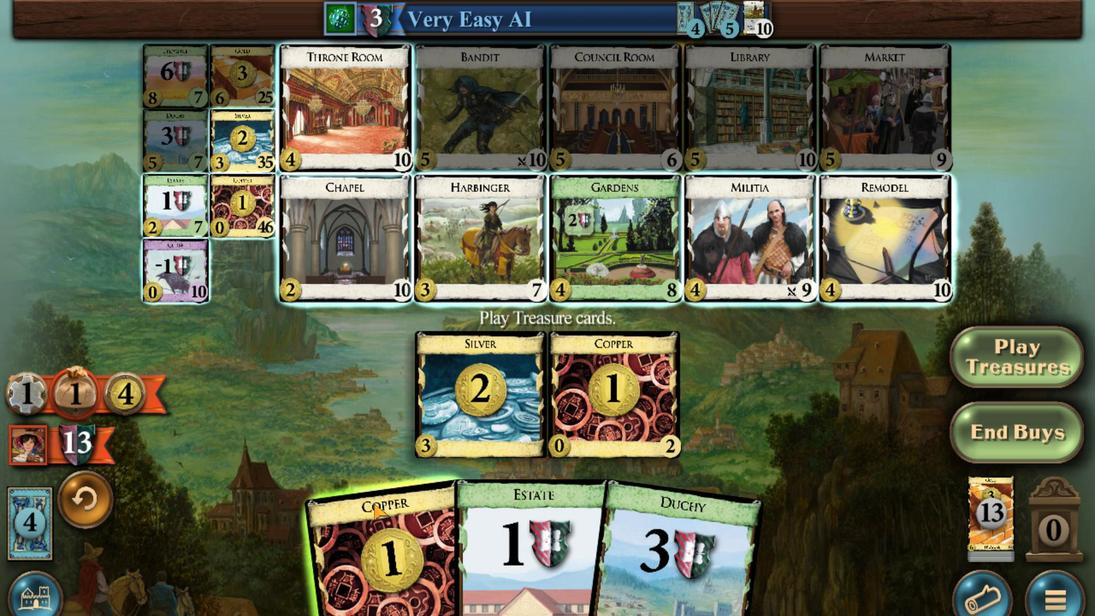 
Action: Mouse scrolled (709, 467) with delta (0, 0)
Screenshot: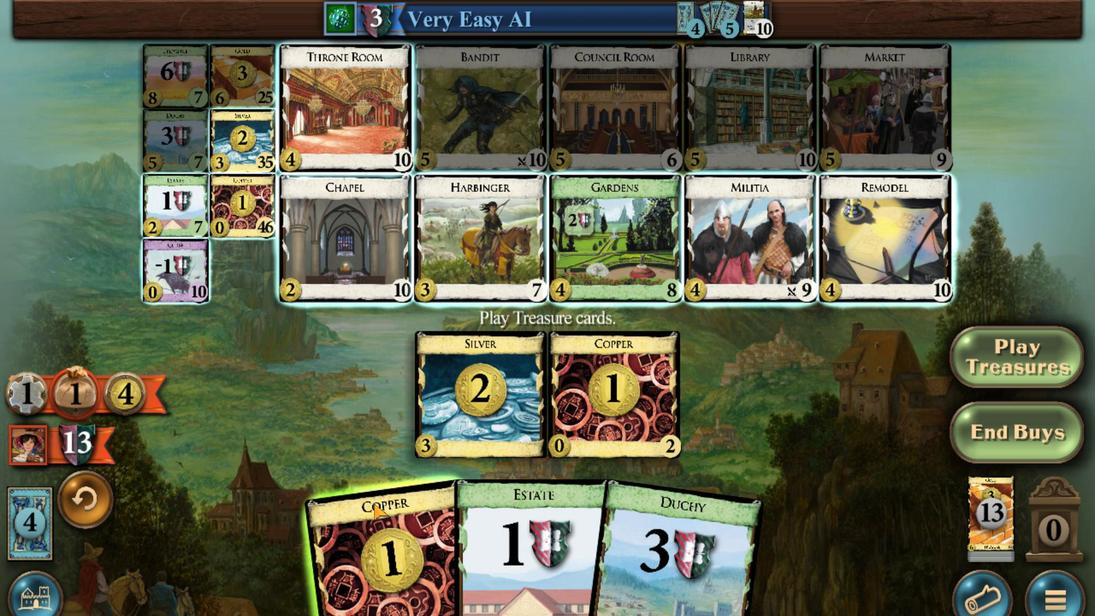 
Action: Mouse moved to (673, 261)
Screenshot: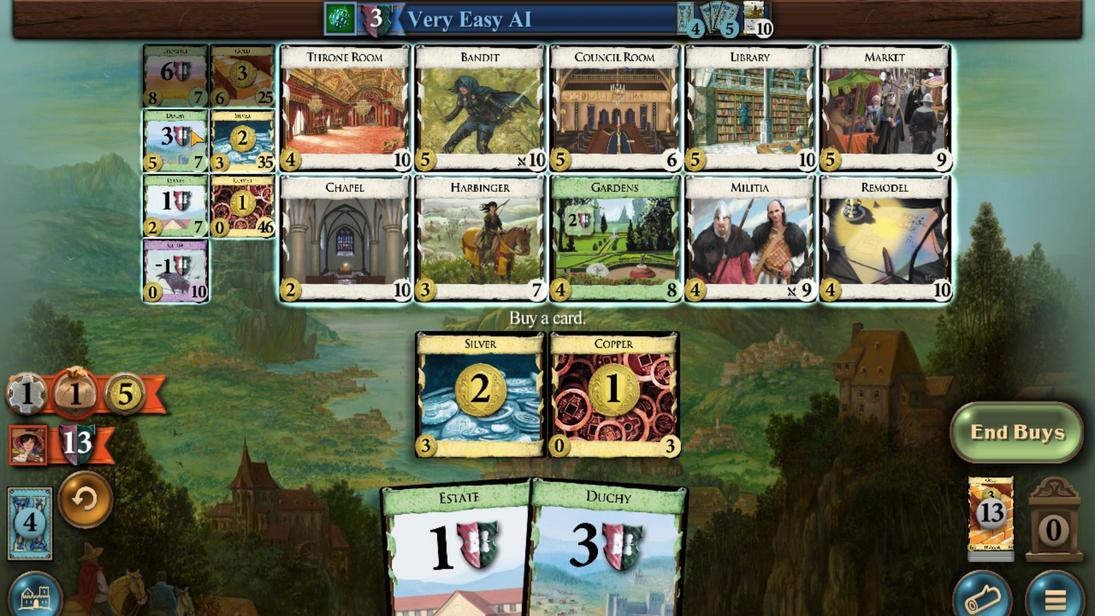 
Action: Mouse scrolled (673, 261) with delta (0, 0)
Screenshot: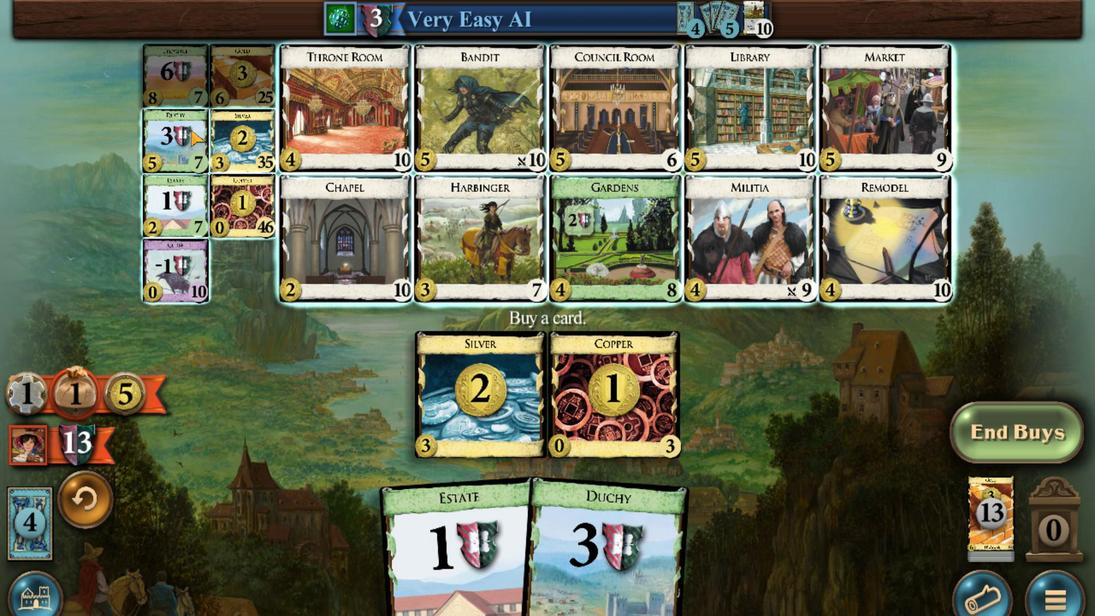 
Action: Mouse scrolled (673, 261) with delta (0, 0)
Screenshot: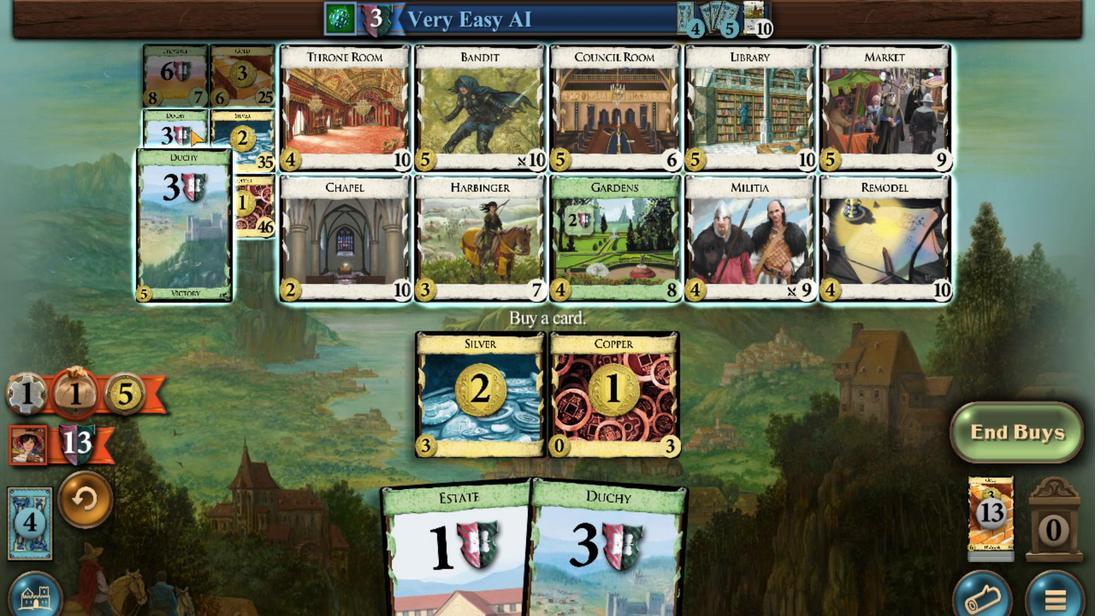 
Action: Mouse scrolled (673, 261) with delta (0, 0)
Screenshot: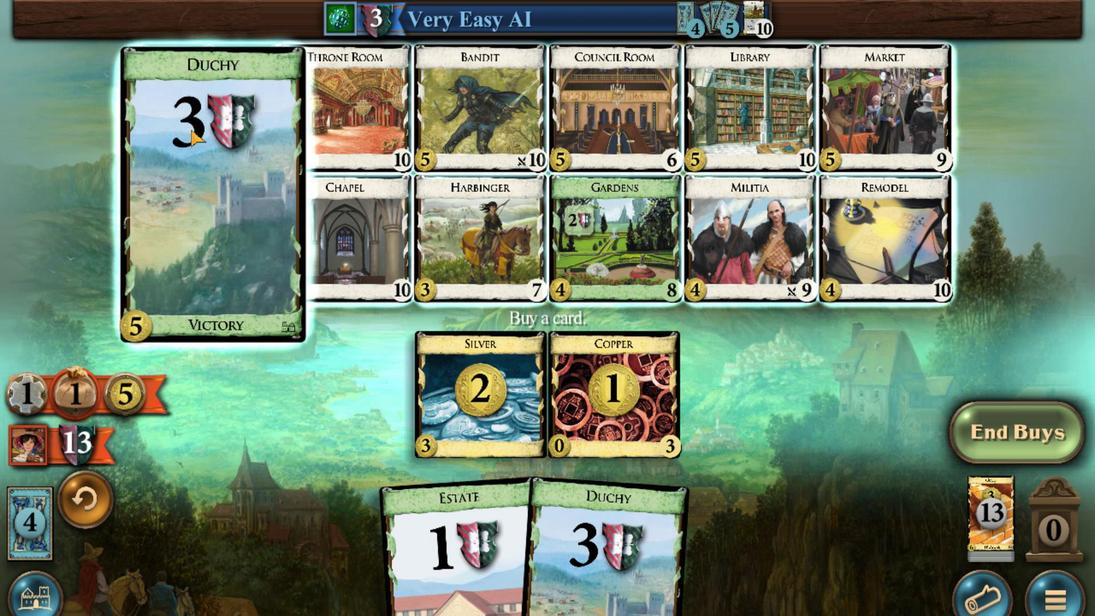 
Action: Mouse scrolled (673, 261) with delta (0, 0)
Screenshot: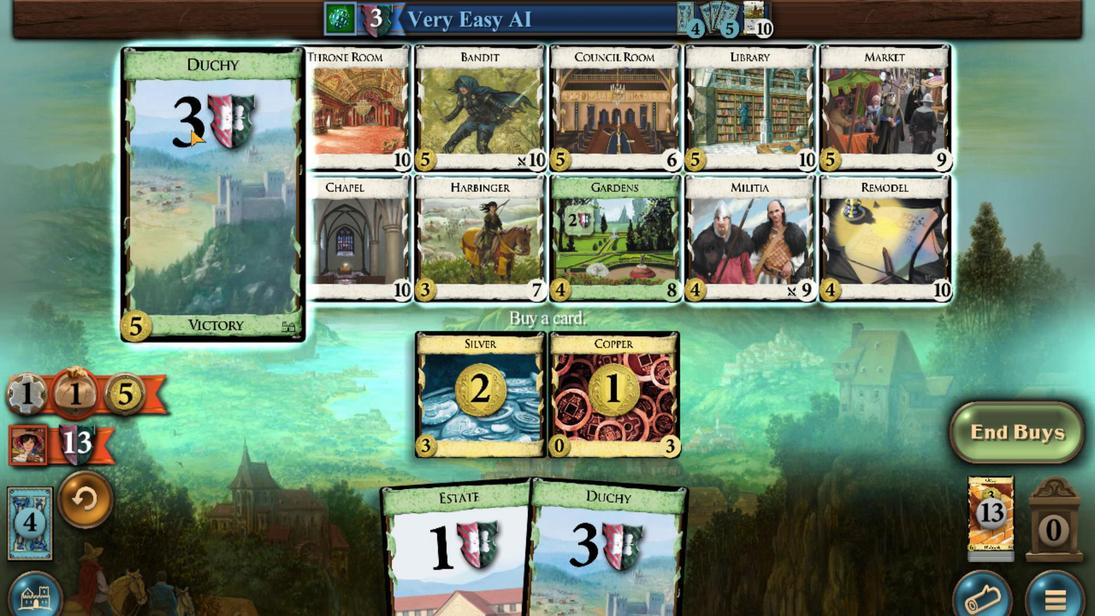
Action: Mouse scrolled (673, 261) with delta (0, 0)
Screenshot: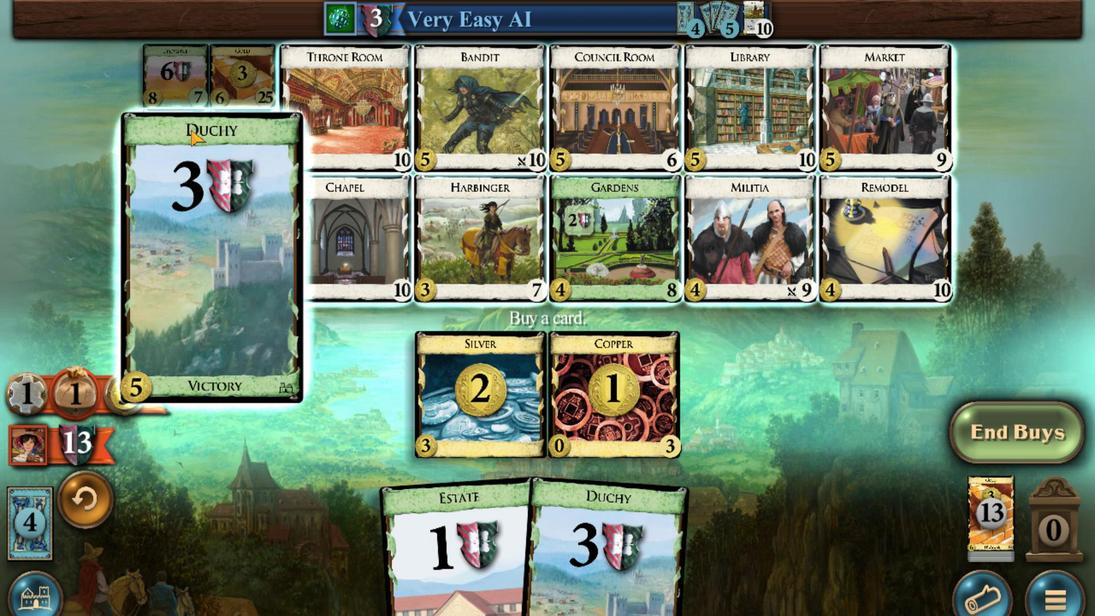 
Action: Mouse moved to (719, 478)
Screenshot: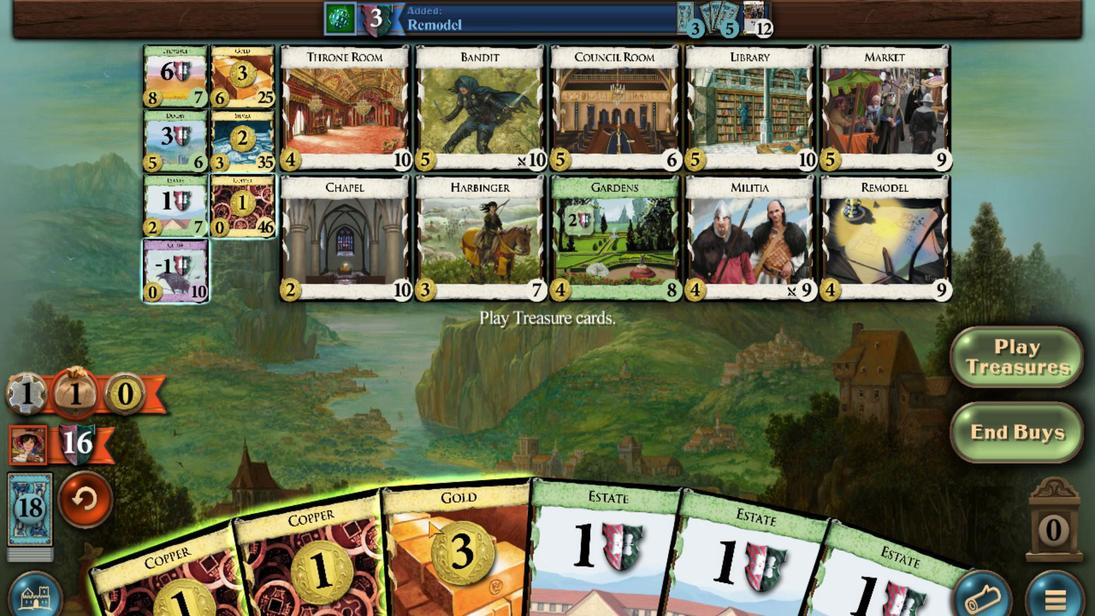 
Action: Mouse scrolled (719, 478) with delta (0, 0)
Screenshot: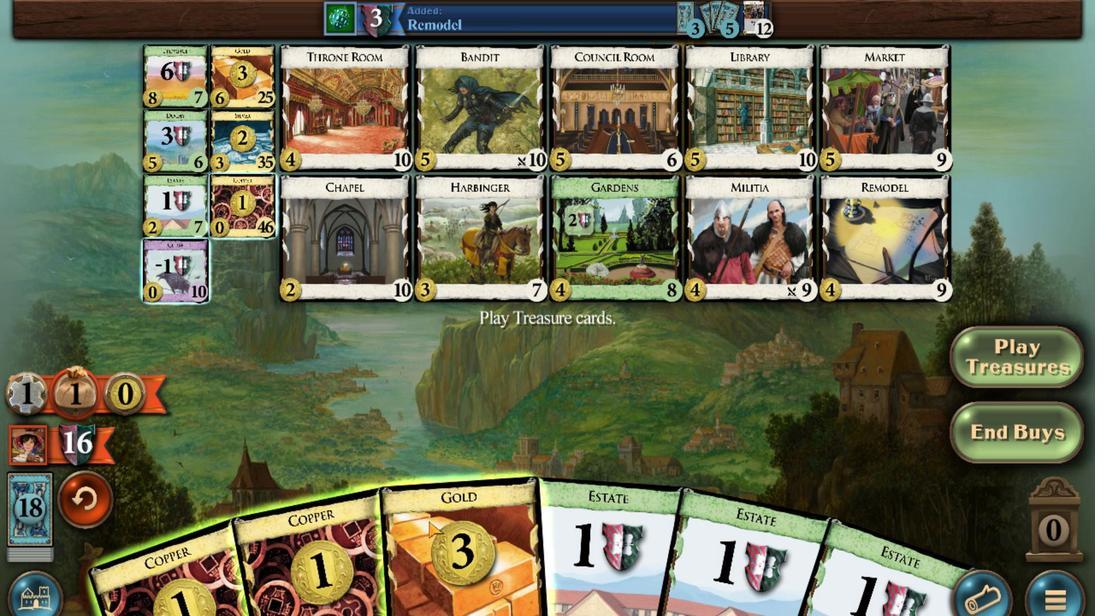 
Action: Mouse moved to (707, 486)
Screenshot: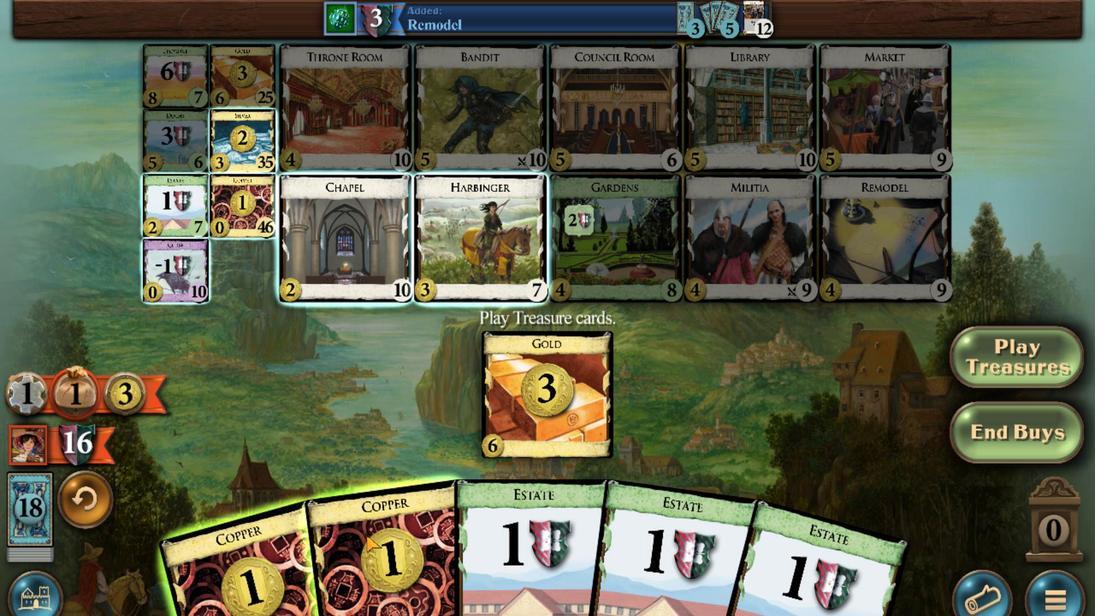 
Action: Mouse scrolled (707, 485) with delta (0, 0)
Screenshot: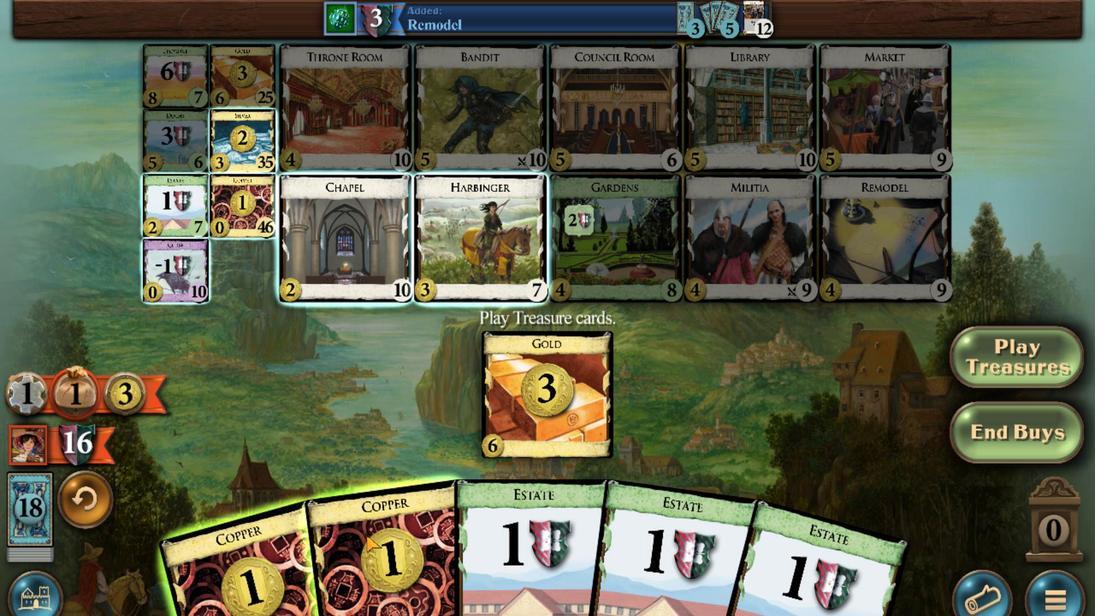 
Action: Mouse moved to (698, 489)
Screenshot: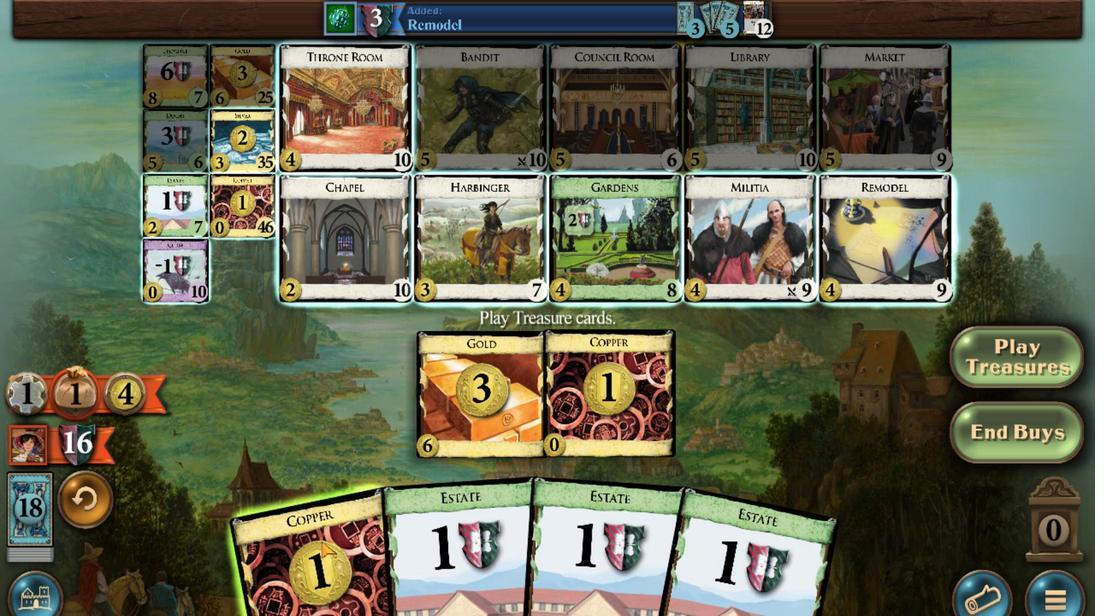 
Action: Mouse scrolled (698, 488) with delta (0, 0)
Screenshot: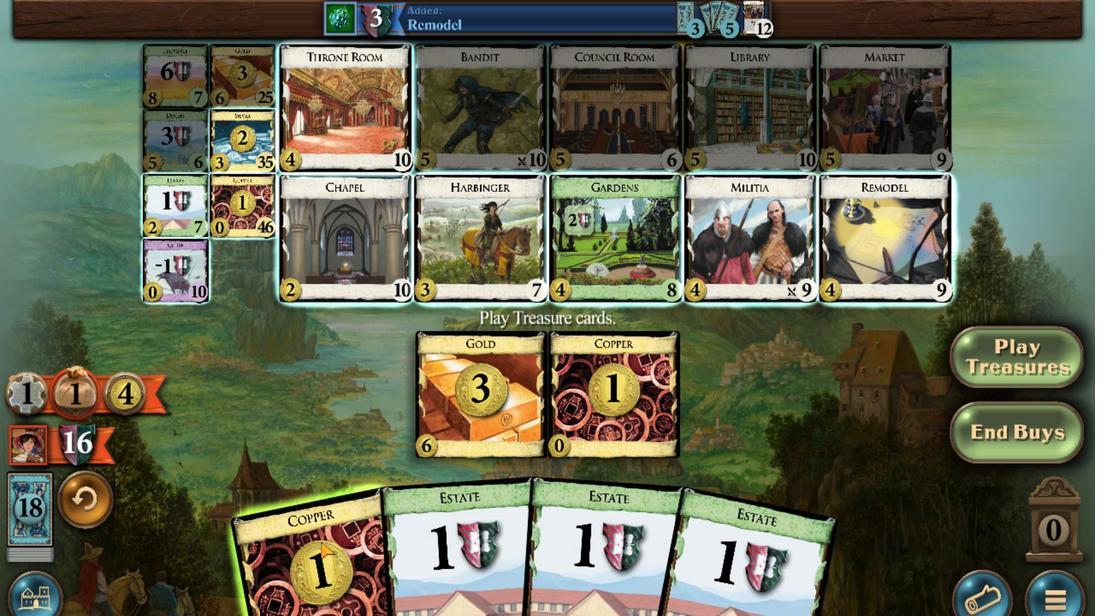 
Action: Mouse moved to (670, 259)
Screenshot: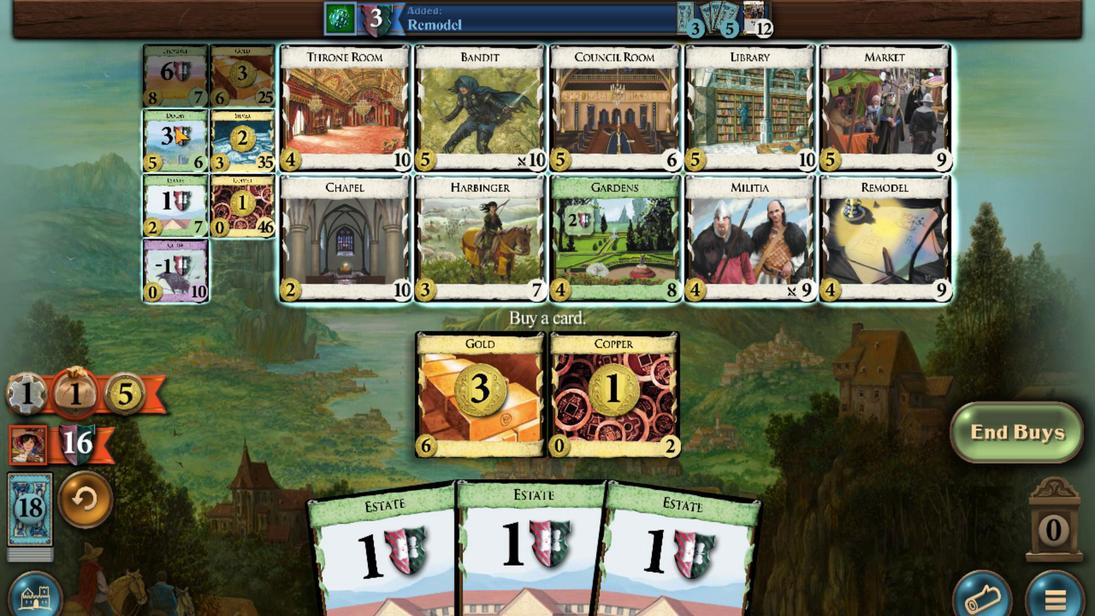 
Action: Mouse scrolled (670, 260) with delta (0, 0)
Screenshot: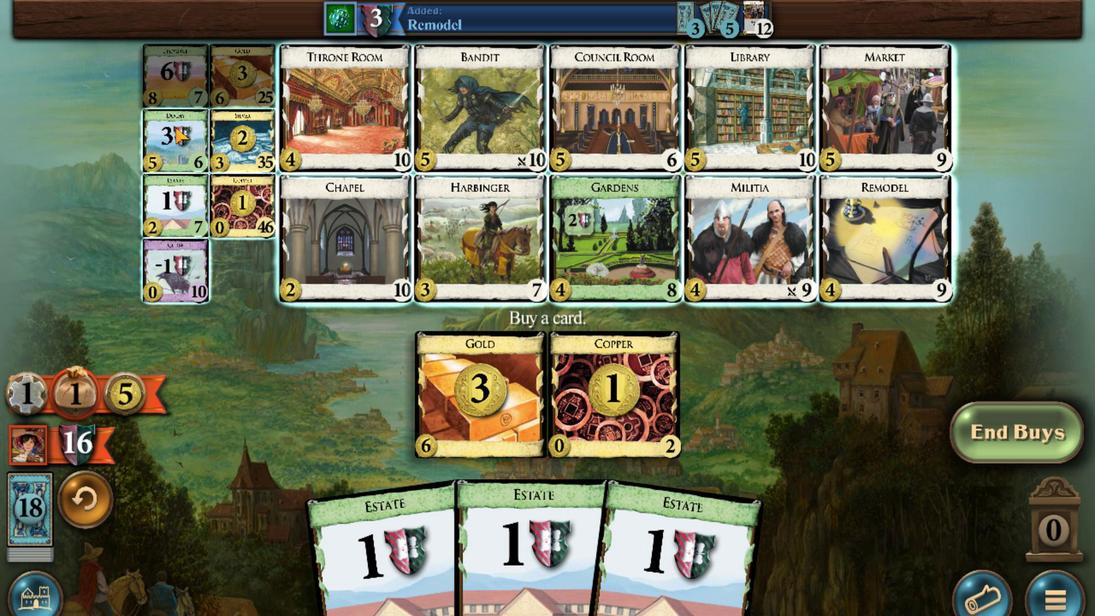 
Action: Mouse scrolled (670, 260) with delta (0, 0)
Screenshot: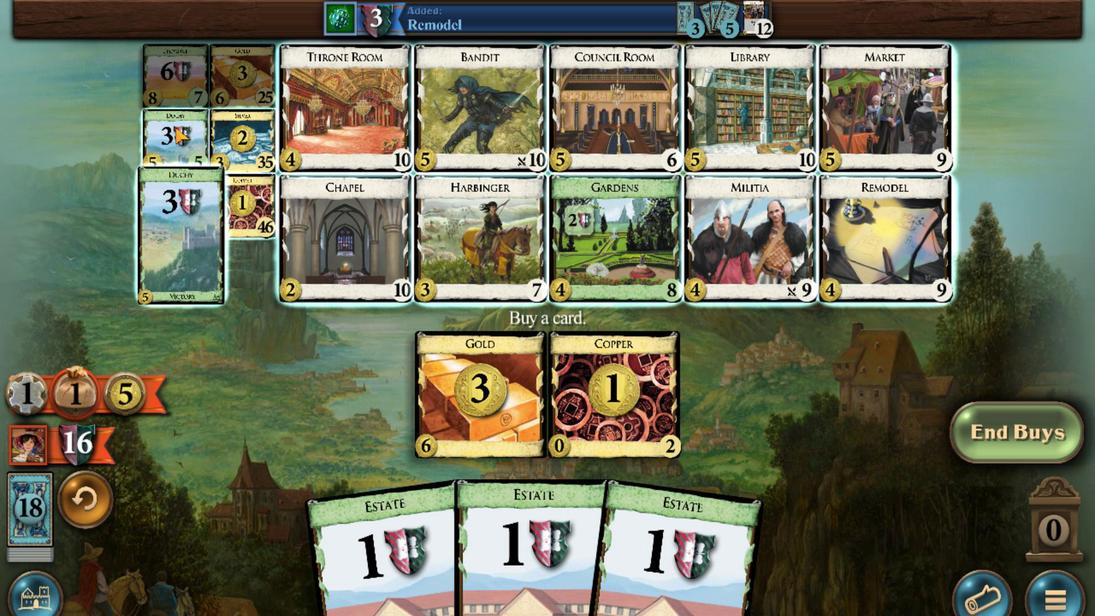 
Action: Mouse scrolled (670, 260) with delta (0, 0)
Screenshot: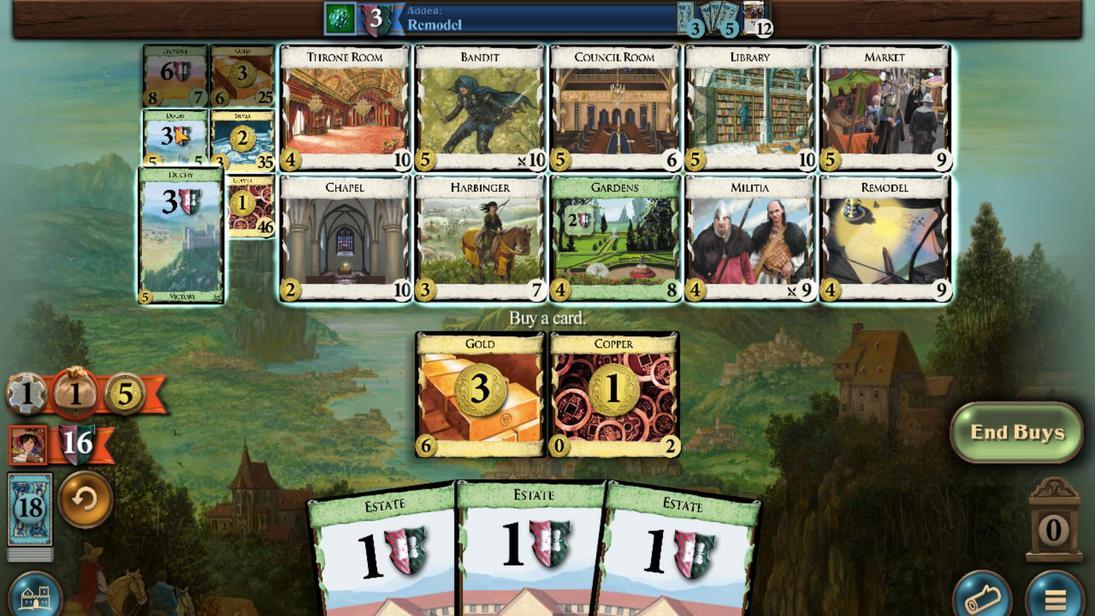
Action: Mouse scrolled (670, 260) with delta (0, 0)
Screenshot: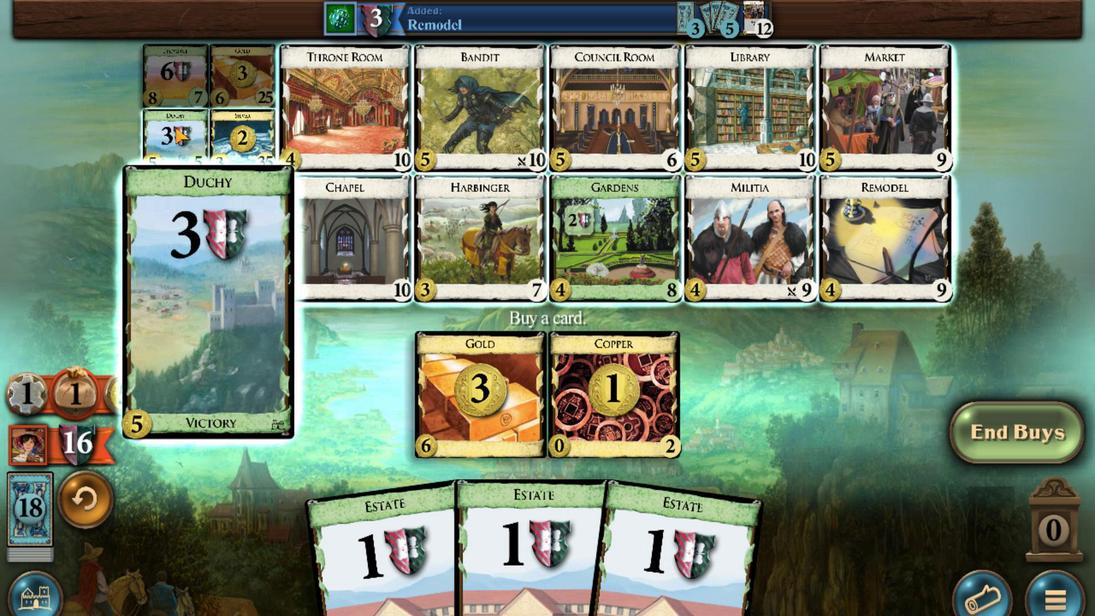 
Action: Mouse scrolled (670, 260) with delta (0, 0)
Screenshot: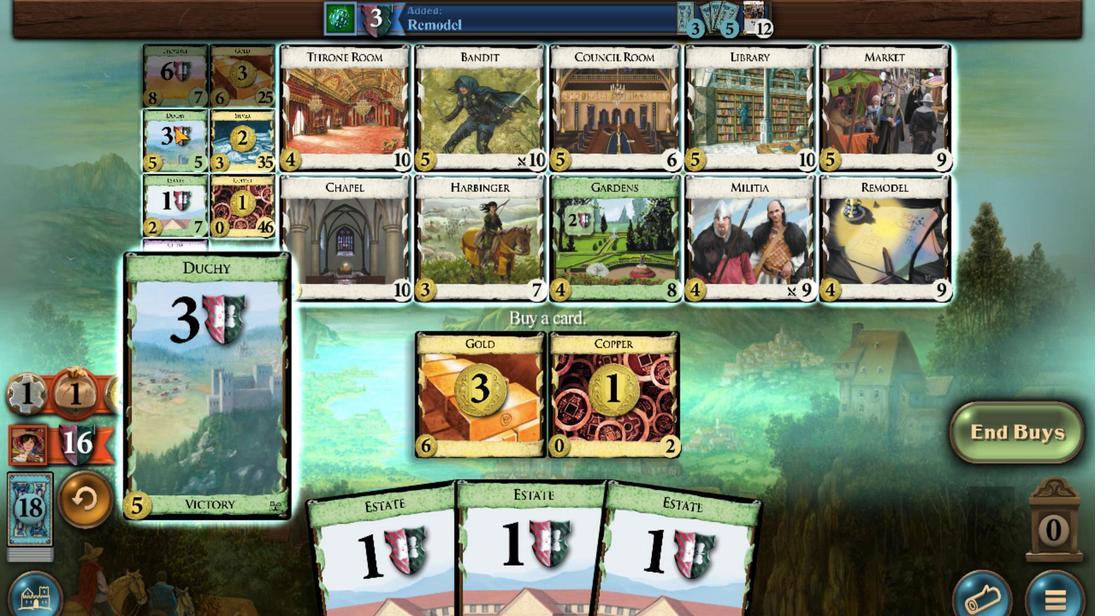 
Action: Mouse moved to (773, 476)
Screenshot: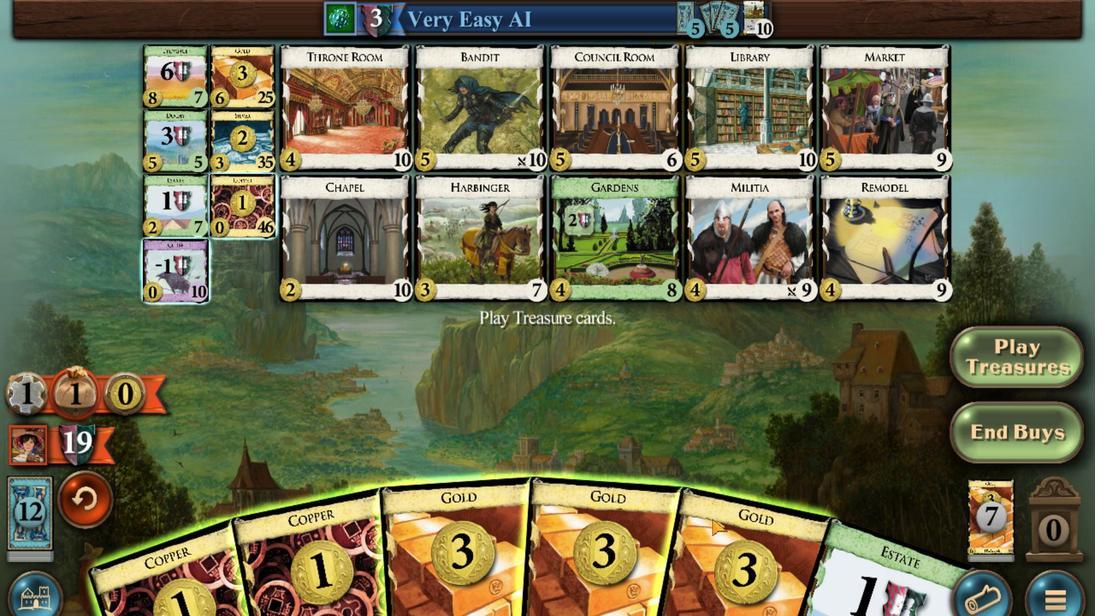 
Action: Mouse scrolled (773, 476) with delta (0, 0)
Screenshot: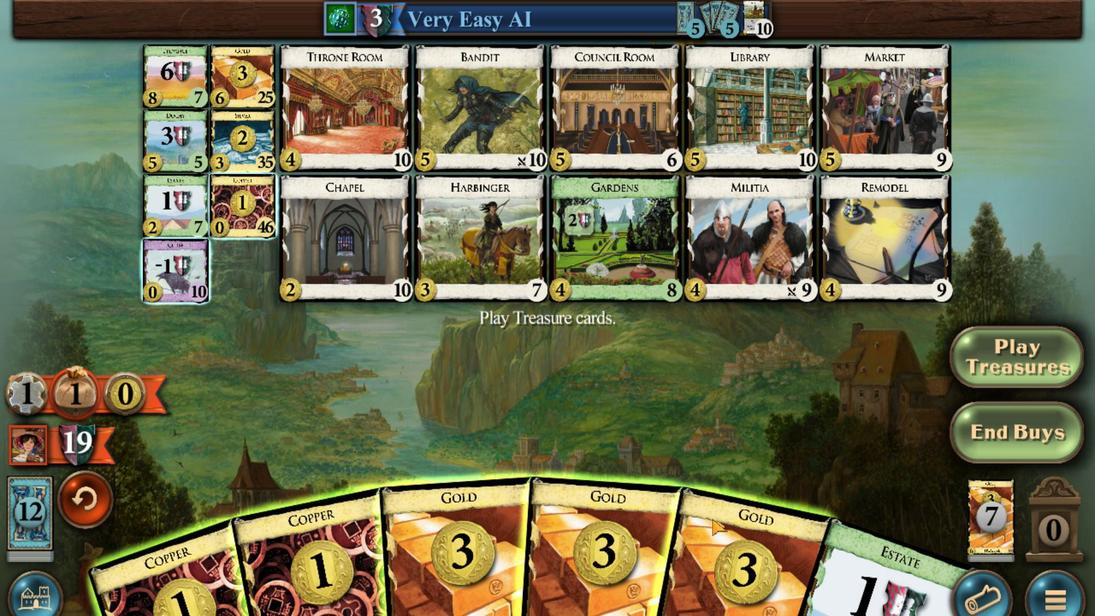
Action: Mouse moved to (761, 481)
Screenshot: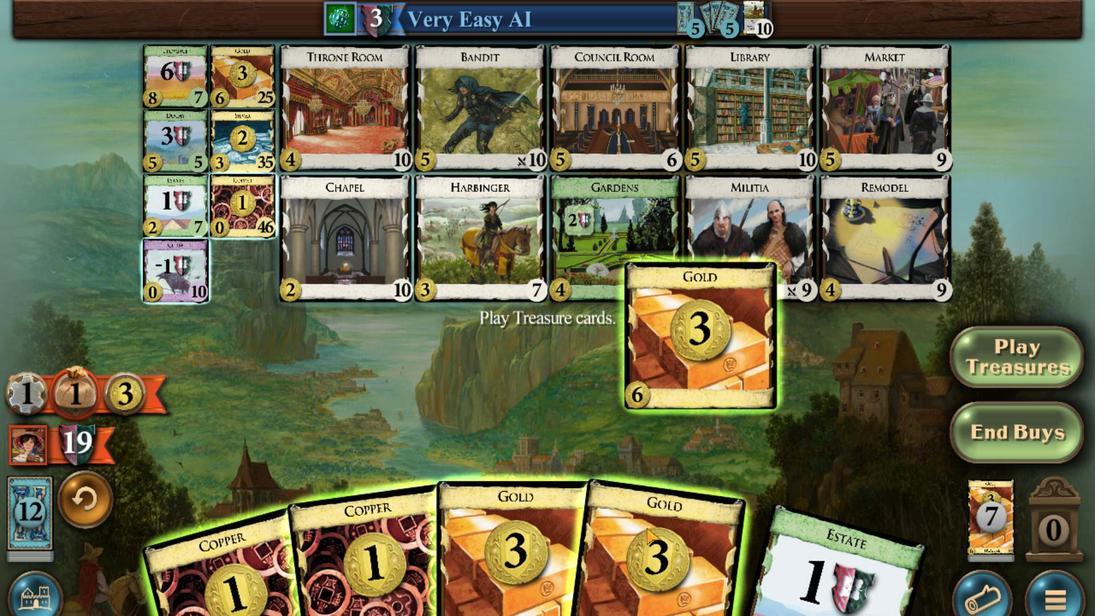 
Action: Mouse scrolled (761, 481) with delta (0, 0)
Screenshot: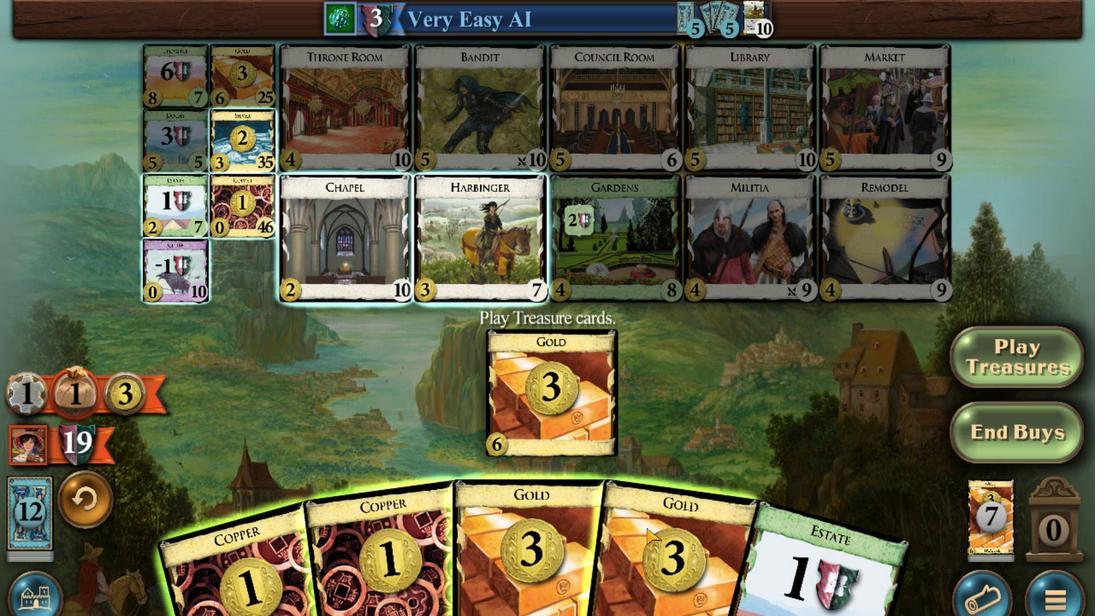 
Action: Mouse moved to (750, 487)
Screenshot: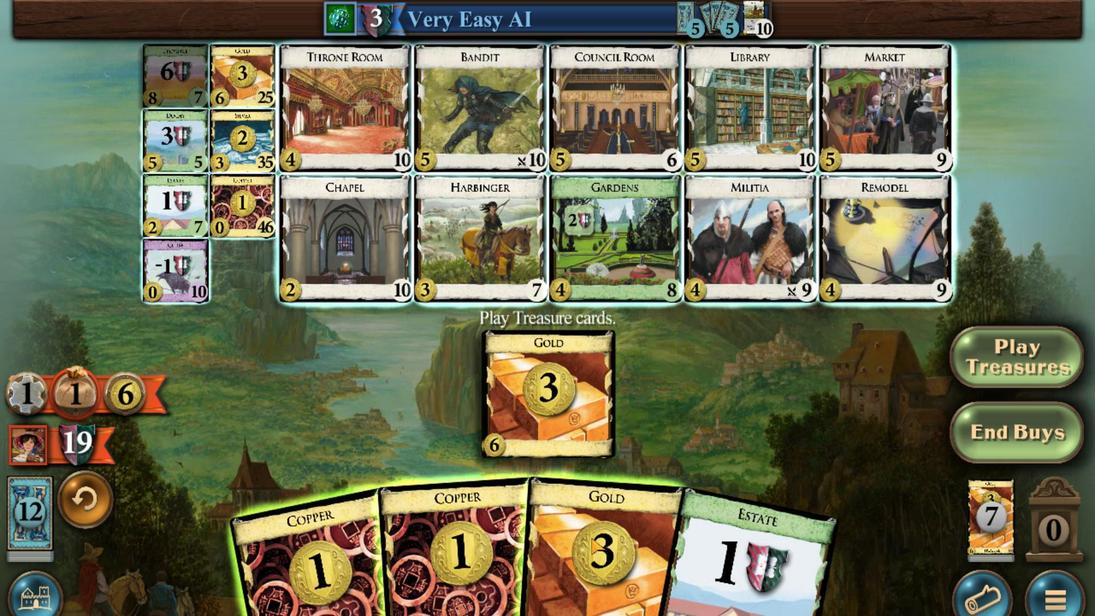 
Action: Mouse scrolled (750, 487) with delta (0, 0)
Screenshot: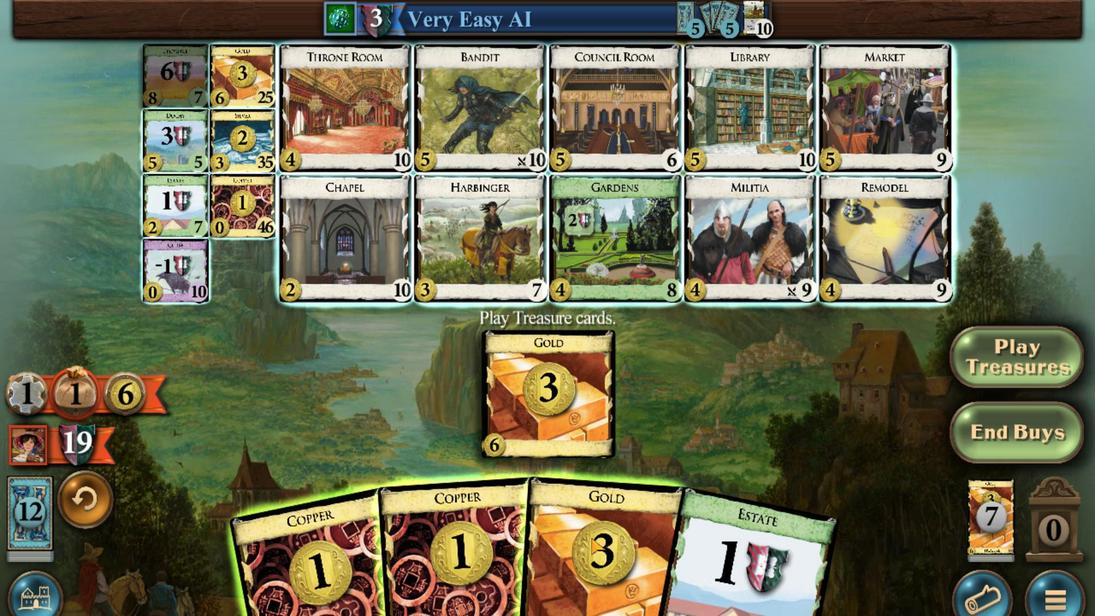 
Action: Mouse moved to (741, 491)
Screenshot: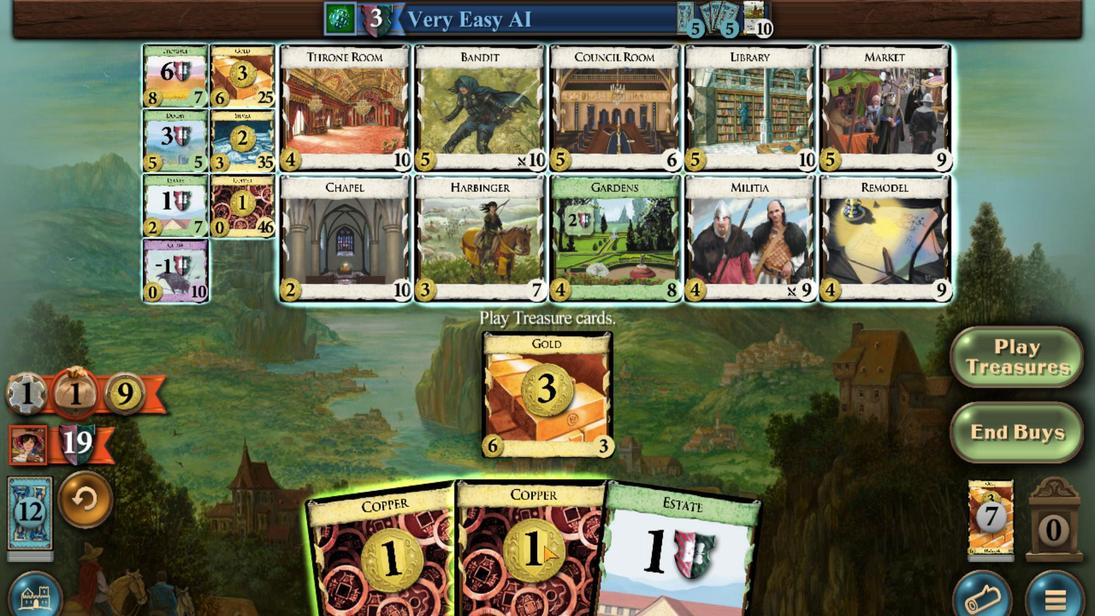 
Action: Mouse scrolled (741, 491) with delta (0, 0)
Screenshot: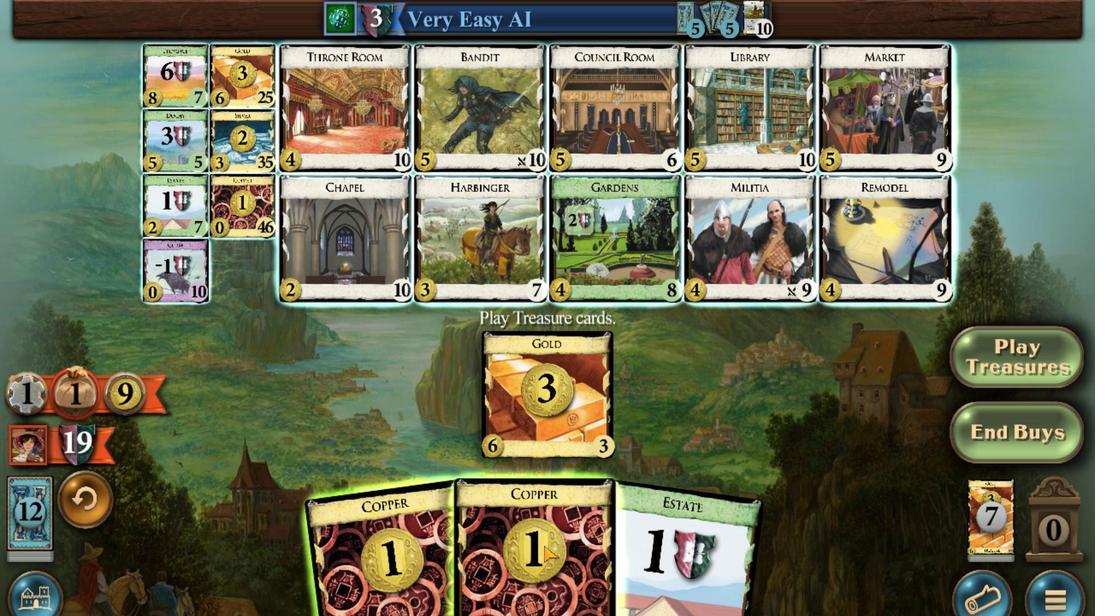 
Action: Mouse moved to (669, 233)
Screenshot: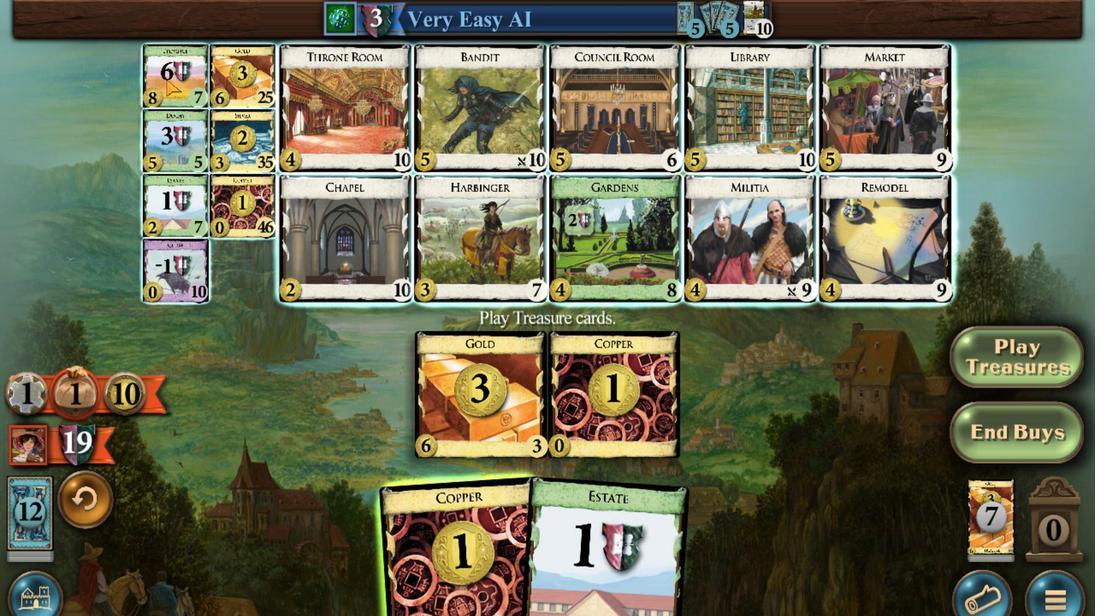 
Action: Mouse scrolled (669, 233) with delta (0, 0)
Screenshot: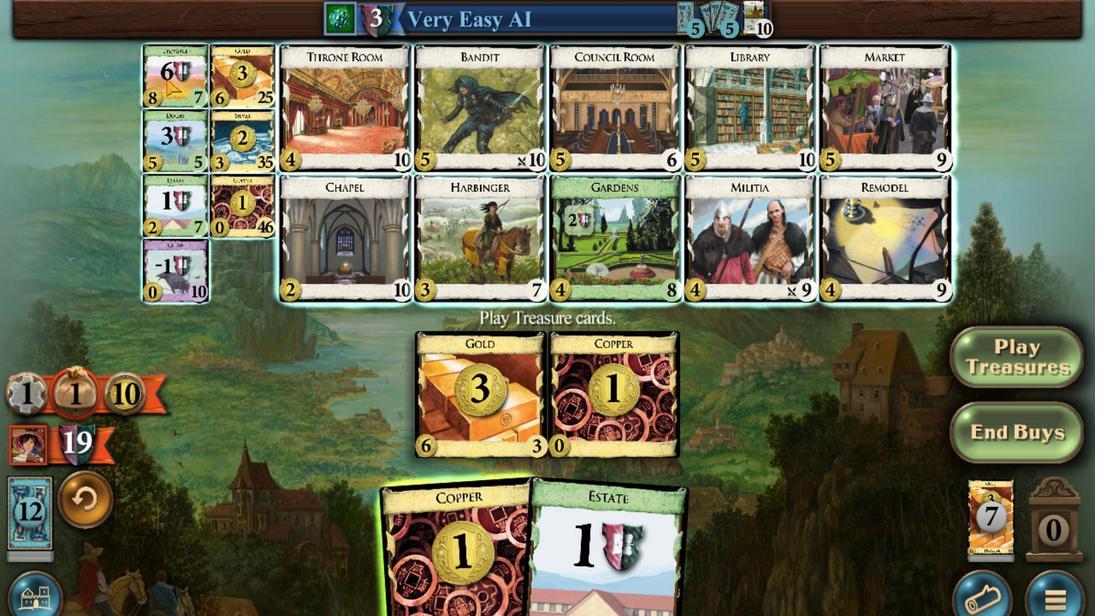 
Action: Mouse scrolled (669, 233) with delta (0, 0)
Screenshot: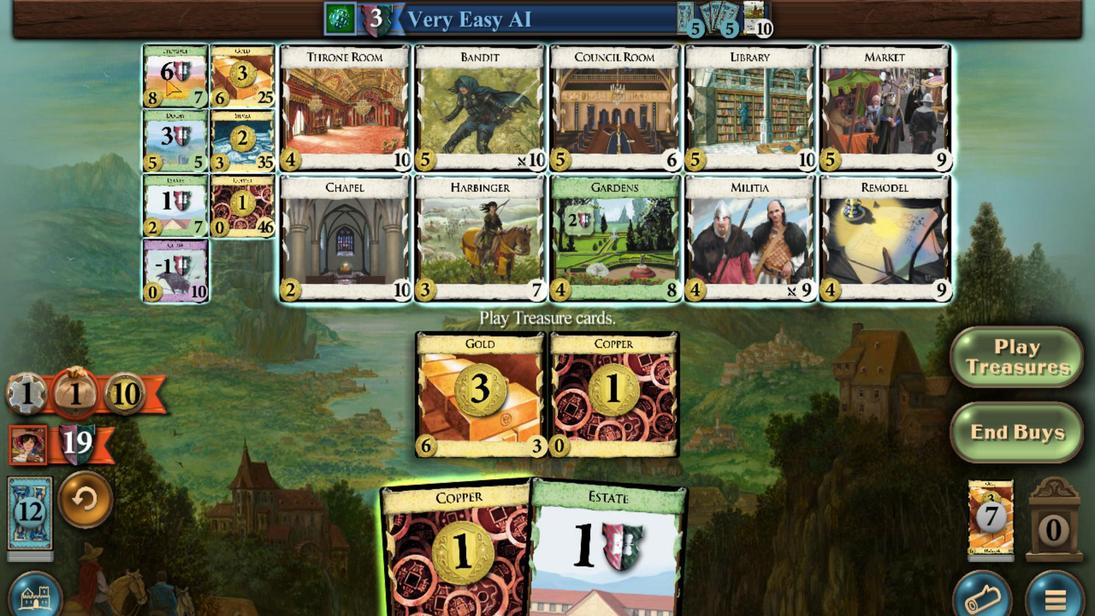 
Action: Mouse scrolled (669, 233) with delta (0, 0)
Screenshot: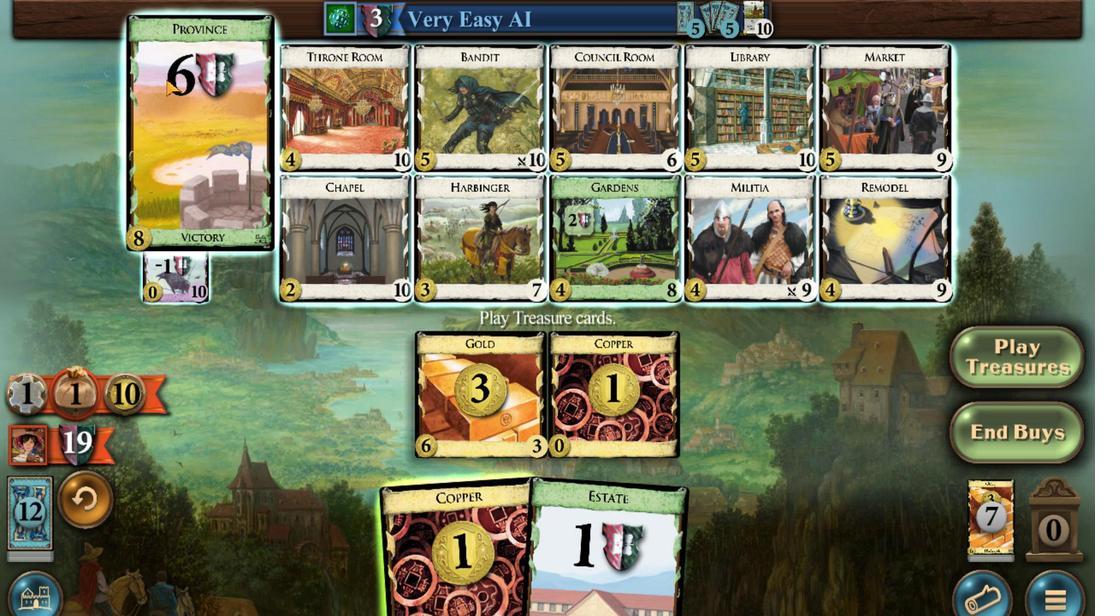 
Action: Mouse scrolled (669, 233) with delta (0, 0)
Screenshot: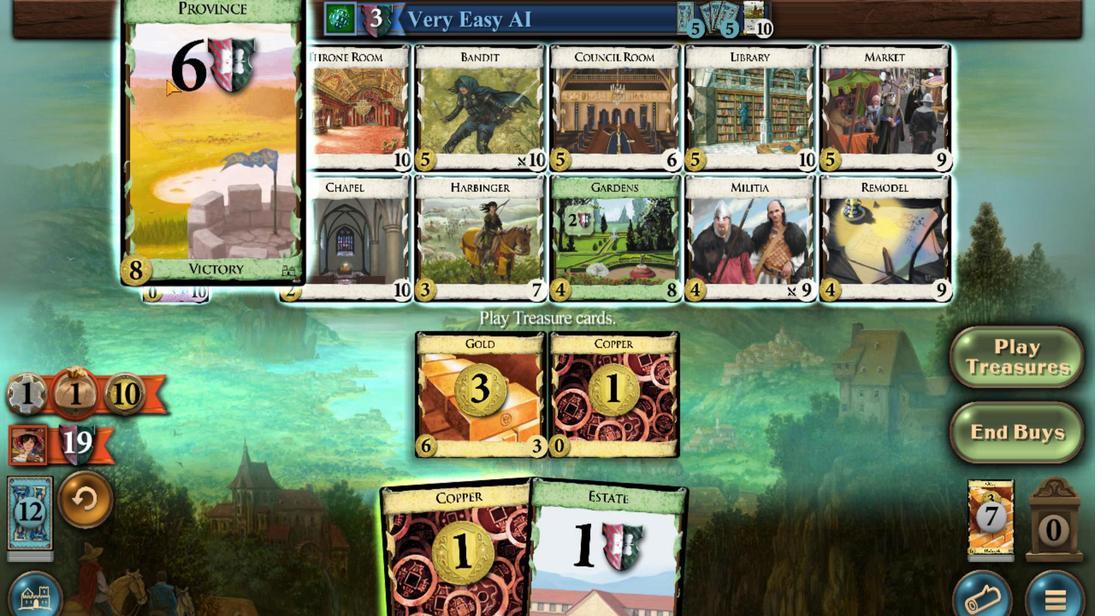 
Action: Mouse scrolled (669, 233) with delta (0, 0)
Screenshot: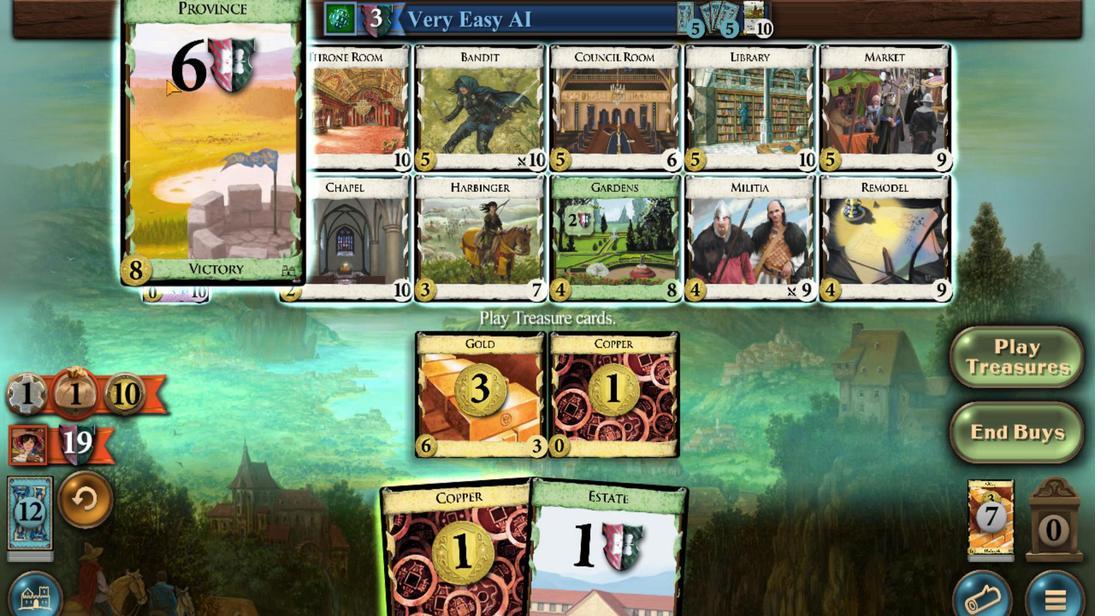 
Action: Mouse scrolled (669, 233) with delta (0, 0)
Screenshot: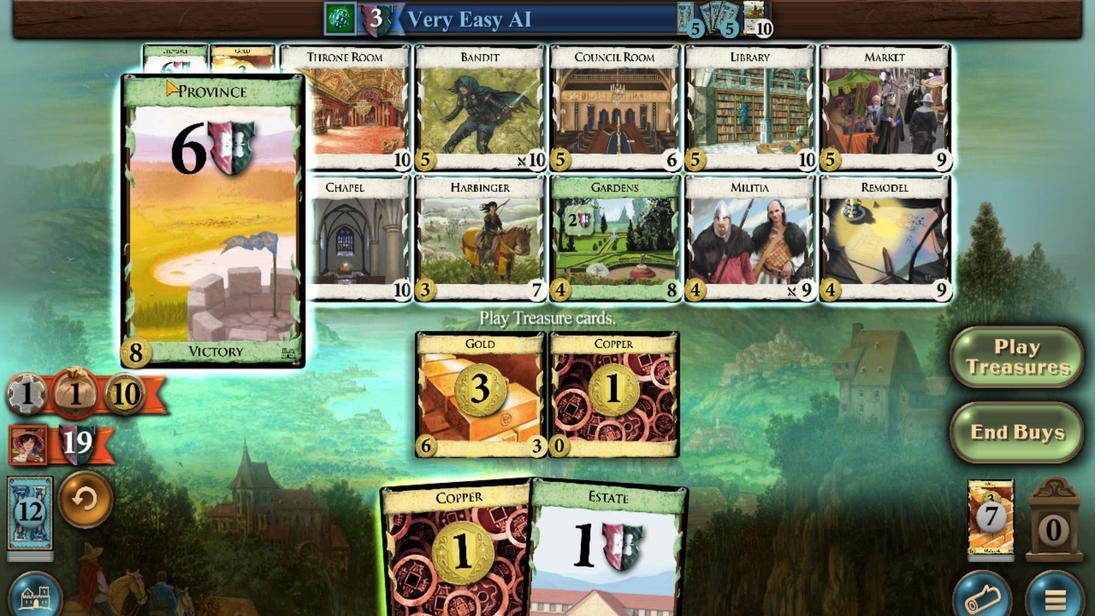 
Action: Mouse moved to (786, 491)
Screenshot: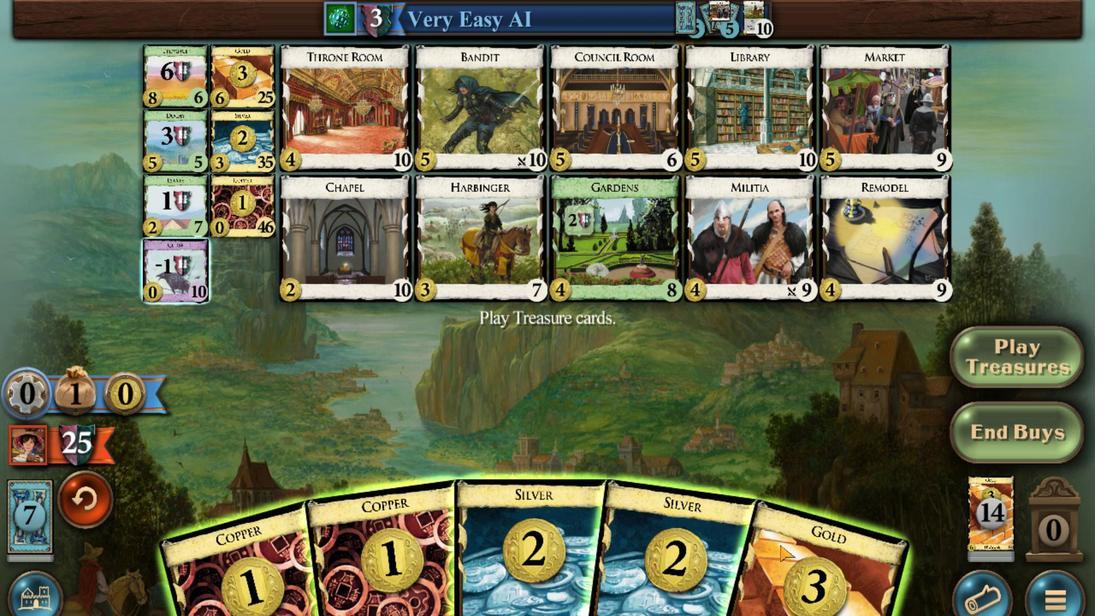 
Action: Mouse scrolled (786, 491) with delta (0, 0)
Screenshot: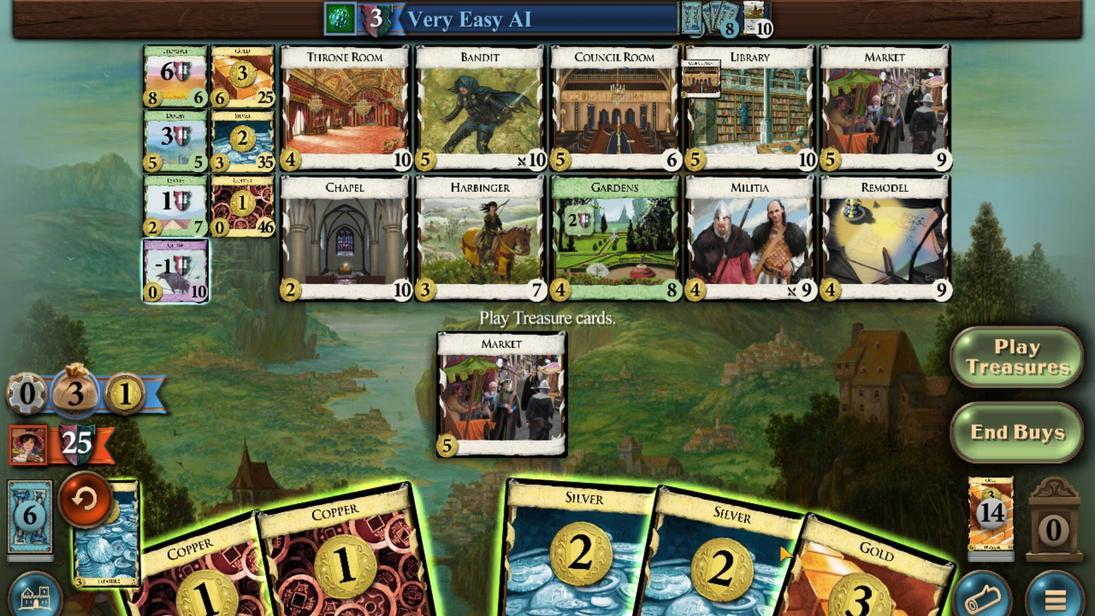 
Action: Mouse moved to (772, 482)
Screenshot: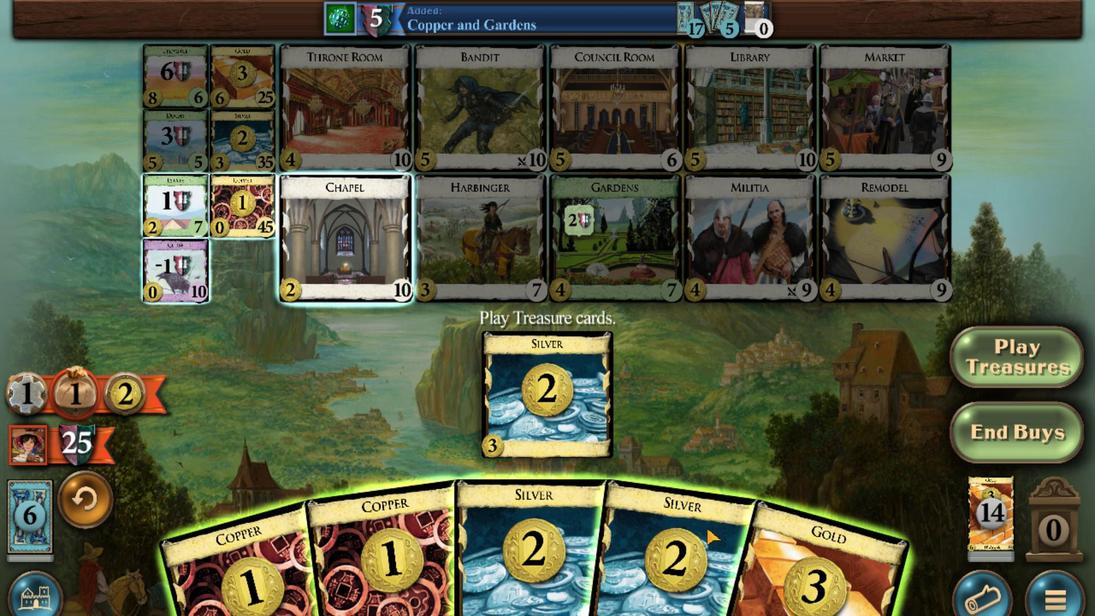 
Action: Mouse scrolled (772, 481) with delta (0, 0)
Screenshot: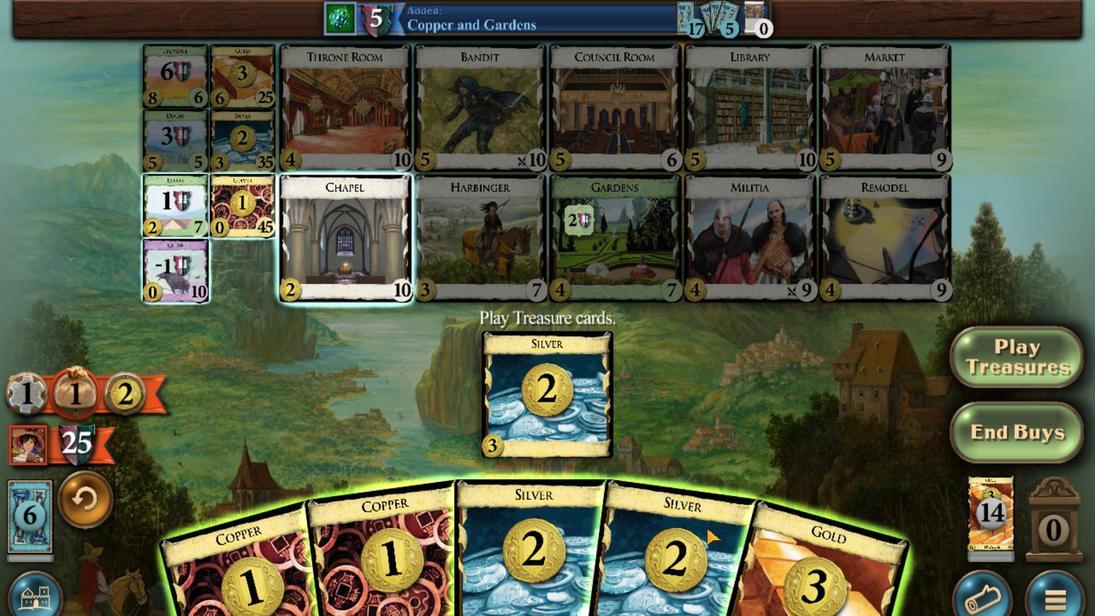 
Action: Mouse moved to (786, 487)
Screenshot: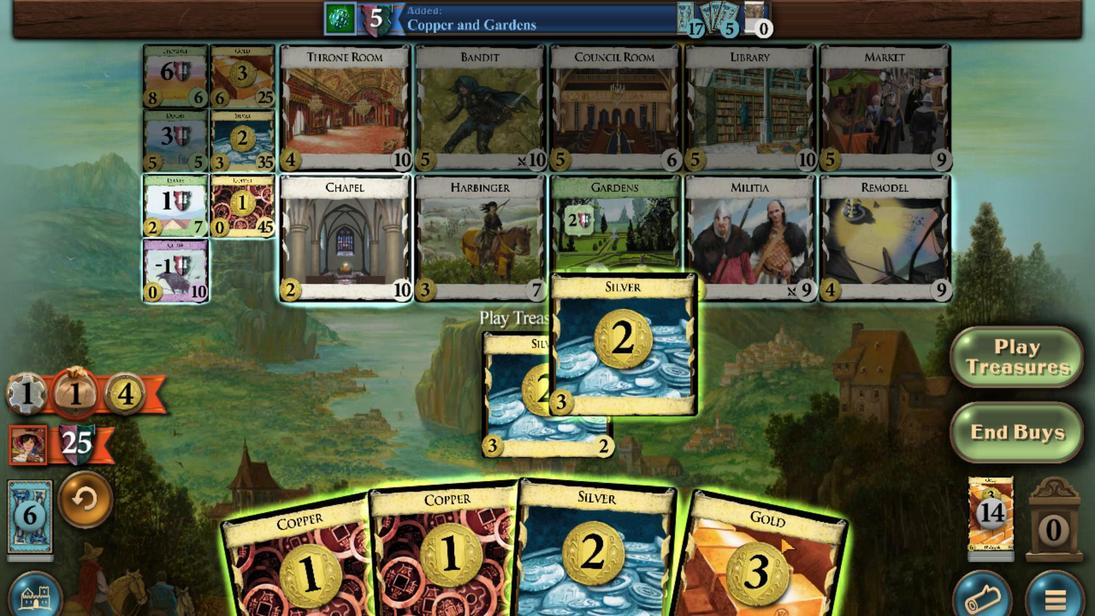 
Action: Mouse scrolled (786, 486) with delta (0, 0)
Screenshot: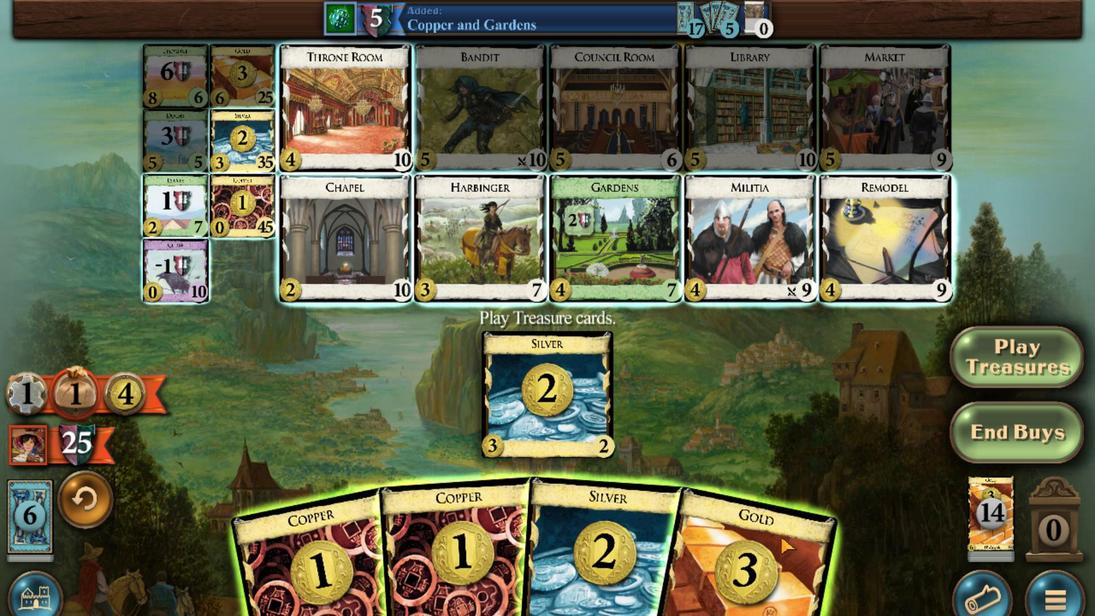 
Action: Mouse moved to (732, 487)
Screenshot: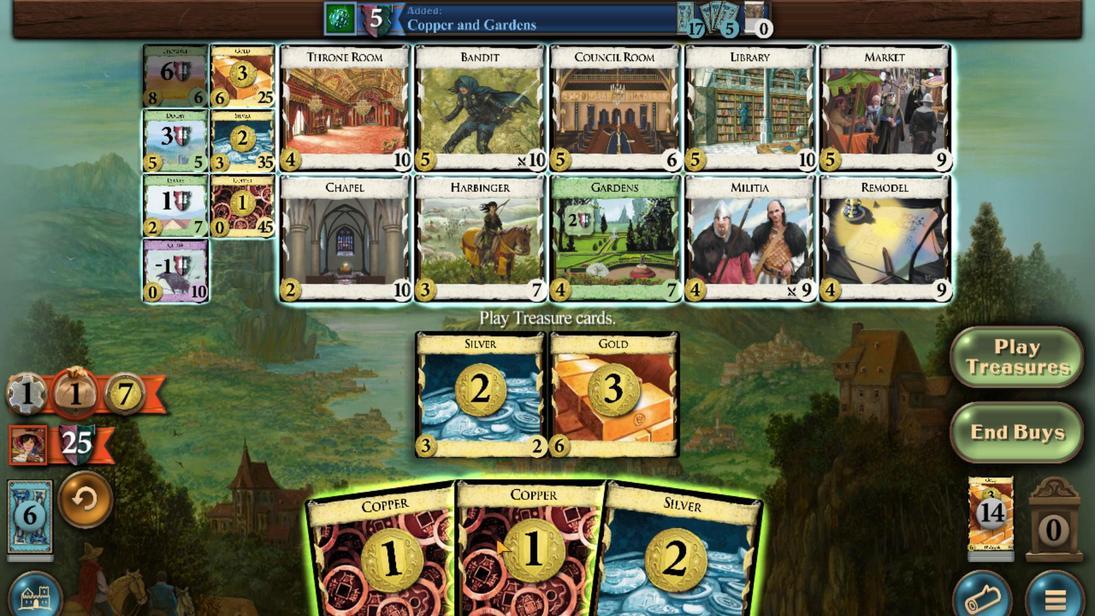 
Action: Mouse scrolled (732, 487) with delta (0, 0)
Screenshot: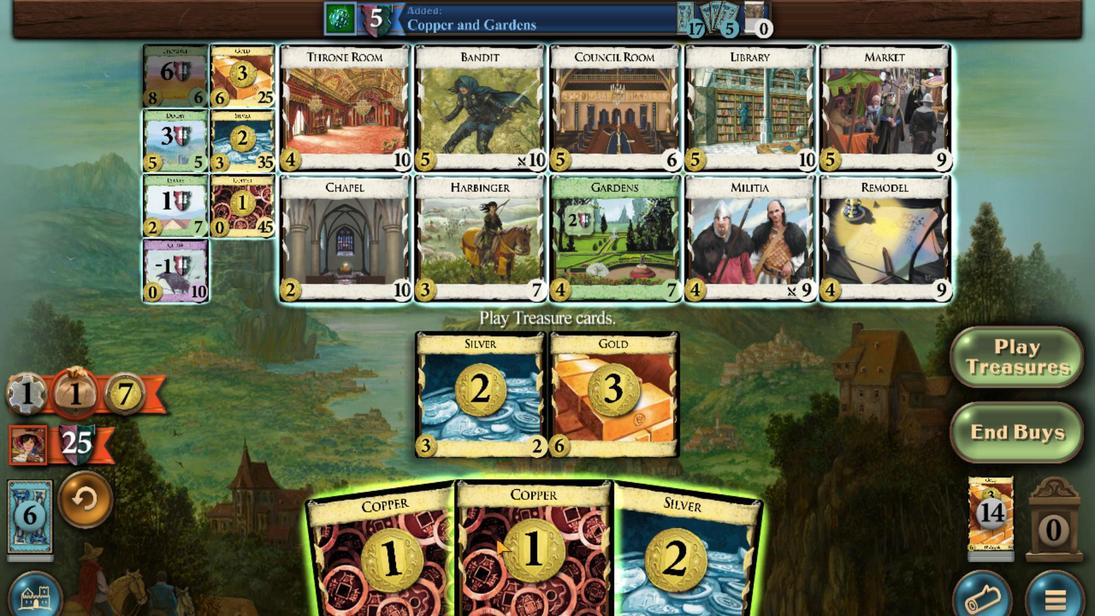 
Action: Mouse scrolled (732, 487) with delta (0, 0)
Screenshot: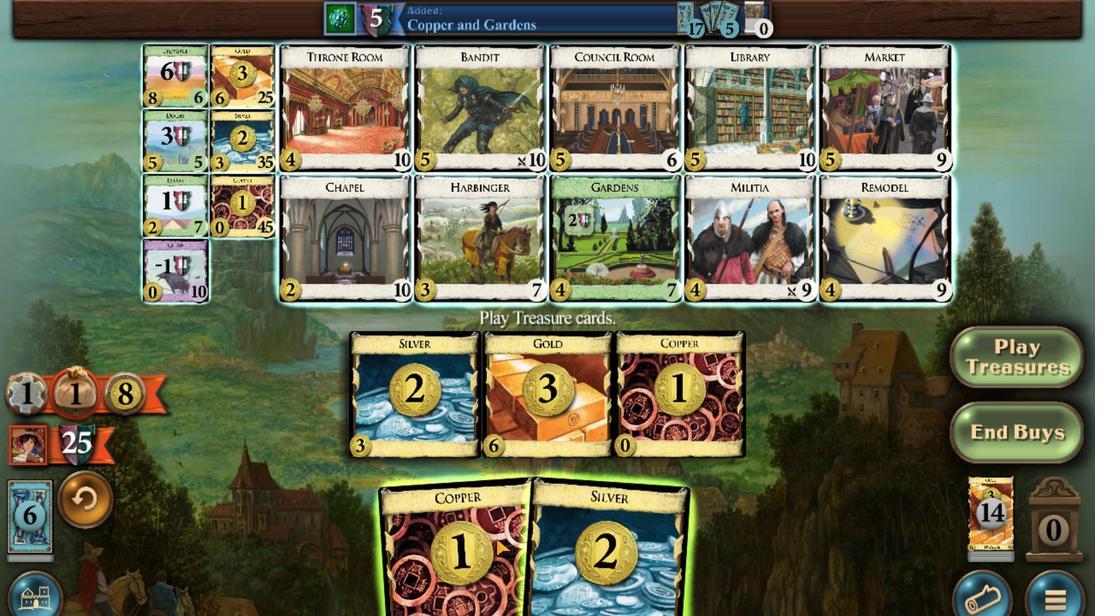 
Action: Mouse moved to (670, 231)
Screenshot: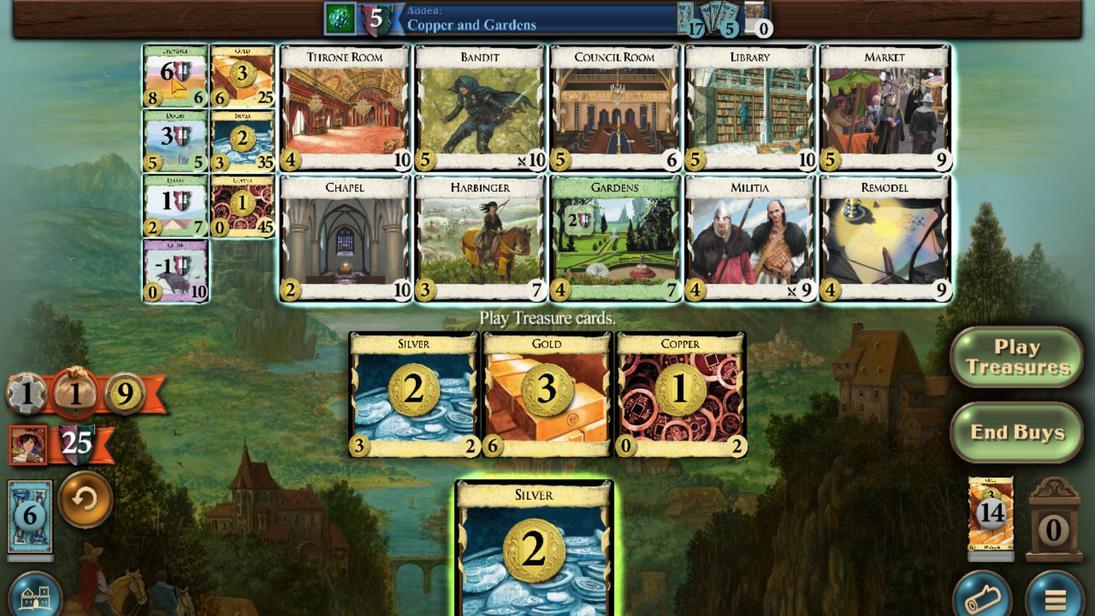
Action: Mouse scrolled (670, 232) with delta (0, 0)
Screenshot: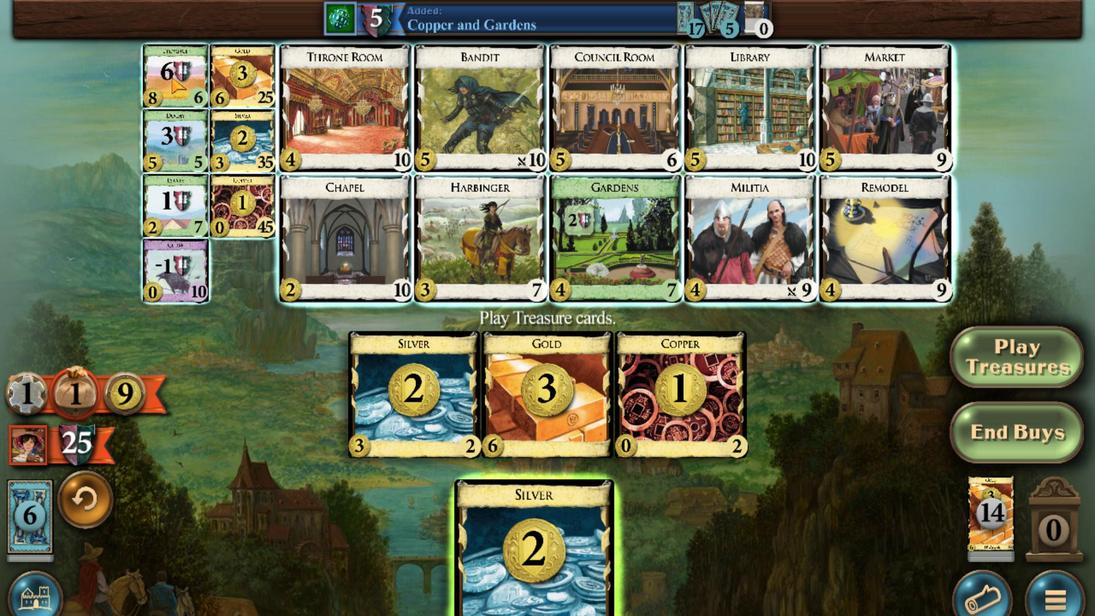 
Action: Mouse scrolled (670, 232) with delta (0, 0)
Screenshot: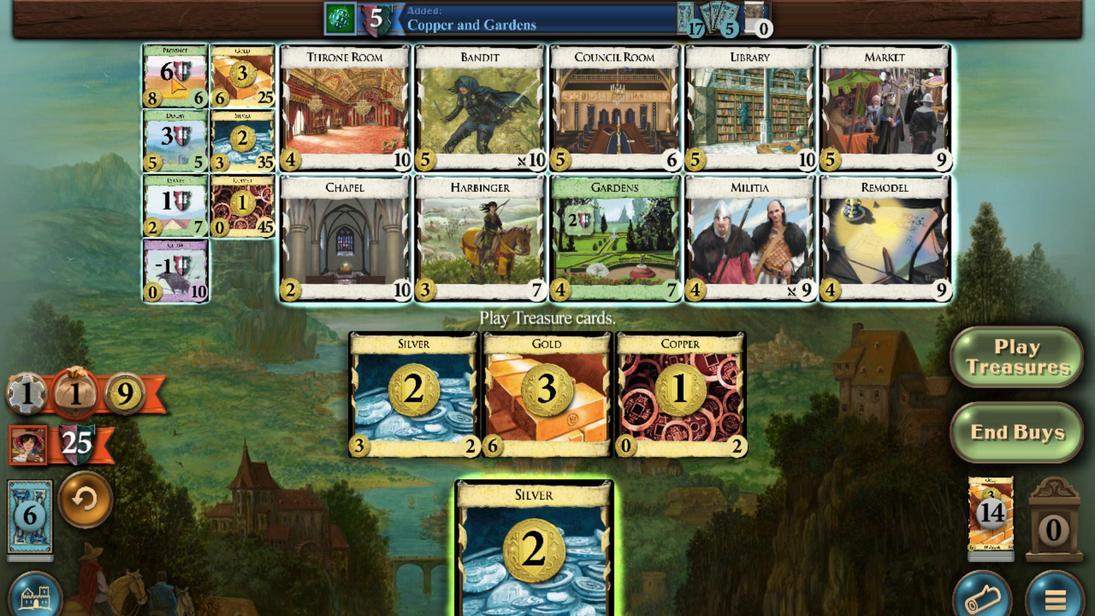 
Action: Mouse scrolled (670, 232) with delta (0, 0)
Screenshot: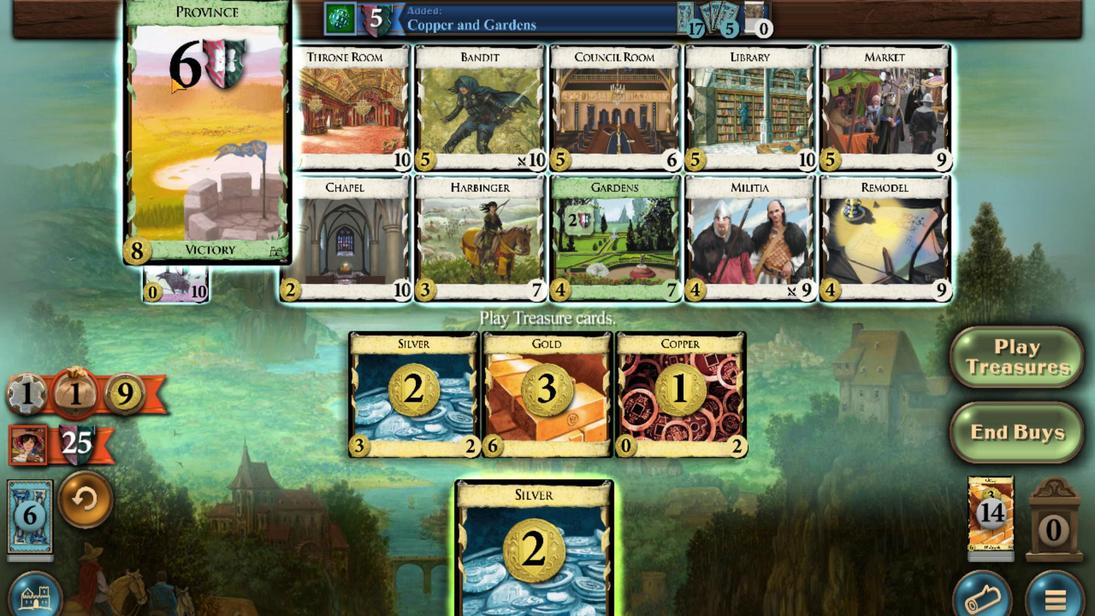 
Action: Mouse scrolled (670, 232) with delta (0, 0)
Screenshot: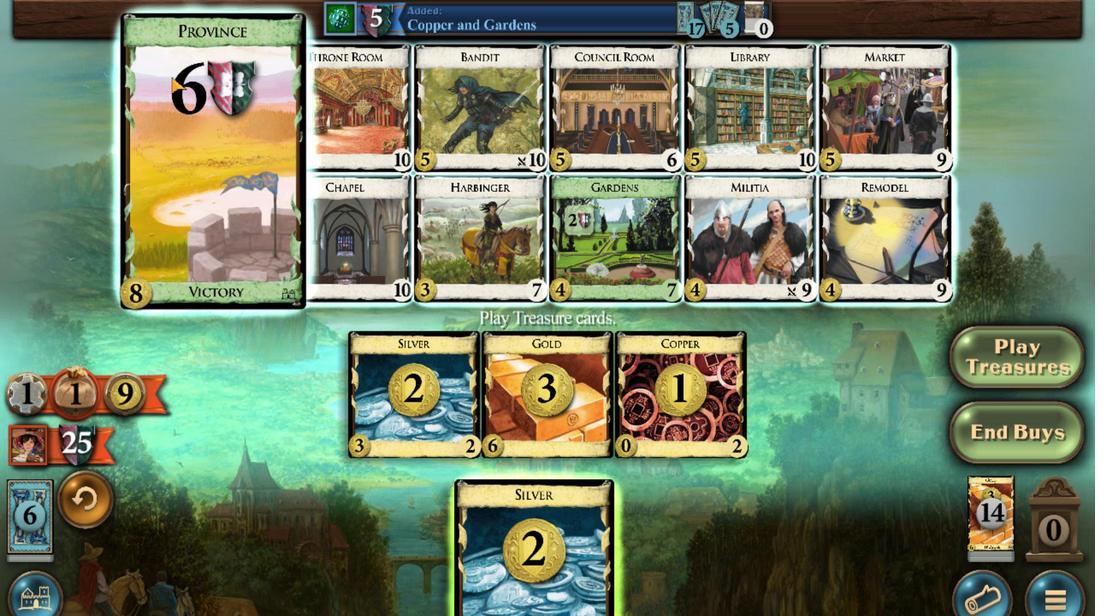 
Action: Mouse scrolled (670, 232) with delta (0, 0)
Screenshot: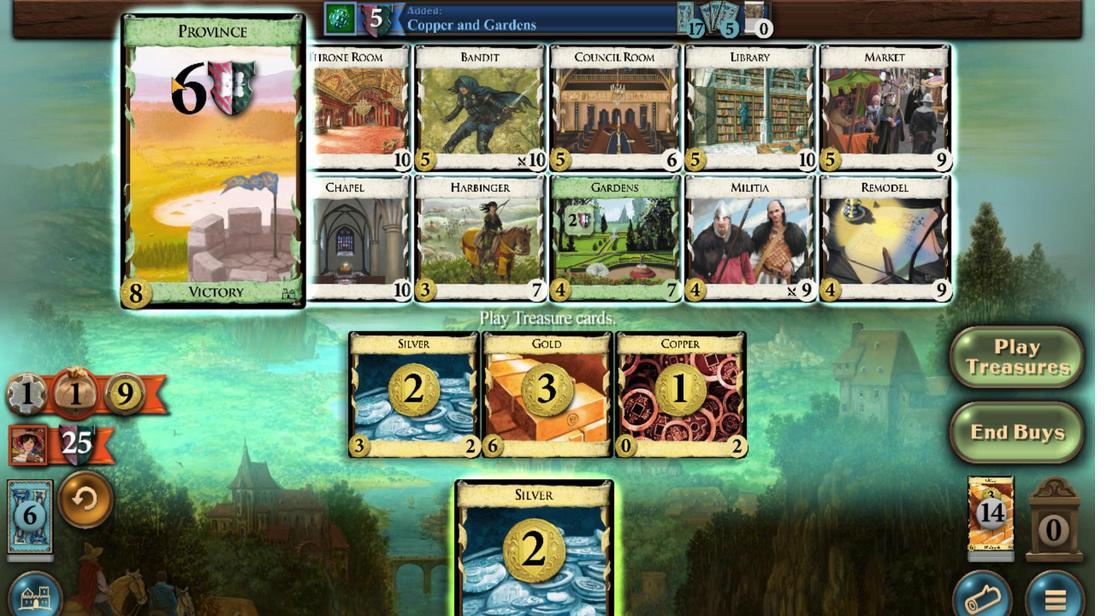
Action: Mouse scrolled (670, 232) with delta (0, 0)
Screenshot: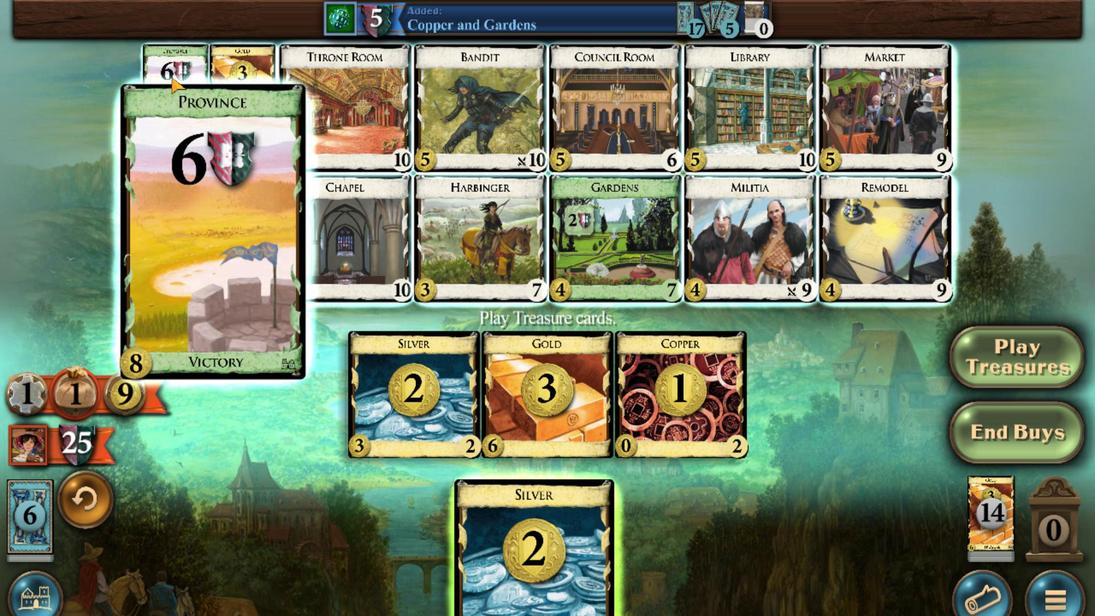 
Action: Mouse scrolled (670, 232) with delta (0, 0)
Screenshot: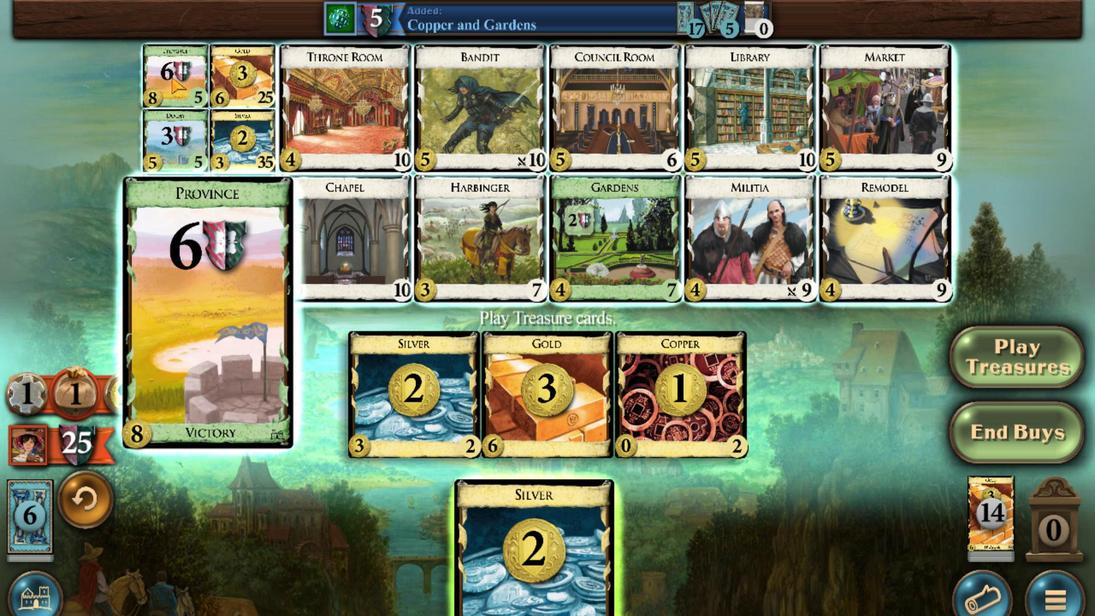 
Action: Mouse moved to (727, 475)
Screenshot: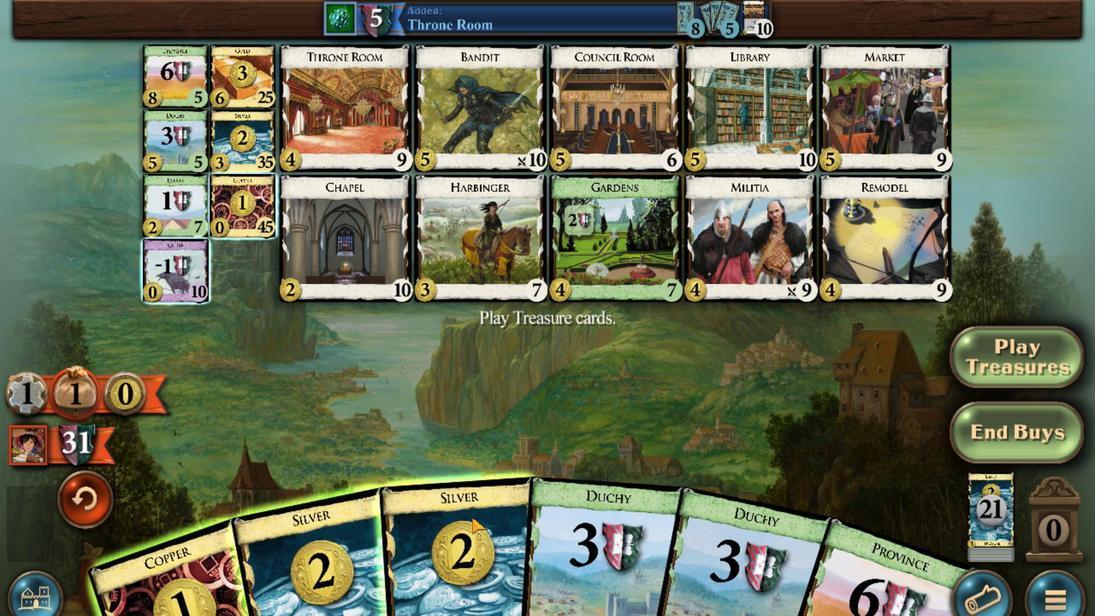 
Action: Mouse scrolled (727, 475) with delta (0, 0)
Screenshot: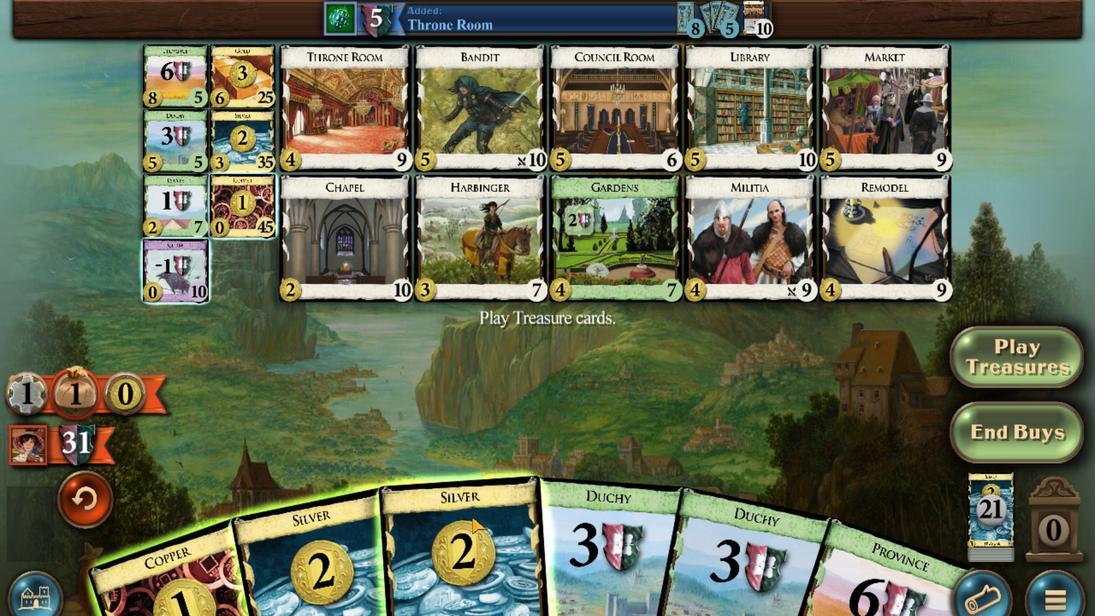 
Action: Mouse moved to (711, 486)
Screenshot: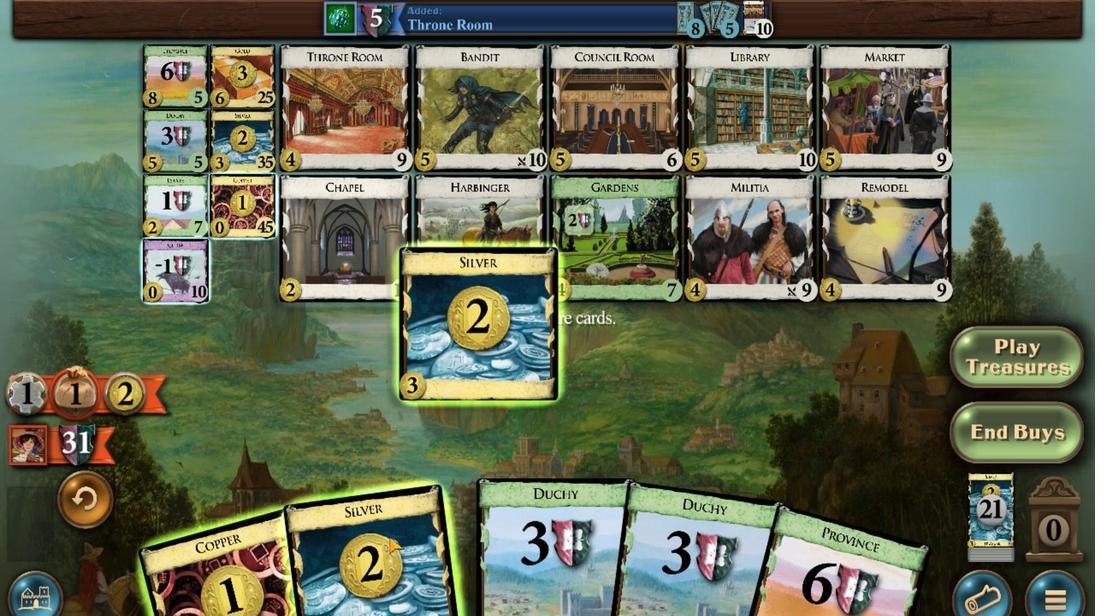 
Action: Mouse scrolled (711, 486) with delta (0, 0)
Screenshot: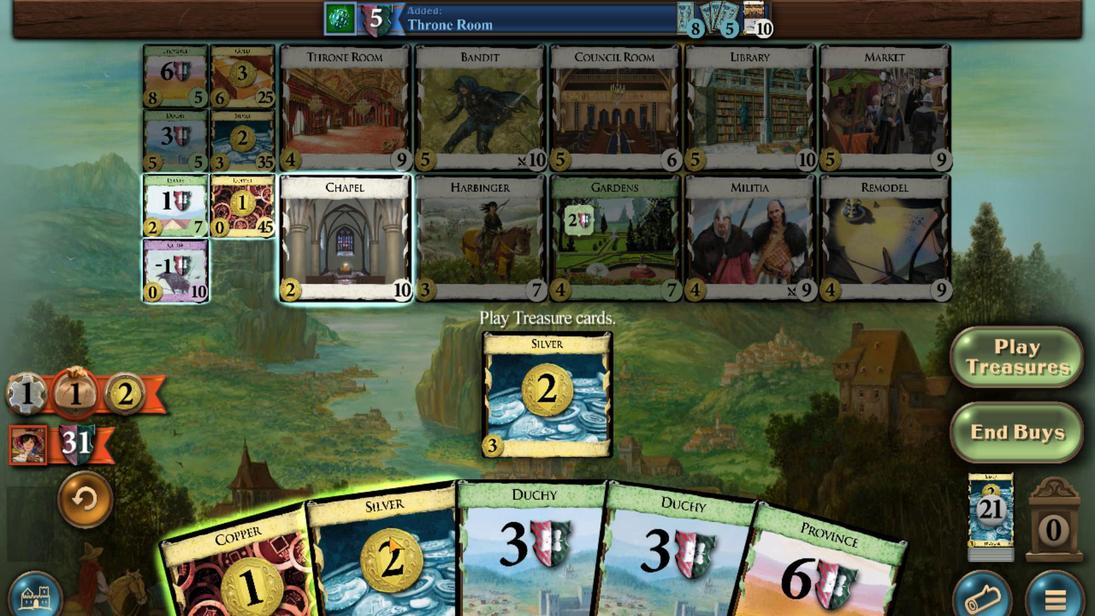 
Action: Mouse moved to (698, 486)
